Task: Design a food menu: Create an appetizing and visually appealing food menu using Photoshop. Incorporate mouthwatering food photography, typography, and layout design.
Action: Mouse moved to (37, 93)
Screenshot: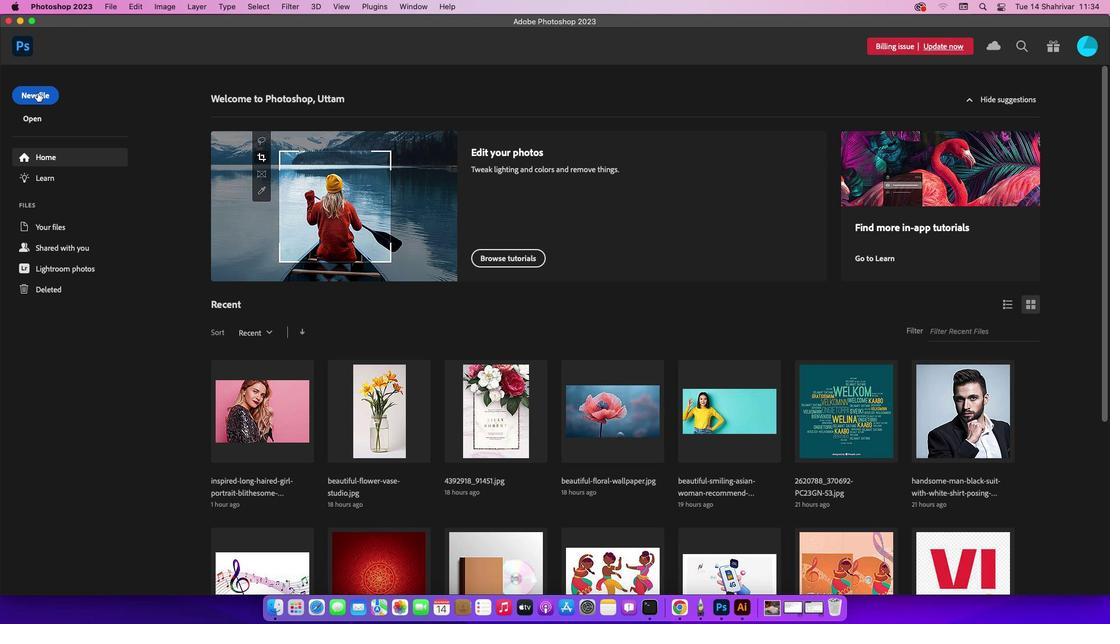 
Action: Mouse pressed left at (37, 93)
Screenshot: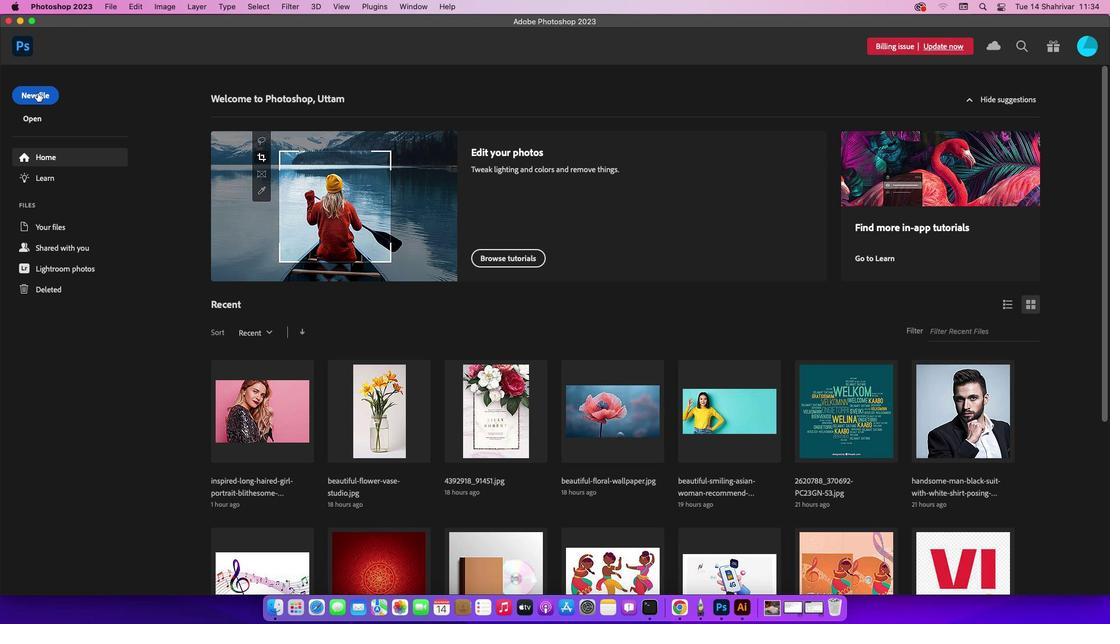 
Action: Mouse pressed left at (37, 93)
Screenshot: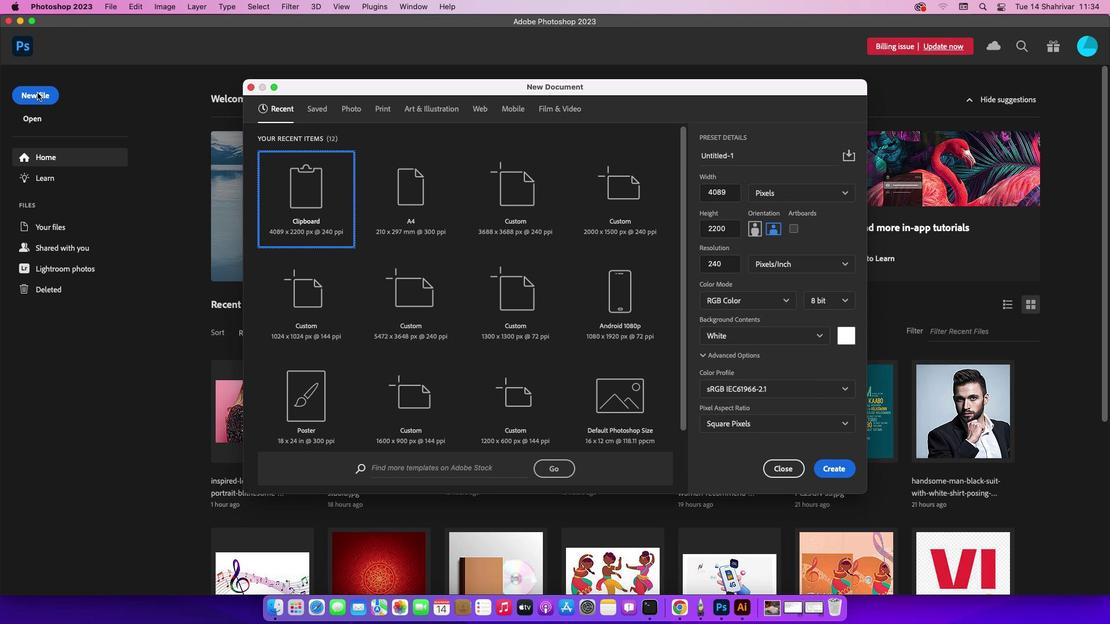 
Action: Mouse moved to (738, 193)
Screenshot: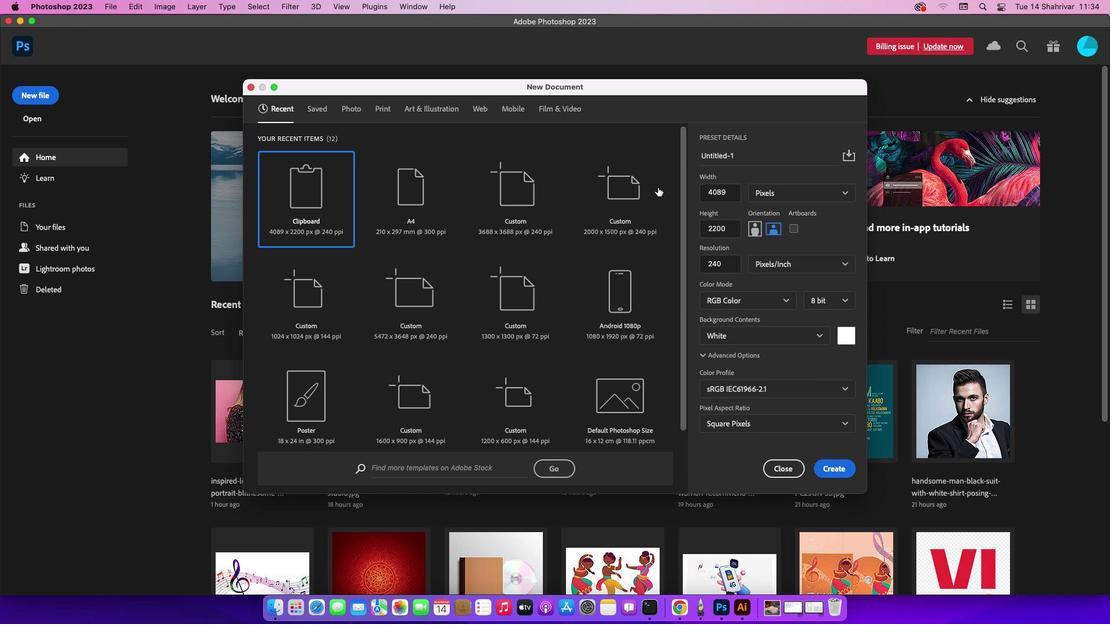
Action: Mouse pressed left at (738, 193)
Screenshot: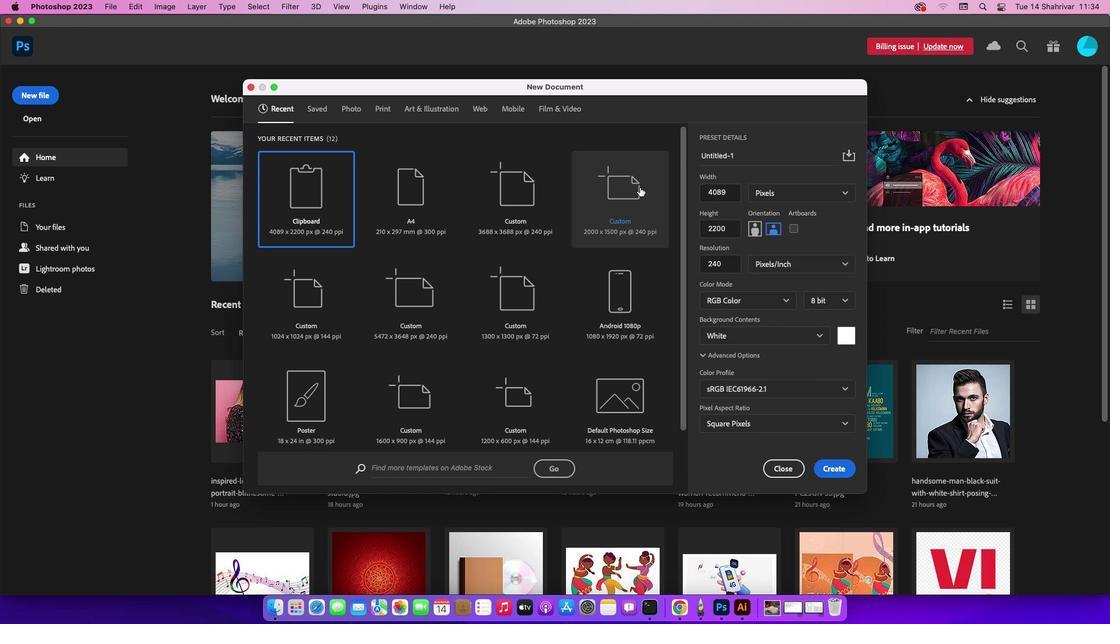 
Action: Mouse moved to (728, 192)
Screenshot: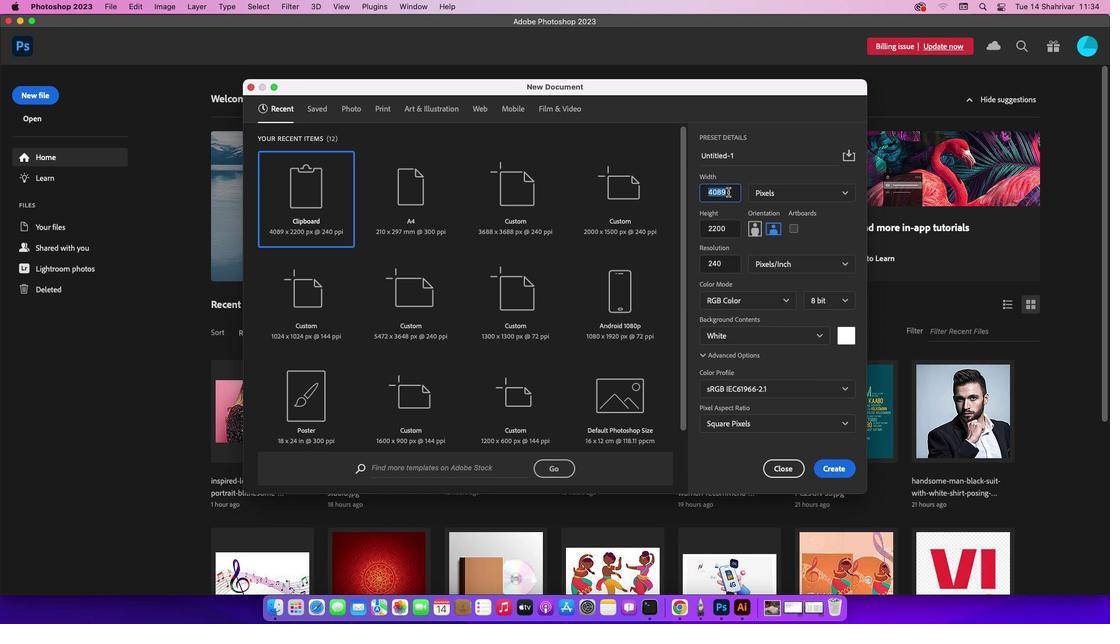 
Action: Mouse pressed left at (728, 192)
Screenshot: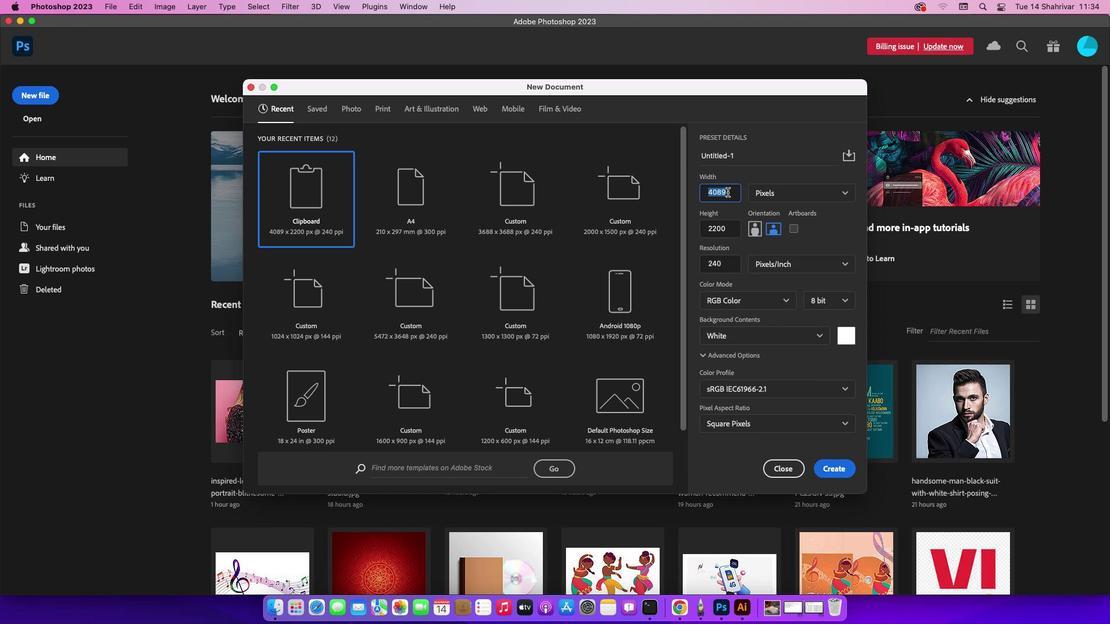 
Action: Mouse moved to (726, 193)
Screenshot: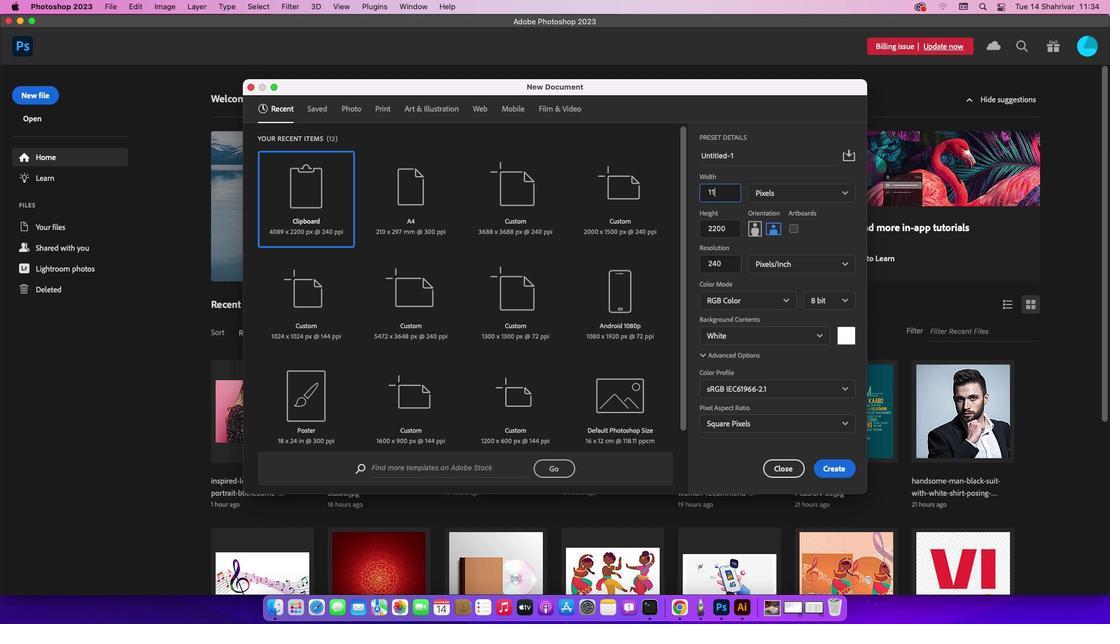 
Action: Key pressed '1''1'
Screenshot: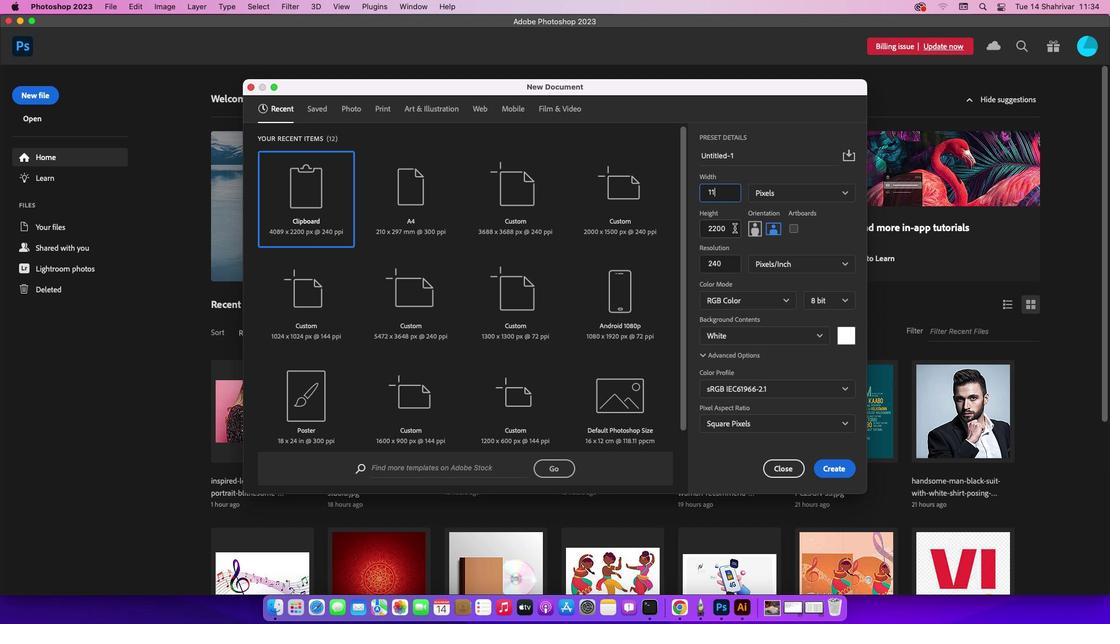 
Action: Mouse moved to (735, 231)
Screenshot: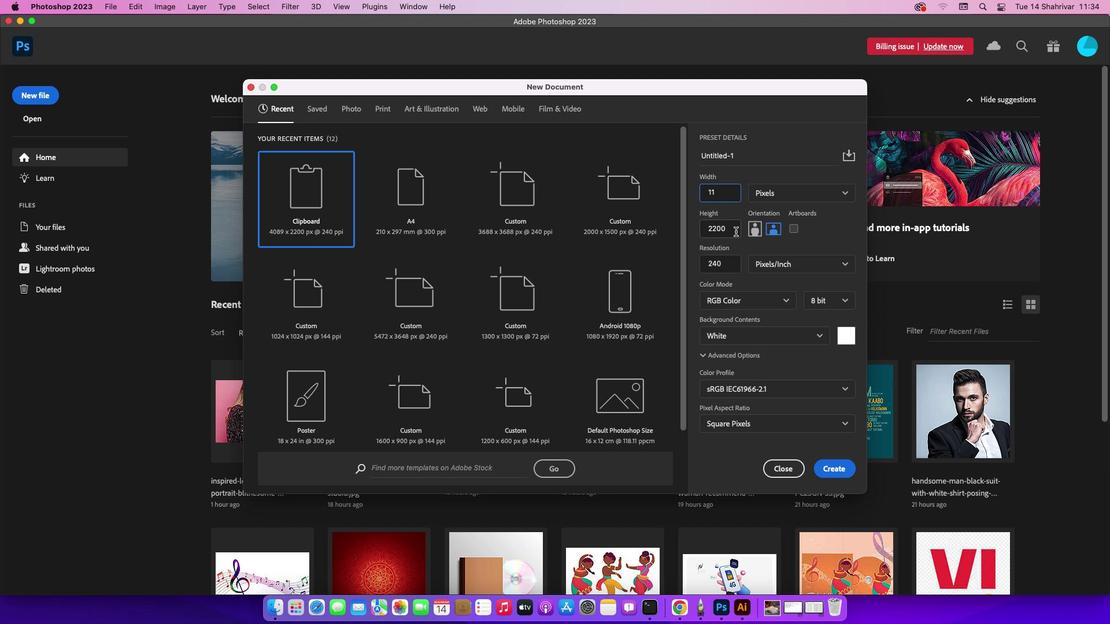 
Action: Mouse pressed left at (735, 231)
Screenshot: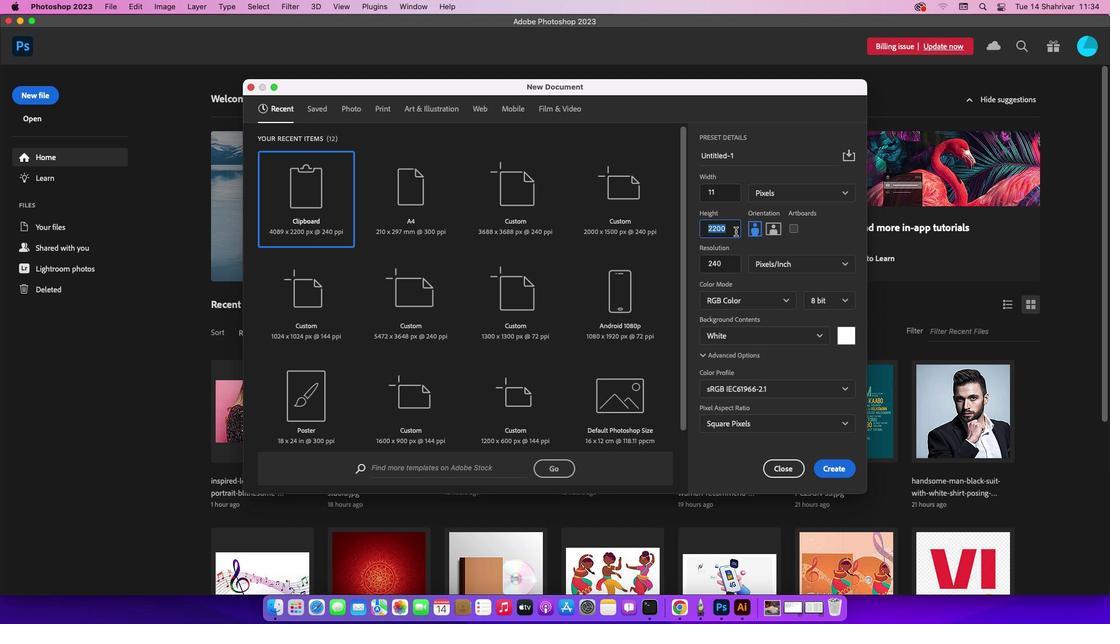
Action: Mouse moved to (734, 230)
Screenshot: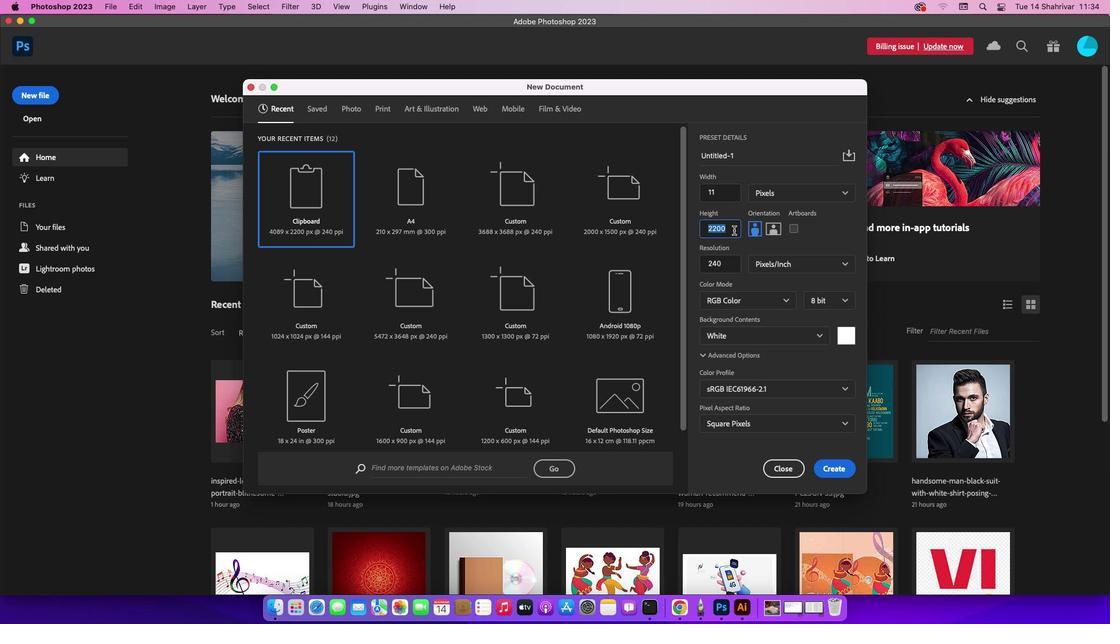 
Action: Key pressed '1'
Screenshot: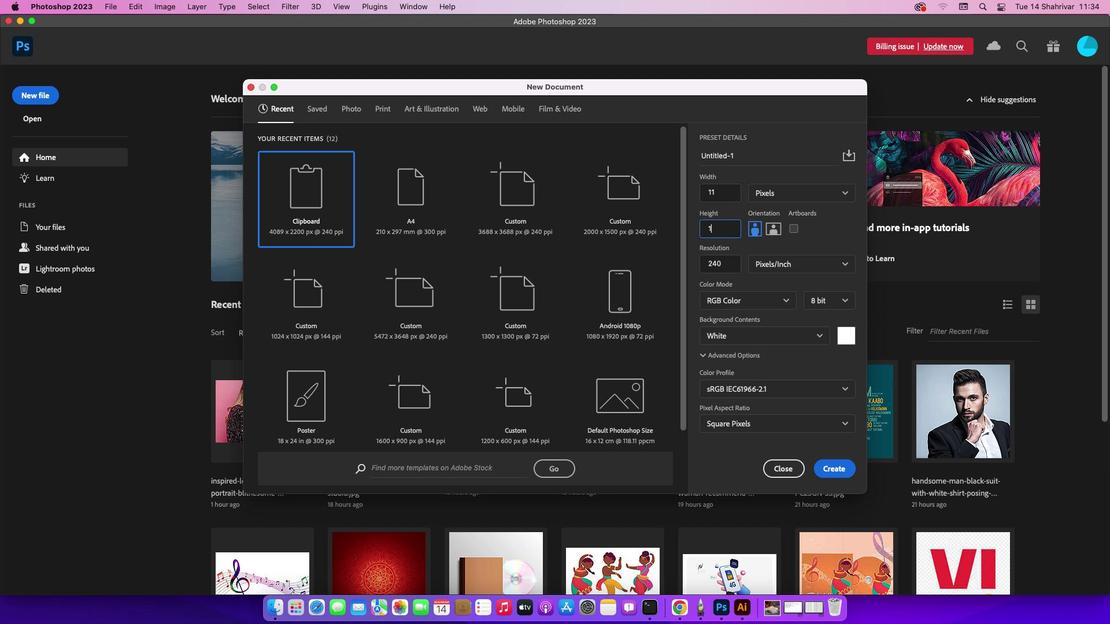 
Action: Mouse moved to (732, 230)
Screenshot: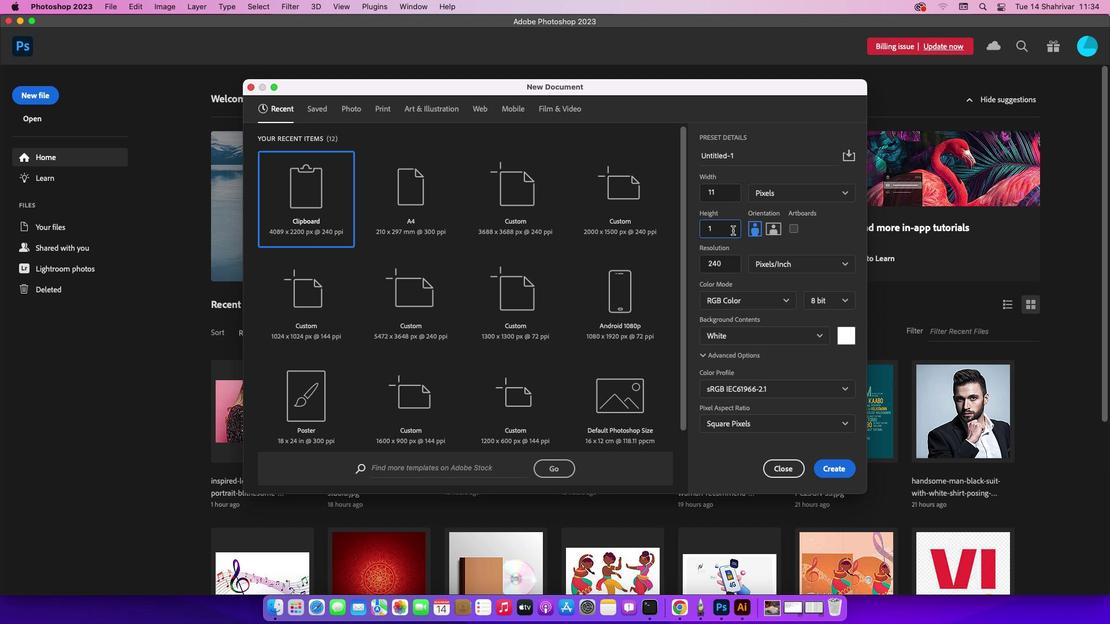 
Action: Key pressed '1'
Screenshot: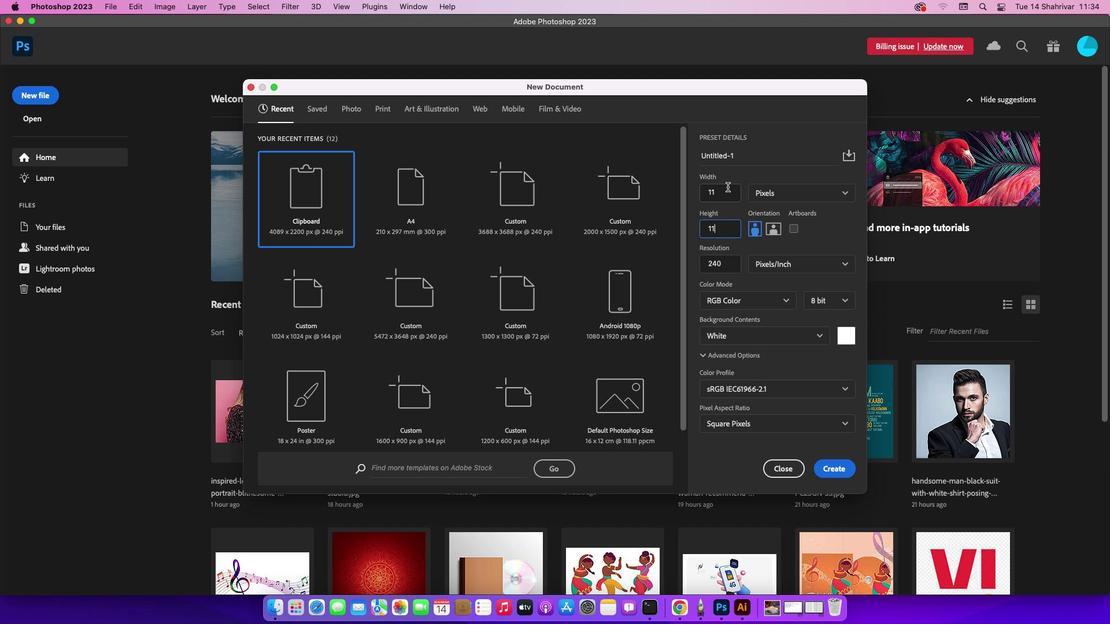 
Action: Mouse moved to (728, 190)
Screenshot: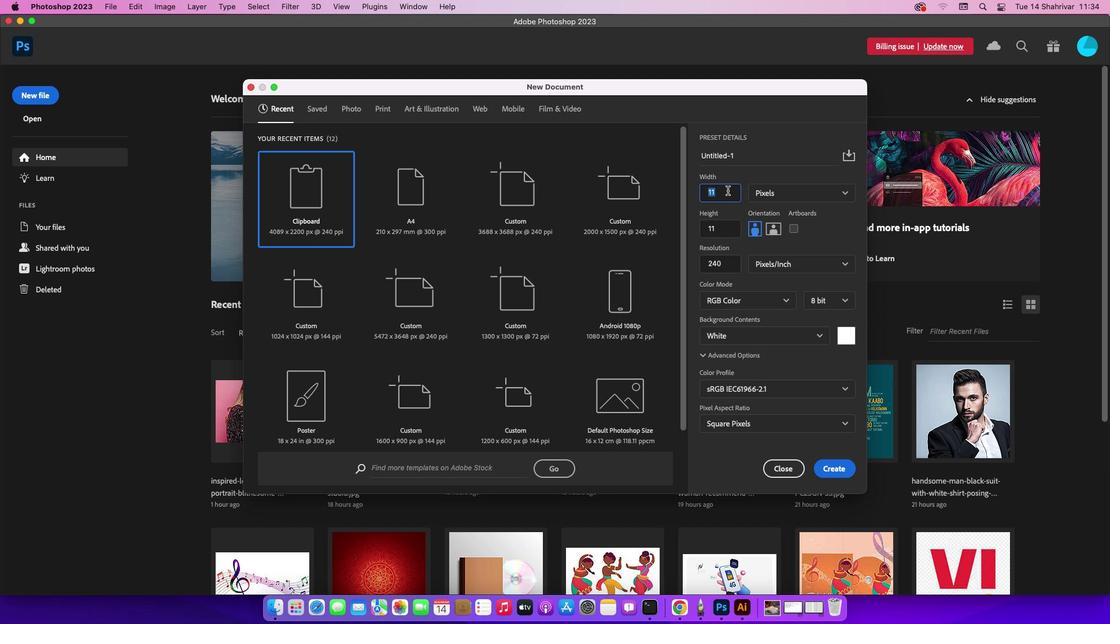 
Action: Mouse pressed left at (728, 190)
Screenshot: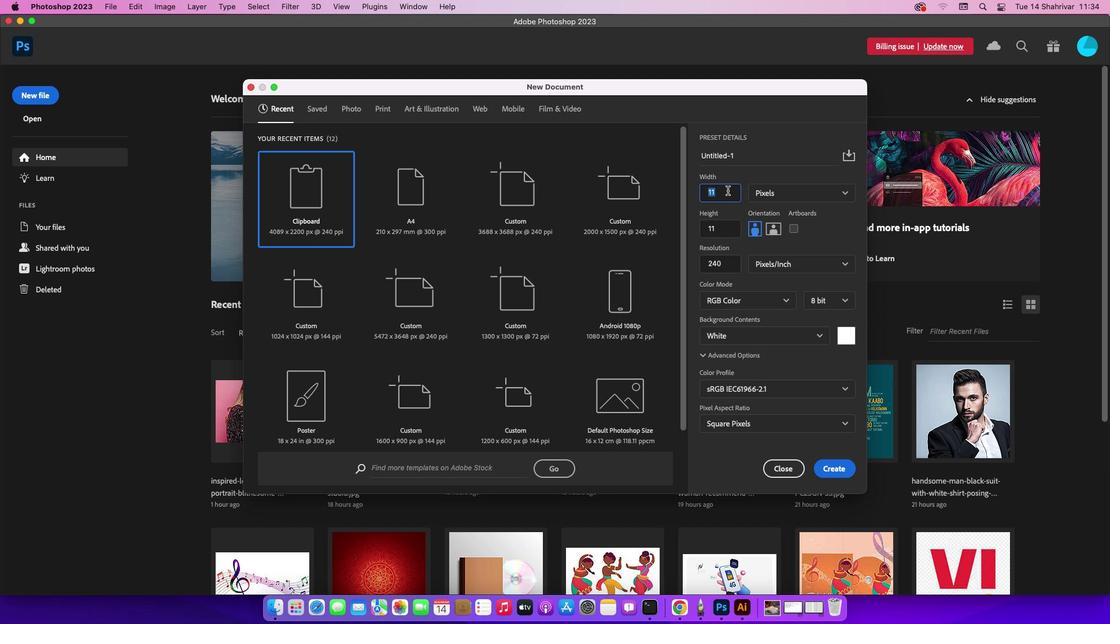 
Action: Key pressed '1''7'
Screenshot: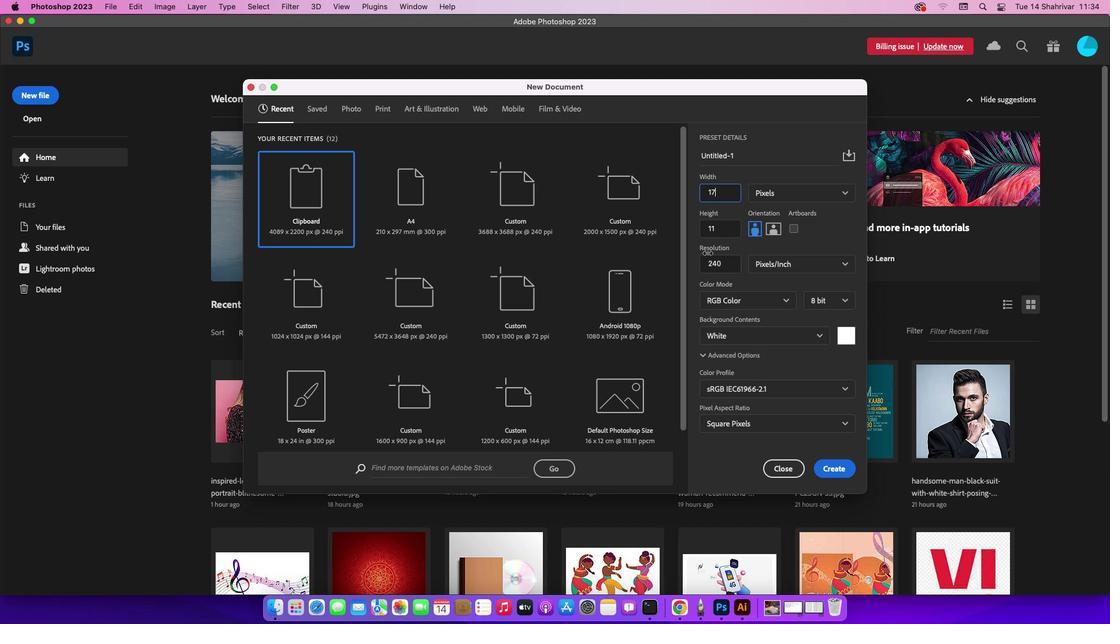 
Action: Mouse moved to (830, 469)
Screenshot: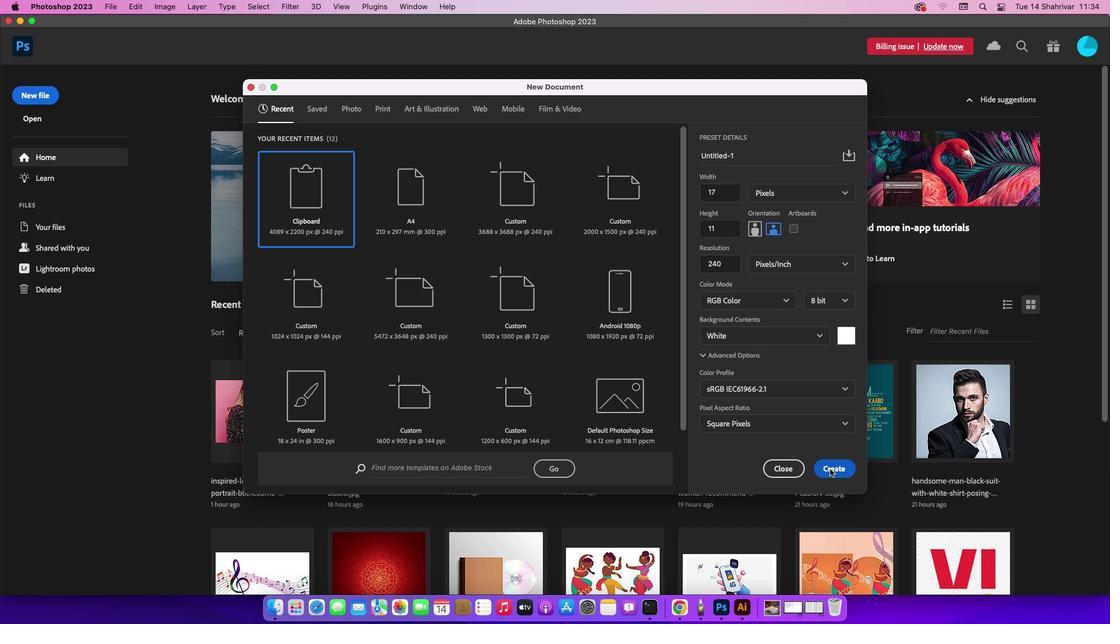 
Action: Mouse pressed left at (830, 469)
Screenshot: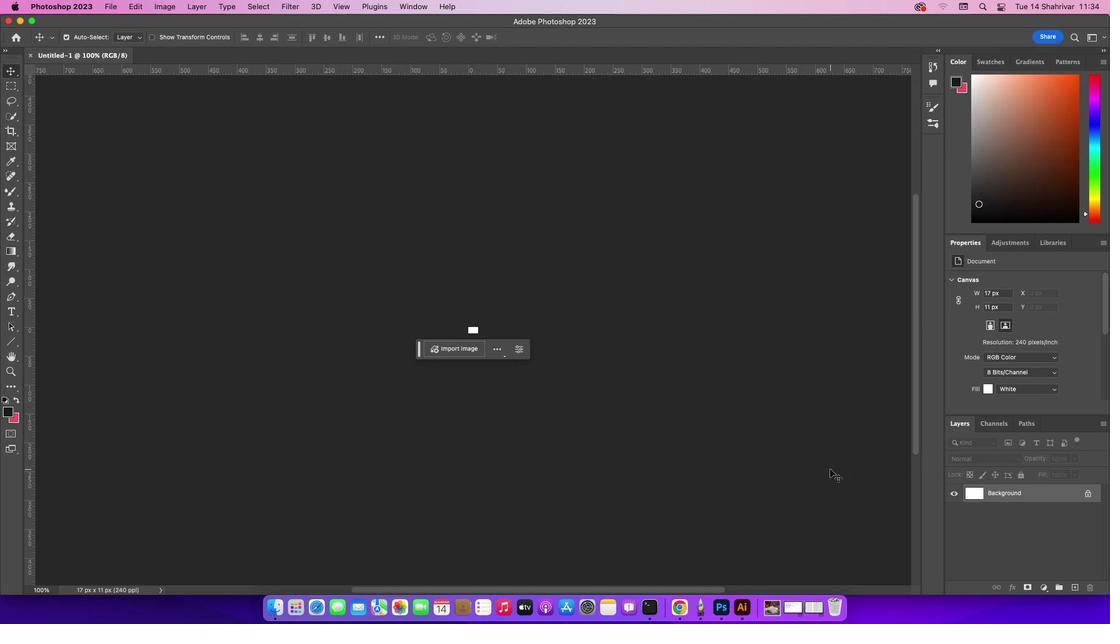 
Action: Mouse moved to (104, 3)
Screenshot: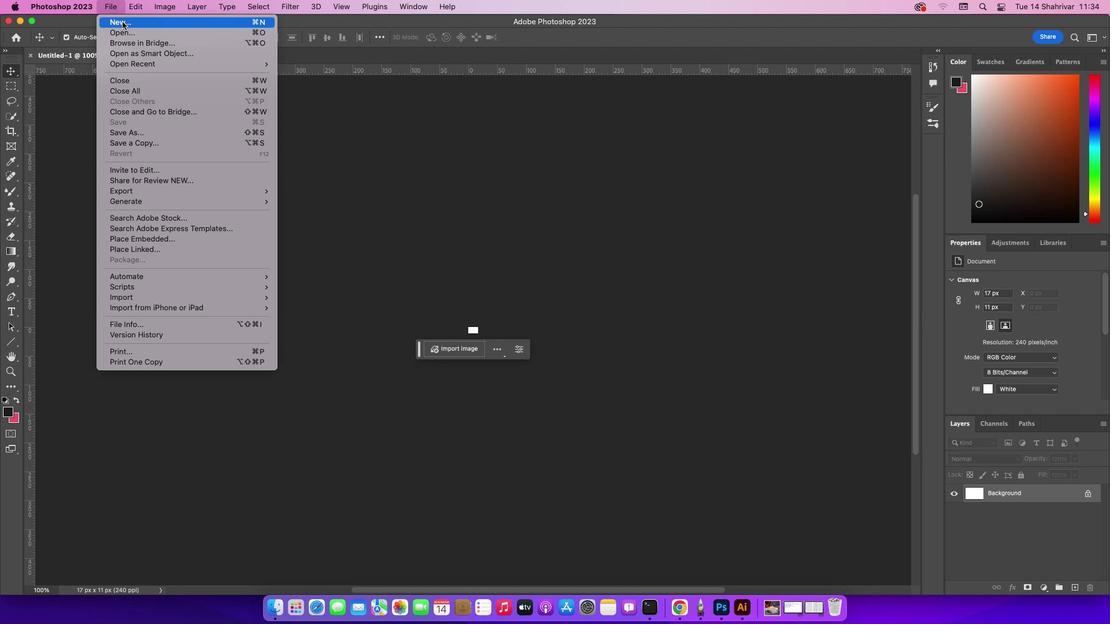 
Action: Mouse pressed left at (104, 3)
Screenshot: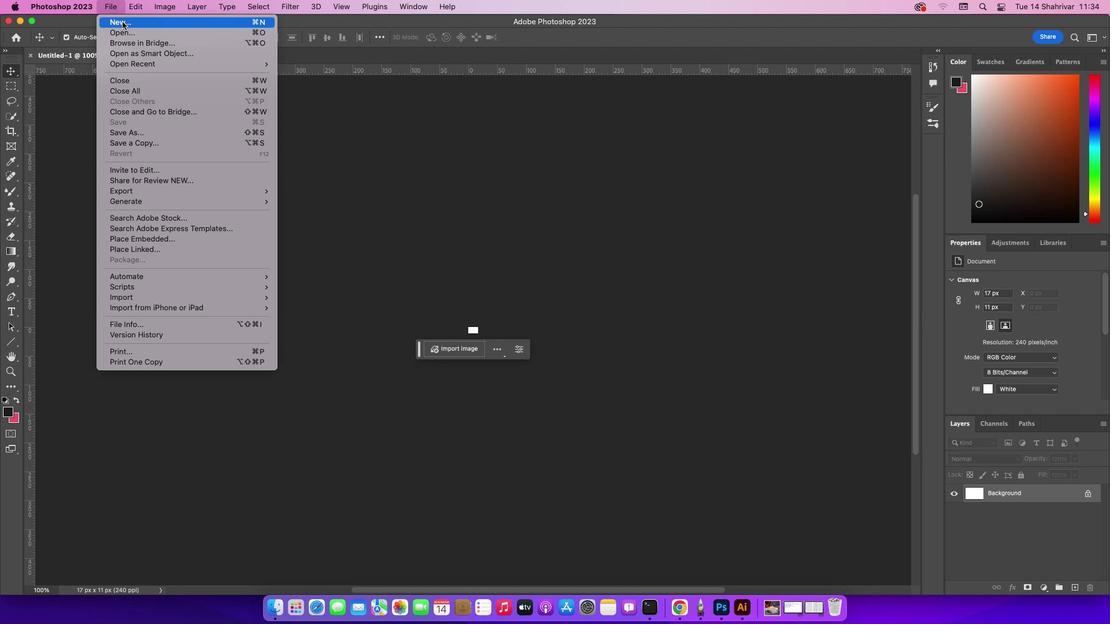 
Action: Mouse moved to (122, 21)
Screenshot: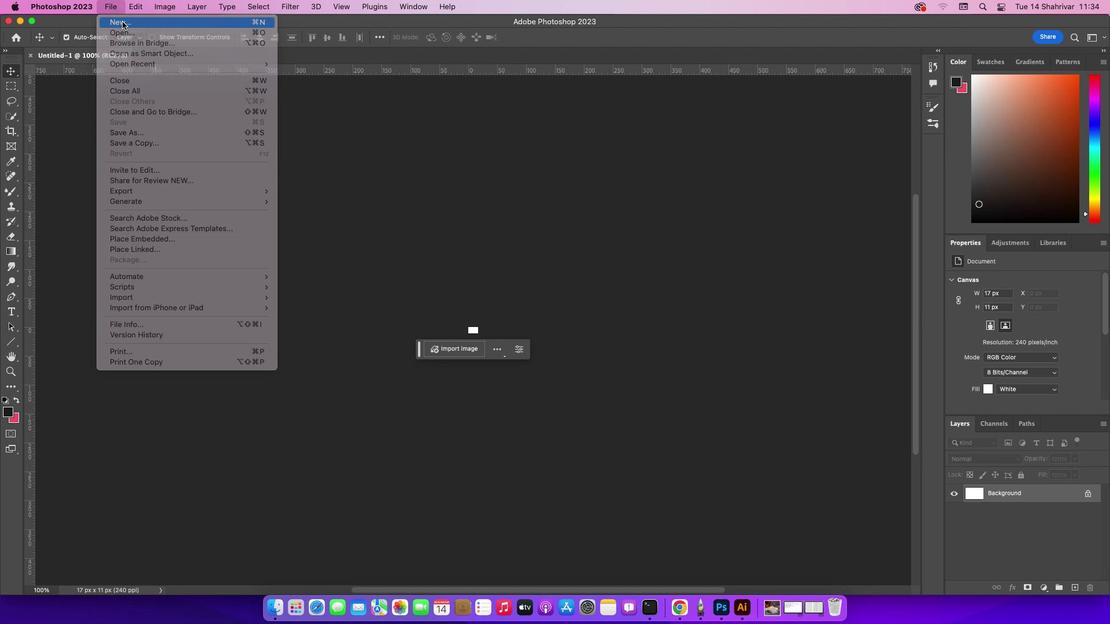 
Action: Mouse pressed left at (122, 21)
Screenshot: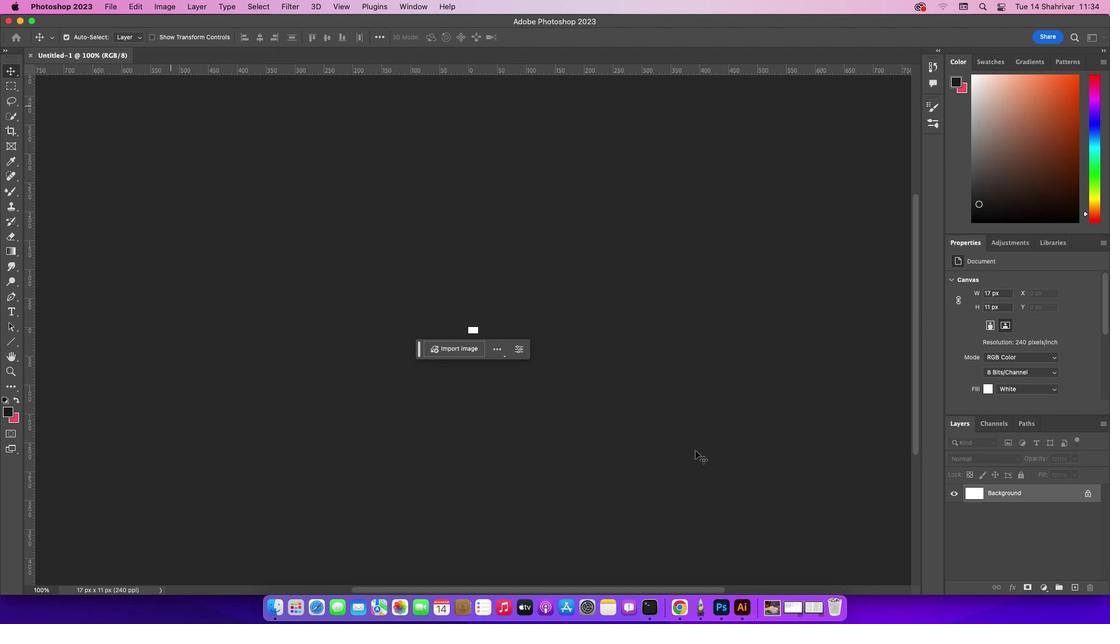 
Action: Mouse moved to (847, 194)
Screenshot: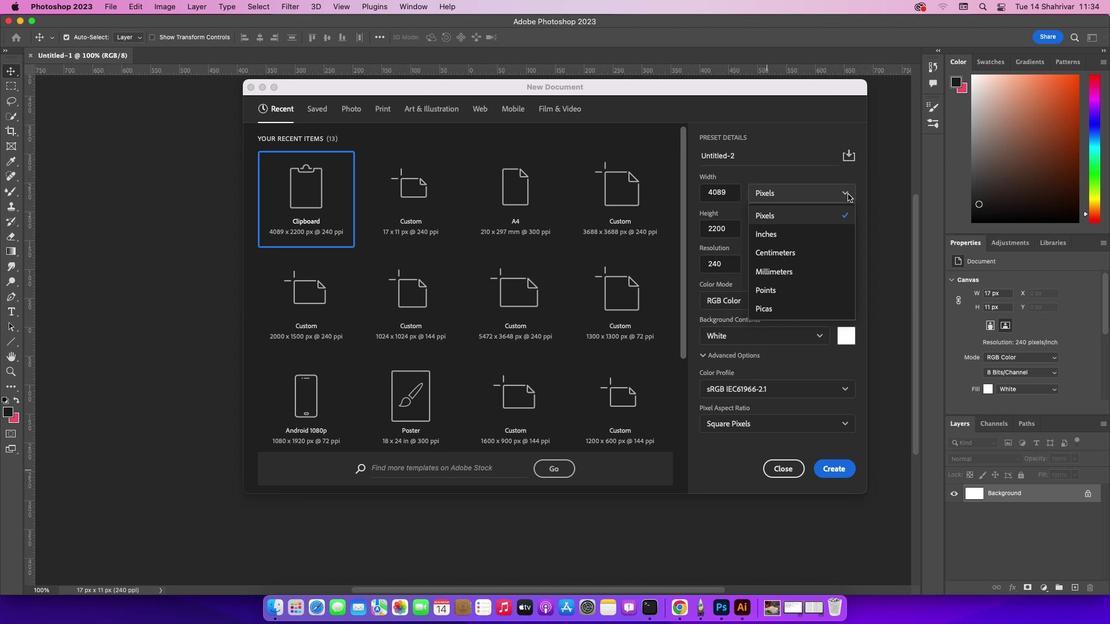 
Action: Mouse pressed left at (847, 194)
Screenshot: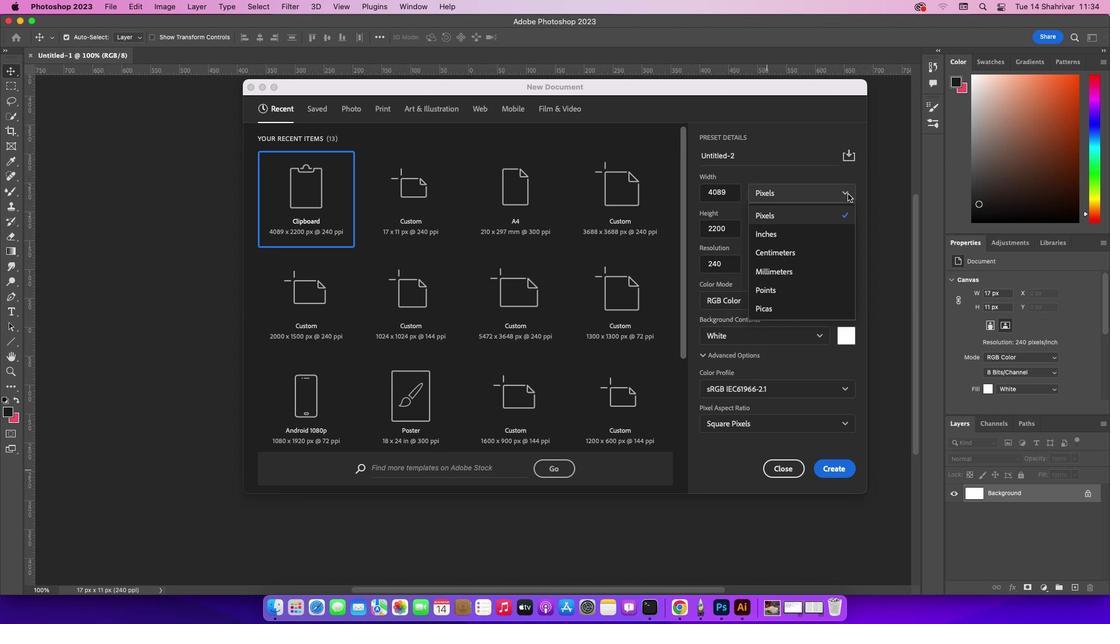 
Action: Mouse moved to (810, 238)
Screenshot: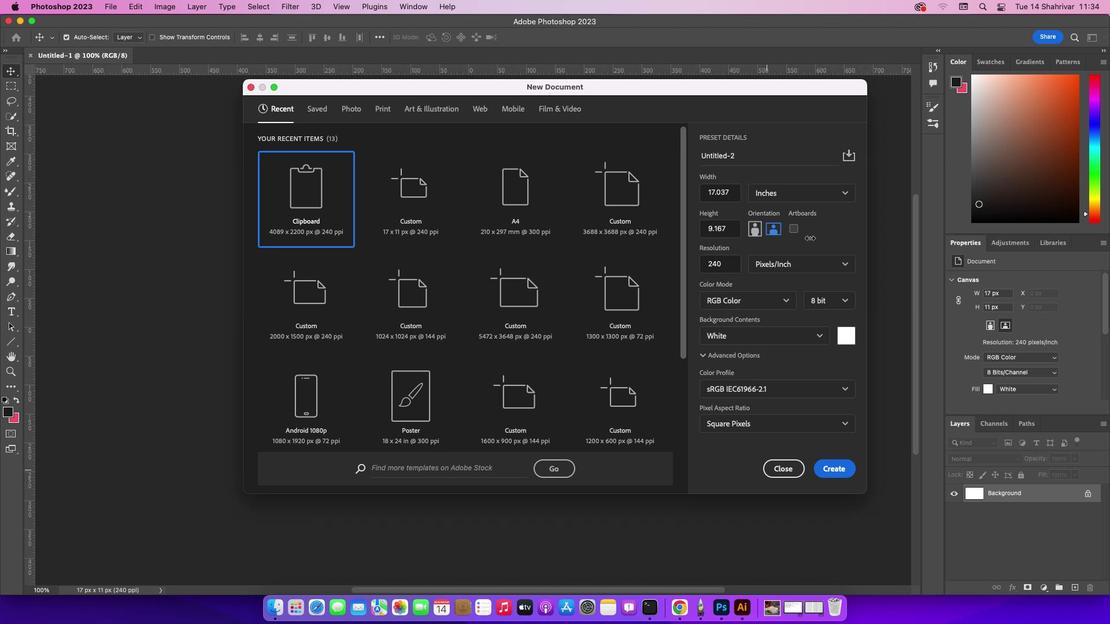 
Action: Mouse pressed left at (810, 238)
Screenshot: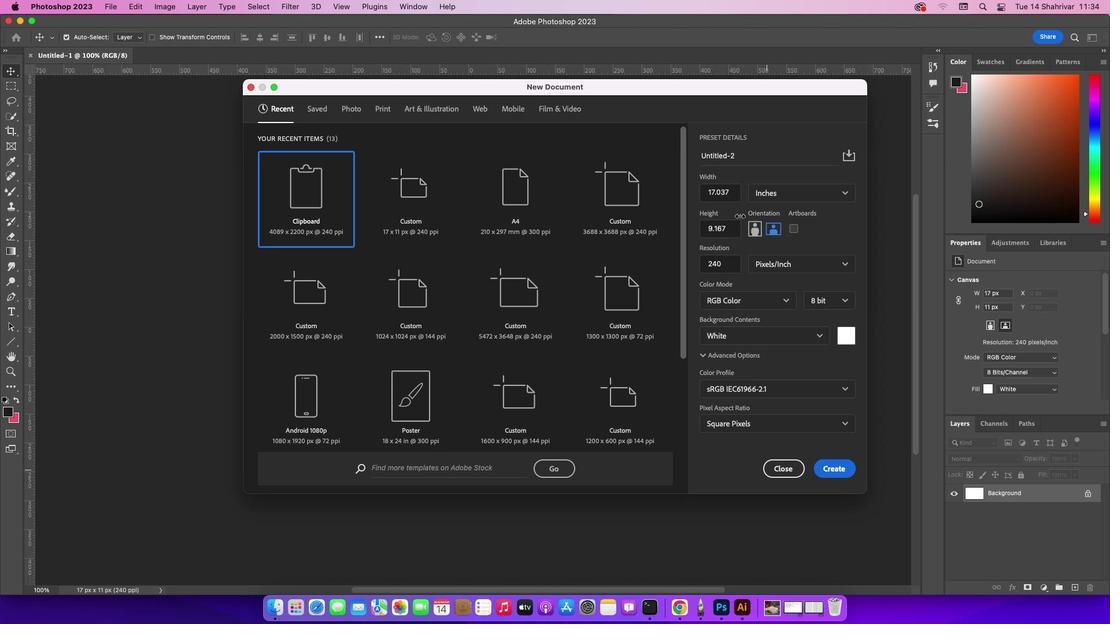 
Action: Mouse moved to (732, 193)
Screenshot: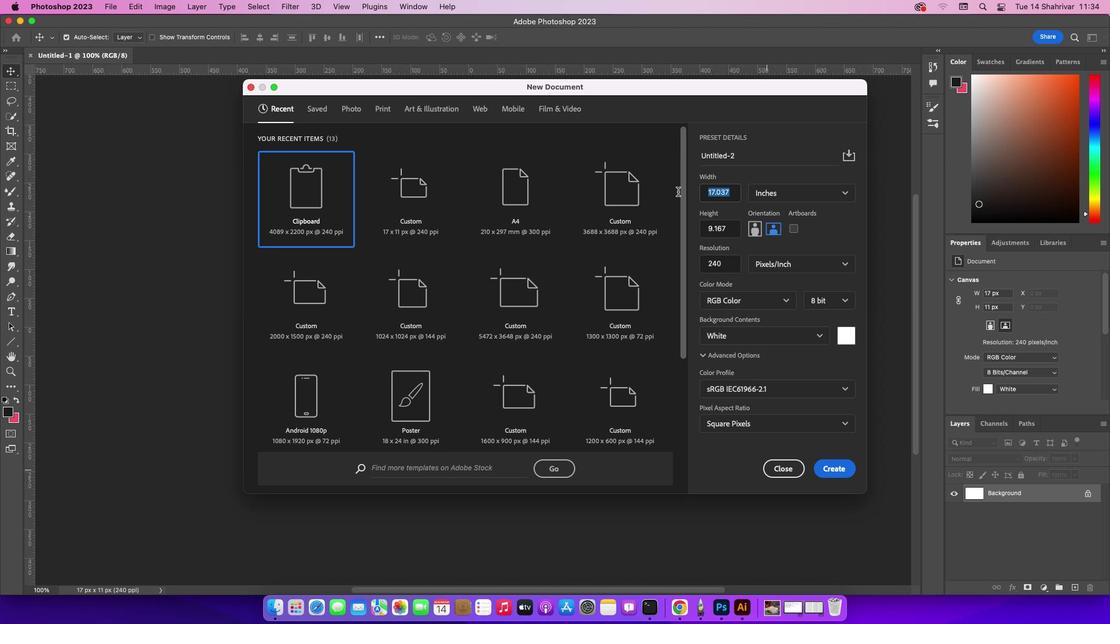 
Action: Mouse pressed left at (732, 193)
Screenshot: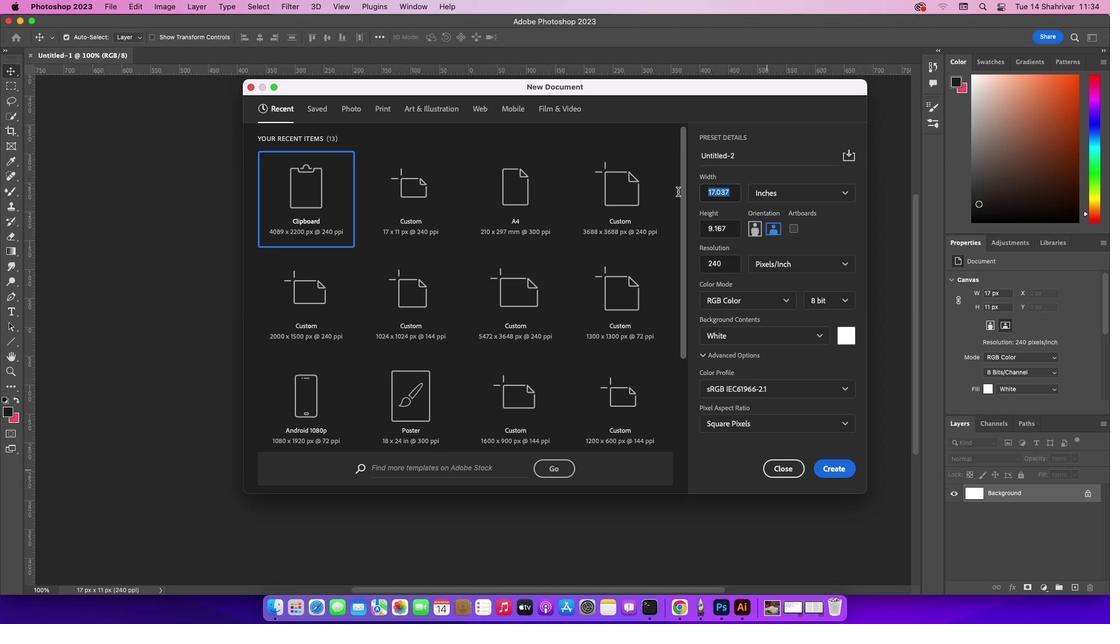 
Action: Mouse moved to (733, 232)
Screenshot: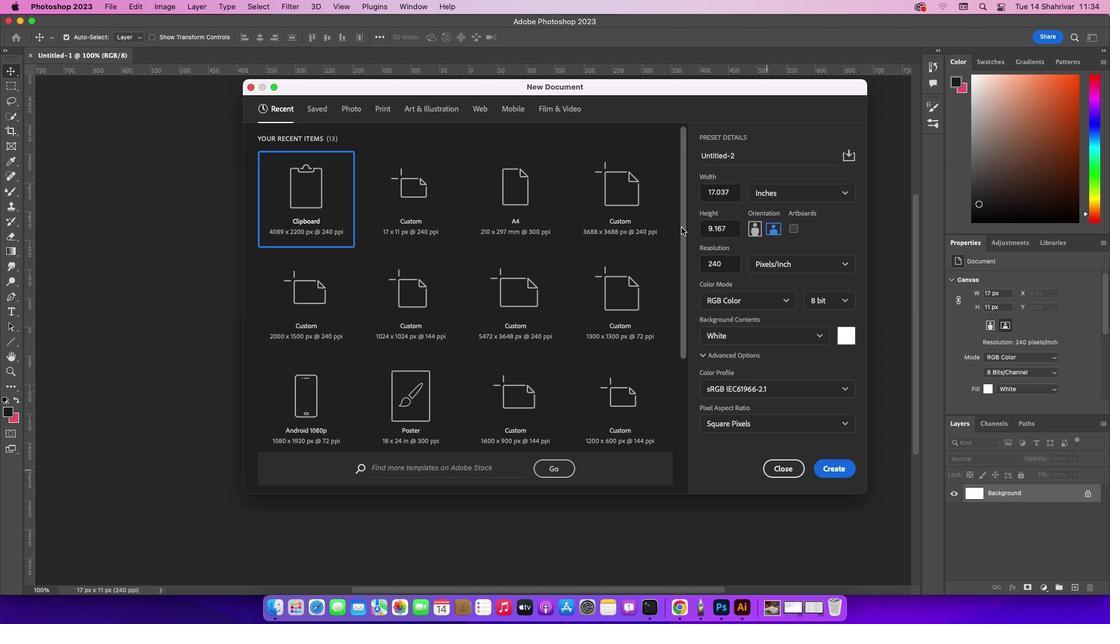 
Action: Mouse pressed left at (733, 232)
Screenshot: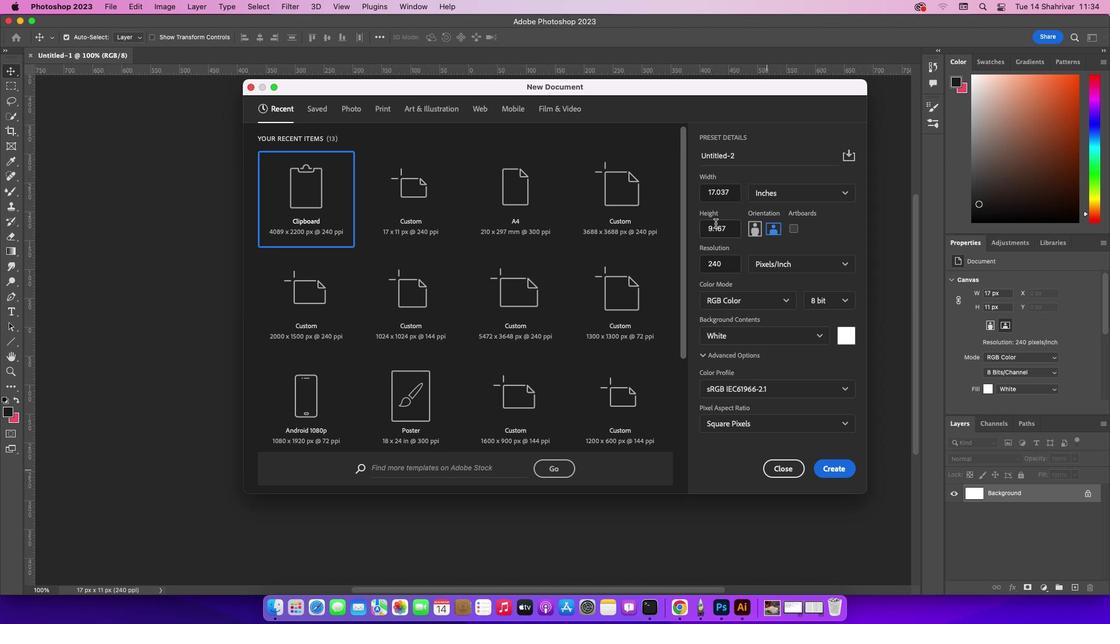 
Action: Mouse moved to (706, 226)
Screenshot: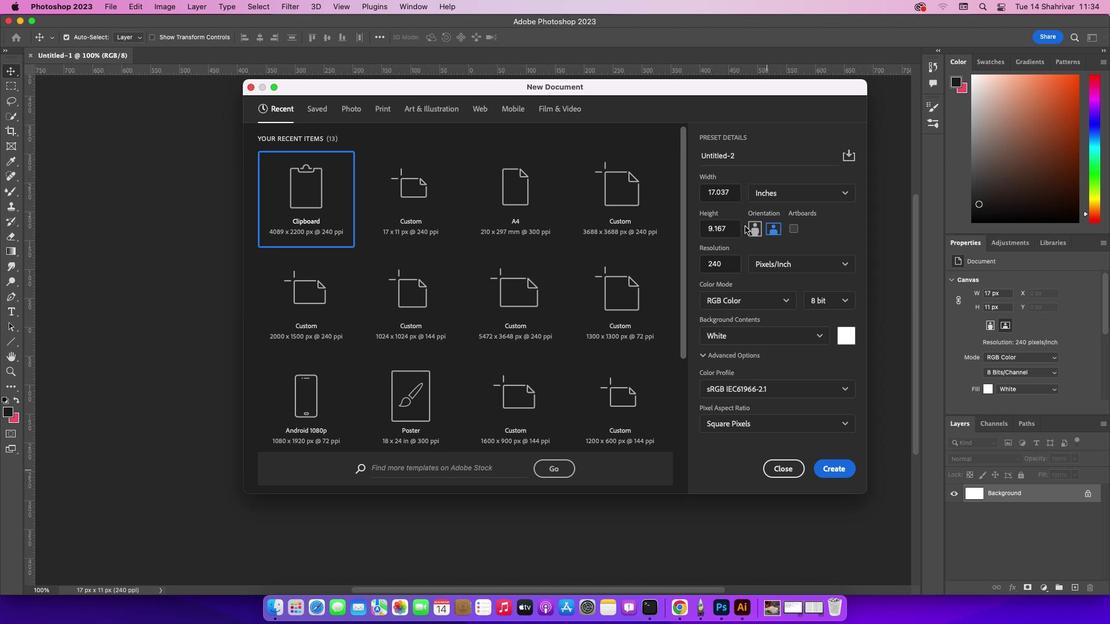 
Action: Mouse pressed left at (706, 226)
Screenshot: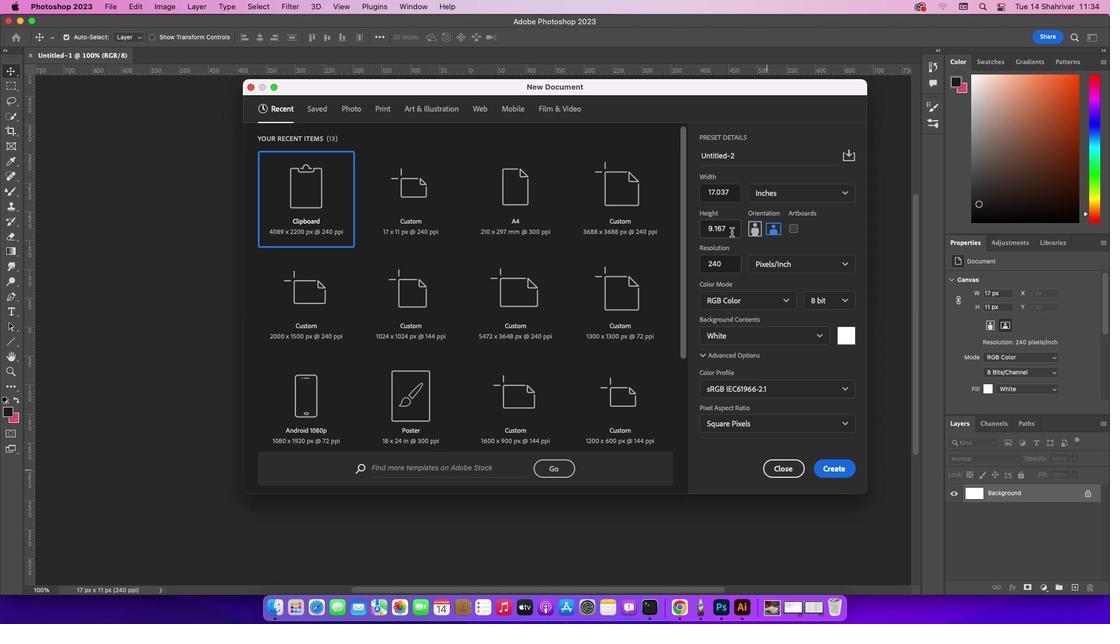 
Action: Mouse moved to (732, 231)
Screenshot: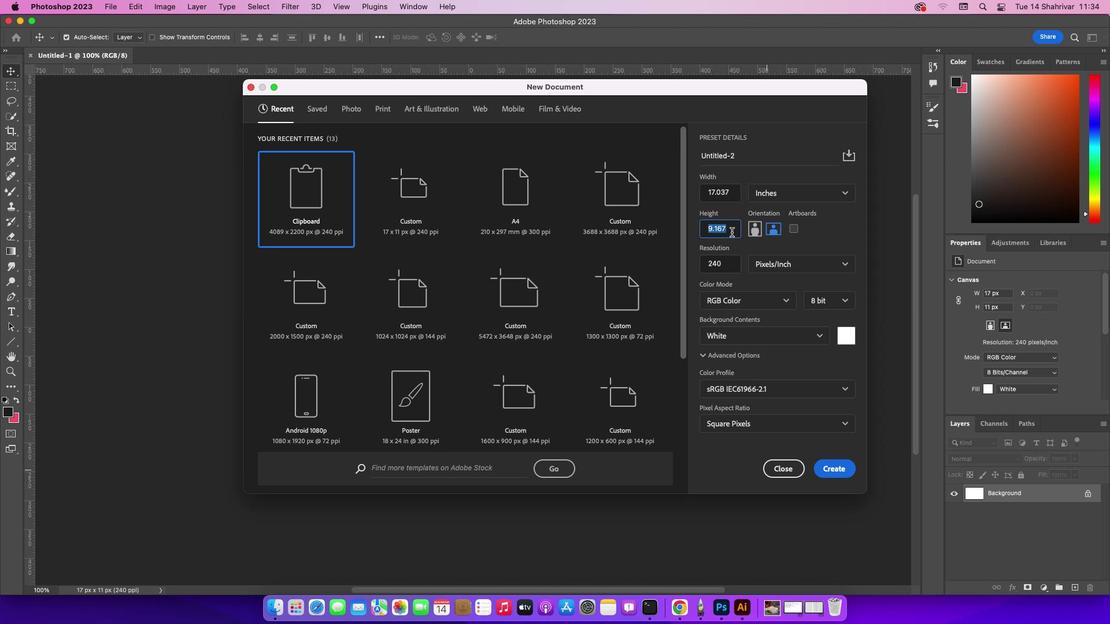 
Action: Mouse pressed left at (732, 231)
Screenshot: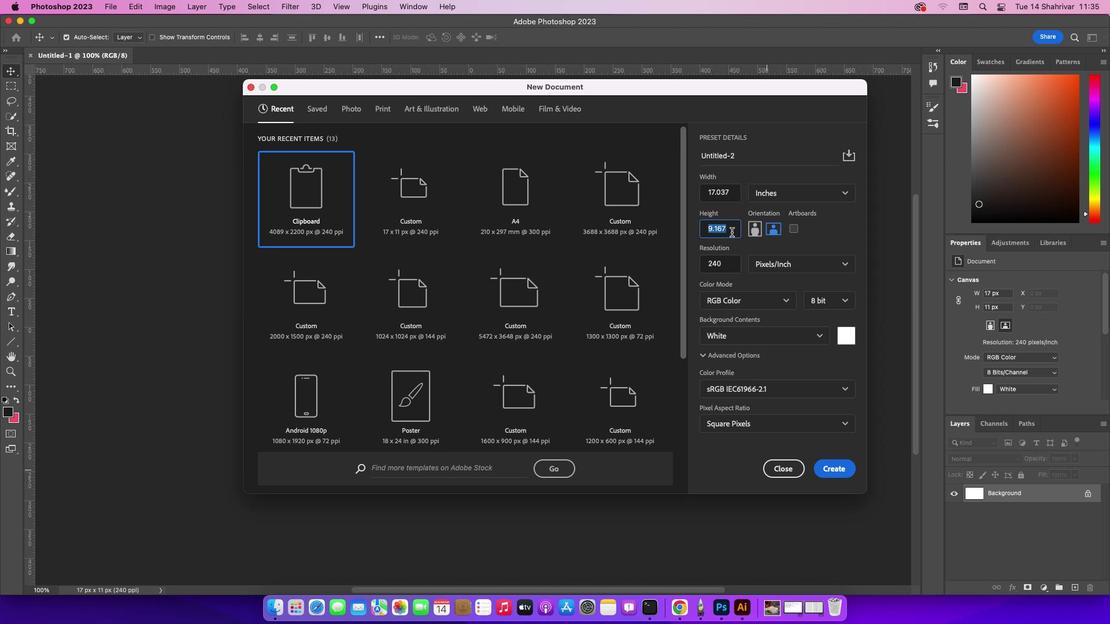 
Action: Key pressed '1''1'
Screenshot: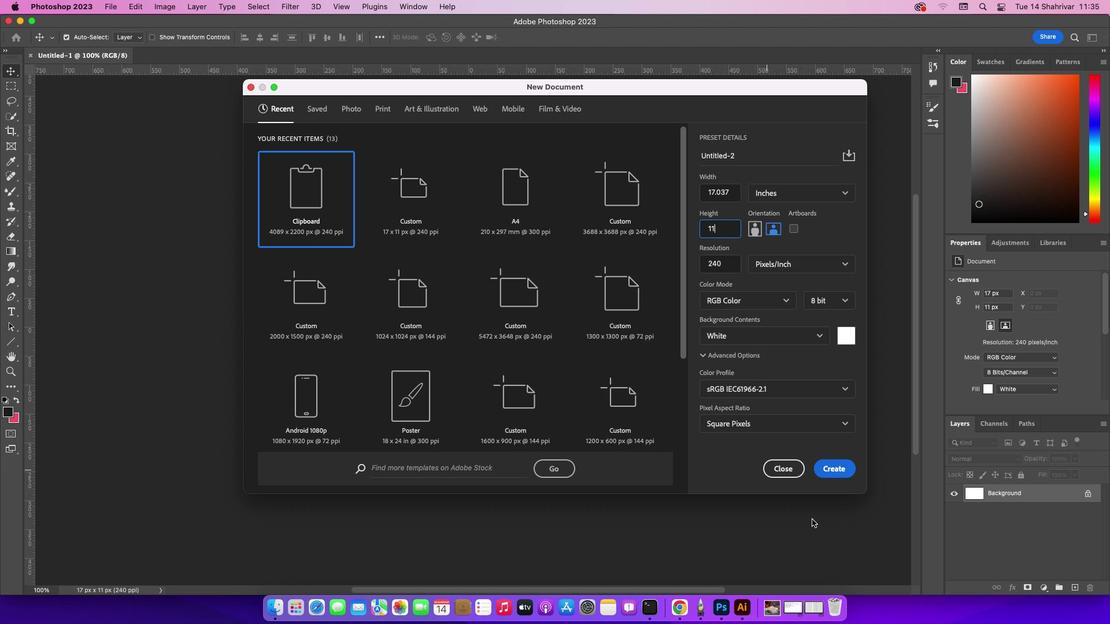 
Action: Mouse moved to (838, 468)
Screenshot: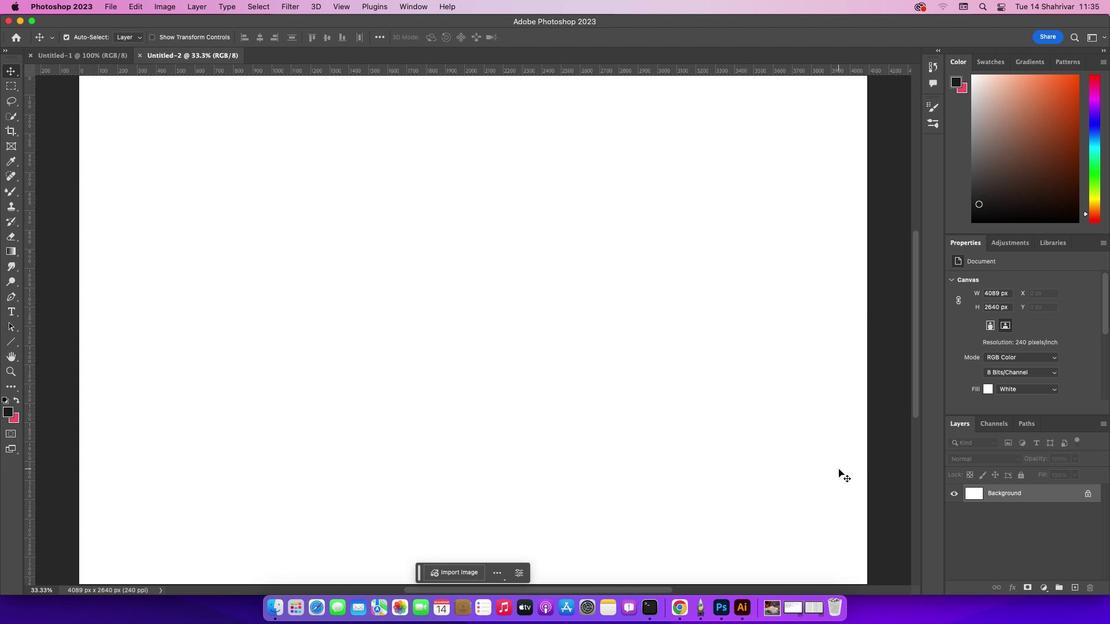 
Action: Mouse pressed left at (838, 468)
Screenshot: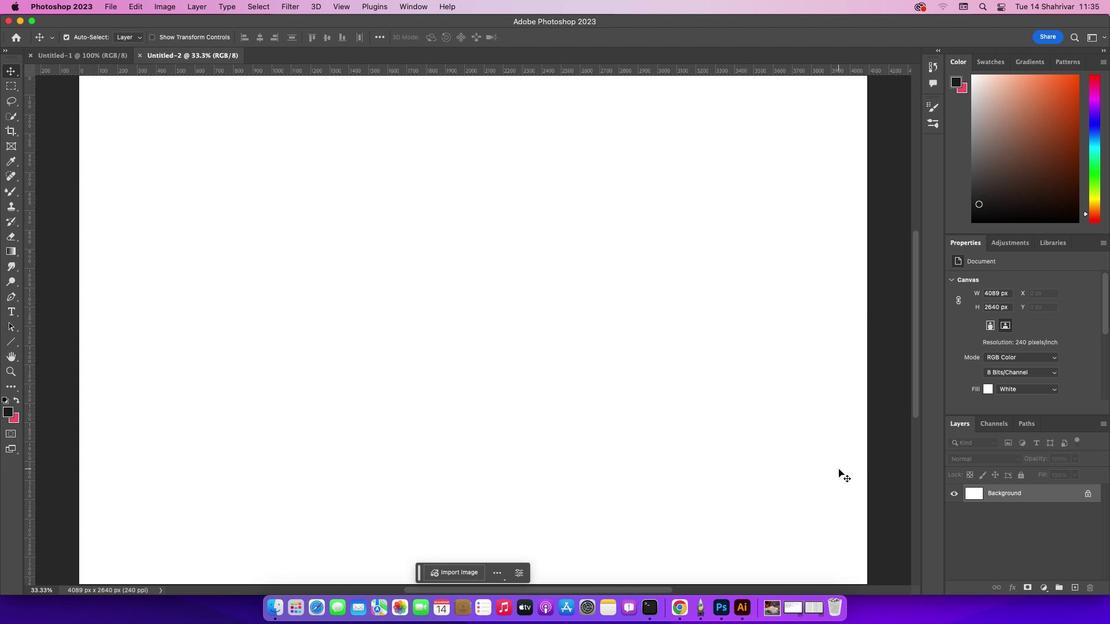 
Action: Mouse moved to (1048, 492)
Screenshot: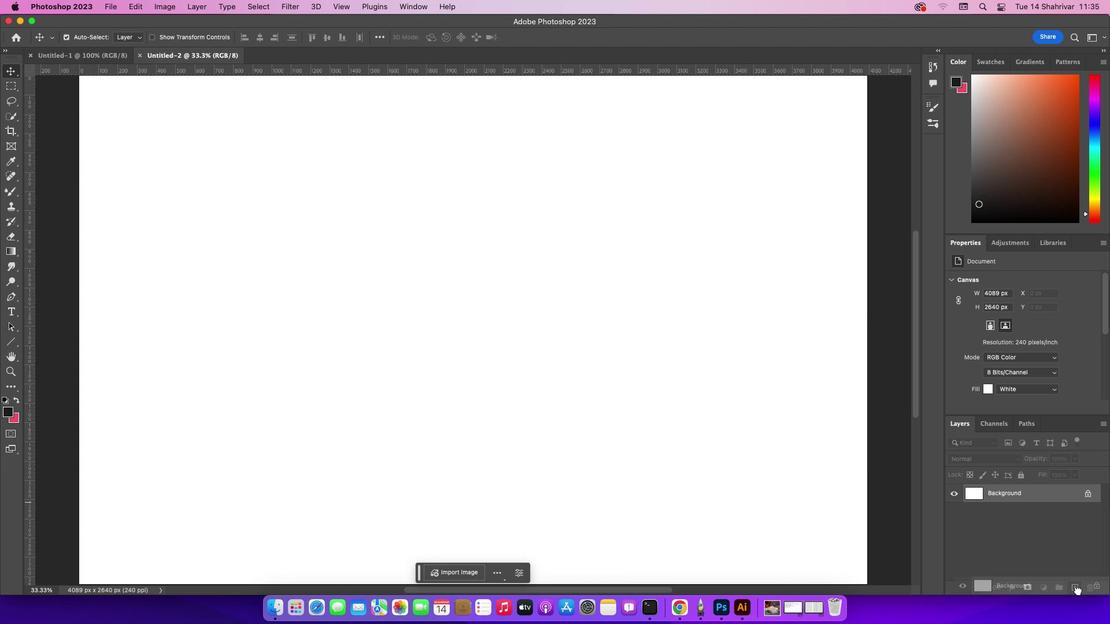 
Action: Mouse pressed left at (1048, 492)
Screenshot: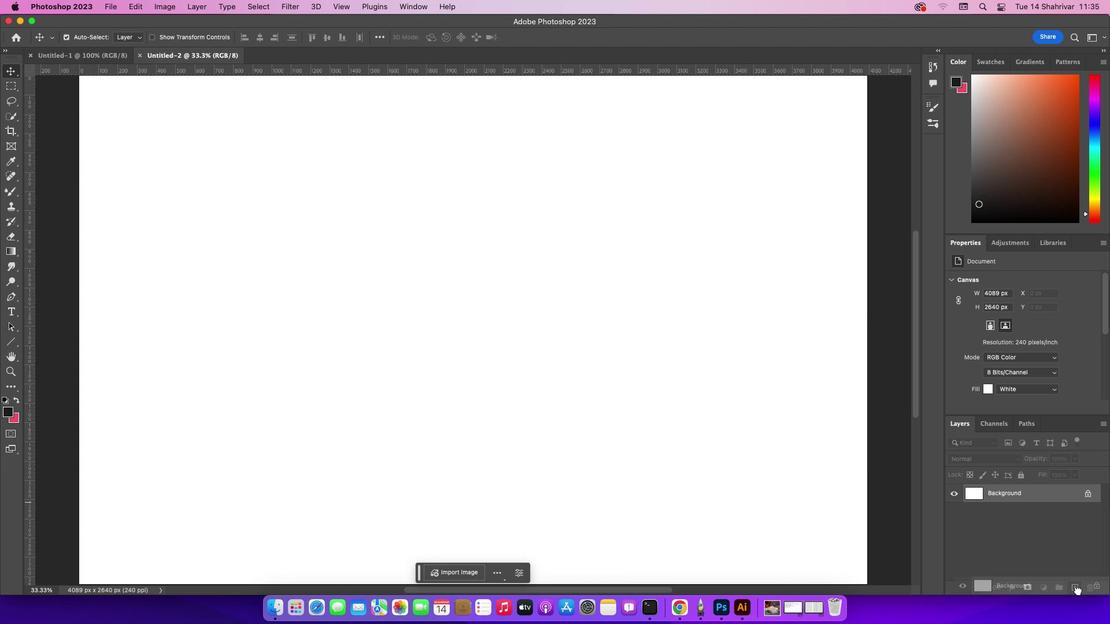 
Action: Mouse moved to (529, 326)
Screenshot: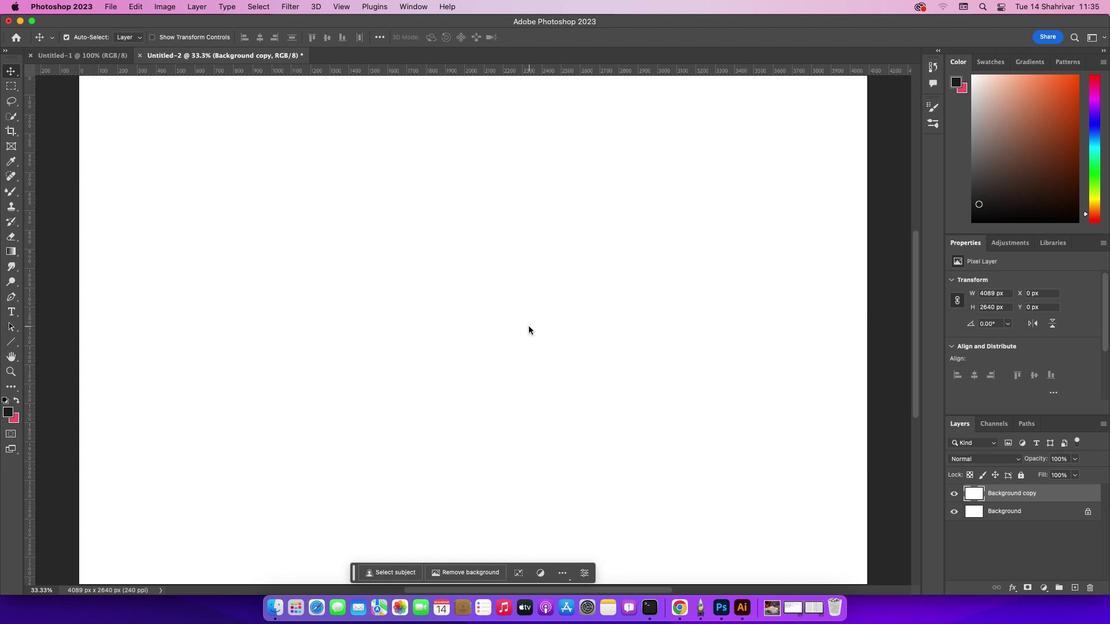 
Action: Key pressed Key.cmd_r'-'
Screenshot: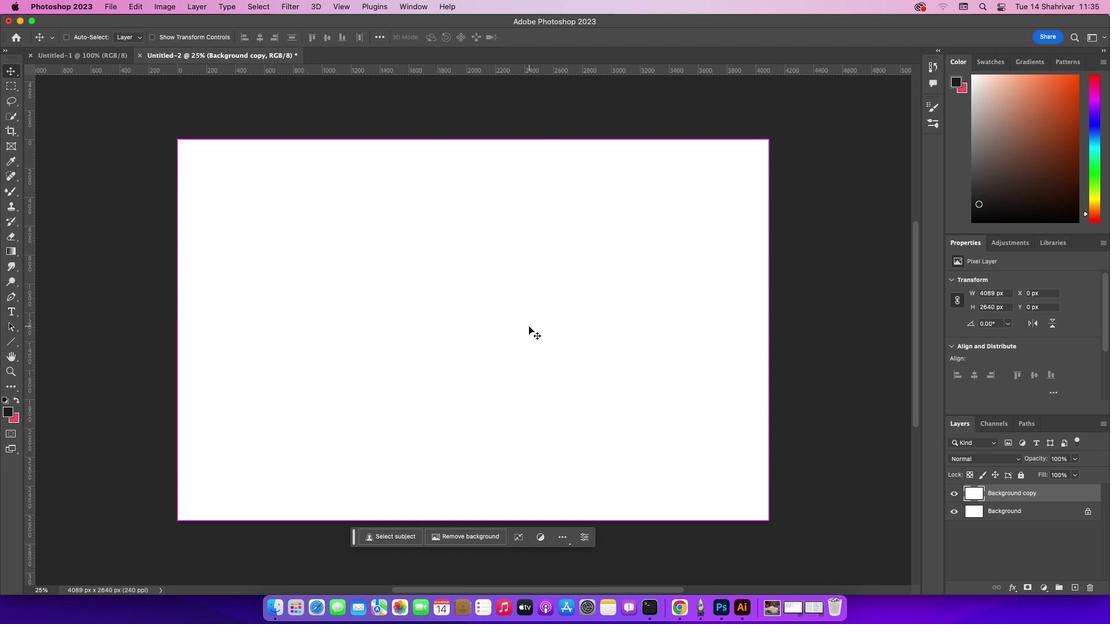 
Action: Mouse moved to (31, 143)
Screenshot: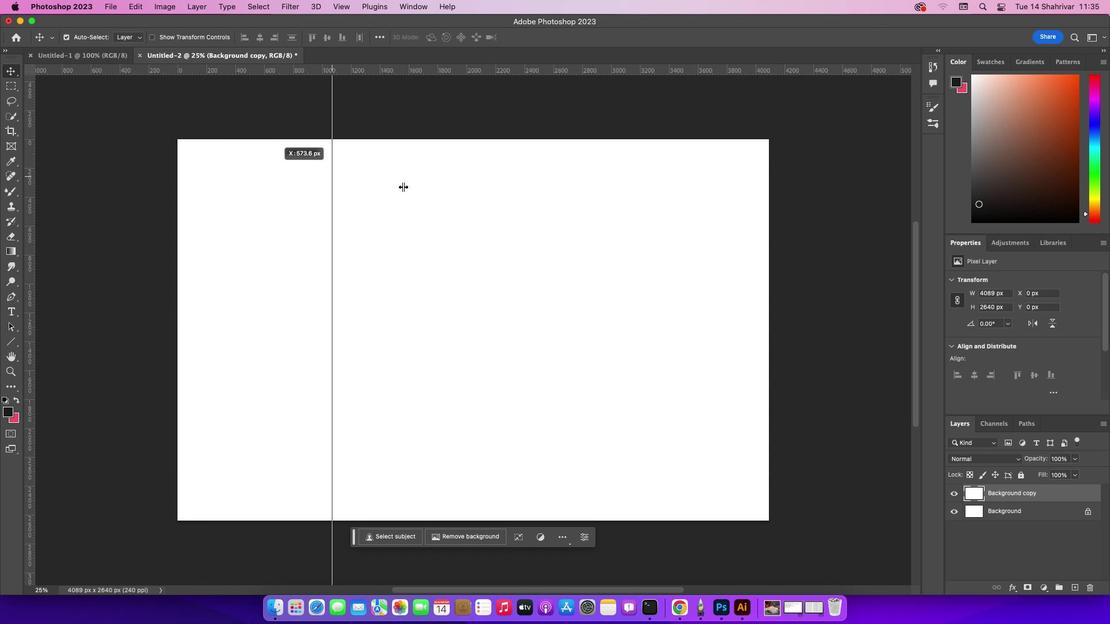 
Action: Mouse pressed left at (31, 143)
Screenshot: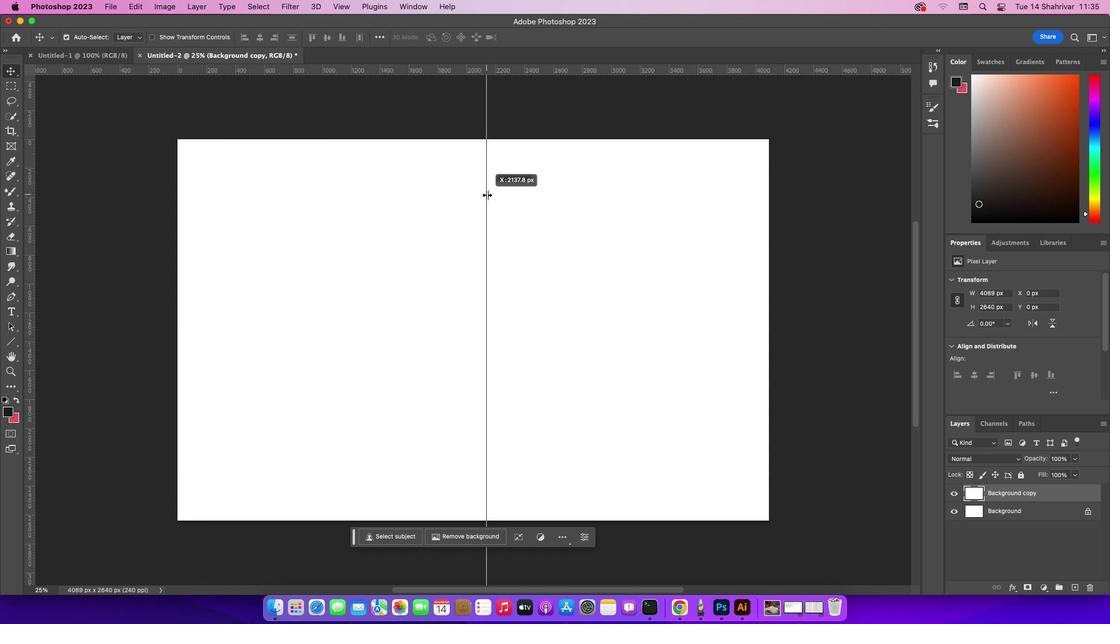 
Action: Mouse moved to (474, 204)
Screenshot: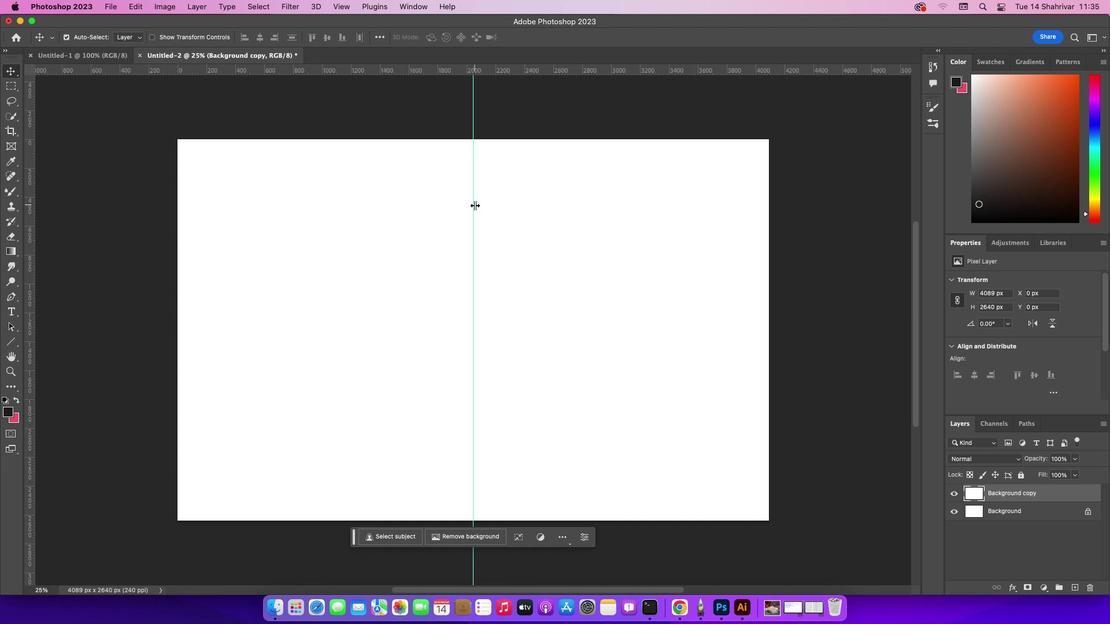 
Action: Mouse pressed left at (474, 204)
Screenshot: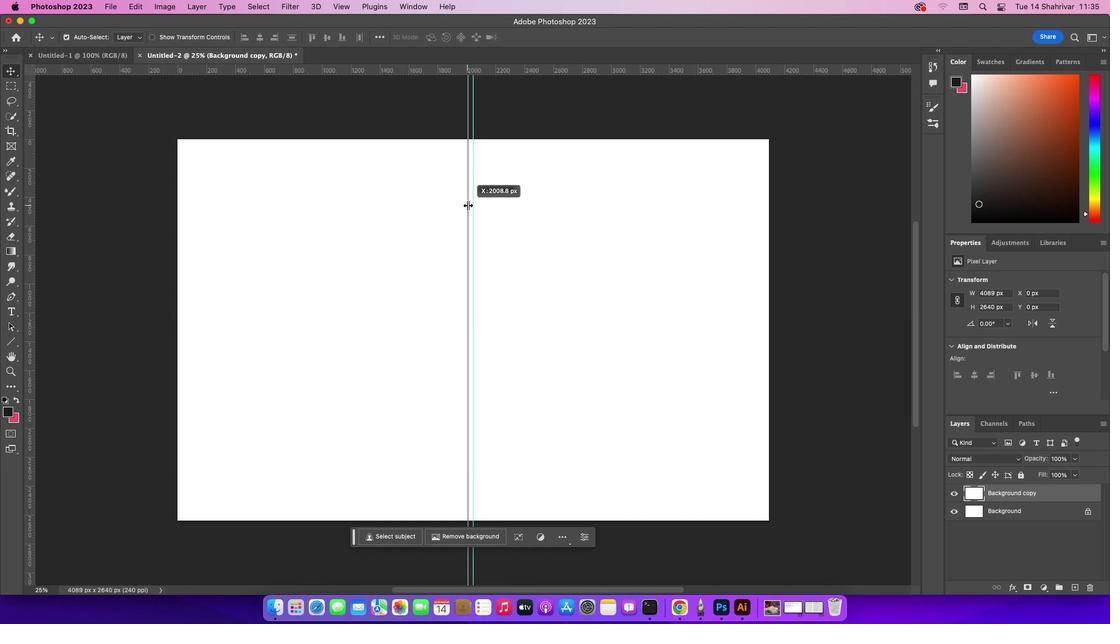 
Action: Mouse moved to (466, 205)
Screenshot: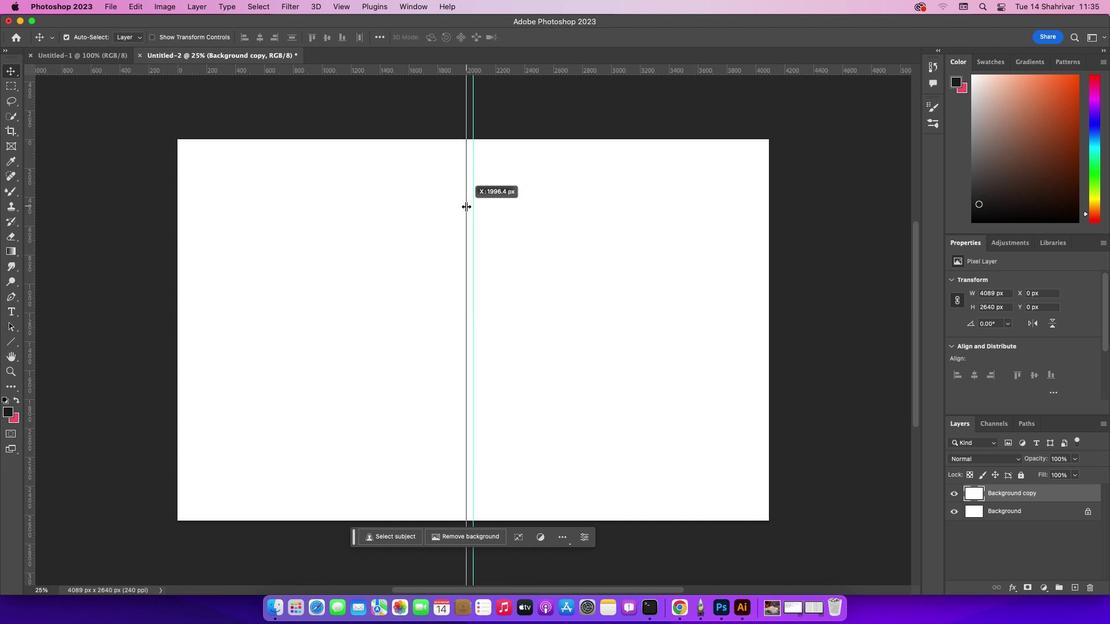 
Action: Mouse pressed left at (466, 205)
Screenshot: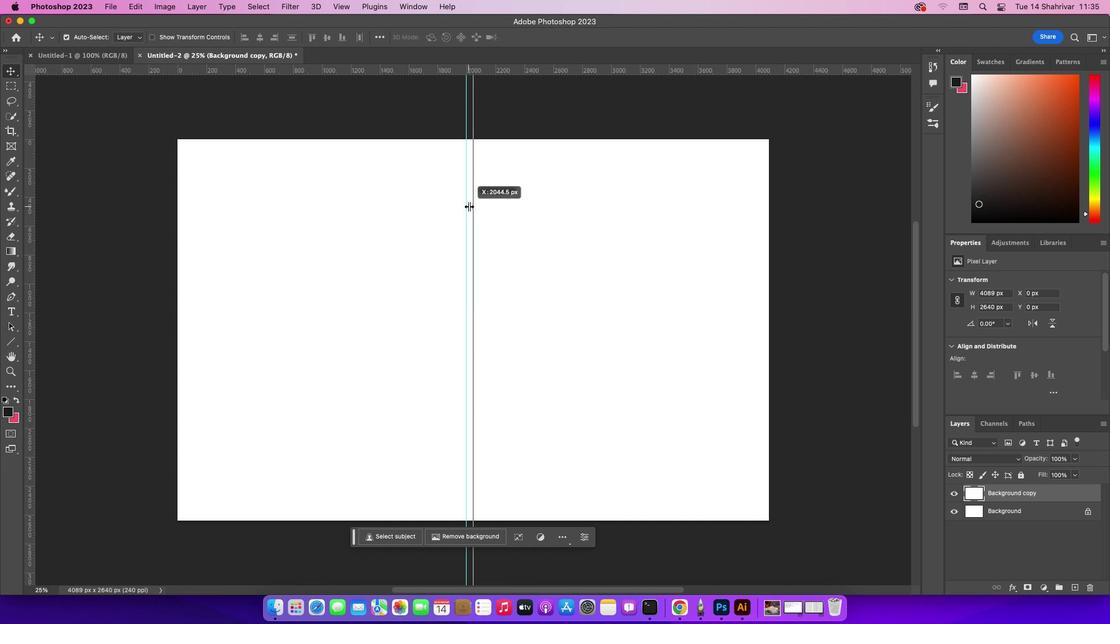 
Action: Mouse moved to (32, 100)
Screenshot: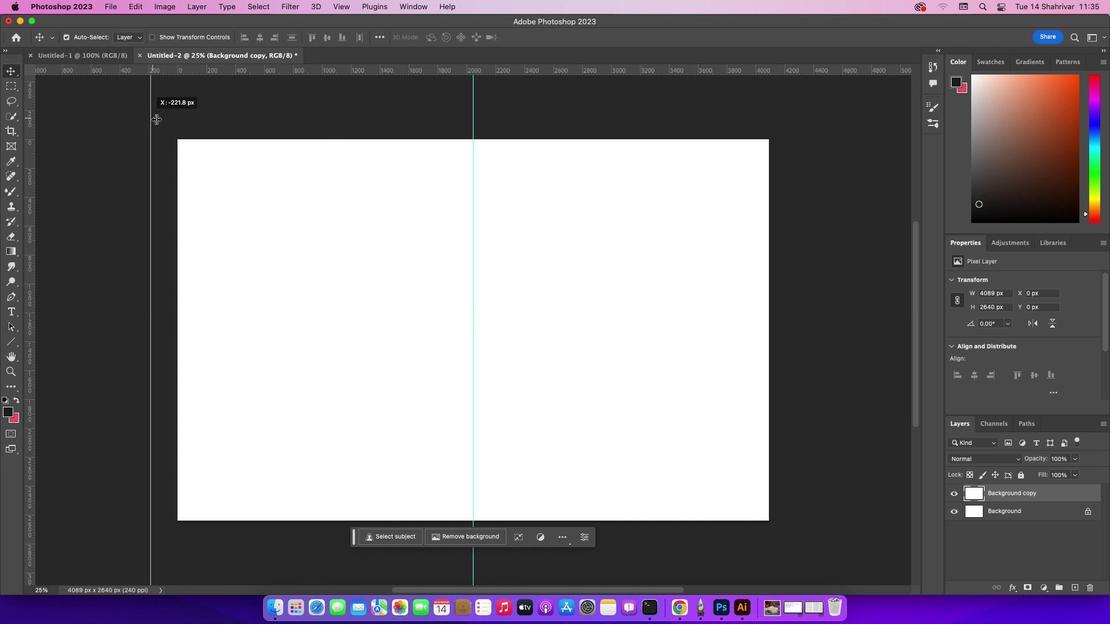 
Action: Mouse pressed left at (32, 100)
Screenshot: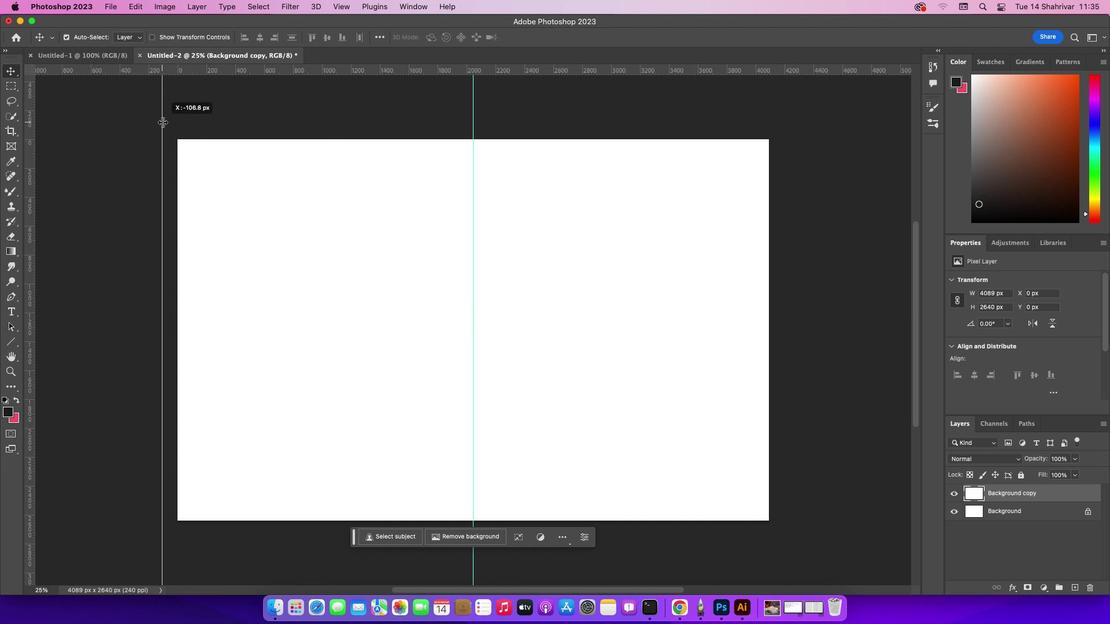 
Action: Mouse moved to (26, 159)
Screenshot: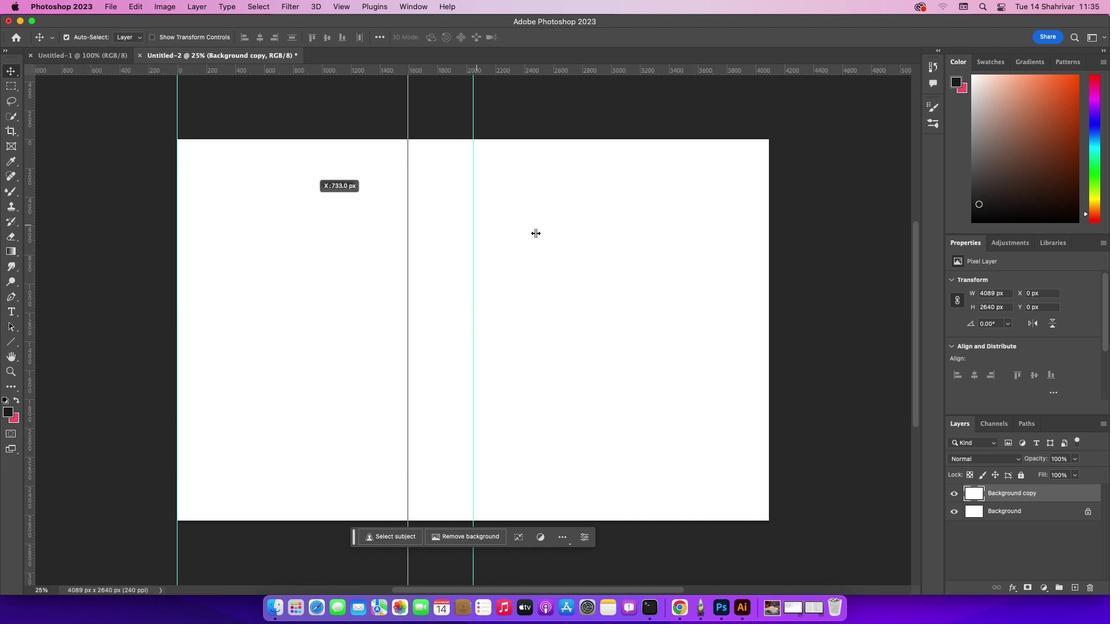 
Action: Mouse pressed left at (26, 159)
Screenshot: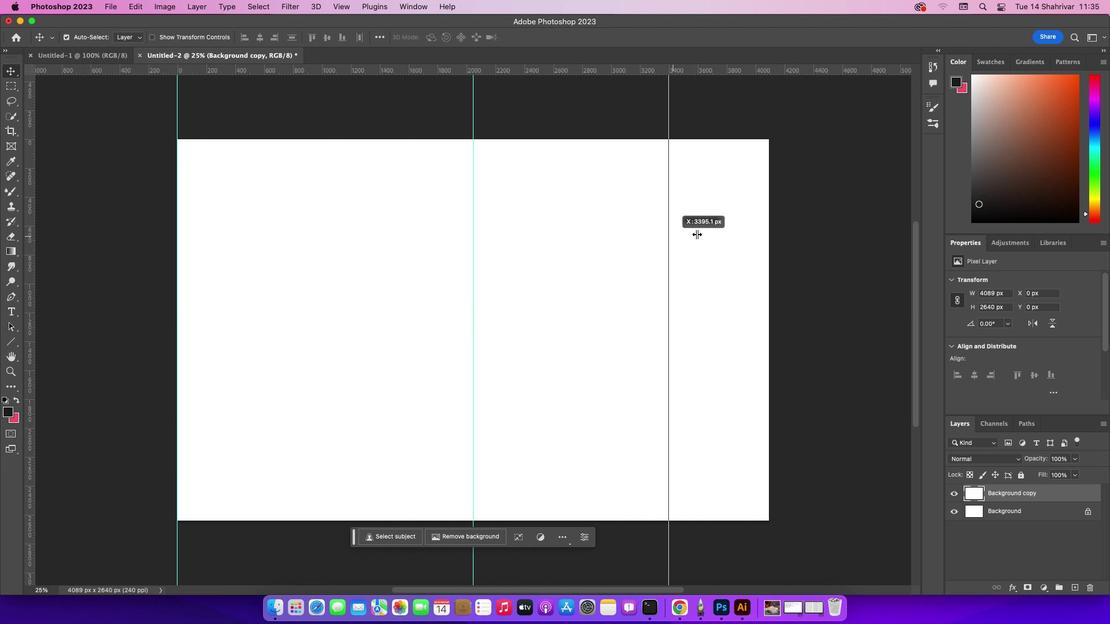 
Action: Mouse moved to (767, 226)
Screenshot: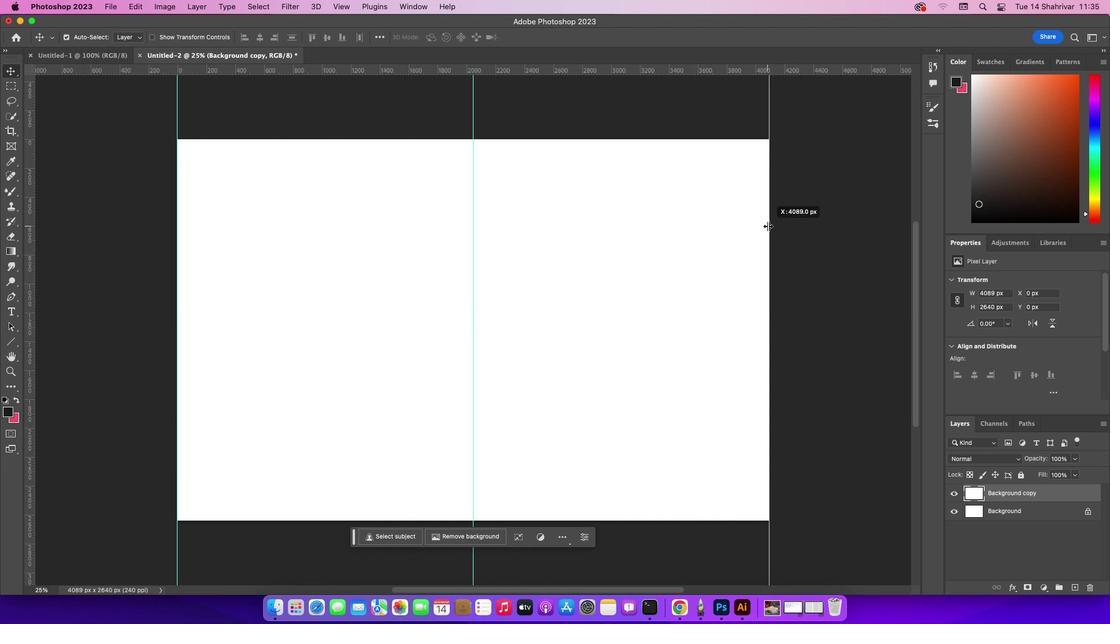 
Action: Mouse pressed left at (767, 226)
Screenshot: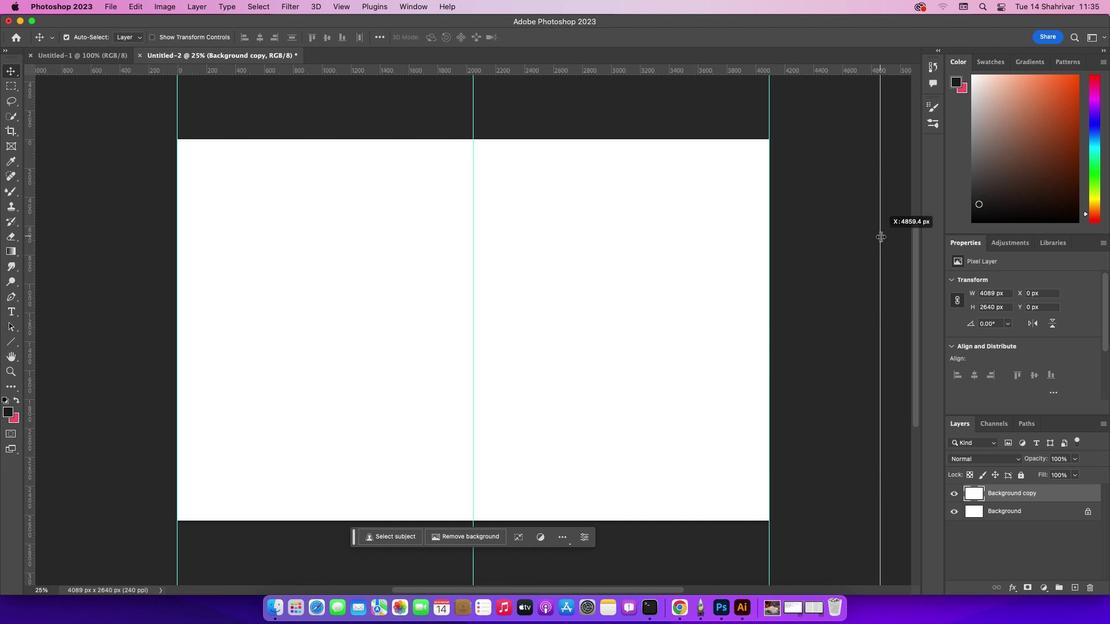 
Action: Mouse moved to (177, 201)
Screenshot: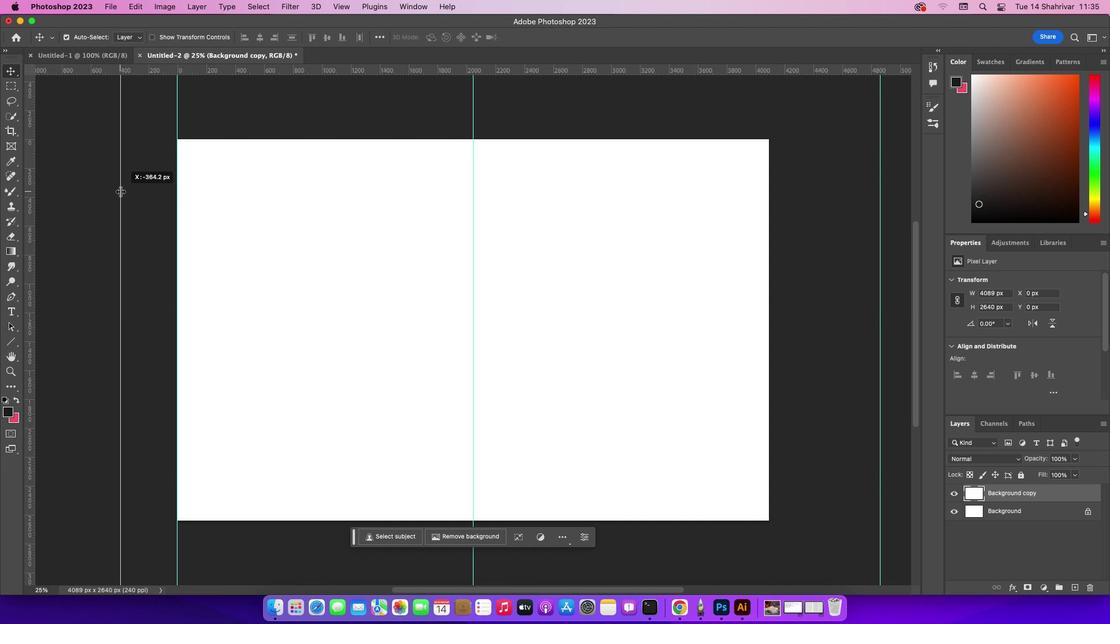 
Action: Mouse pressed left at (177, 201)
Screenshot: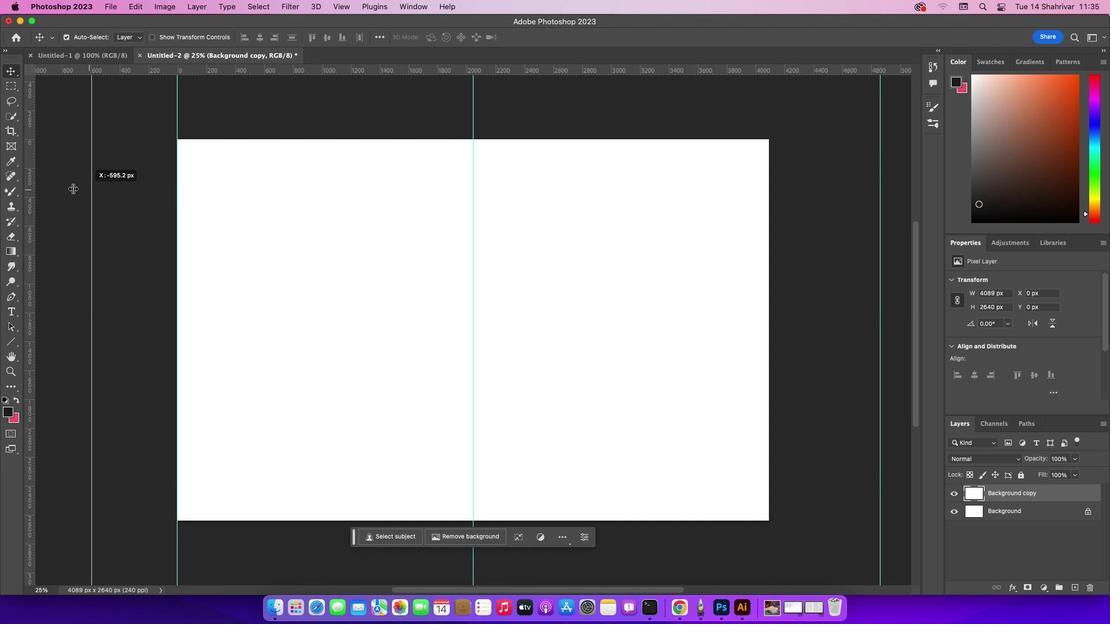 
Action: Mouse moved to (12, 252)
Screenshot: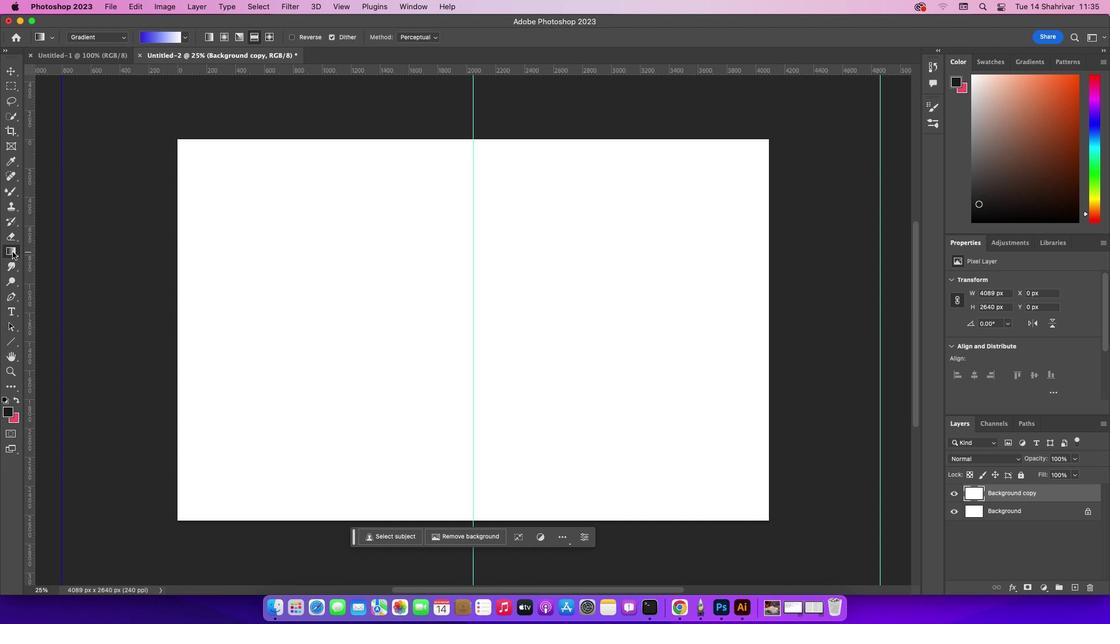 
Action: Mouse pressed left at (12, 252)
Screenshot: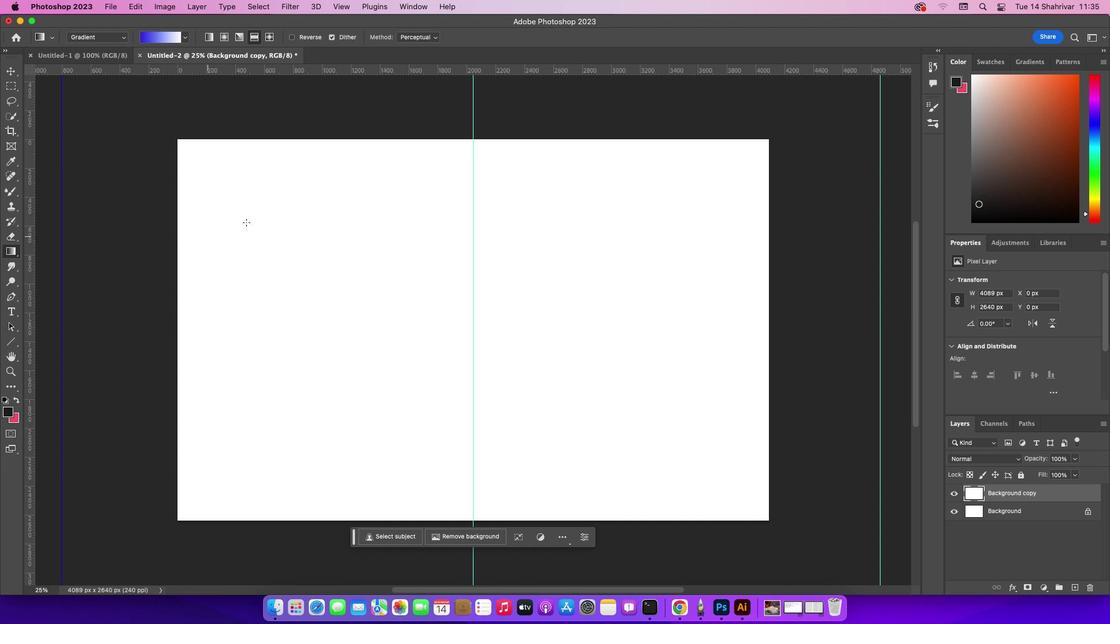 
Action: Mouse moved to (182, 143)
Screenshot: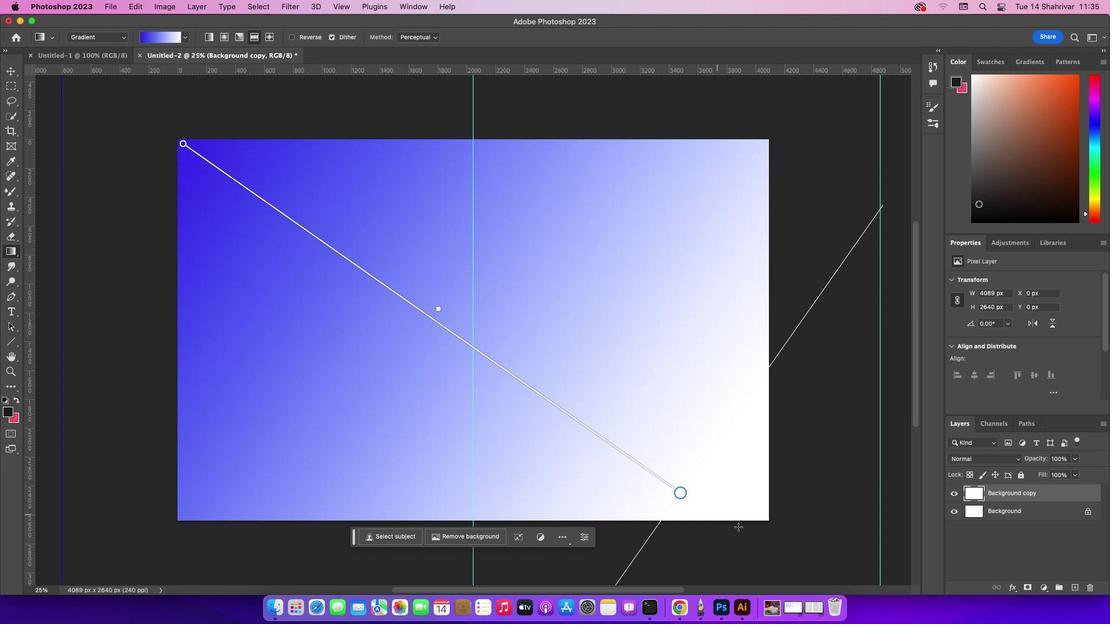 
Action: Mouse pressed left at (182, 143)
Screenshot: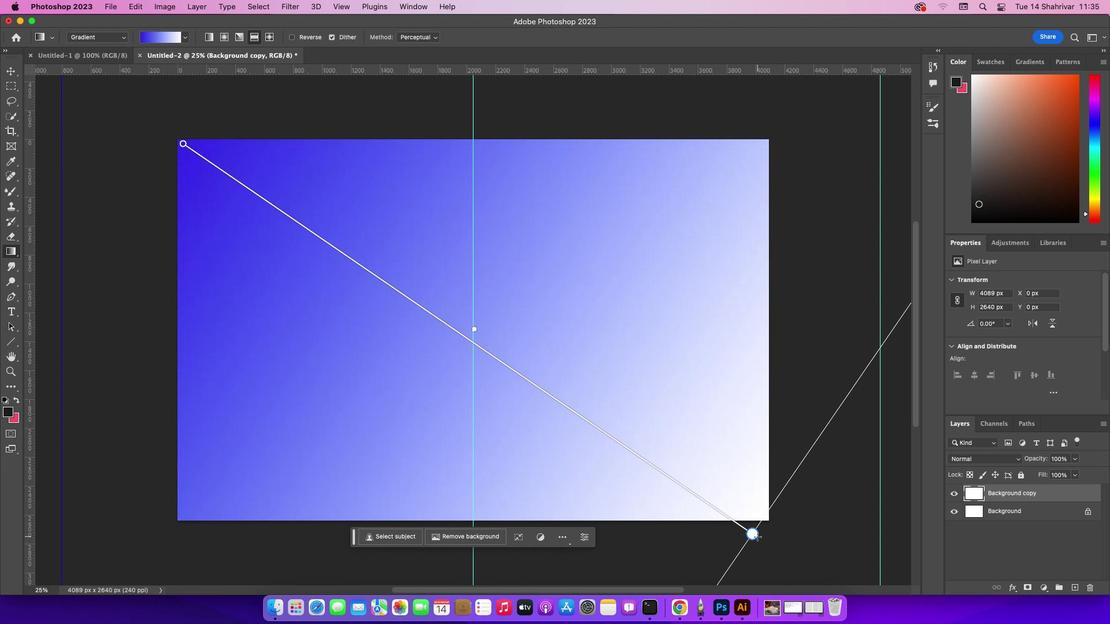 
Action: Mouse moved to (152, 34)
Screenshot: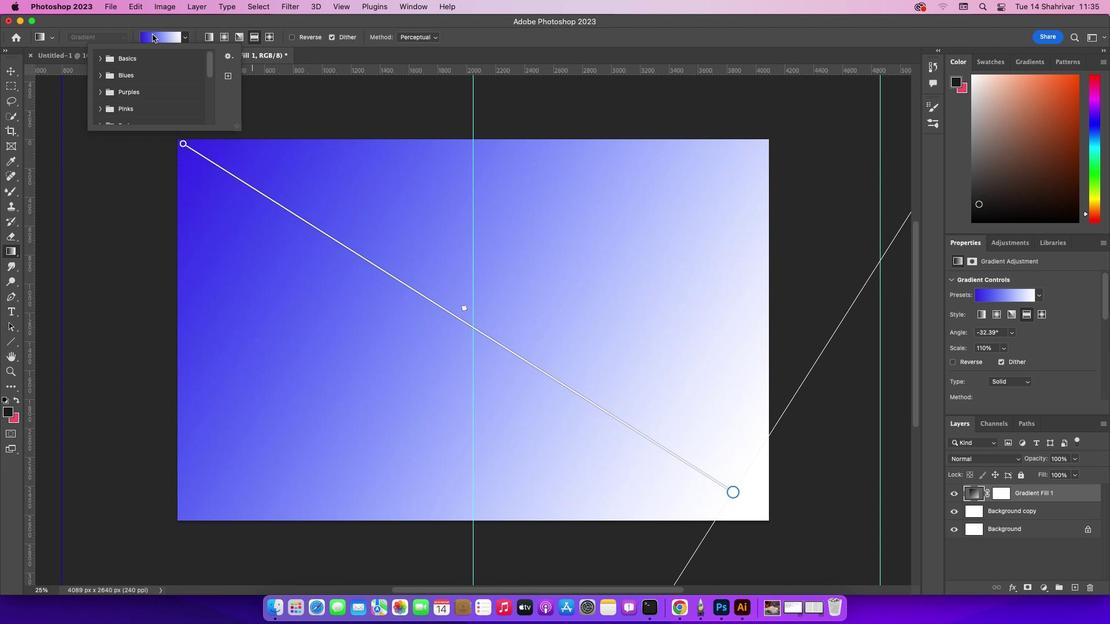 
Action: Mouse pressed left at (152, 34)
Screenshot: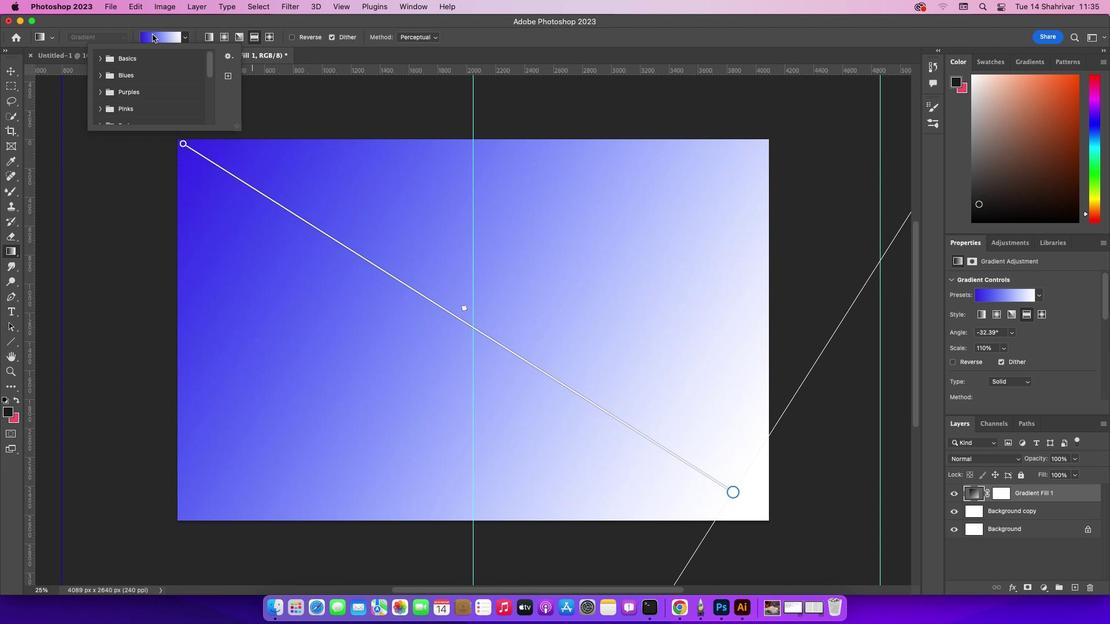 
Action: Mouse moved to (161, 34)
Screenshot: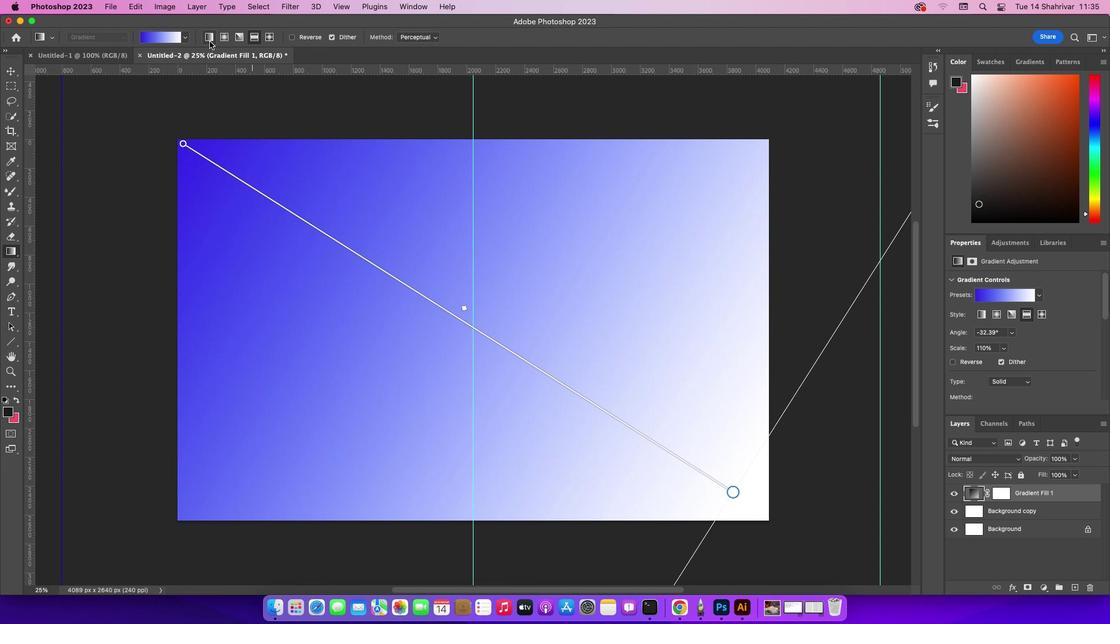 
Action: Mouse pressed left at (161, 34)
Screenshot: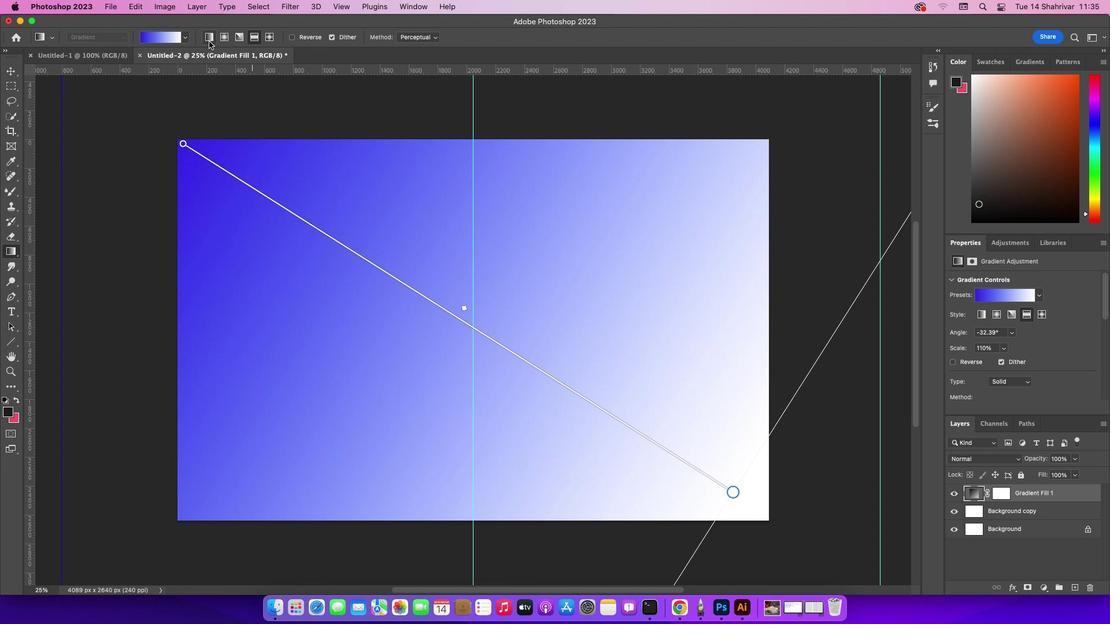 
Action: Mouse moved to (209, 39)
Screenshot: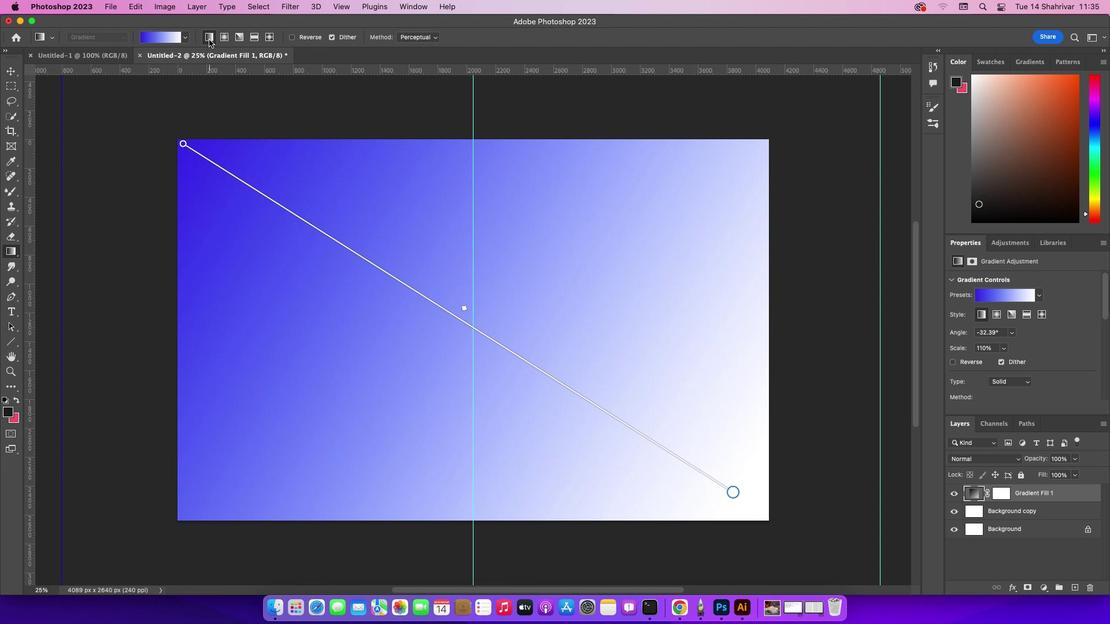 
Action: Mouse pressed left at (209, 39)
Screenshot: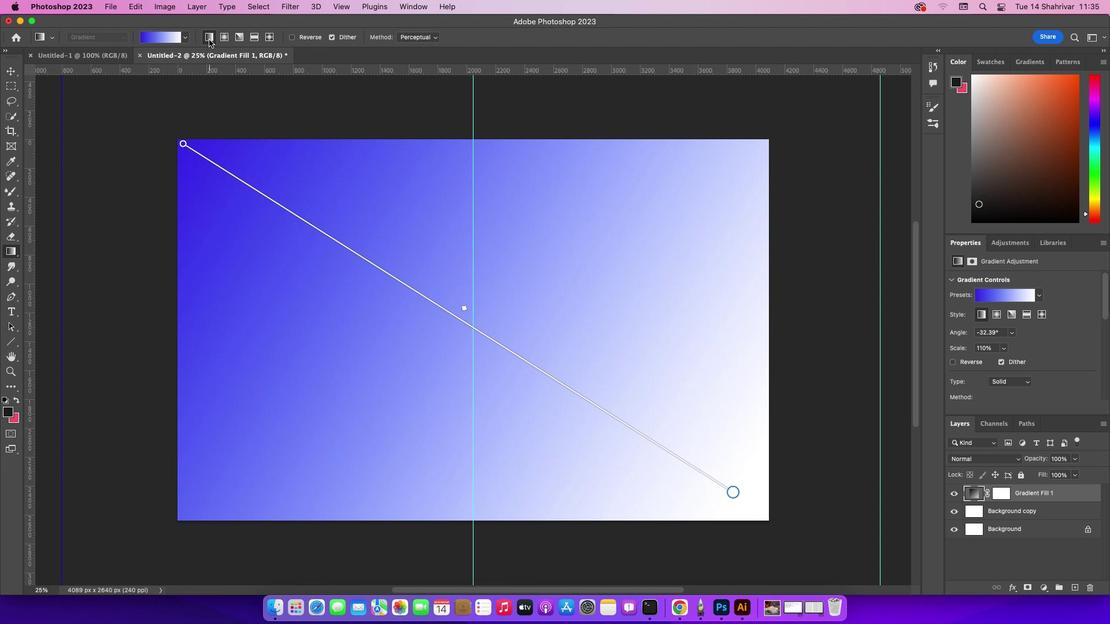 
Action: Mouse moved to (222, 38)
Screenshot: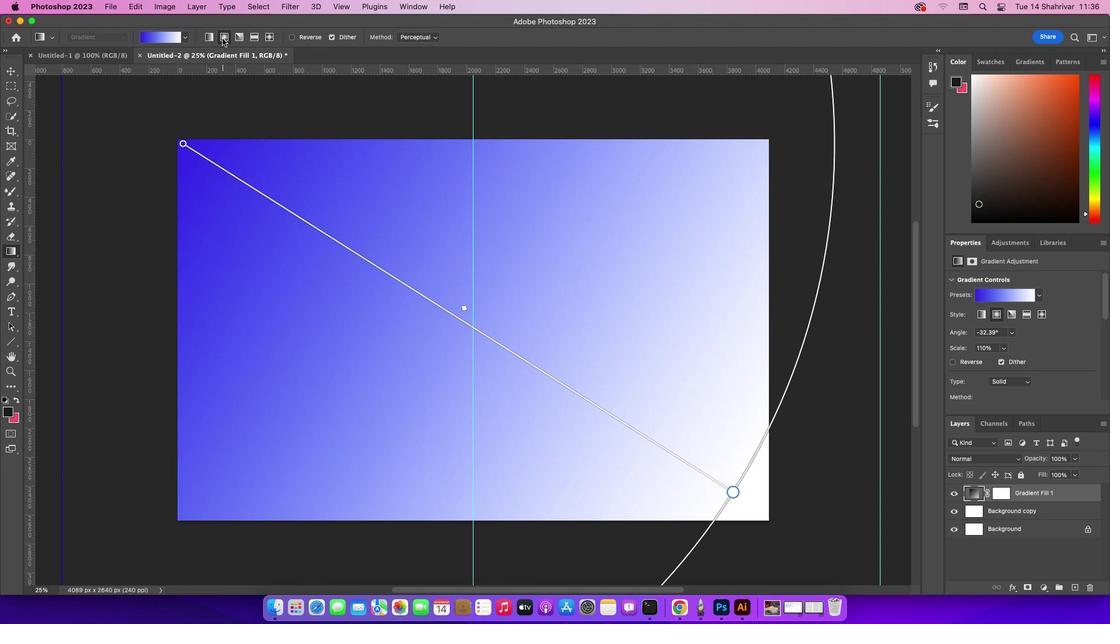 
Action: Mouse pressed left at (222, 38)
Screenshot: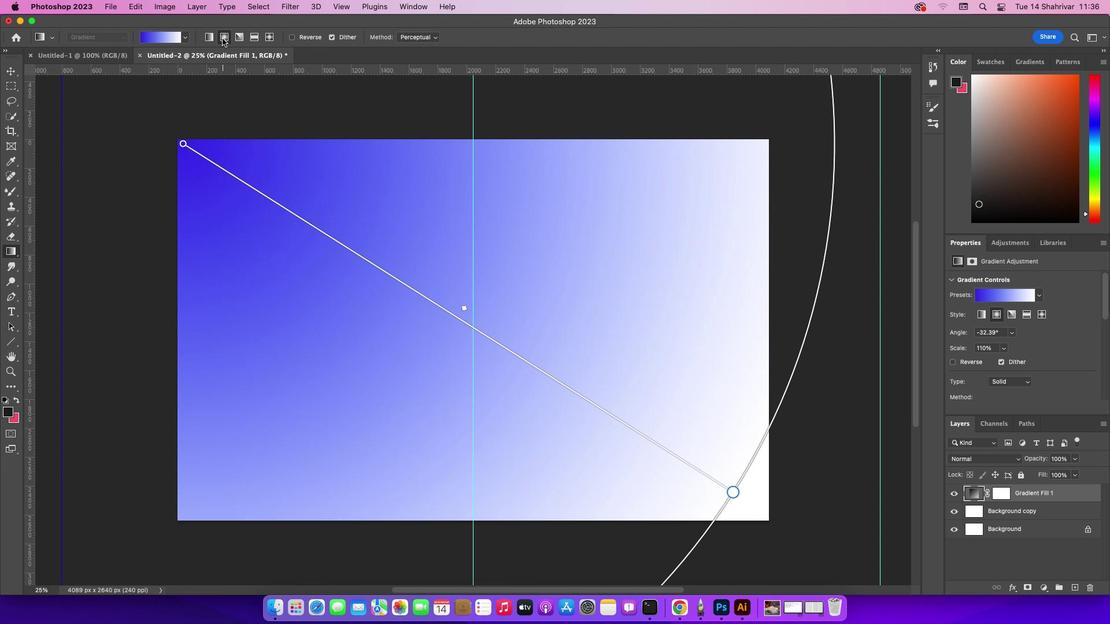 
Action: Mouse moved to (238, 38)
Screenshot: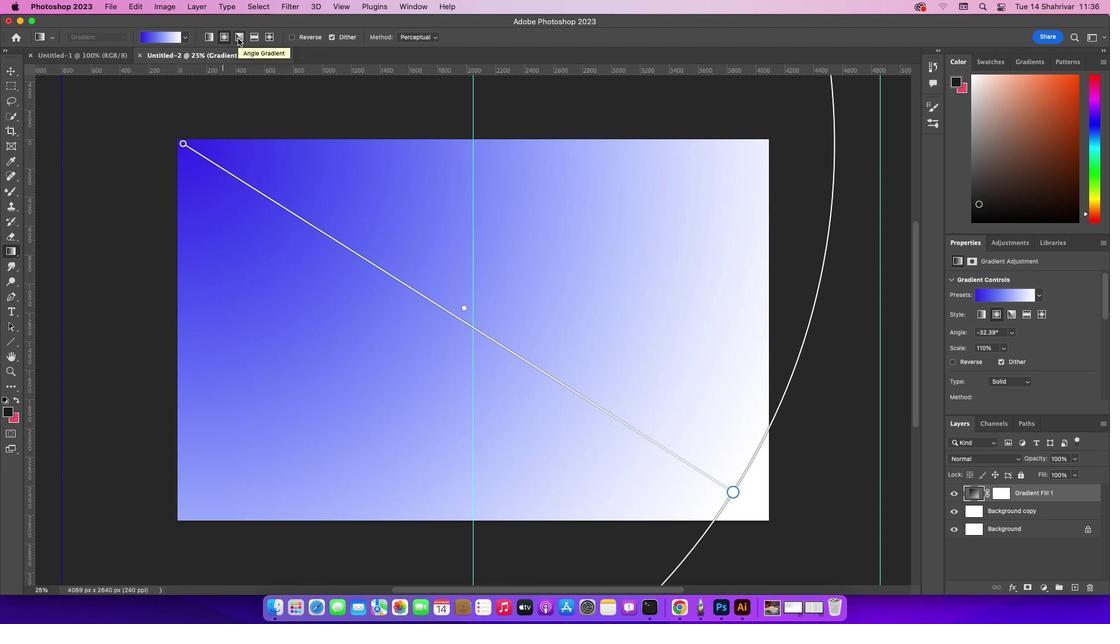 
Action: Mouse pressed left at (238, 38)
Screenshot: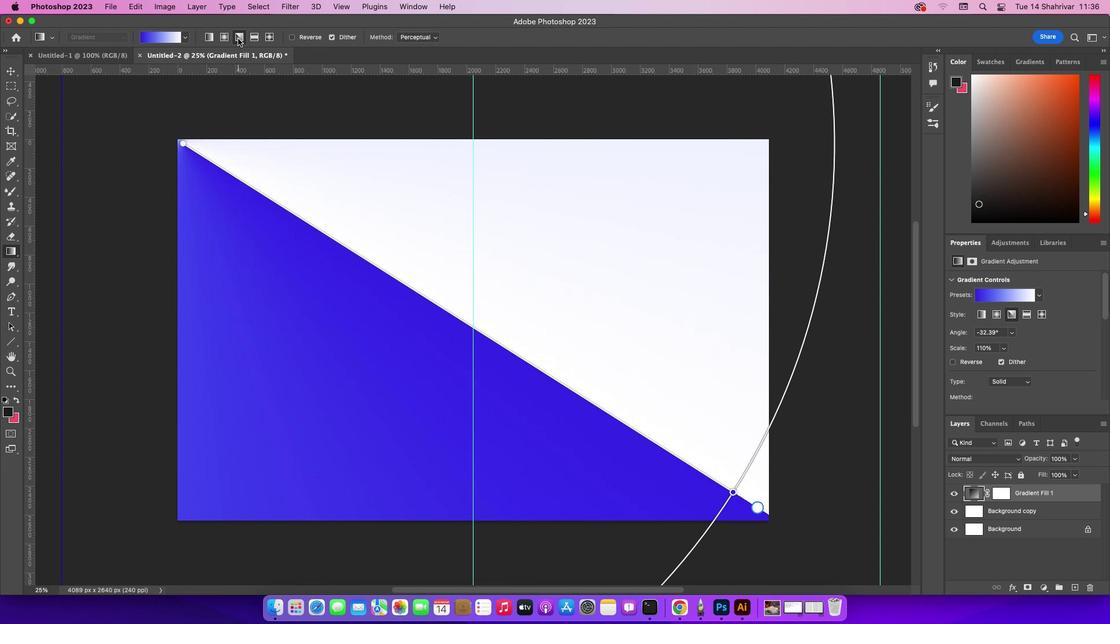 
Action: Mouse moved to (252, 37)
Screenshot: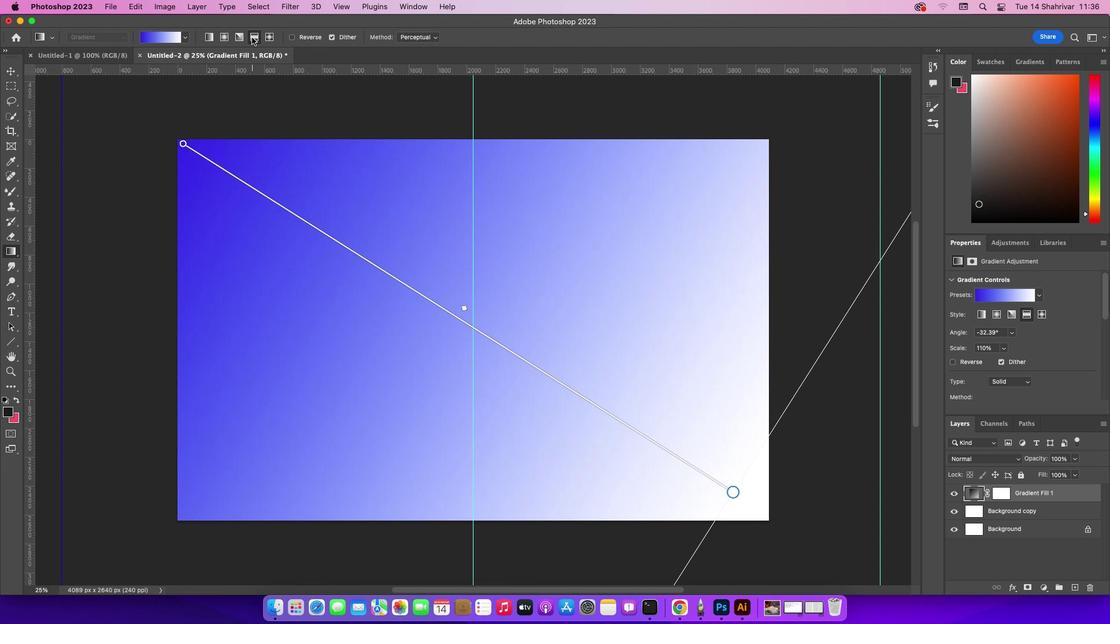 
Action: Mouse pressed left at (252, 37)
Screenshot: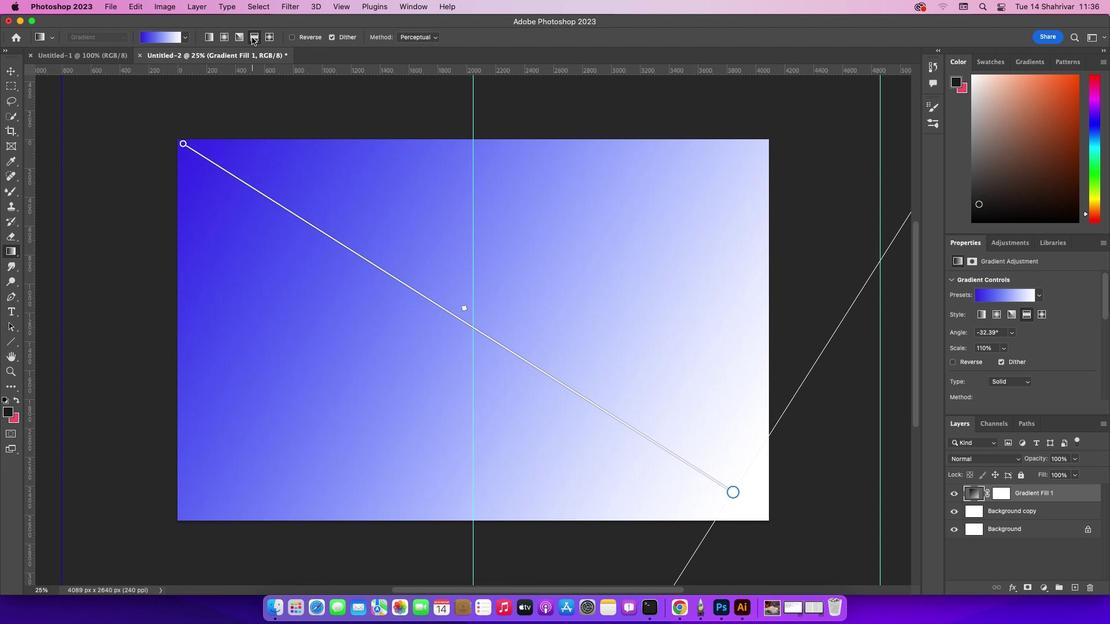 
Action: Mouse moved to (992, 298)
Screenshot: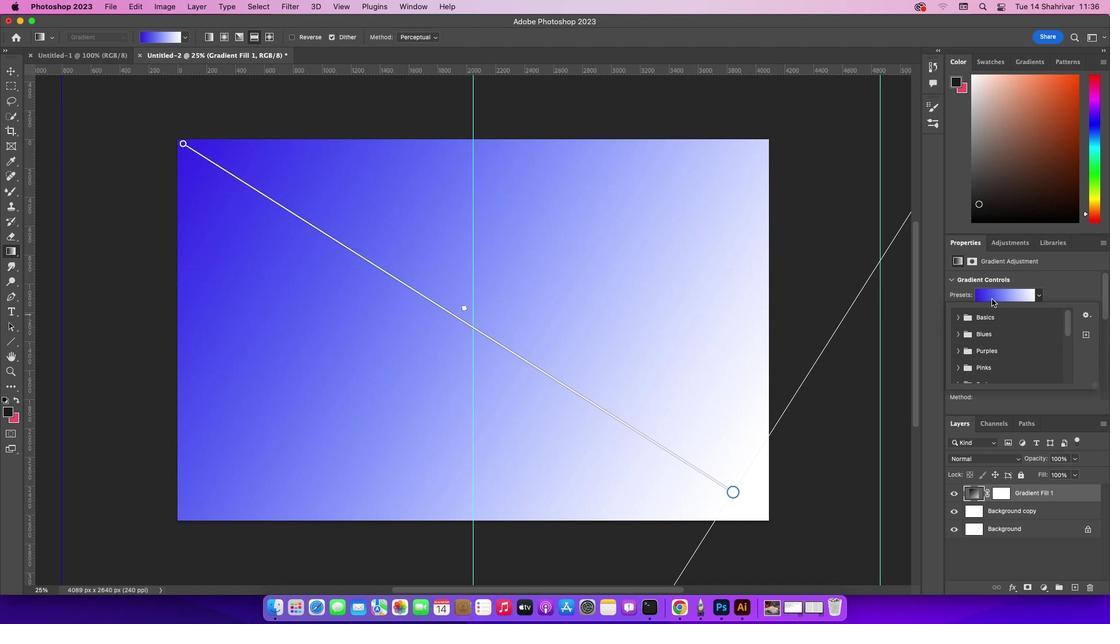 
Action: Mouse pressed left at (992, 298)
Screenshot: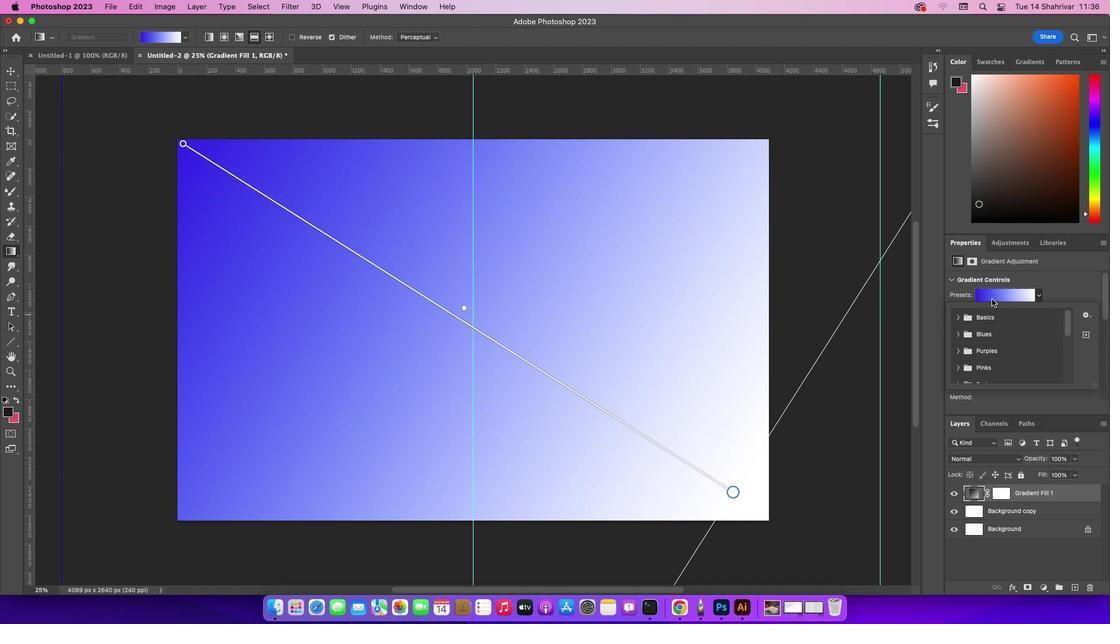 
Action: Mouse pressed left at (992, 298)
Screenshot: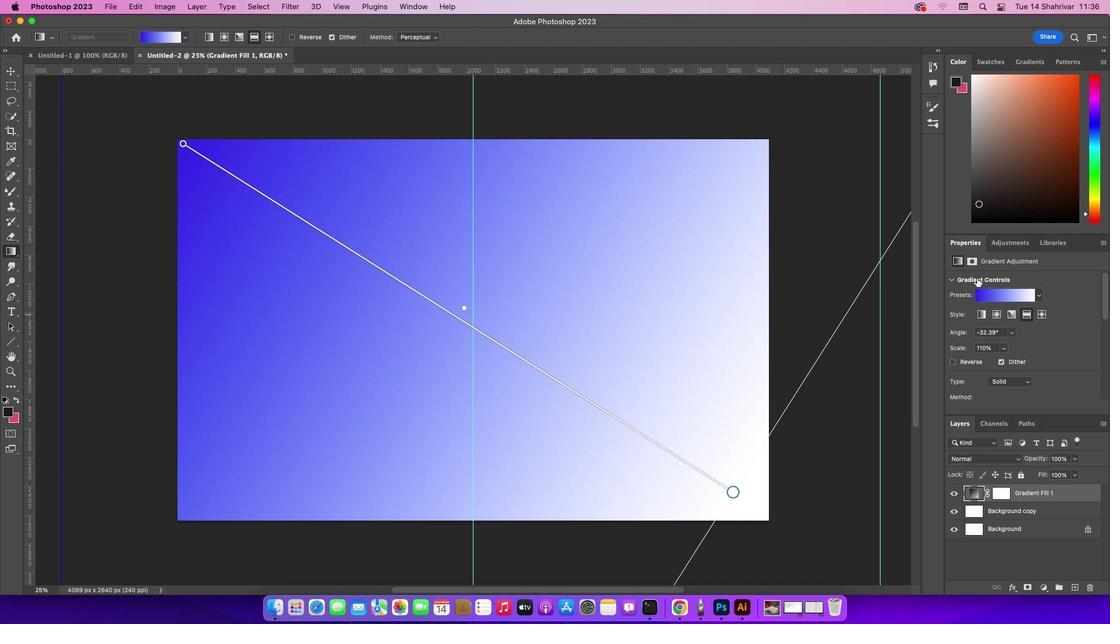 
Action: Mouse moved to (977, 316)
Screenshot: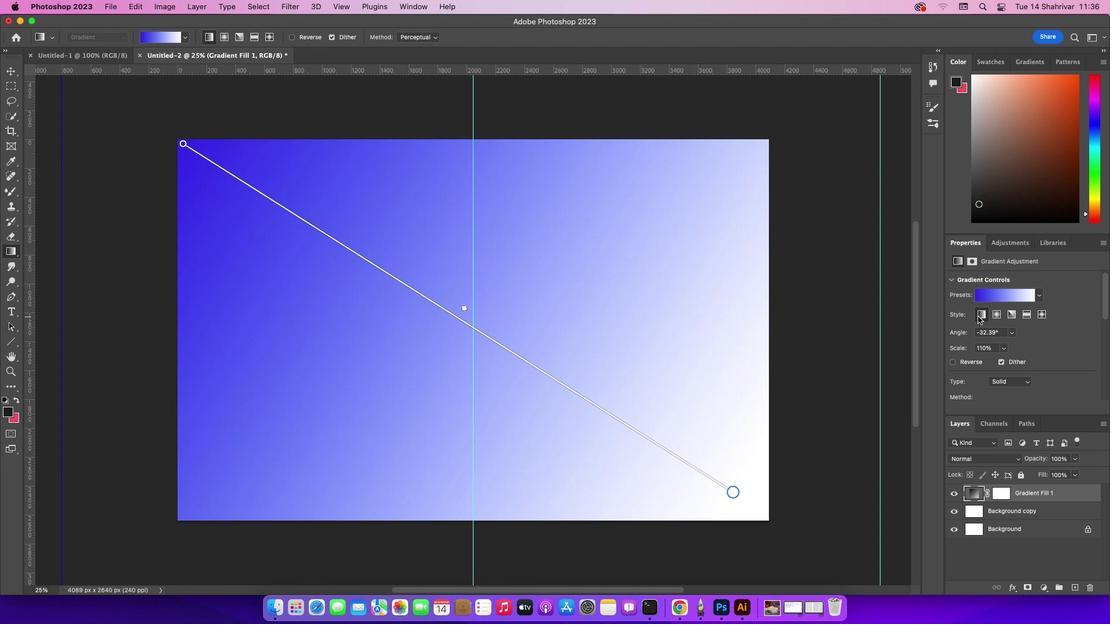 
Action: Mouse pressed left at (977, 316)
Screenshot: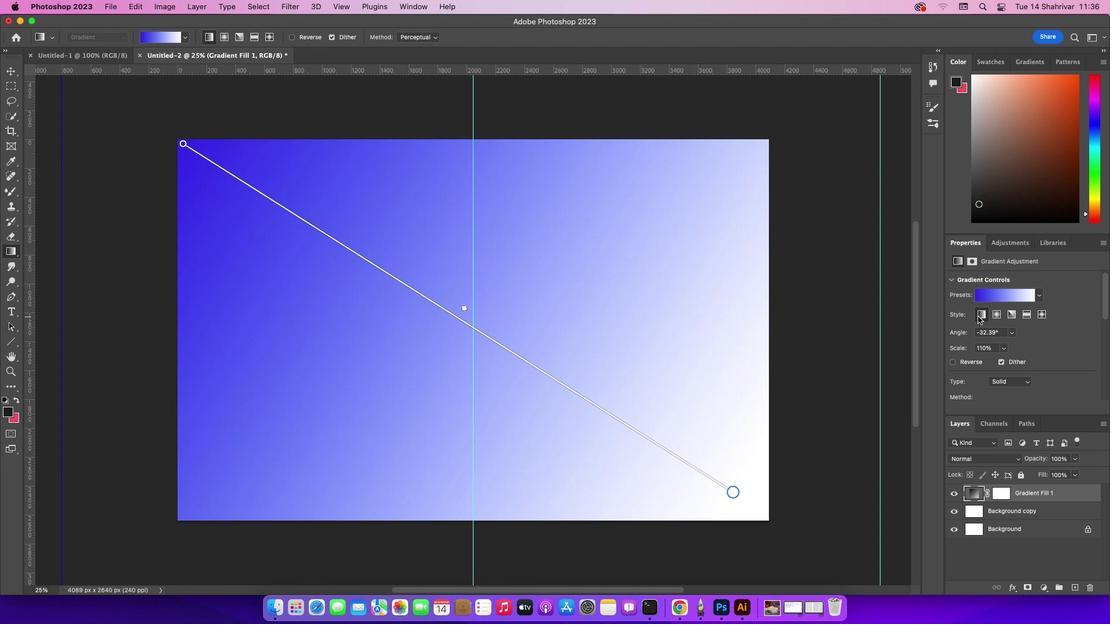 
Action: Mouse moved to (994, 297)
Screenshot: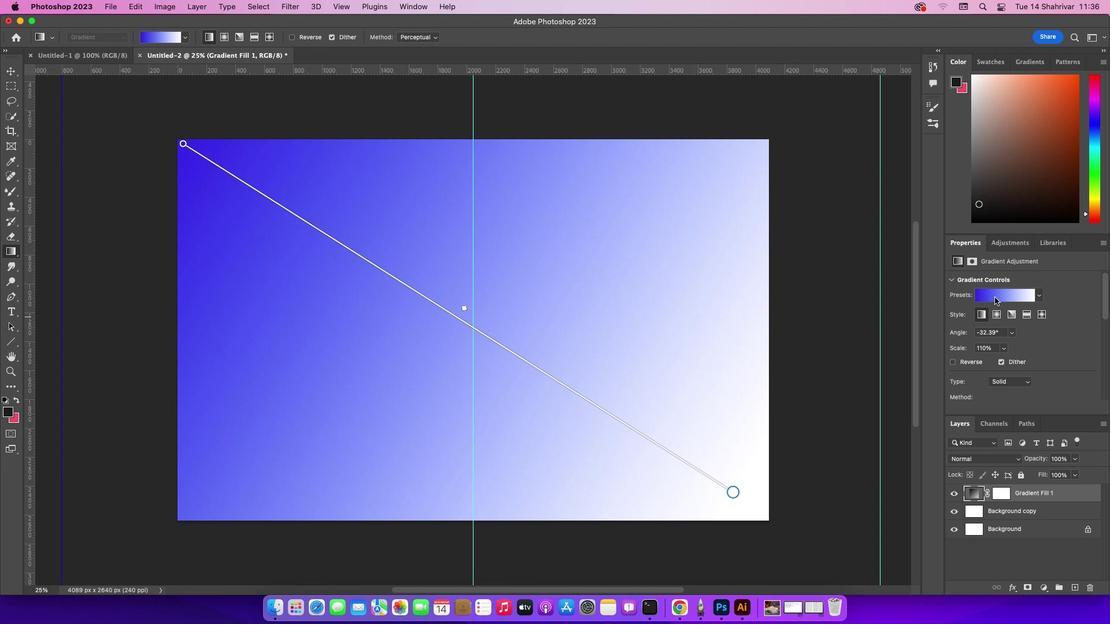 
Action: Mouse pressed left at (994, 297)
Screenshot: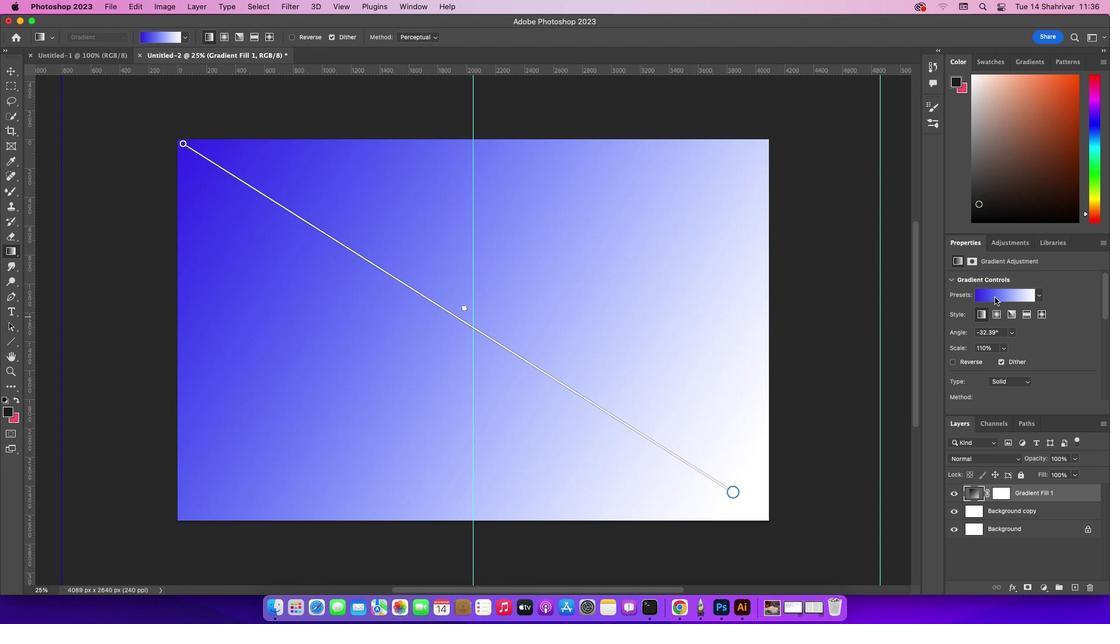 
Action: Mouse pressed left at (994, 297)
Screenshot: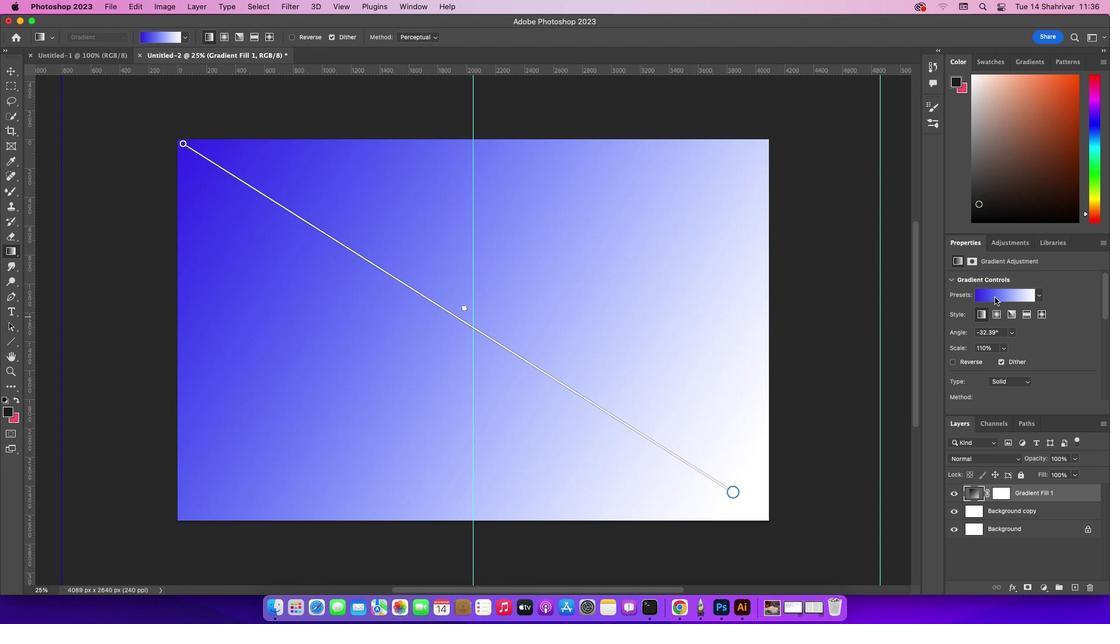 
Action: Mouse moved to (1040, 297)
Screenshot: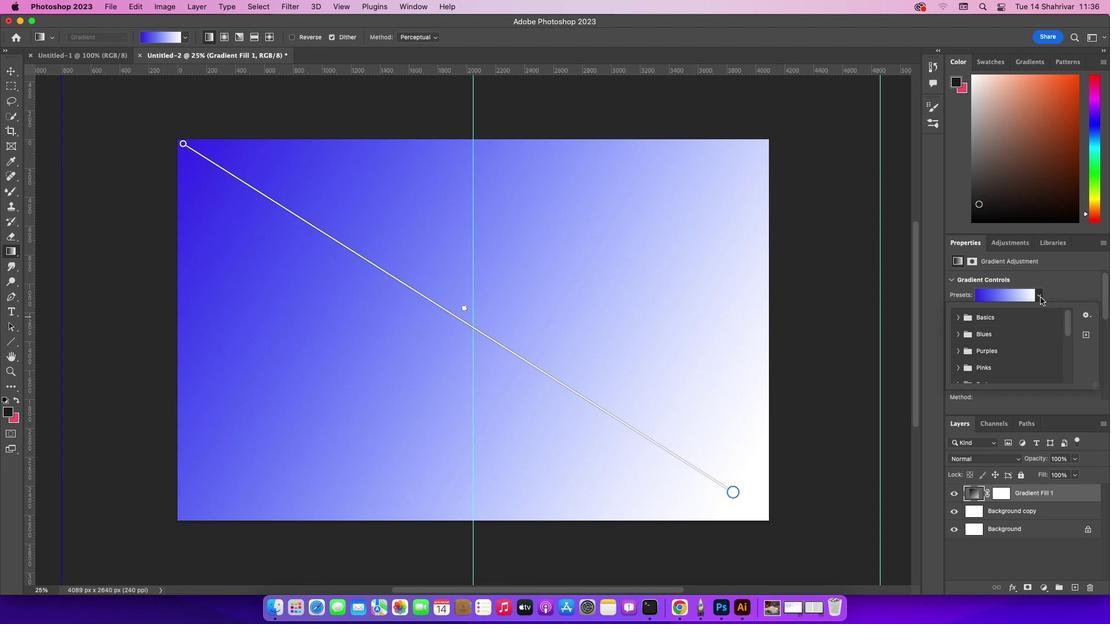 
Action: Mouse pressed left at (1040, 297)
Screenshot: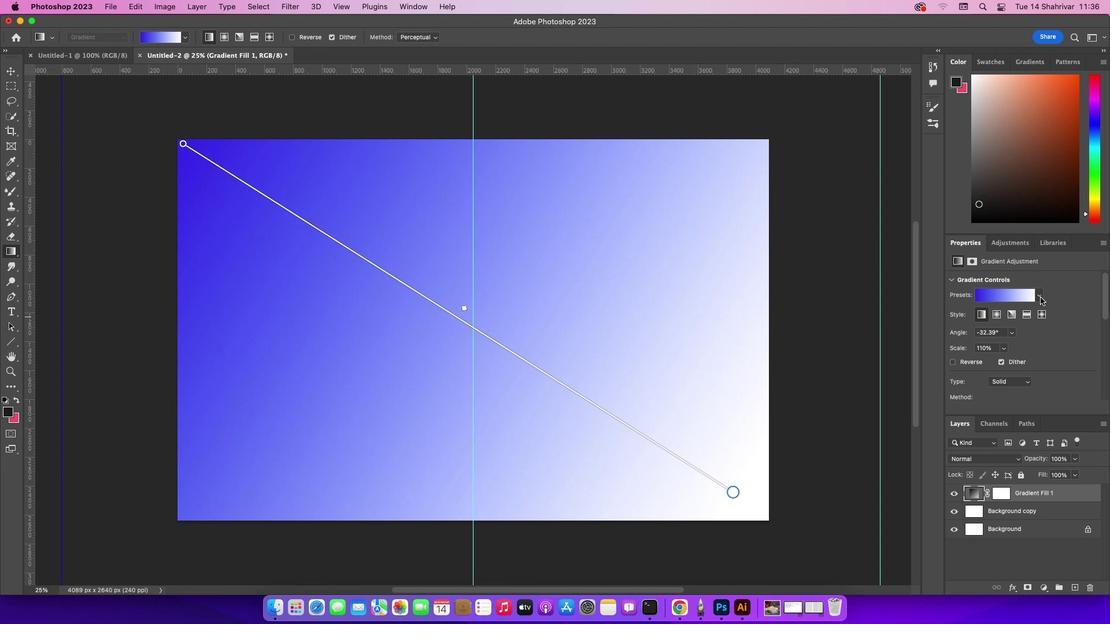 
Action: Mouse pressed left at (1040, 297)
Screenshot: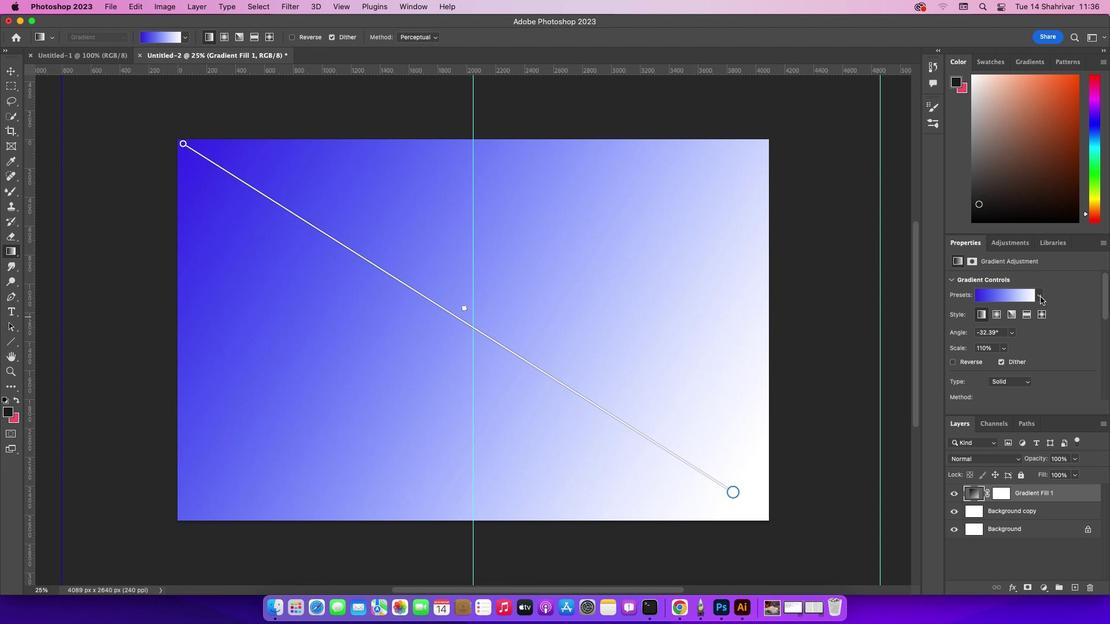 
Action: Mouse moved to (153, 35)
Screenshot: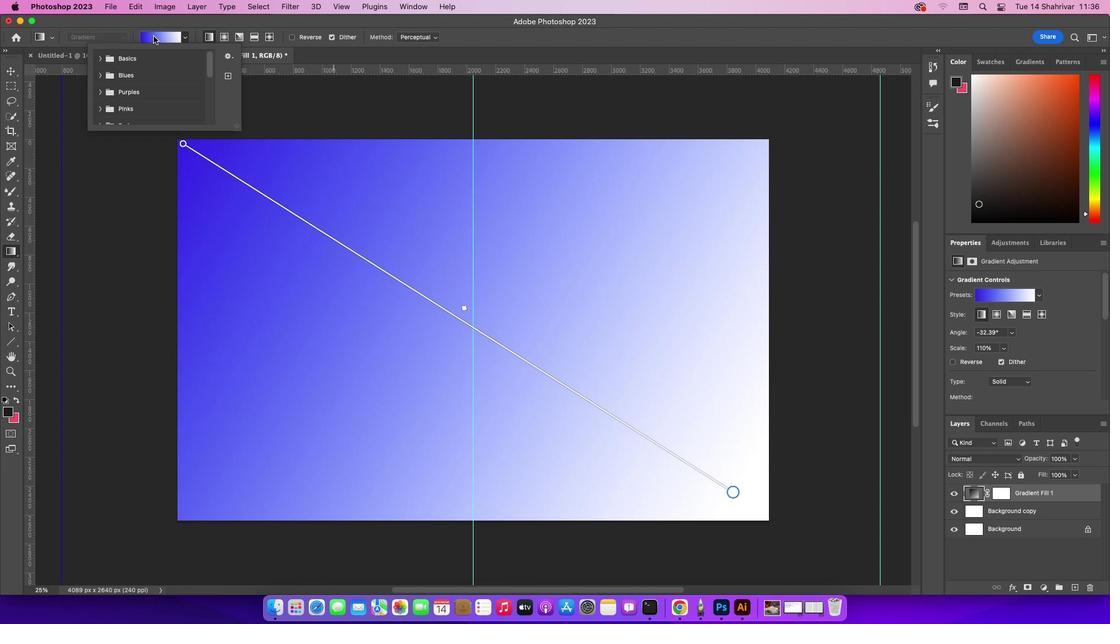 
Action: Mouse pressed left at (153, 35)
Screenshot: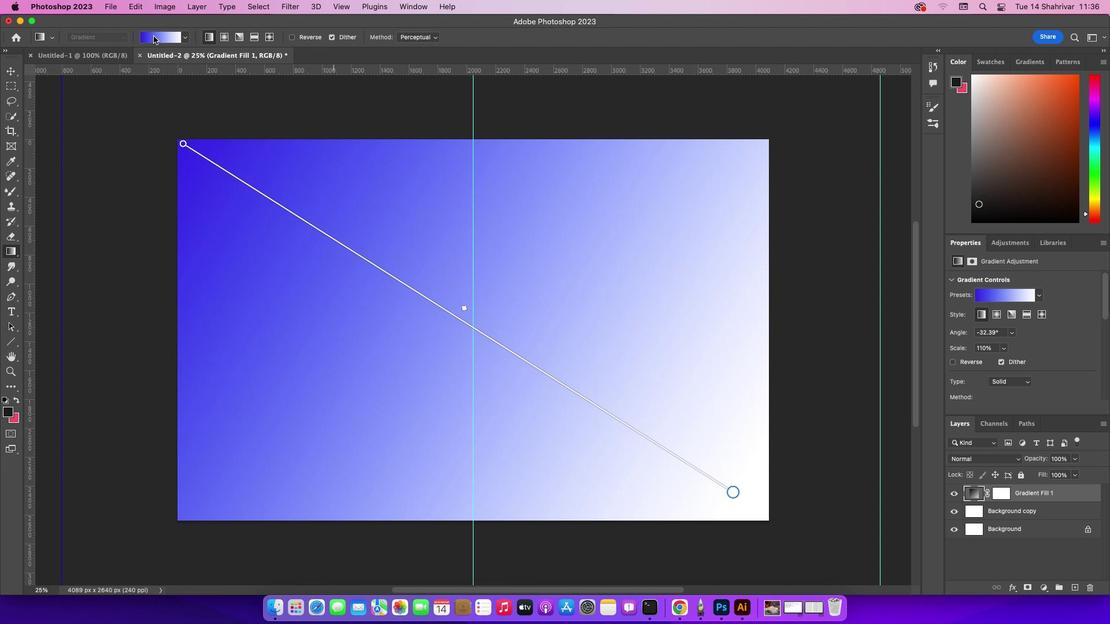 
Action: Mouse pressed left at (153, 35)
Screenshot: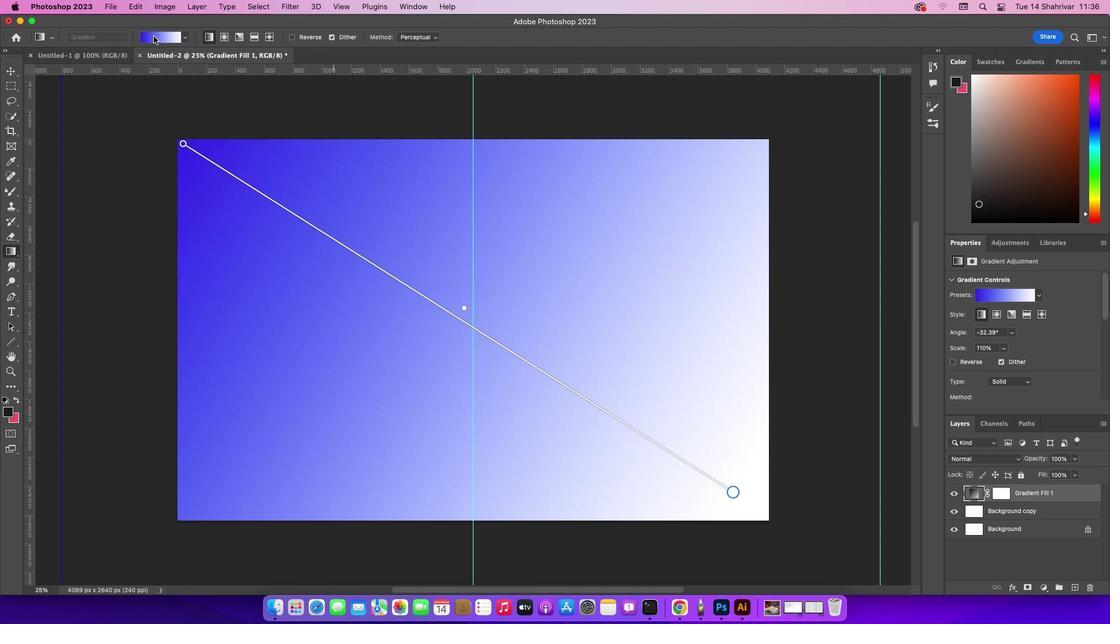 
Action: Mouse moved to (1040, 296)
Screenshot: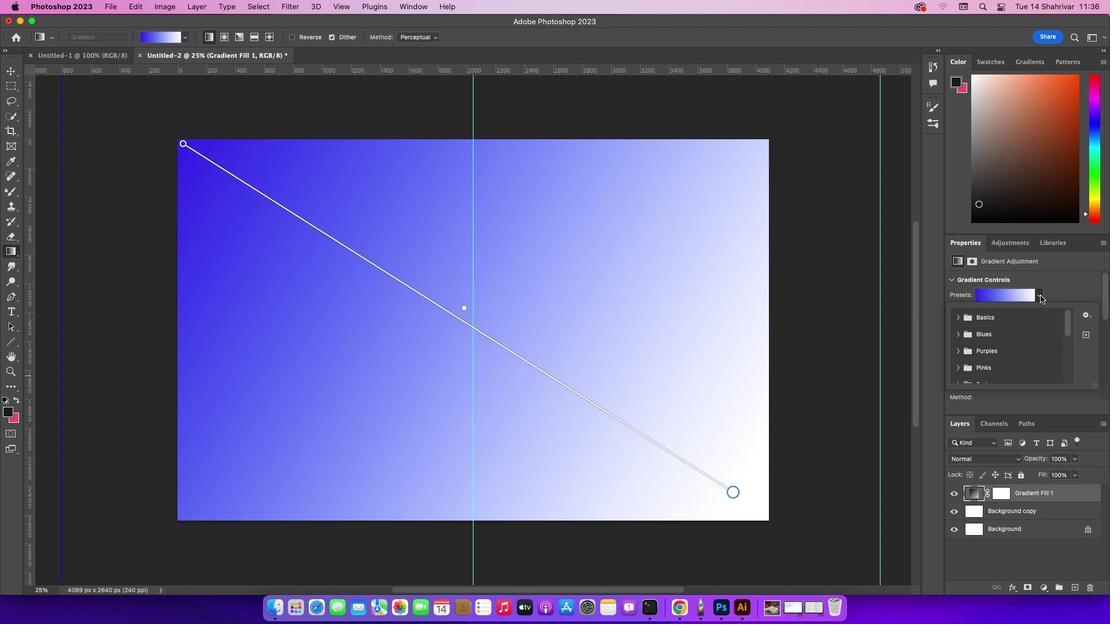 
Action: Mouse pressed left at (1040, 296)
Screenshot: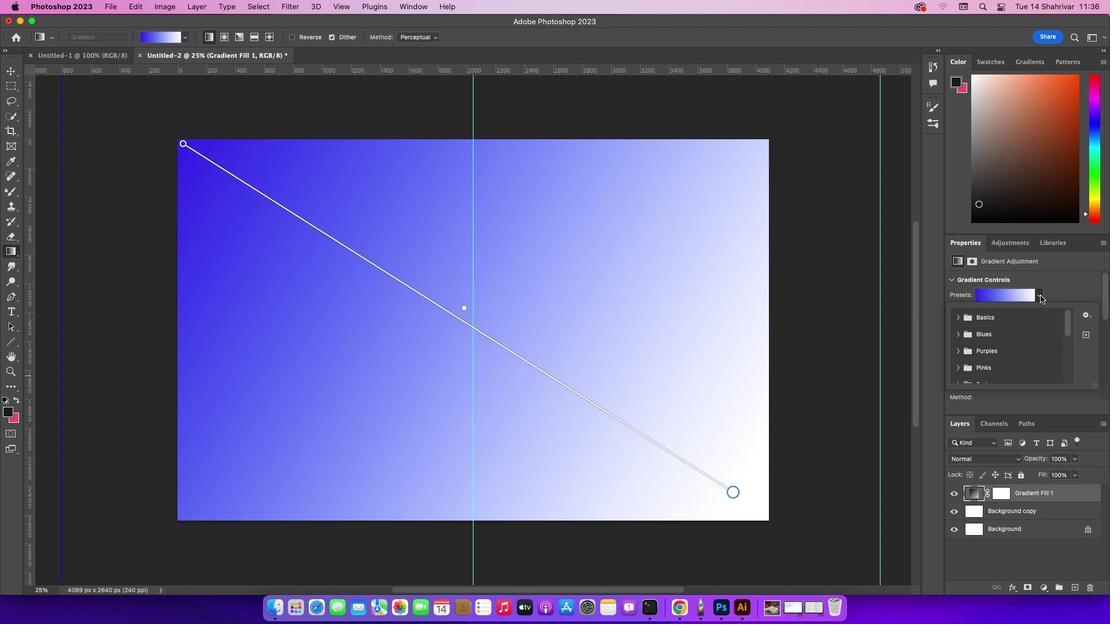 
Action: Mouse pressed left at (1040, 296)
Screenshot: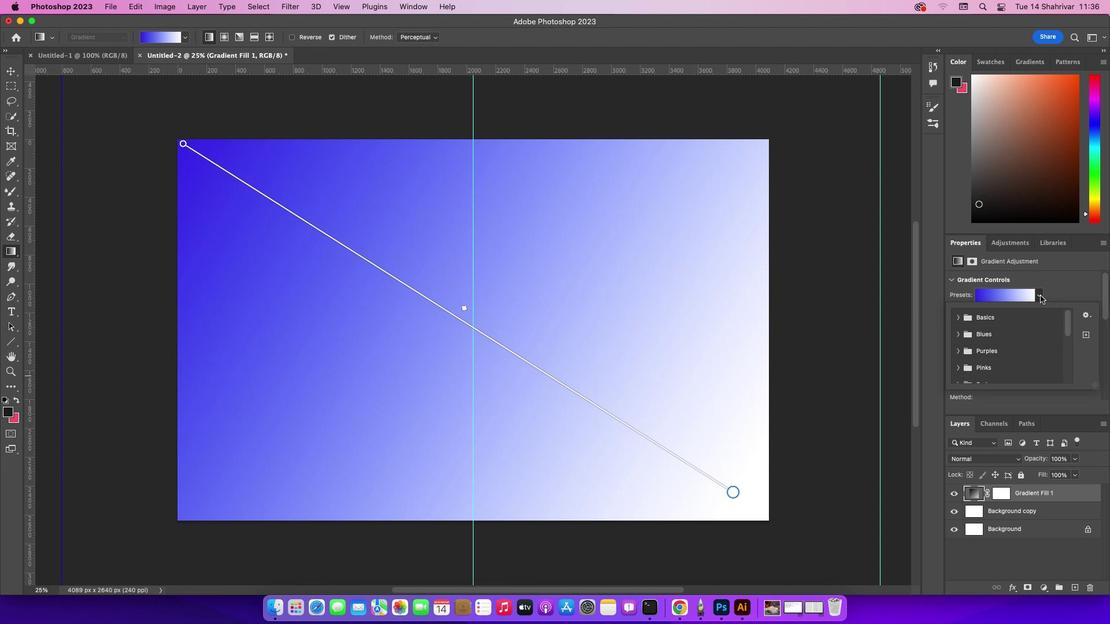 
Action: Mouse pressed left at (1040, 296)
Screenshot: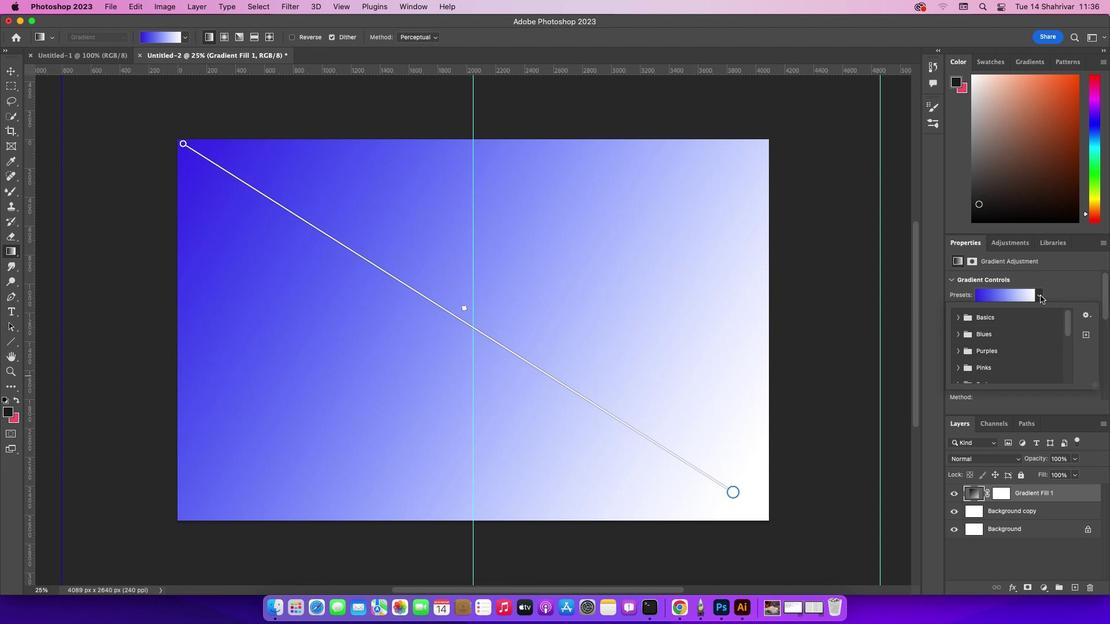 
Action: Mouse pressed left at (1040, 296)
Screenshot: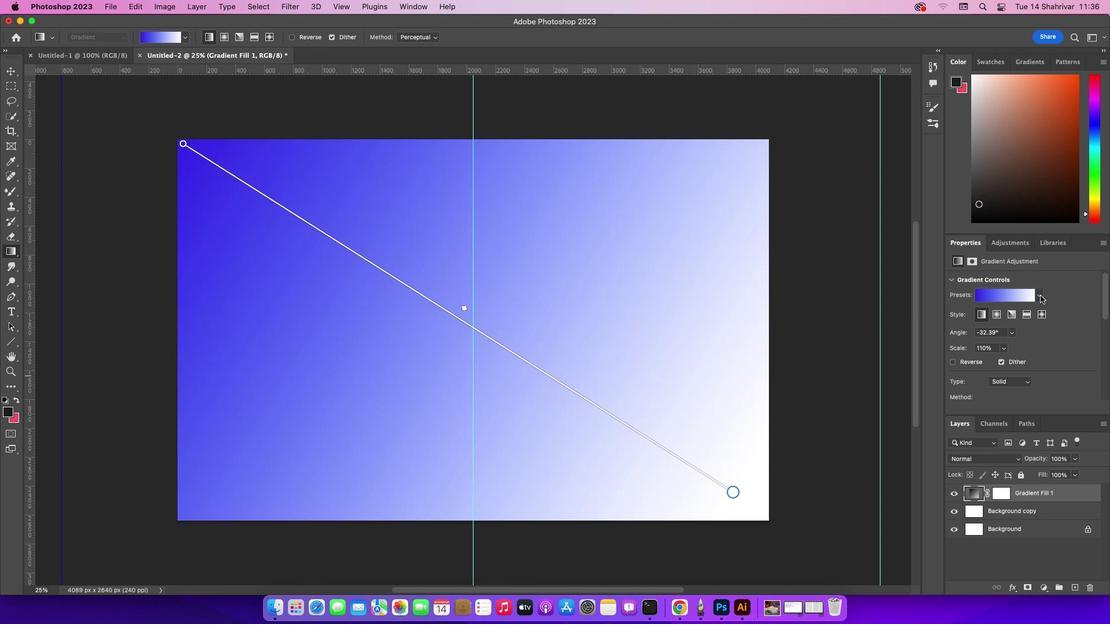 
Action: Mouse moved to (973, 491)
Screenshot: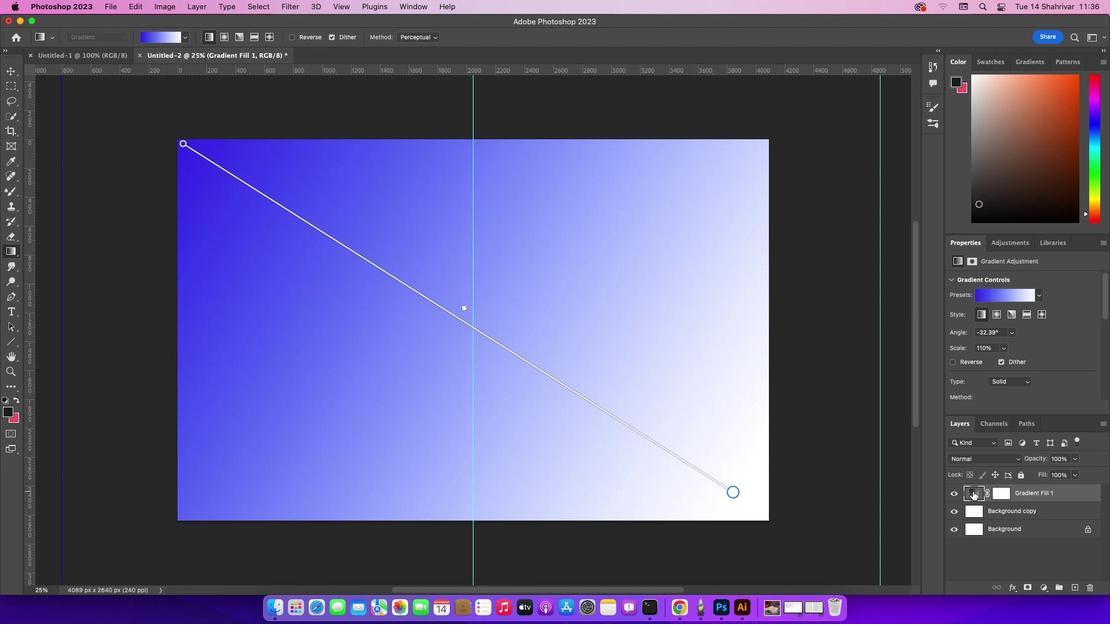 
Action: Mouse pressed left at (973, 491)
Screenshot: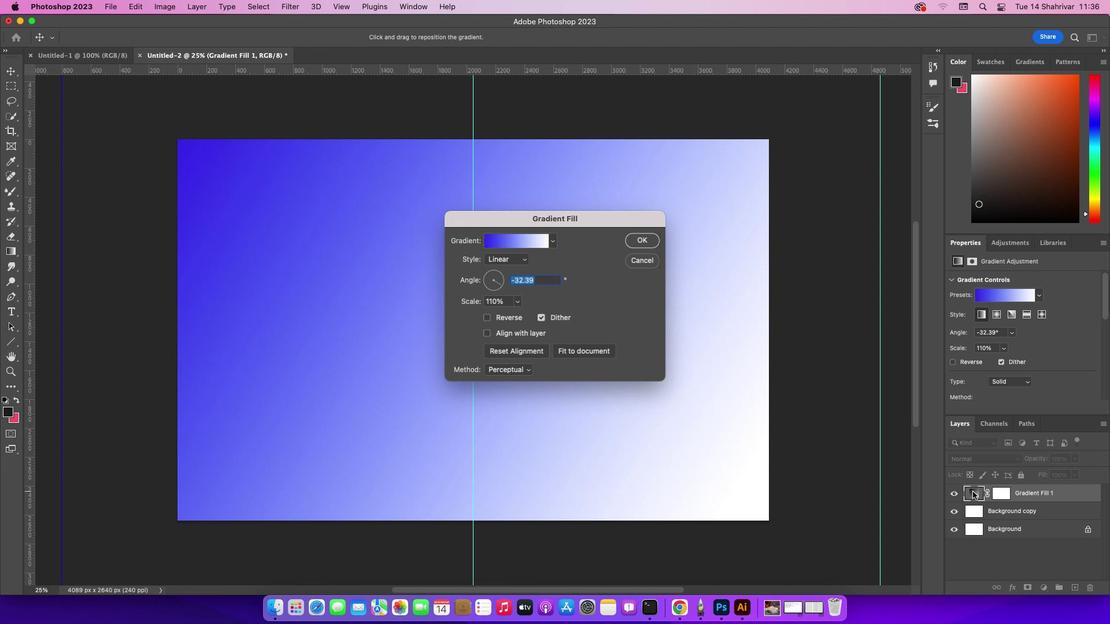 
Action: Mouse pressed left at (973, 491)
Screenshot: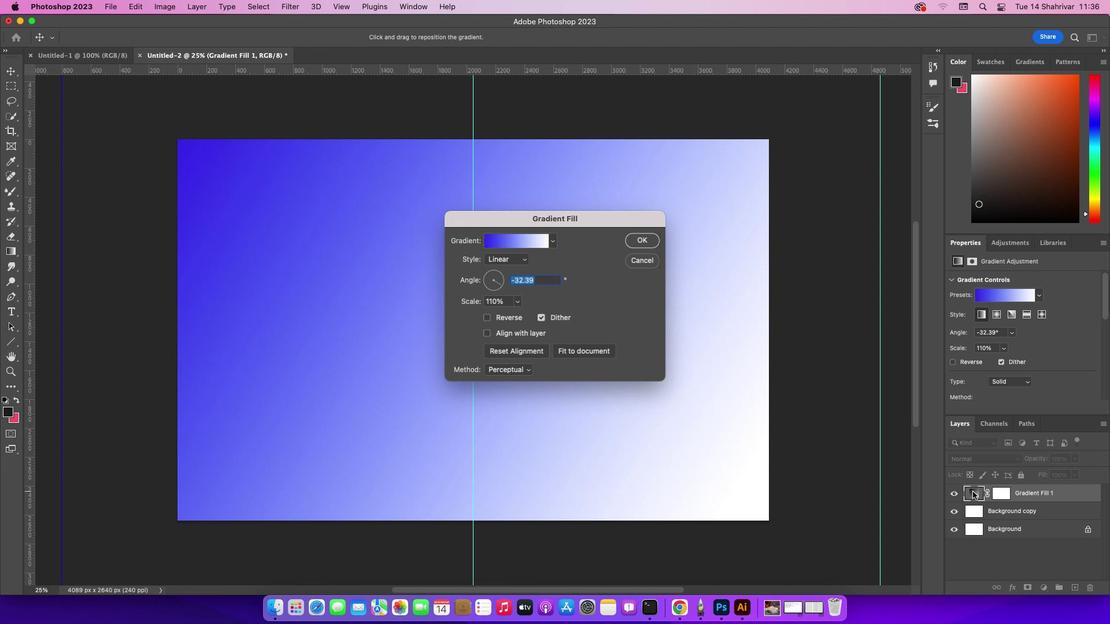 
Action: Mouse moved to (522, 240)
Screenshot: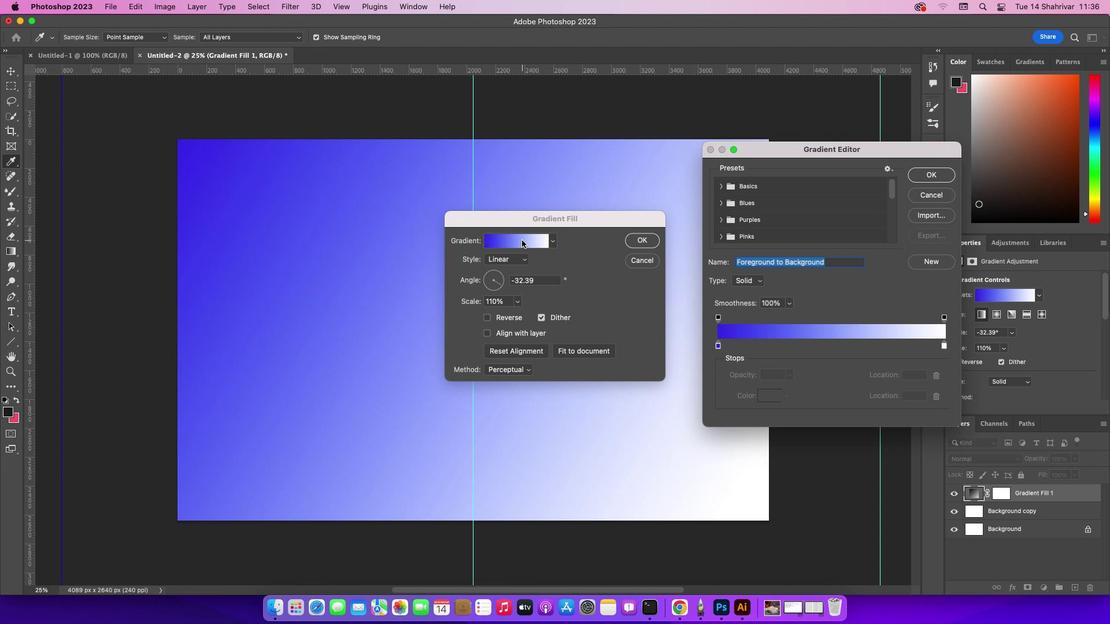 
Action: Mouse pressed left at (522, 240)
Screenshot: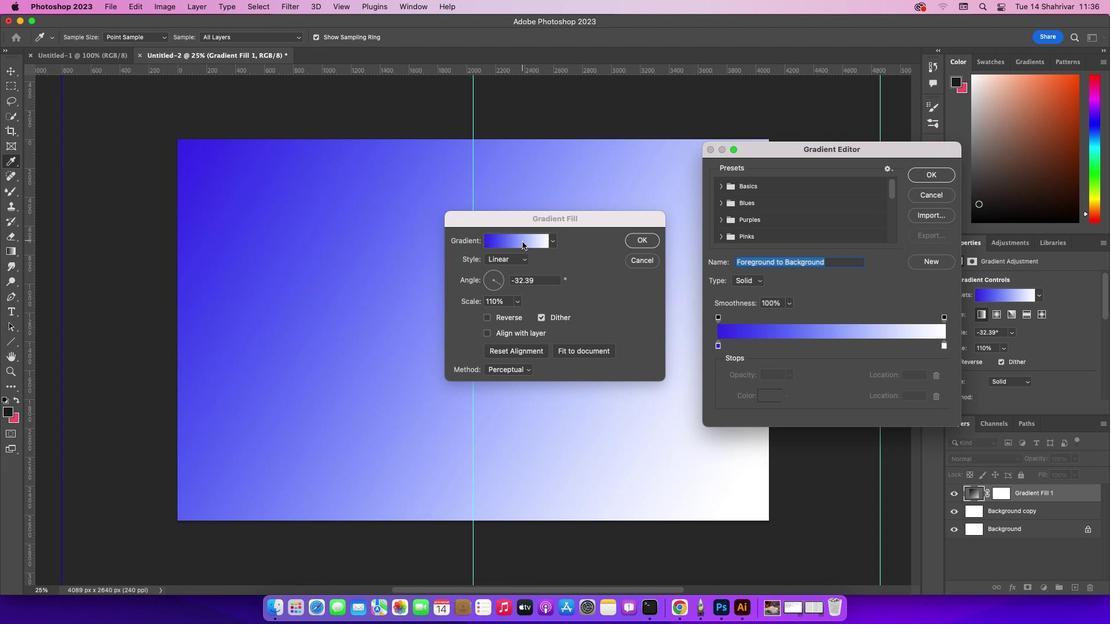 
Action: Mouse moved to (717, 346)
Screenshot: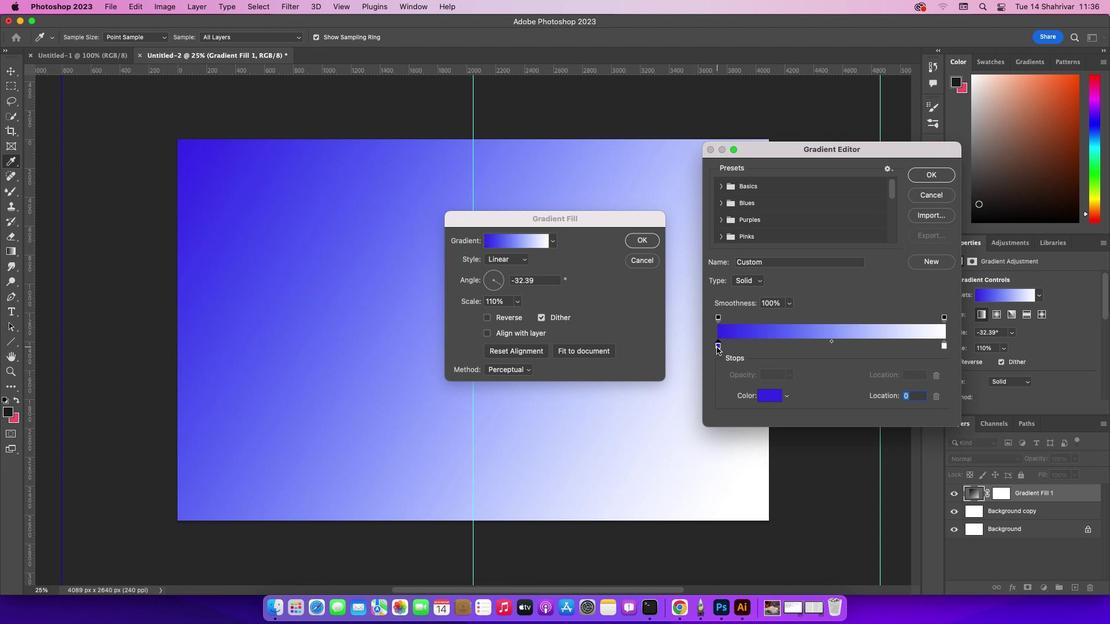 
Action: Mouse pressed left at (717, 346)
Screenshot: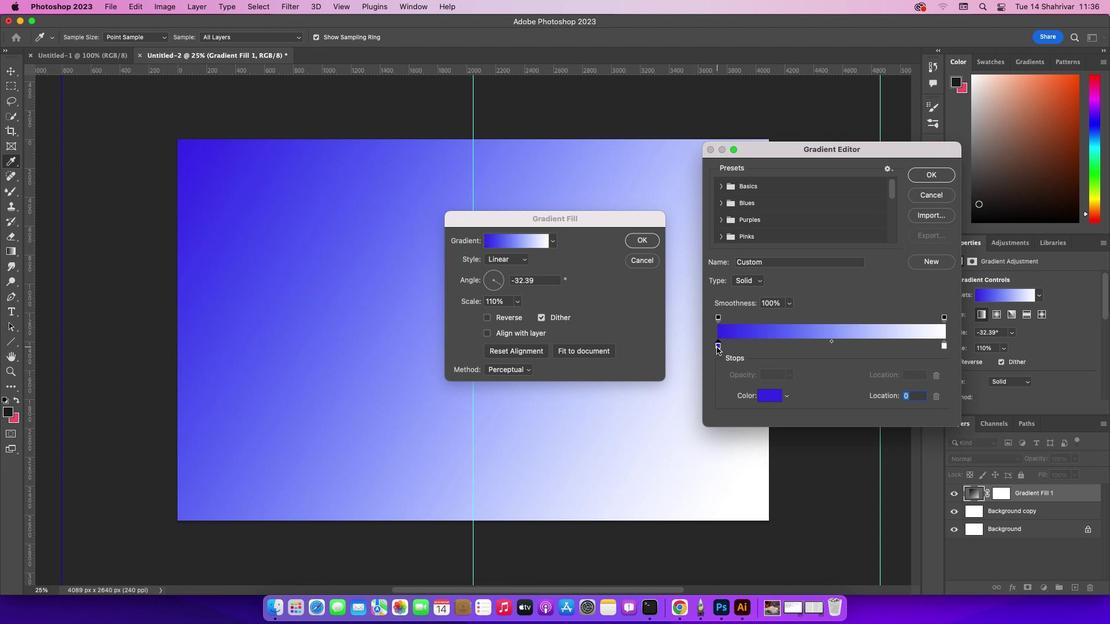 
Action: Mouse moved to (718, 346)
Screenshot: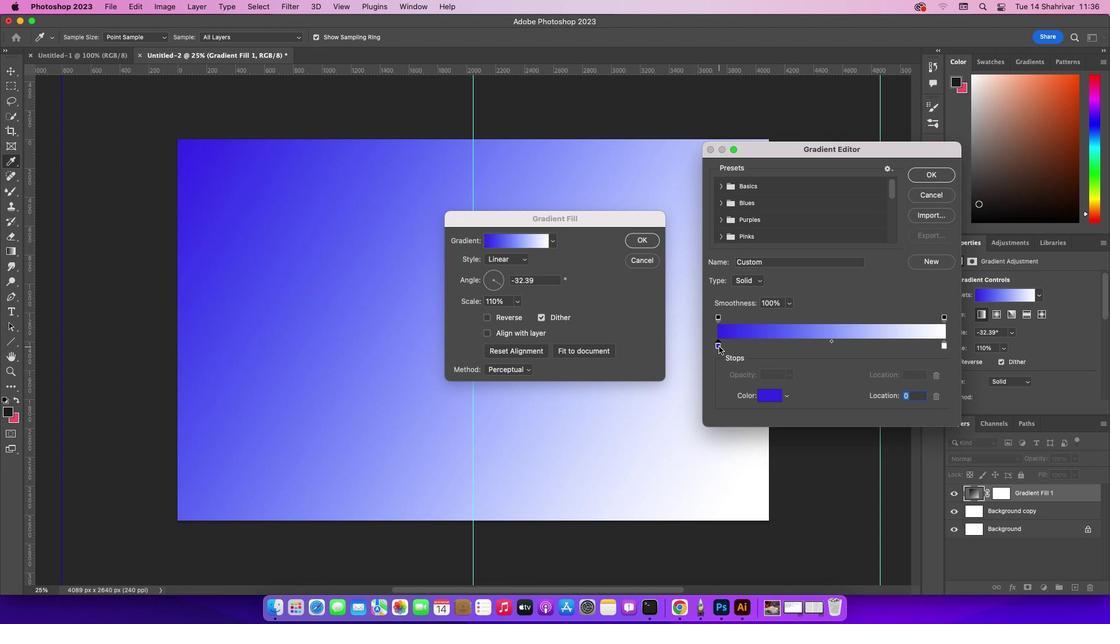 
Action: Mouse pressed left at (718, 346)
Screenshot: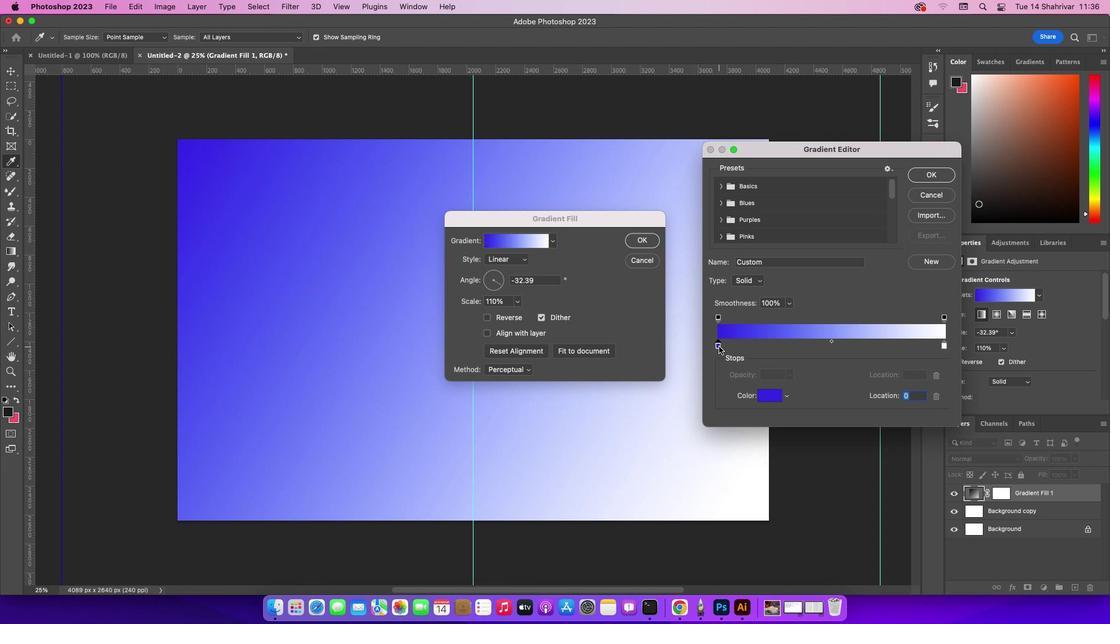 
Action: Mouse pressed left at (718, 346)
Screenshot: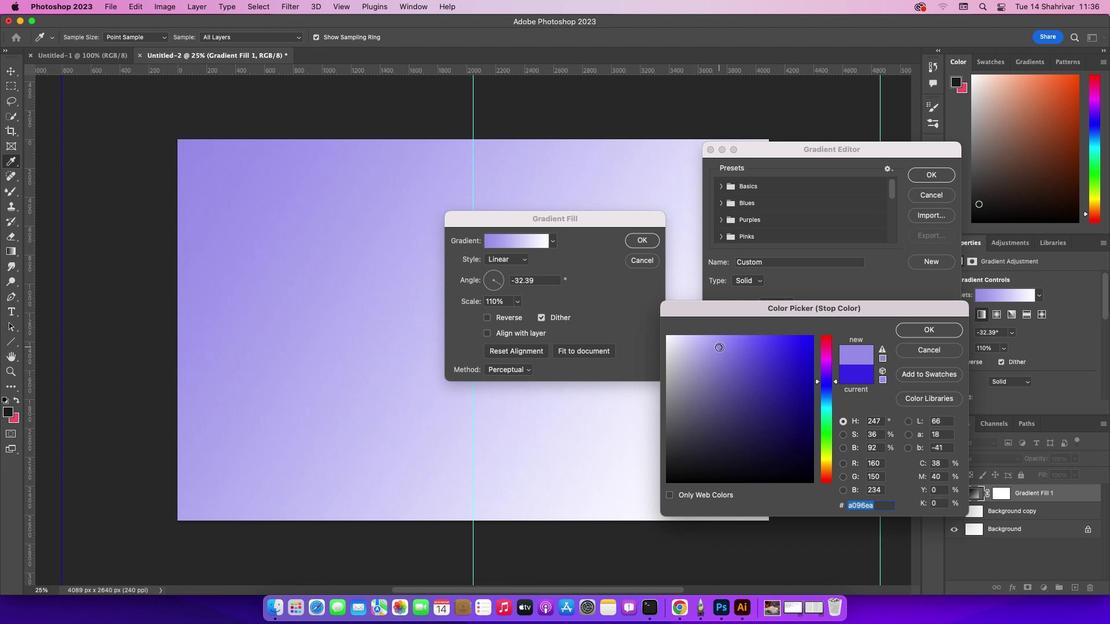 
Action: Mouse pressed left at (718, 346)
Screenshot: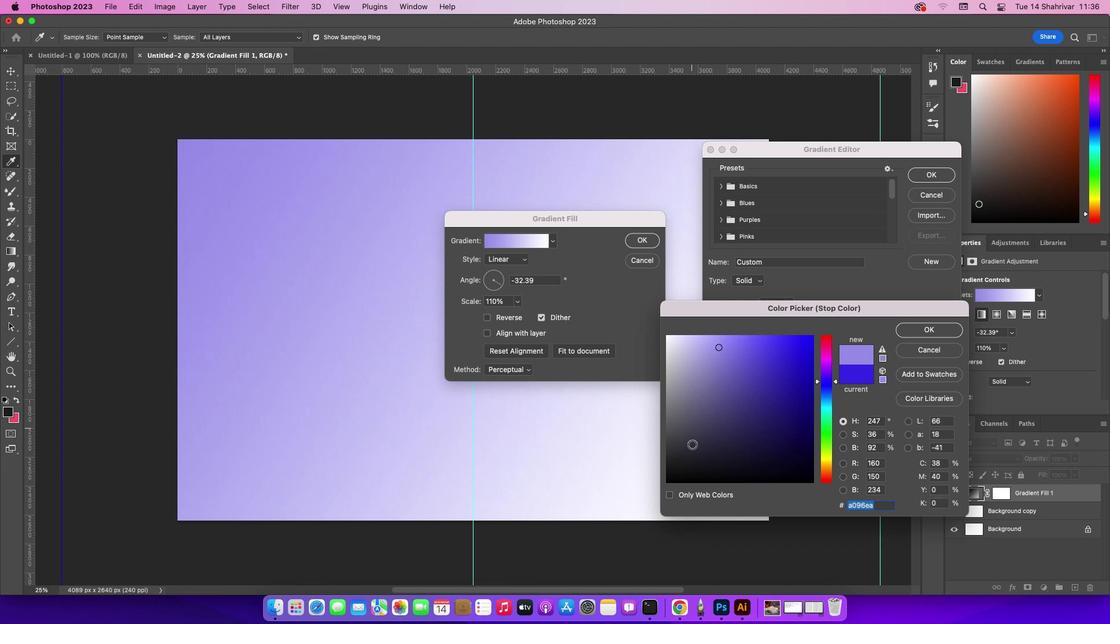
Action: Mouse moved to (792, 466)
Screenshot: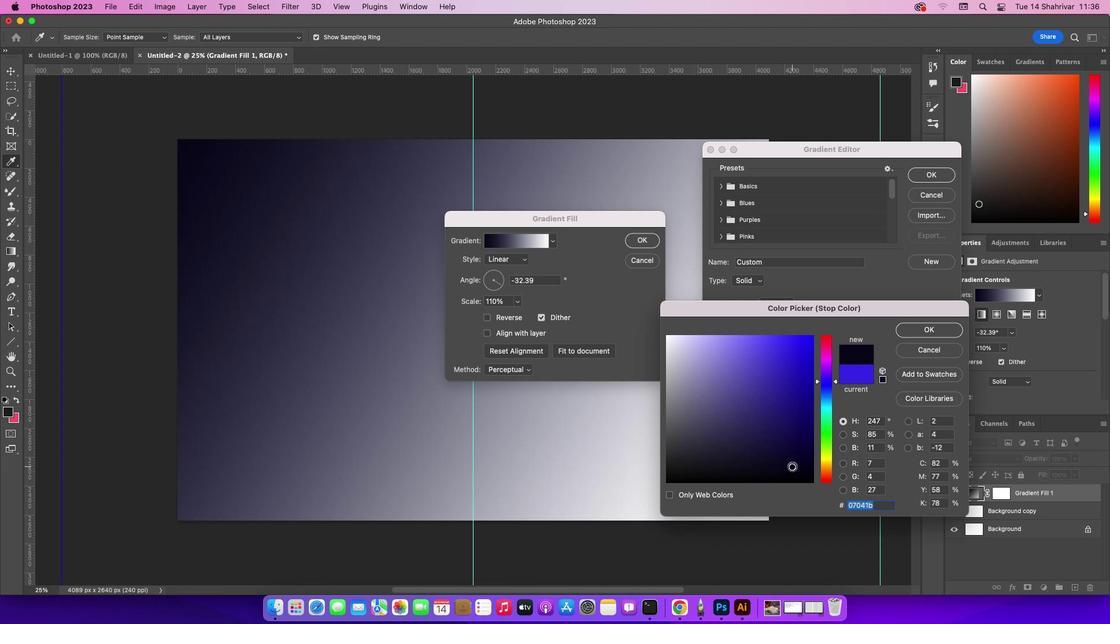 
Action: Mouse pressed left at (792, 466)
Screenshot: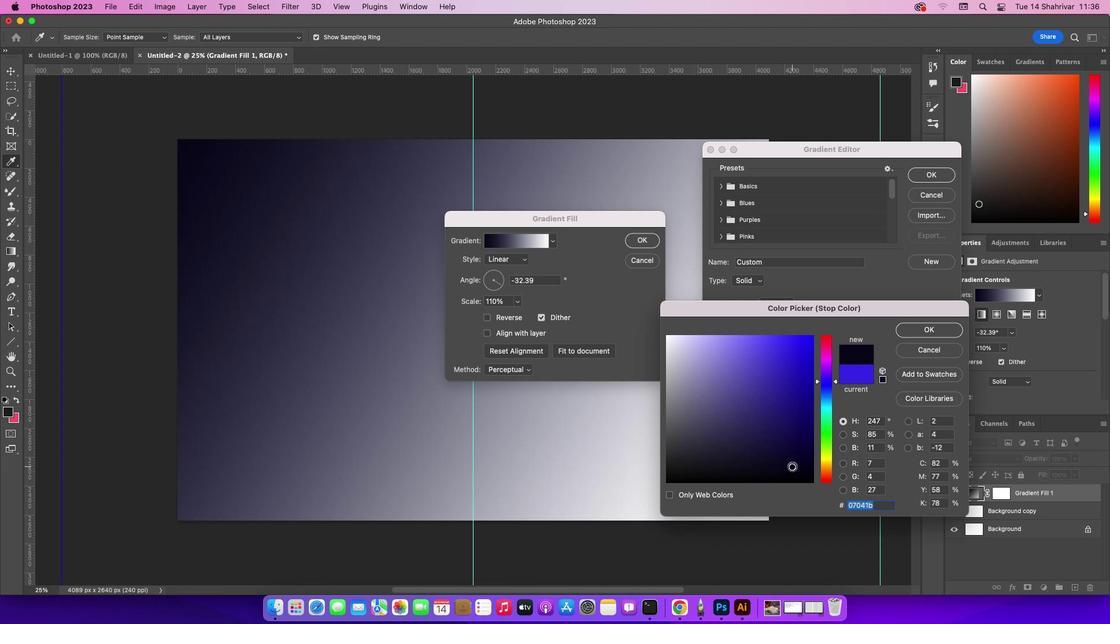 
Action: Mouse moved to (804, 477)
Screenshot: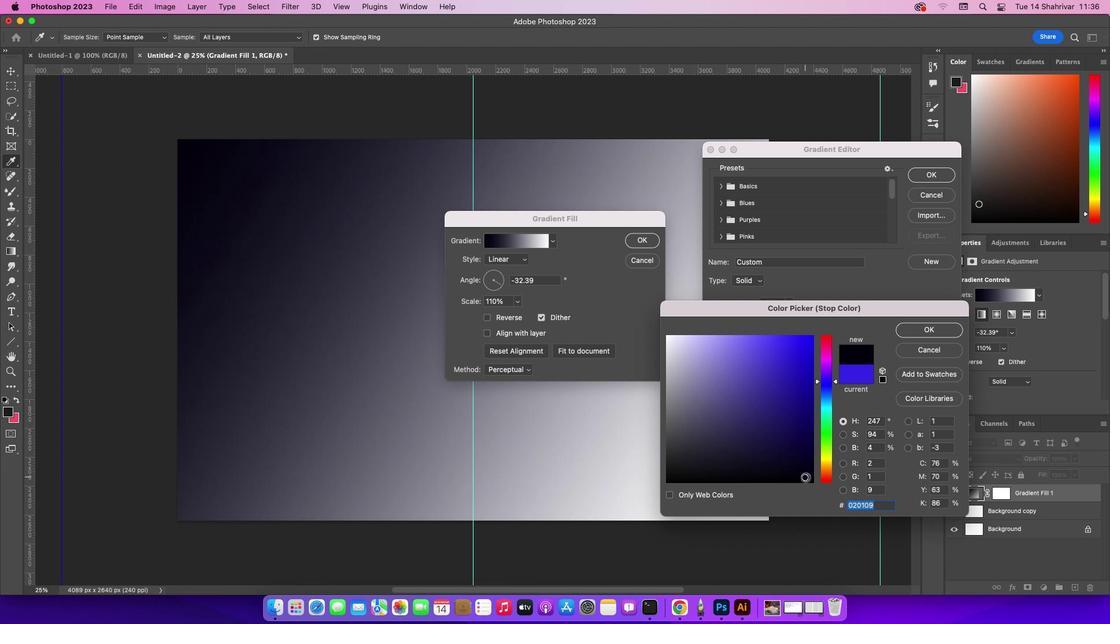 
Action: Mouse pressed left at (804, 477)
Screenshot: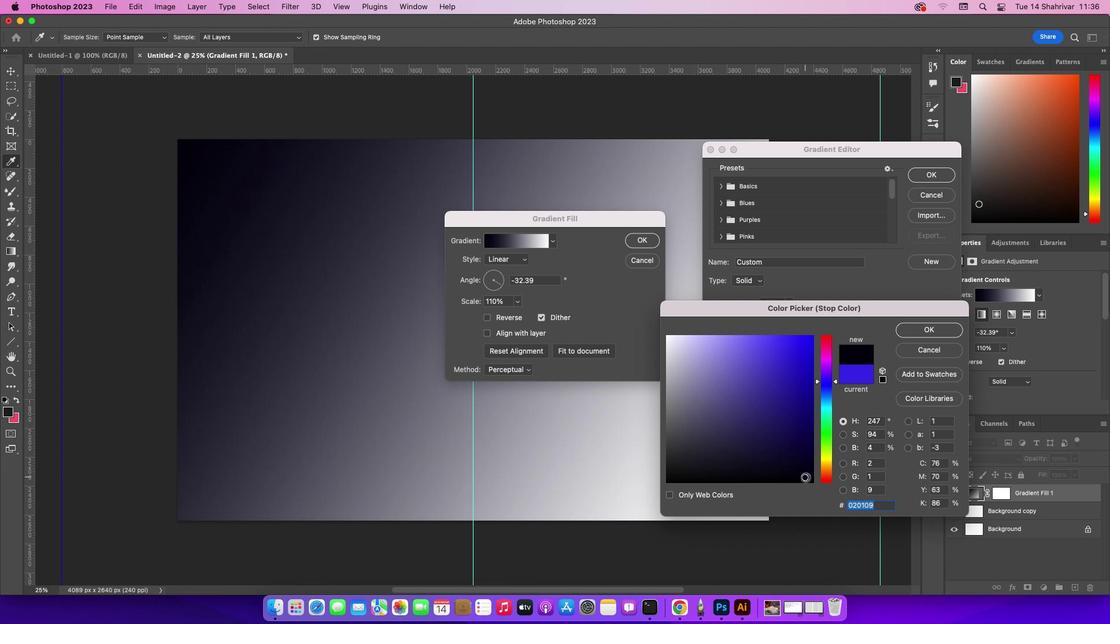 
Action: Mouse moved to (670, 478)
Screenshot: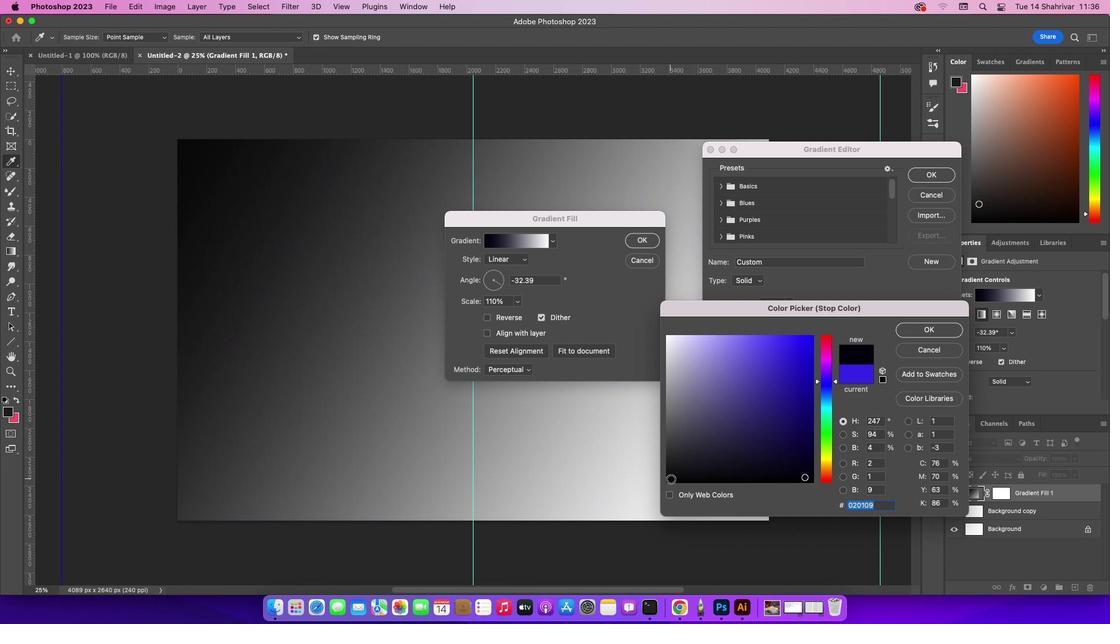 
Action: Mouse pressed left at (670, 478)
Screenshot: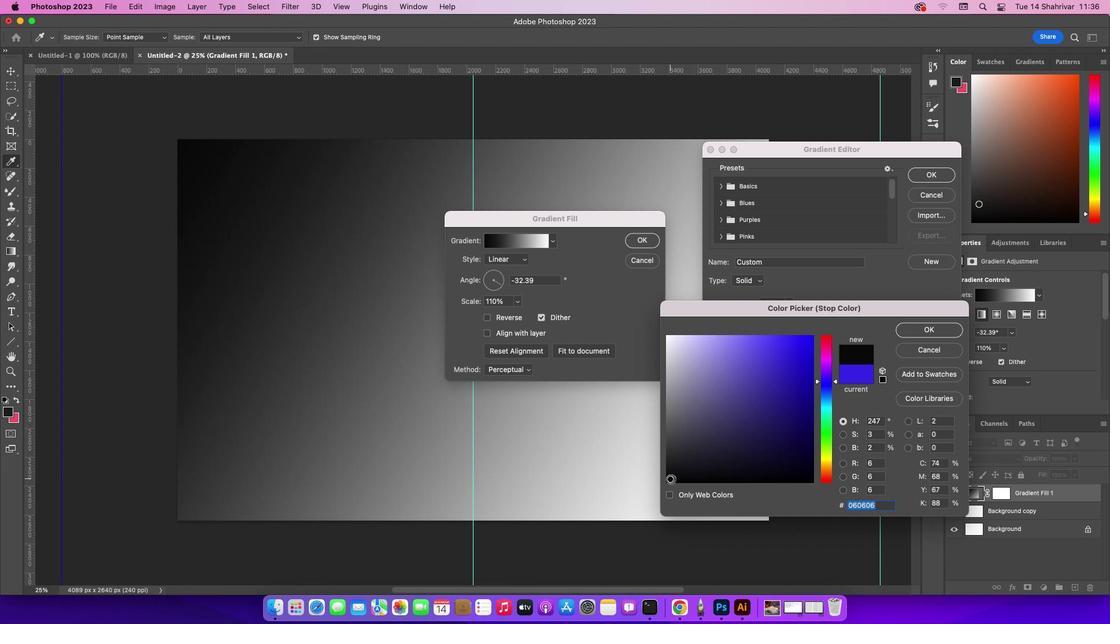
Action: Mouse moved to (919, 333)
Screenshot: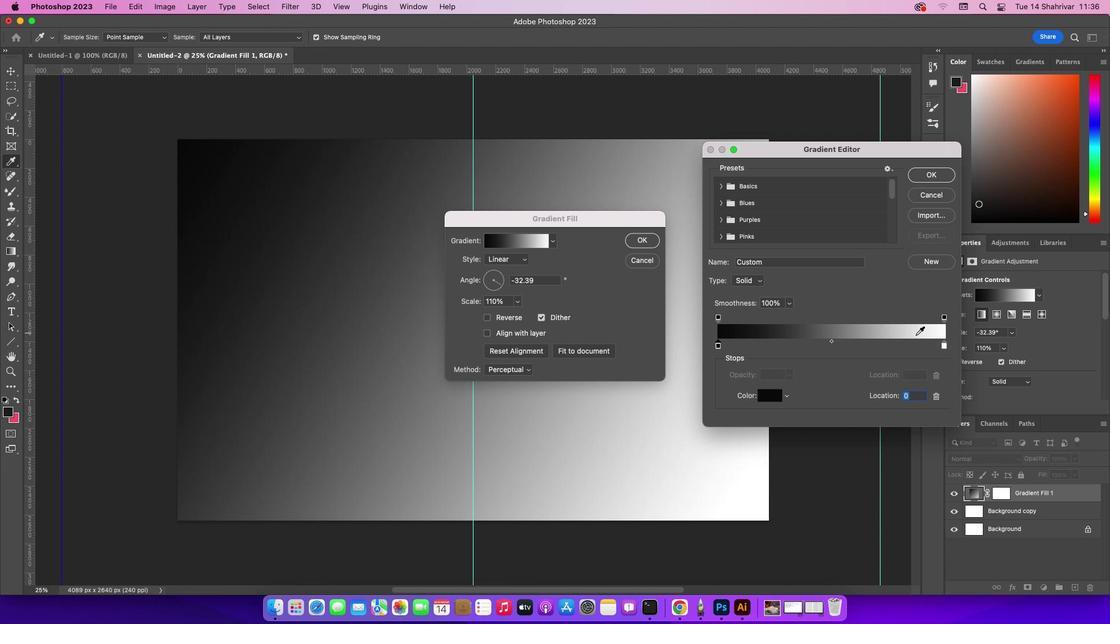 
Action: Mouse pressed left at (919, 333)
Screenshot: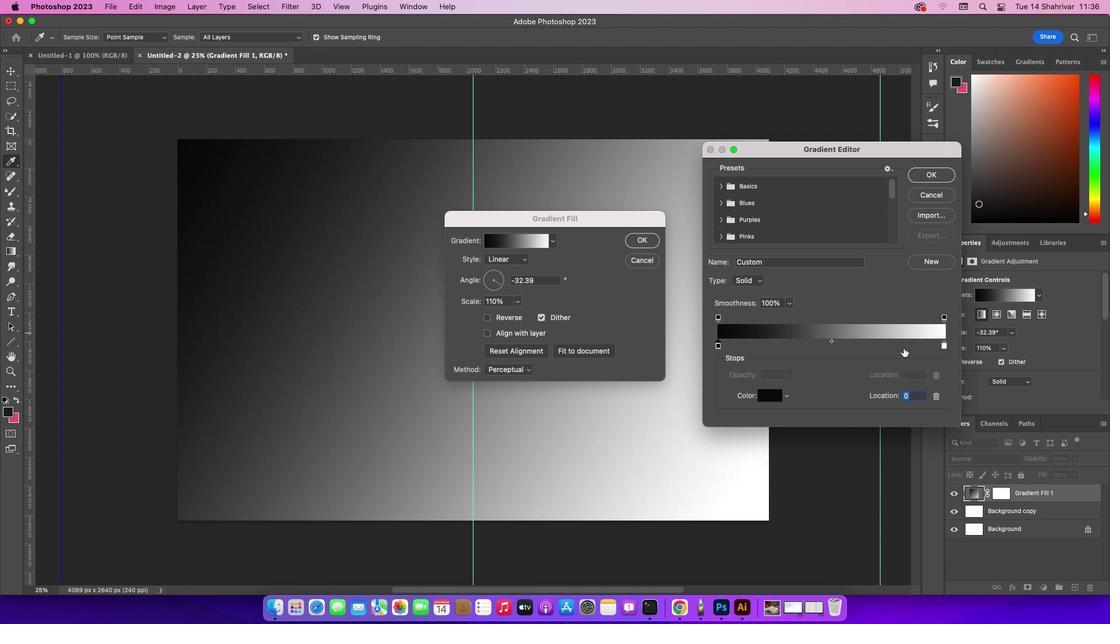 
Action: Mouse moved to (947, 349)
Screenshot: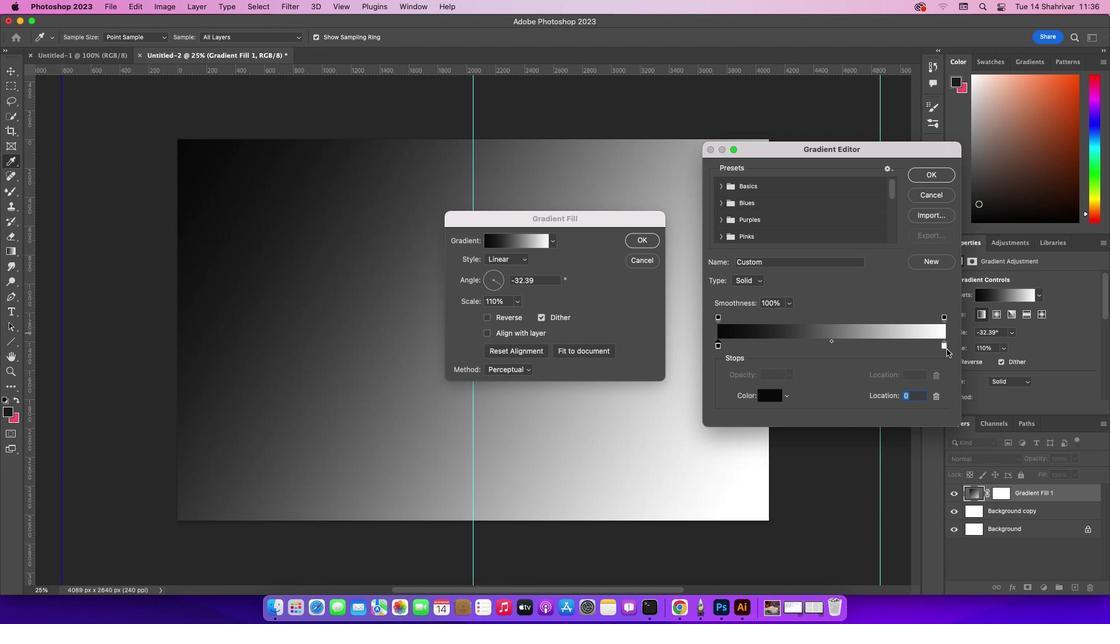 
Action: Mouse pressed left at (947, 349)
Screenshot: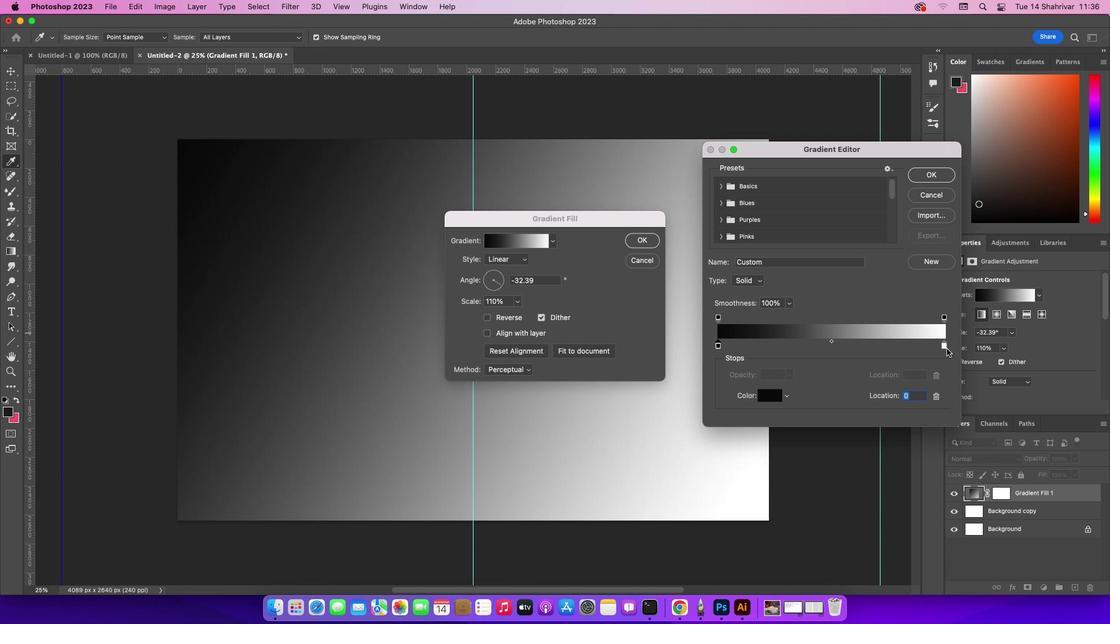 
Action: Mouse pressed left at (947, 349)
Screenshot: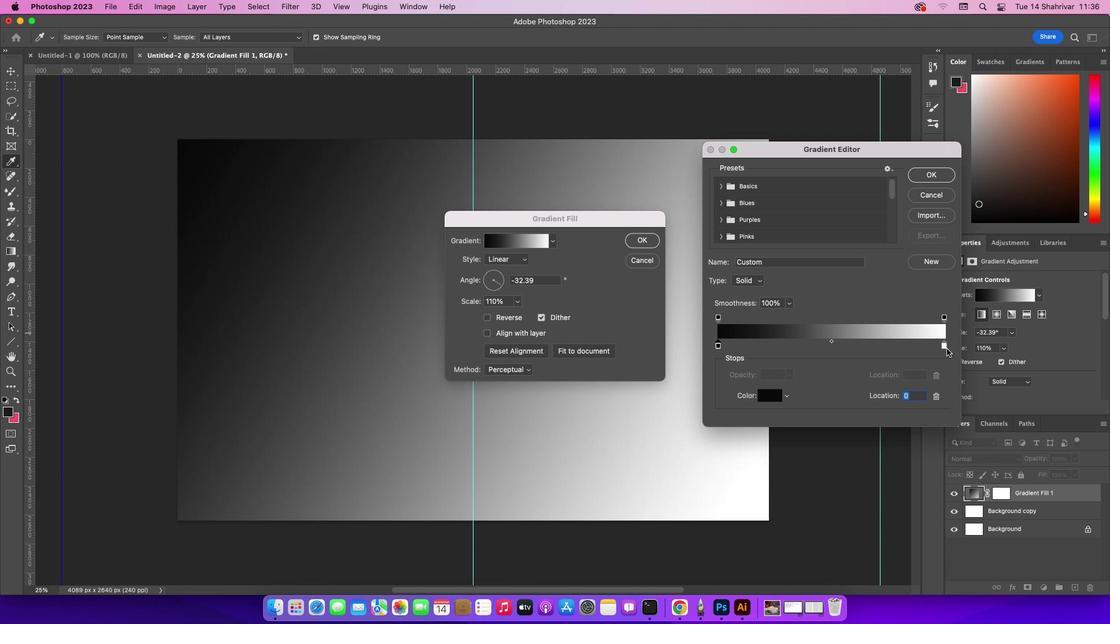 
Action: Mouse moved to (944, 348)
Screenshot: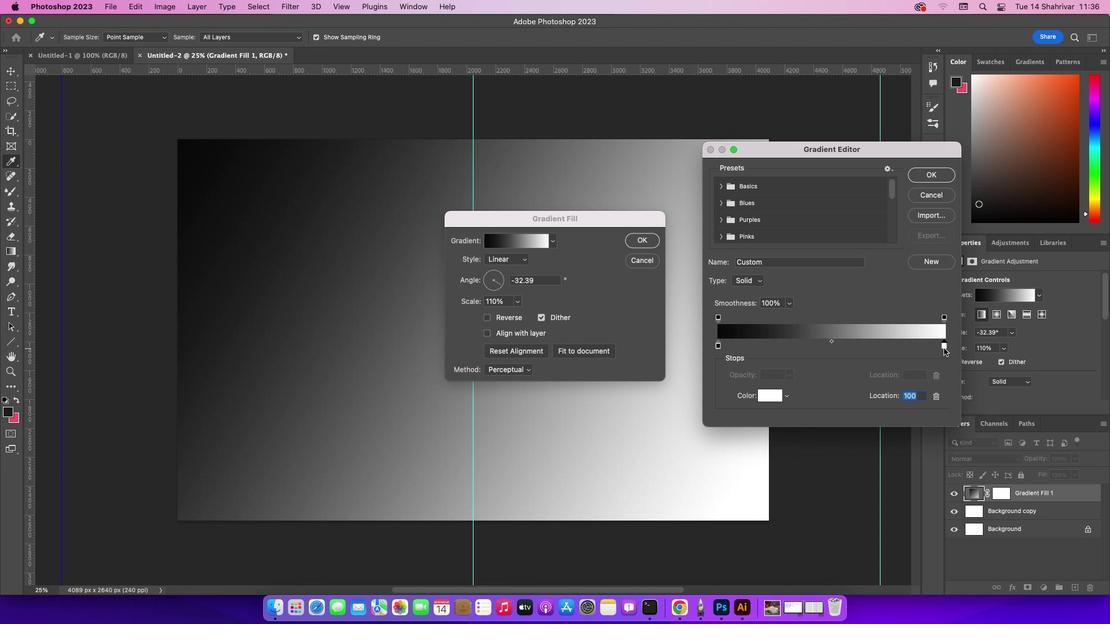 
Action: Mouse pressed left at (944, 348)
Screenshot: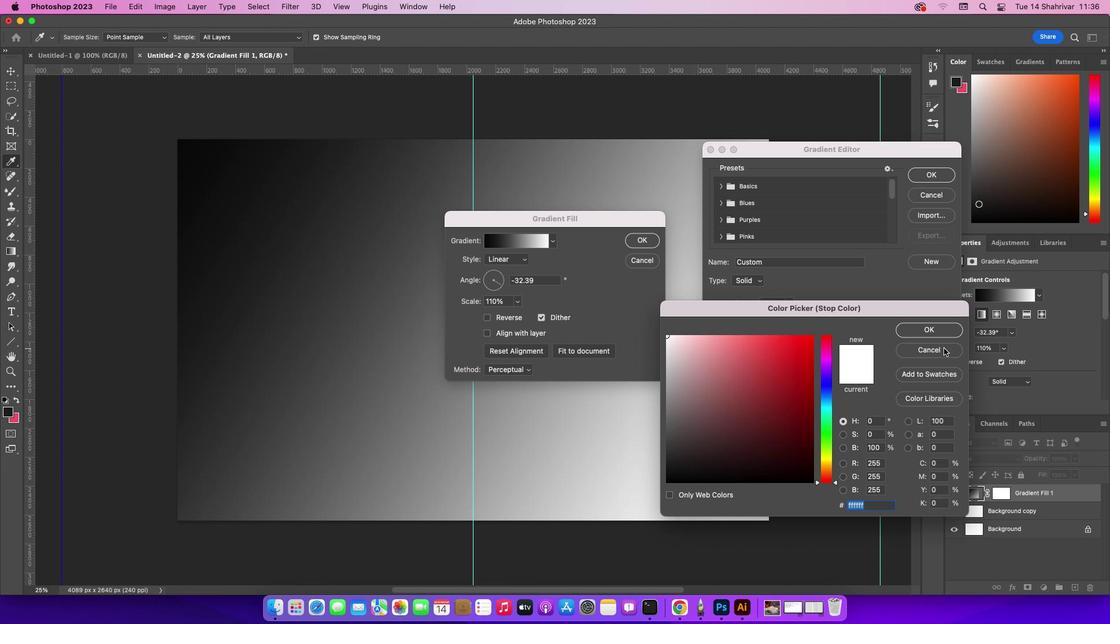 
Action: Mouse pressed left at (944, 348)
Screenshot: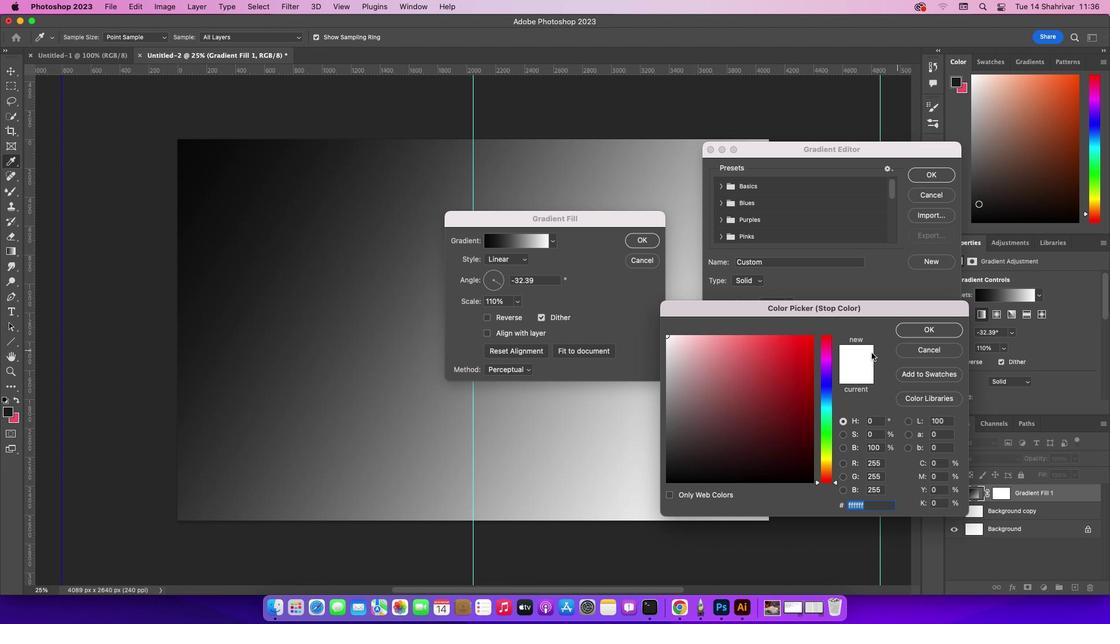 
Action: Mouse moved to (676, 414)
Screenshot: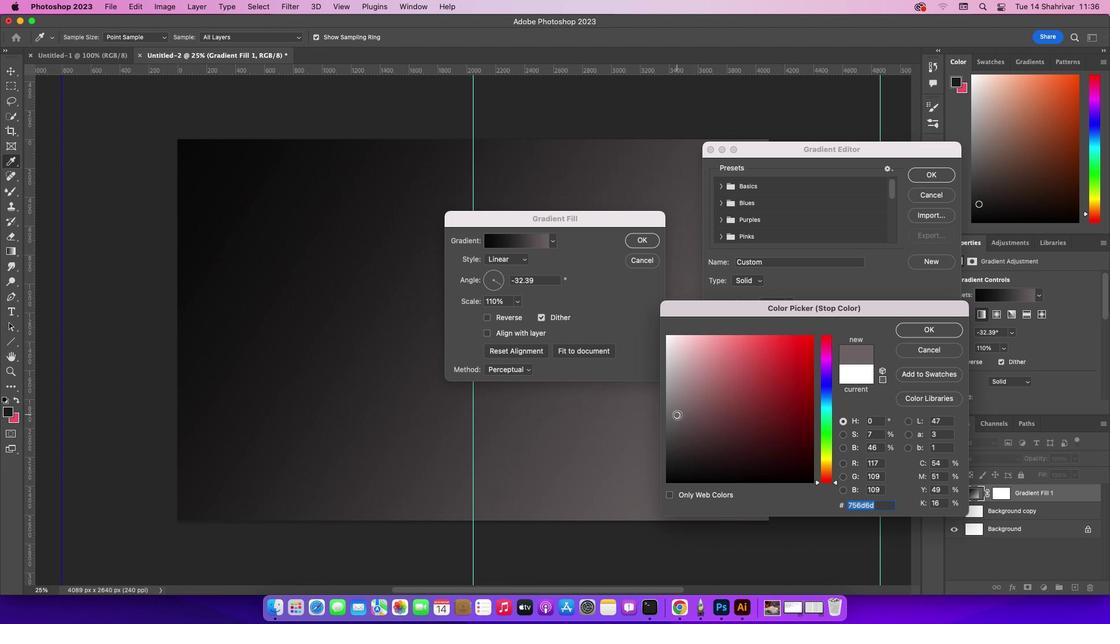 
Action: Mouse pressed left at (676, 414)
Screenshot: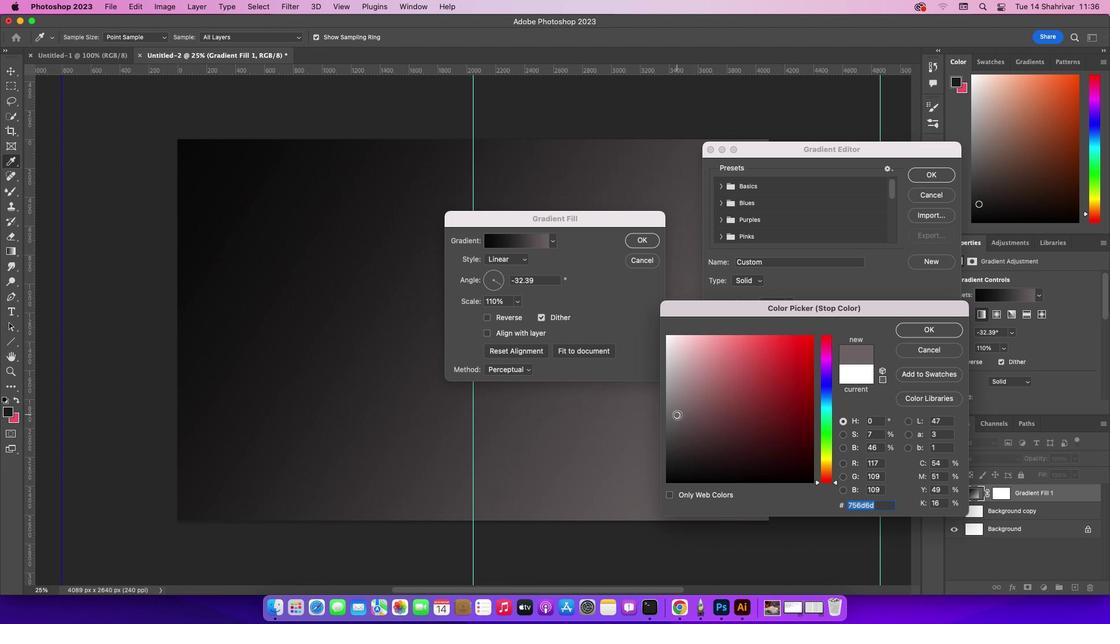 
Action: Mouse moved to (673, 438)
Screenshot: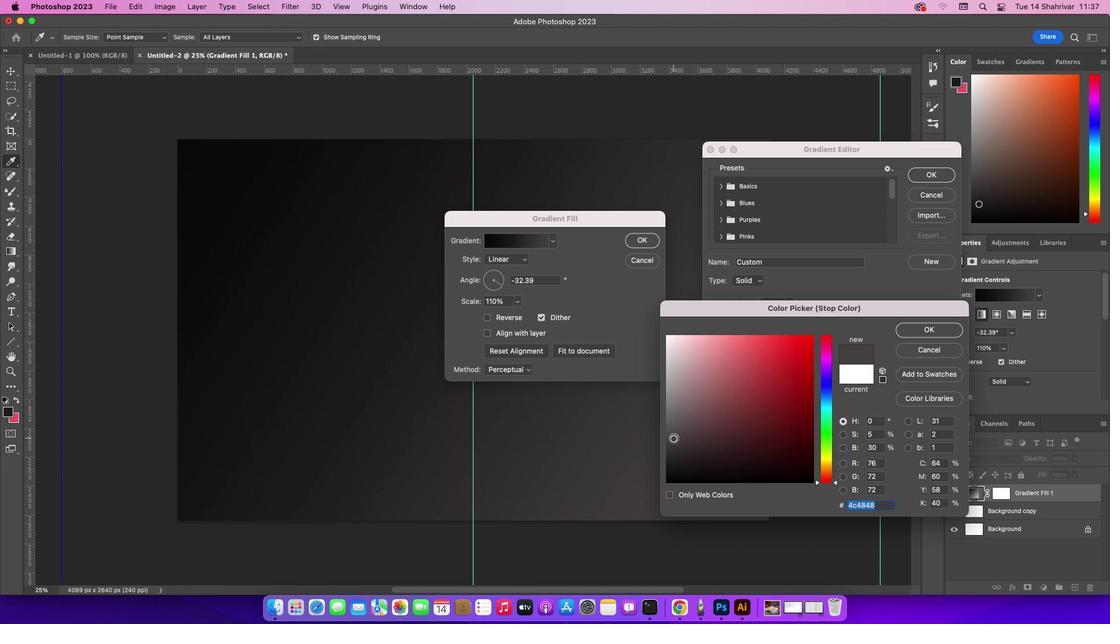 
Action: Mouse pressed left at (673, 438)
Screenshot: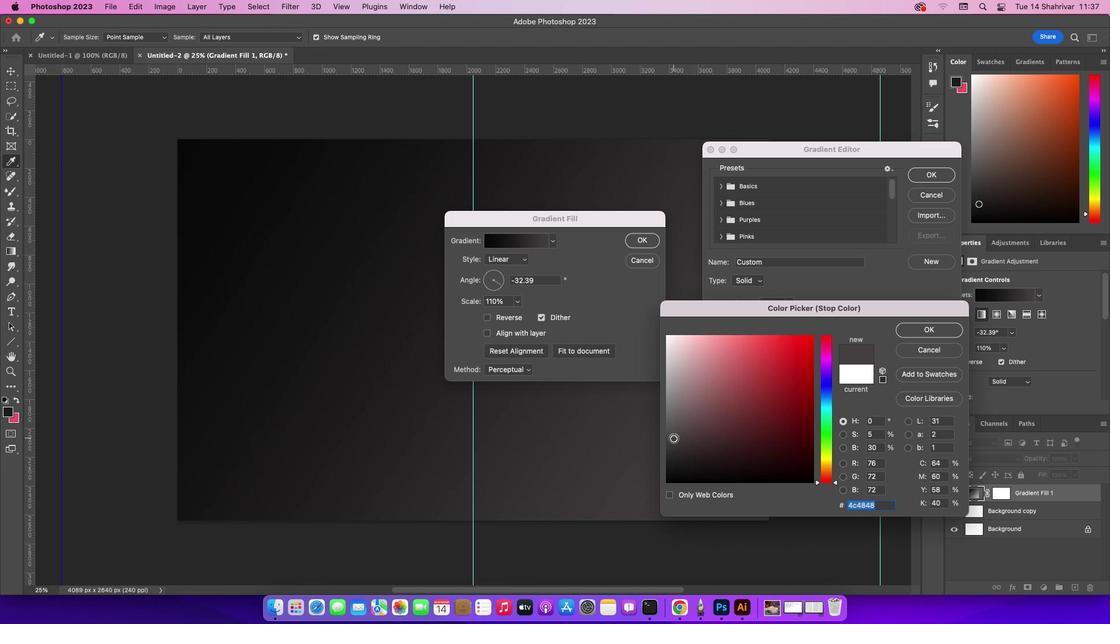 
Action: Mouse moved to (672, 446)
Screenshot: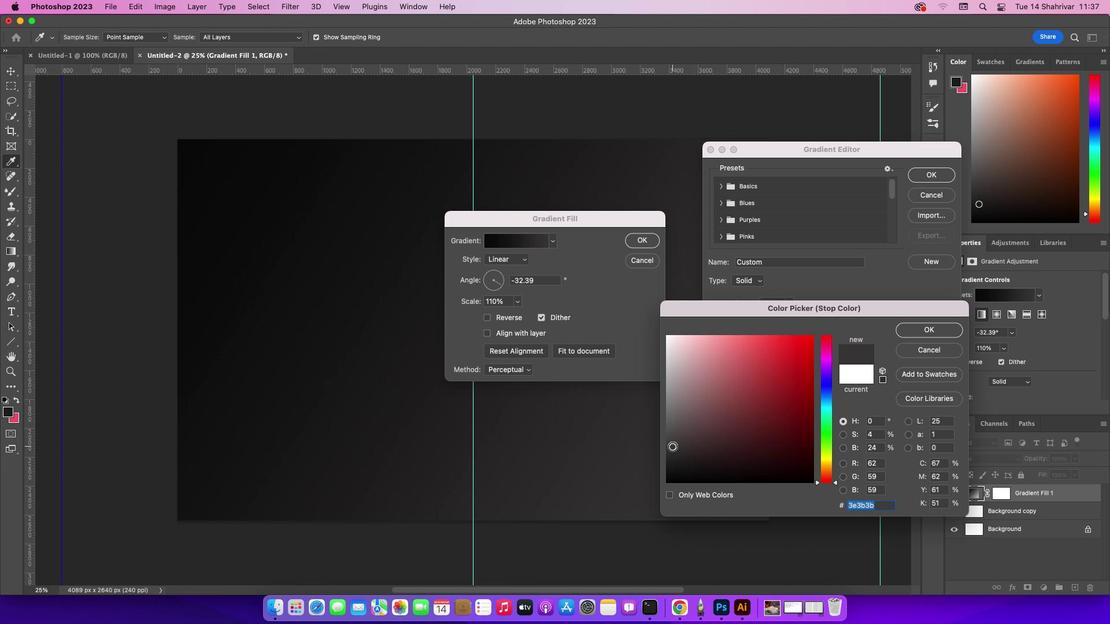 
Action: Mouse pressed left at (672, 446)
Screenshot: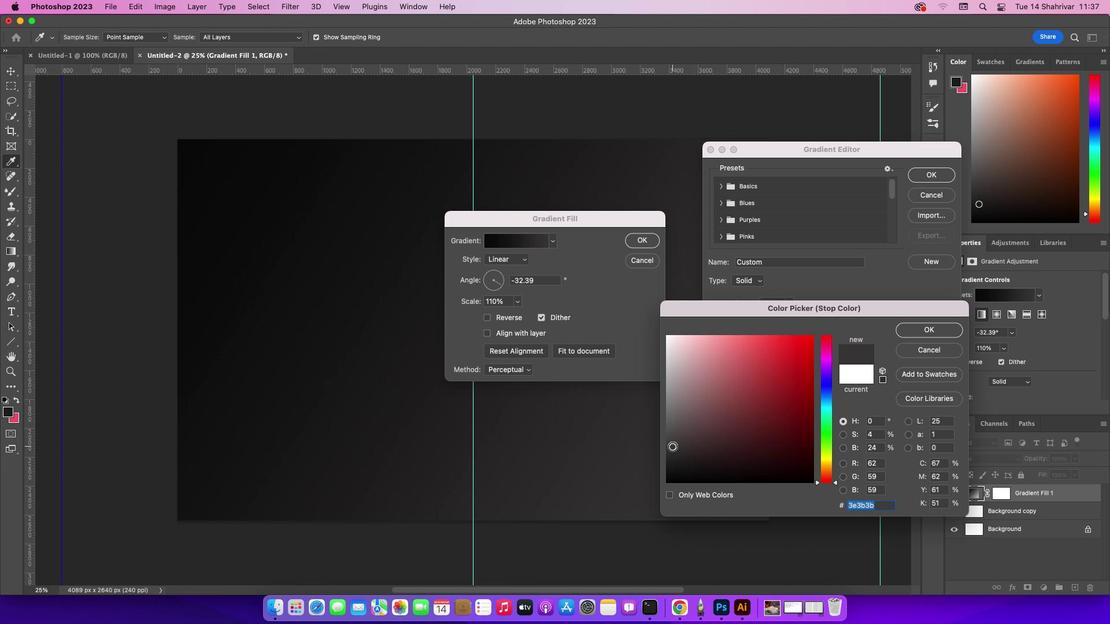 
Action: Mouse moved to (933, 327)
Screenshot: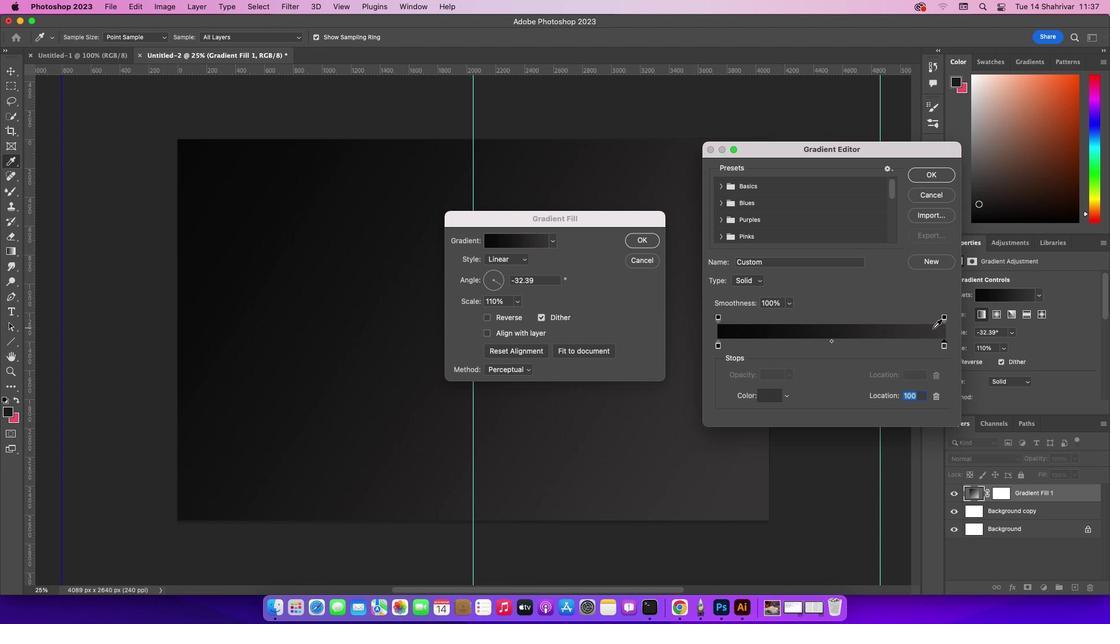 
Action: Mouse pressed left at (933, 327)
Screenshot: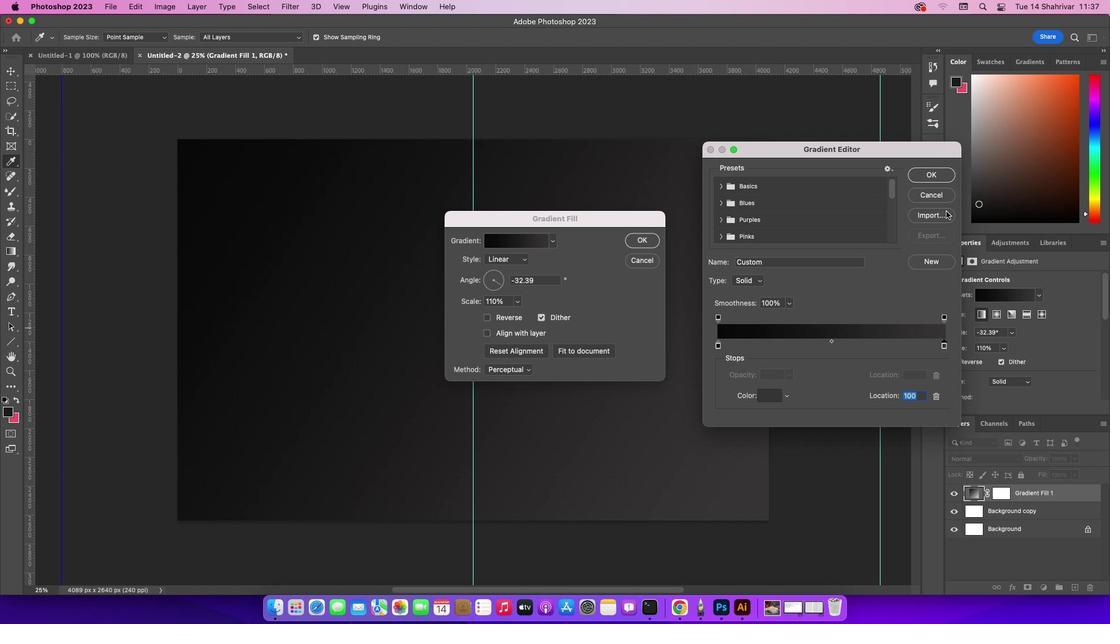 
Action: Mouse moved to (937, 172)
Screenshot: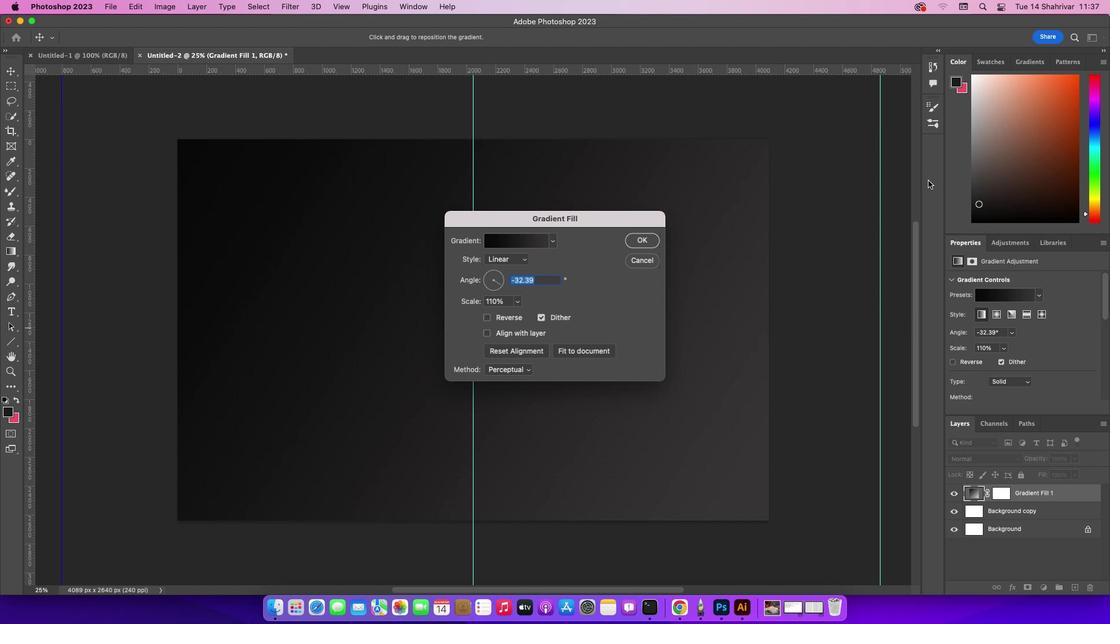 
Action: Mouse pressed left at (937, 172)
Screenshot: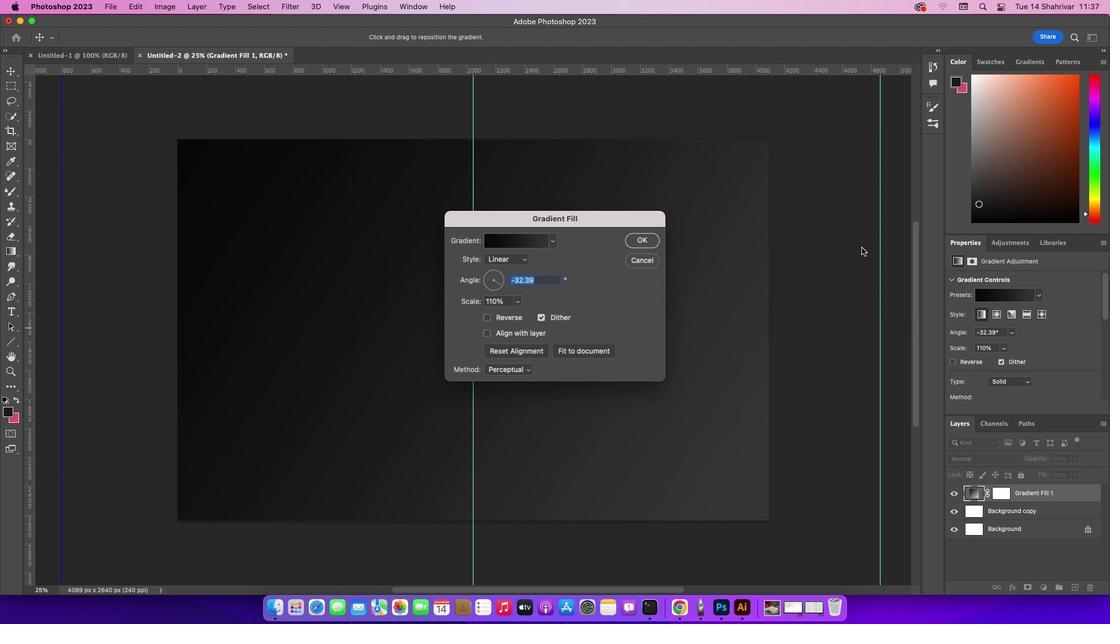 
Action: Mouse moved to (575, 217)
Screenshot: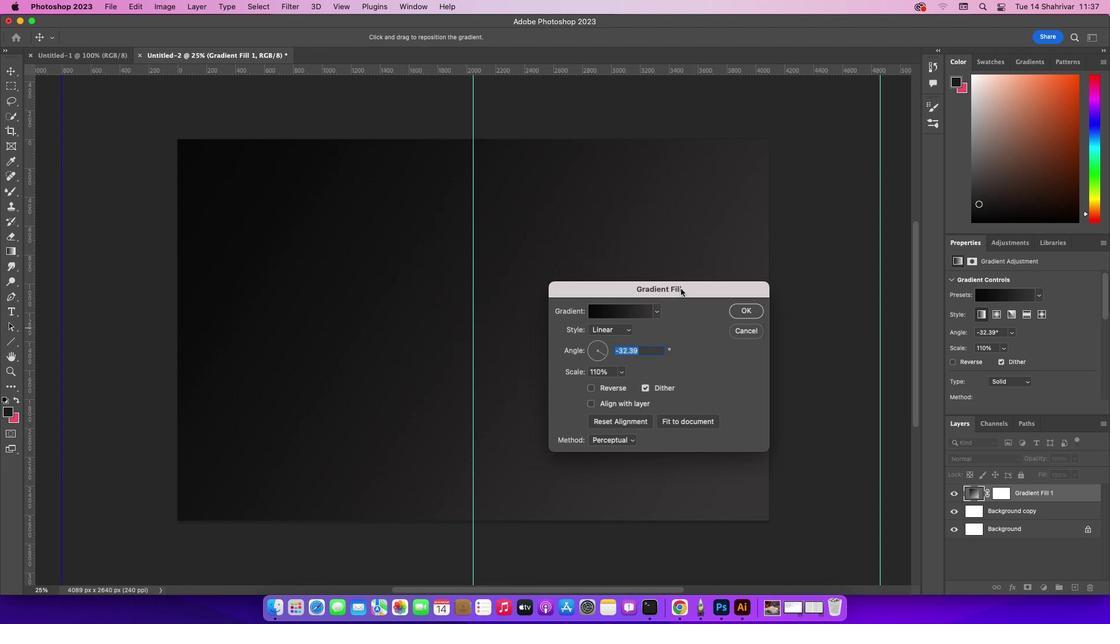
Action: Mouse pressed left at (575, 217)
Screenshot: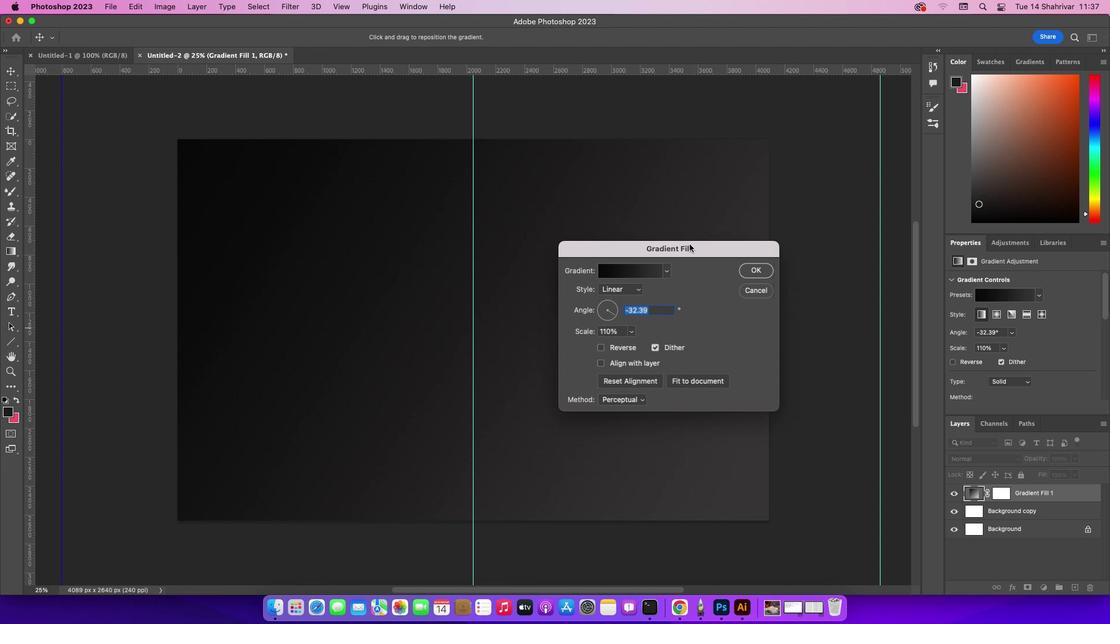 
Action: Mouse moved to (591, 301)
Screenshot: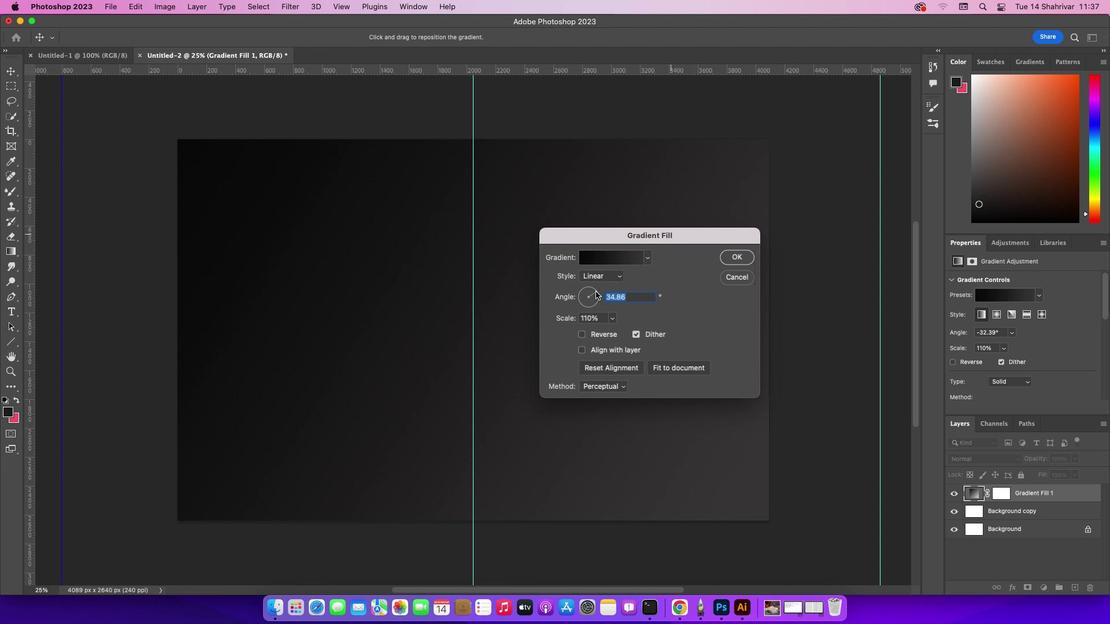 
Action: Mouse pressed left at (591, 301)
Screenshot: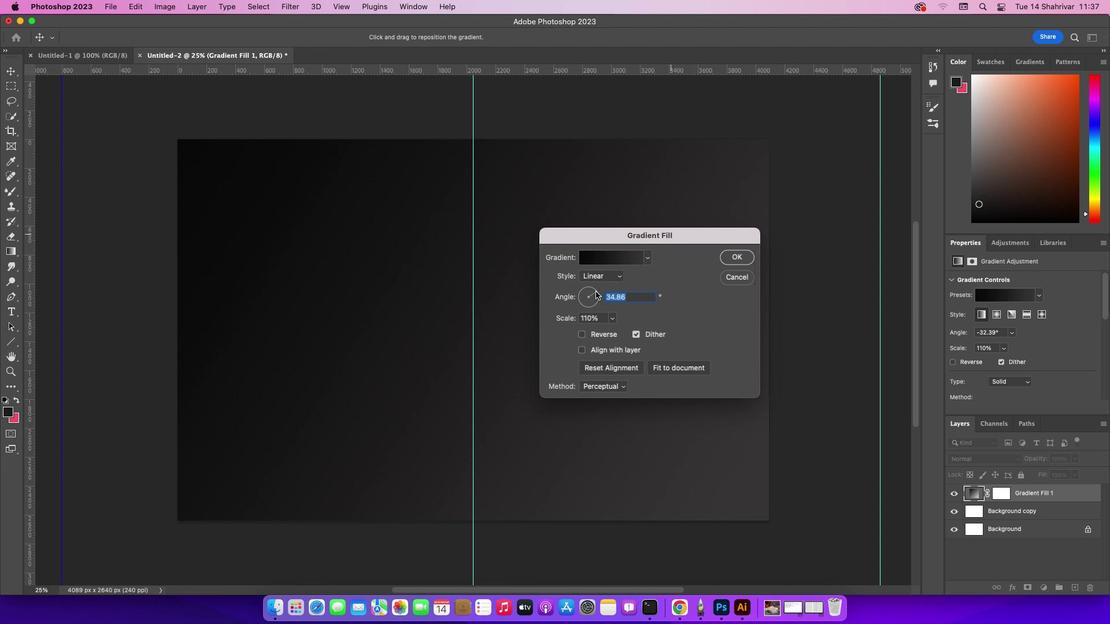 
Action: Mouse moved to (596, 292)
Screenshot: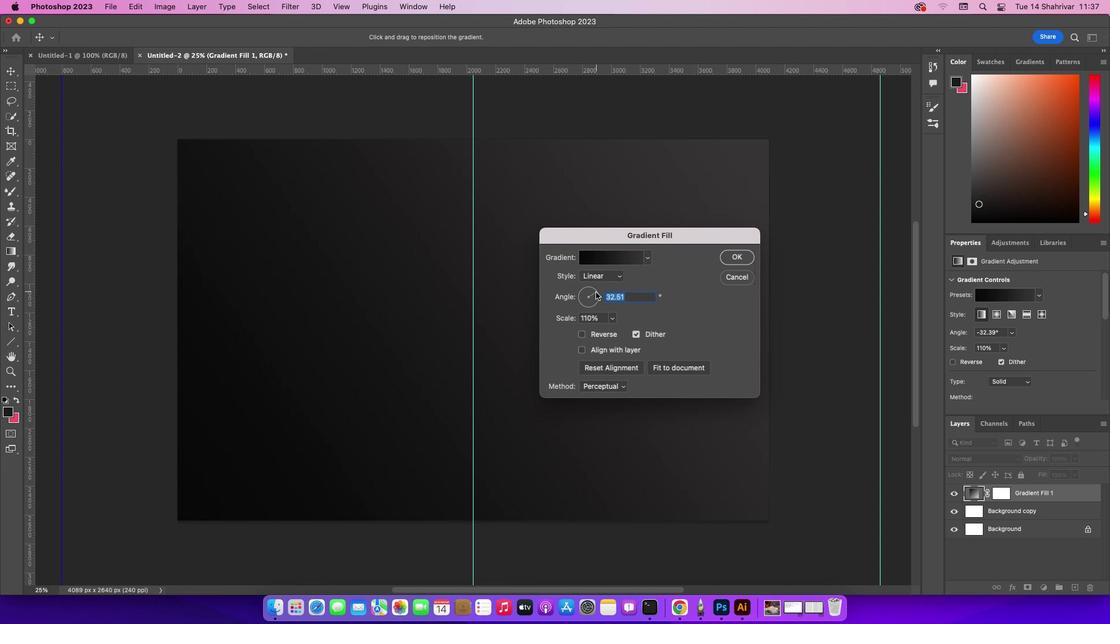 
Action: Mouse pressed left at (596, 292)
Screenshot: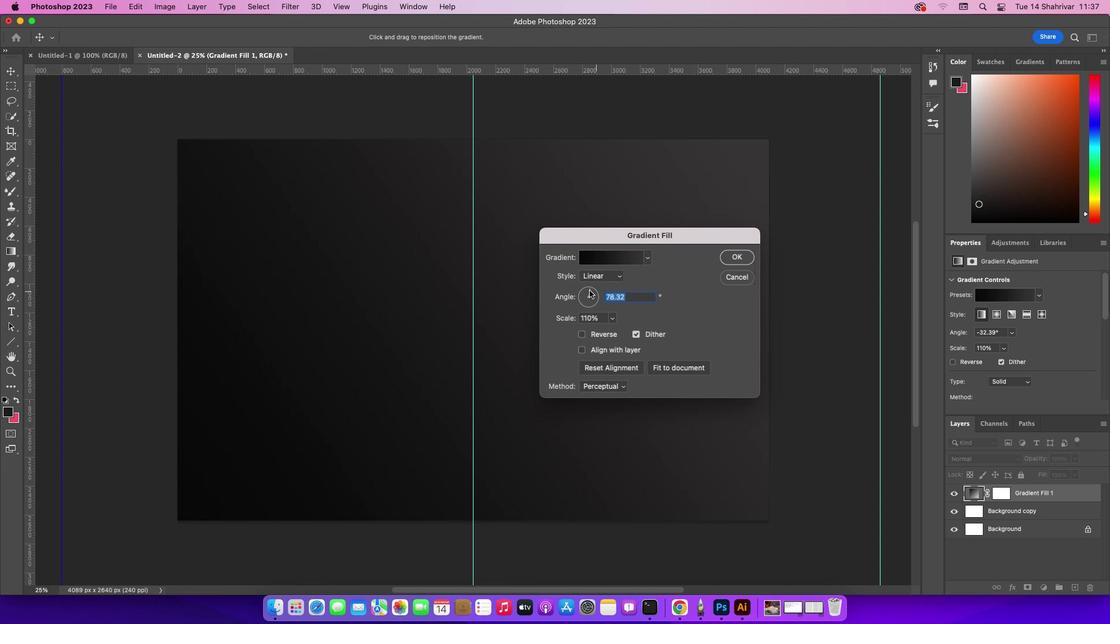 
Action: Mouse moved to (589, 289)
Screenshot: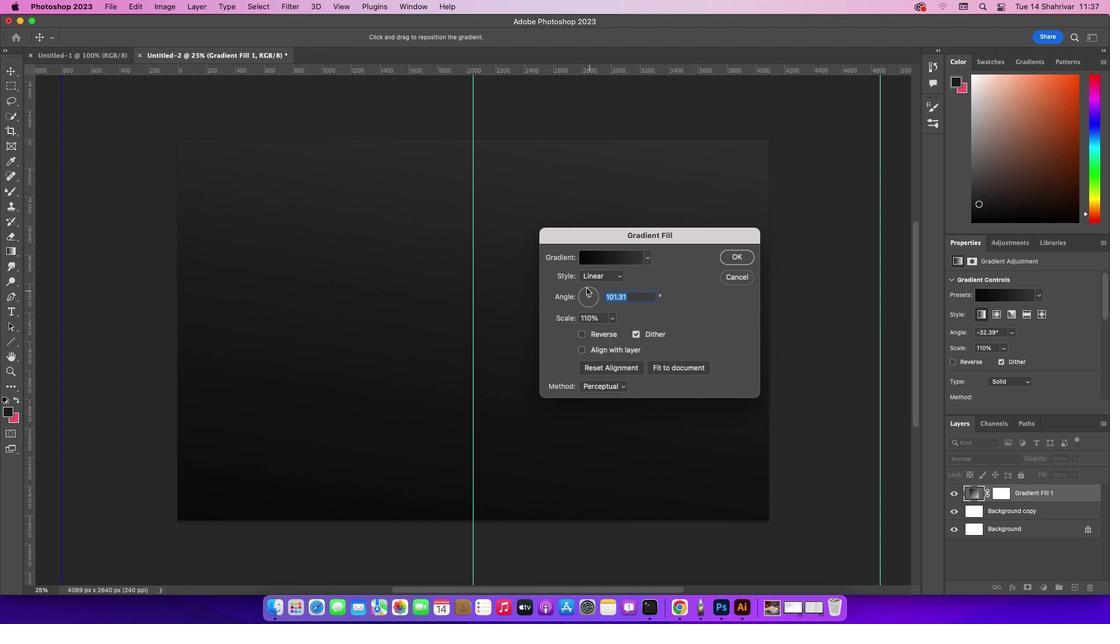 
Action: Mouse pressed left at (589, 289)
Screenshot: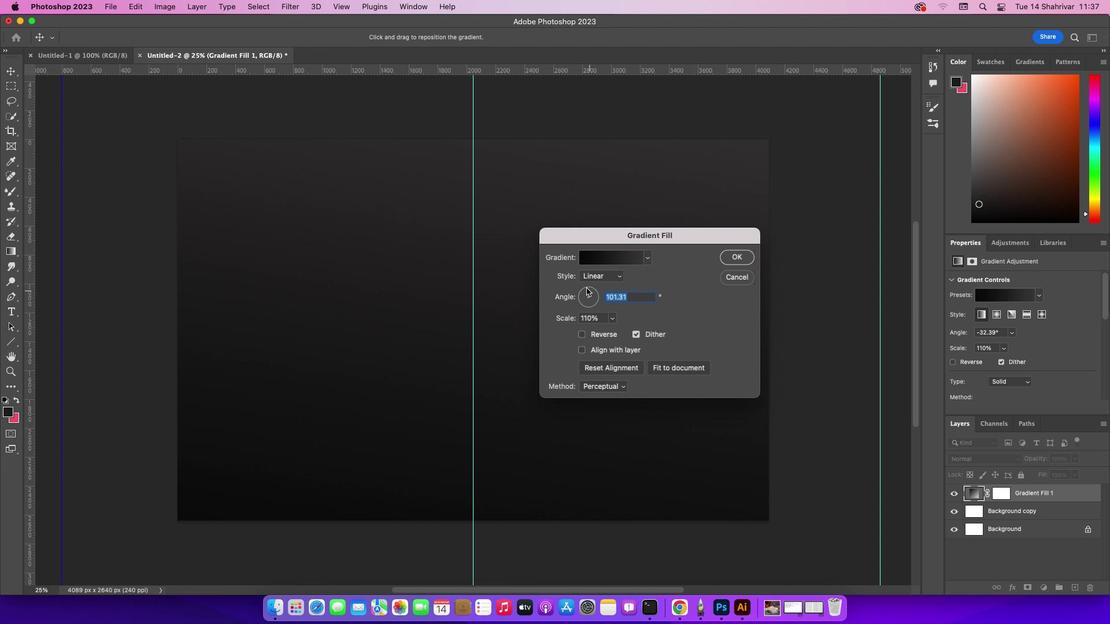 
Action: Mouse moved to (586, 288)
Screenshot: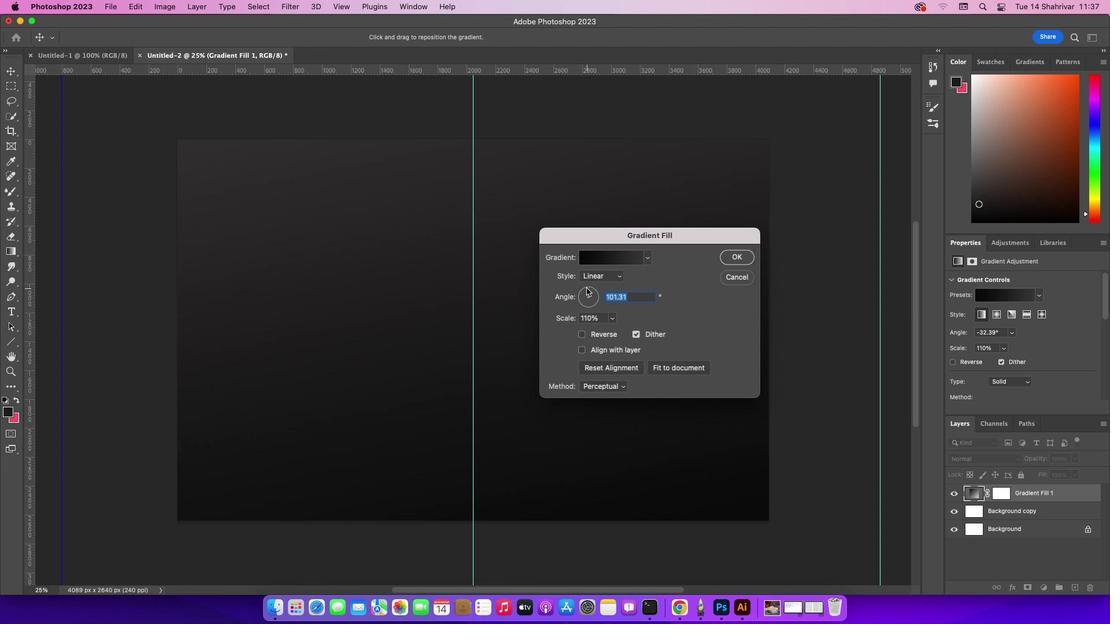 
Action: Mouse pressed left at (586, 288)
Screenshot: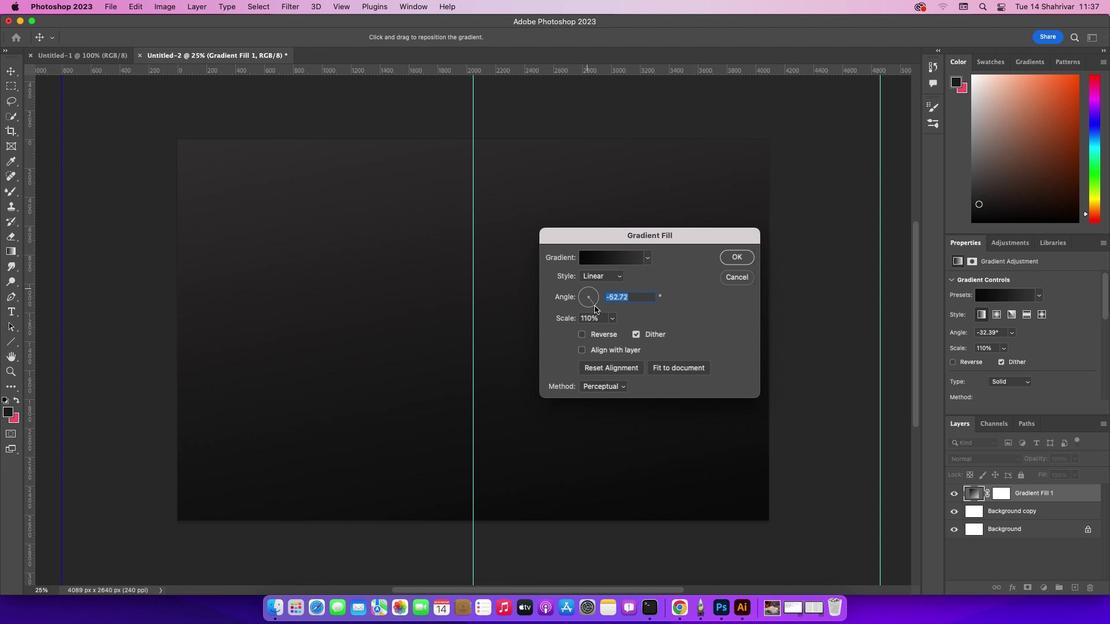 
Action: Mouse moved to (593, 304)
Screenshot: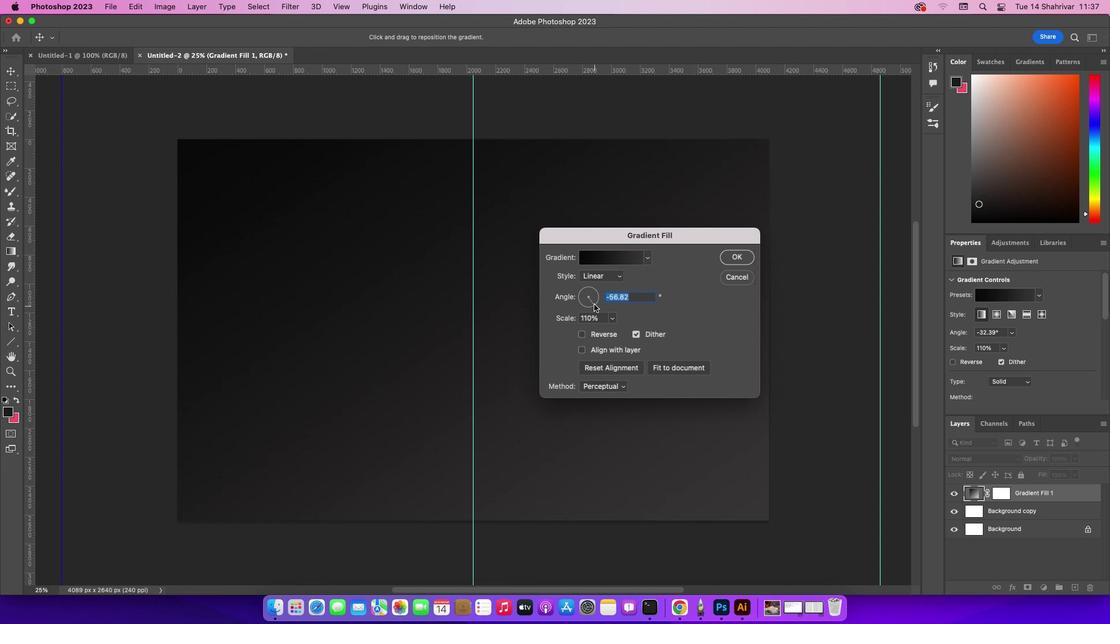 
Action: Mouse pressed left at (593, 304)
Screenshot: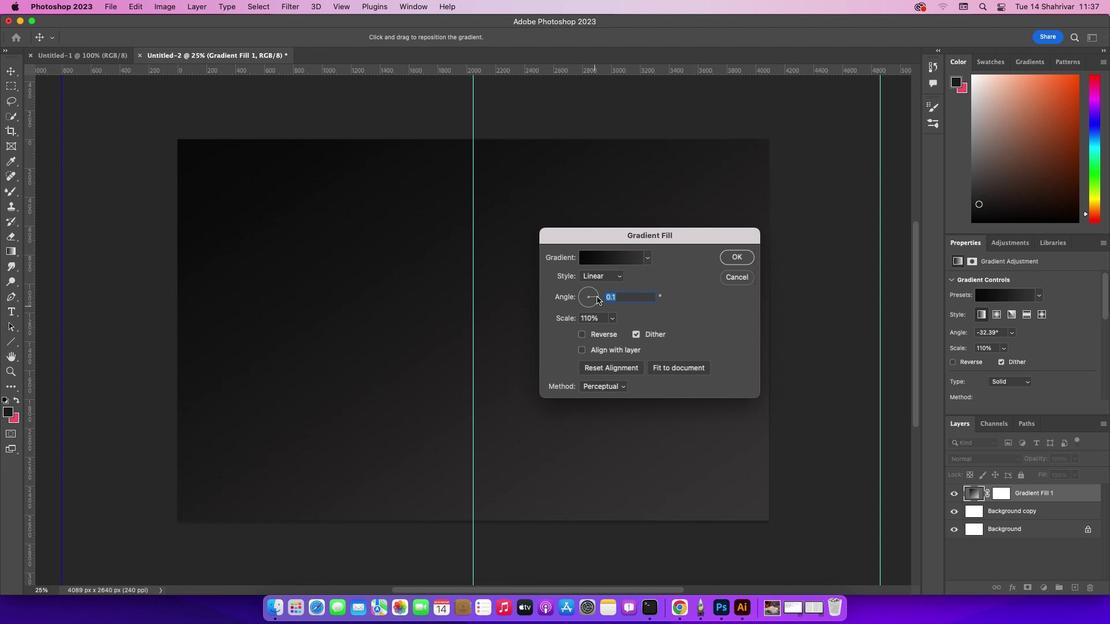 
Action: Mouse moved to (597, 293)
Screenshot: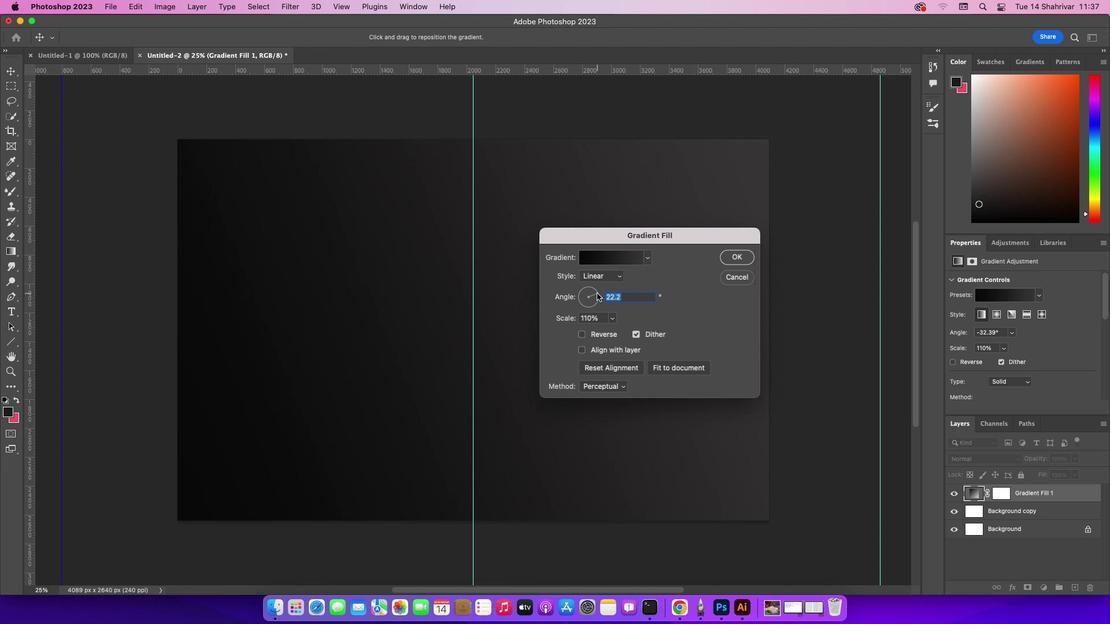 
Action: Mouse pressed left at (597, 293)
Screenshot: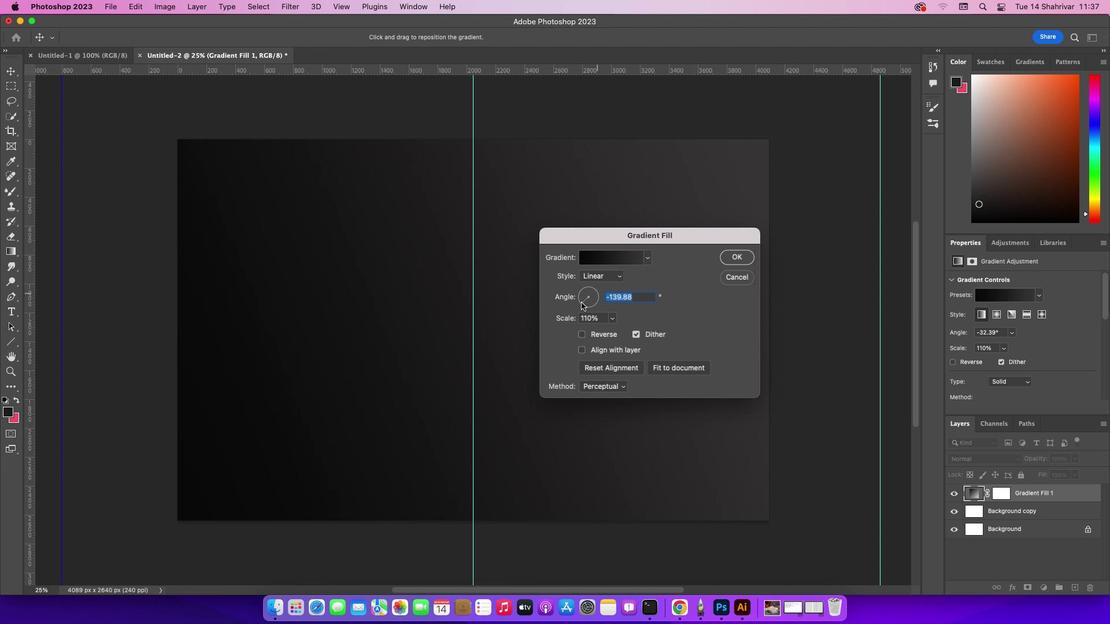 
Action: Mouse moved to (581, 302)
Screenshot: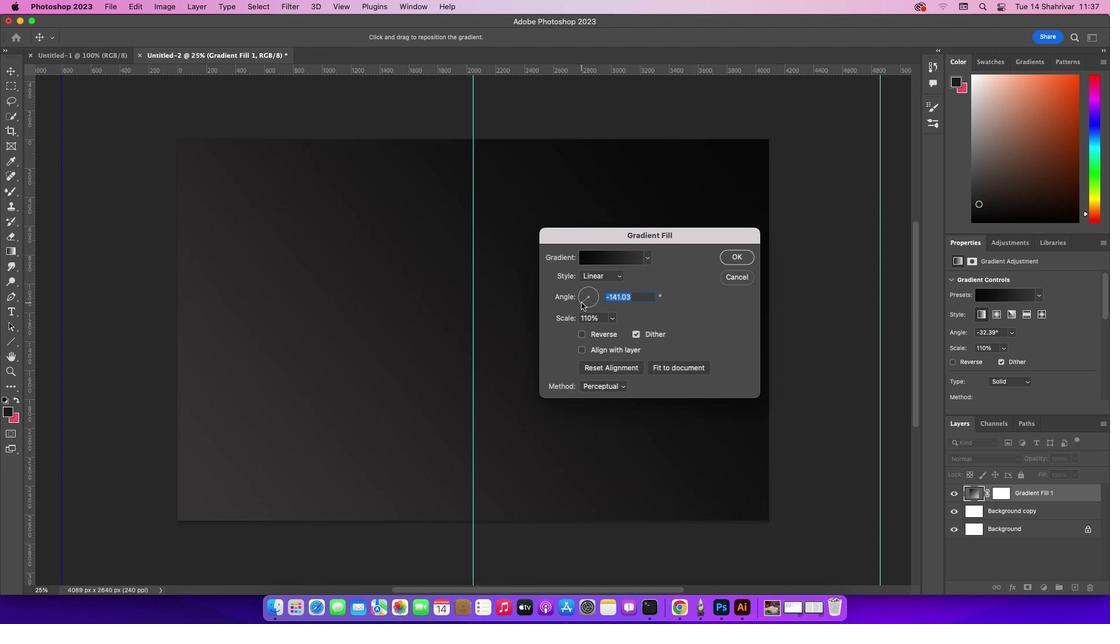 
Action: Mouse pressed left at (581, 302)
Screenshot: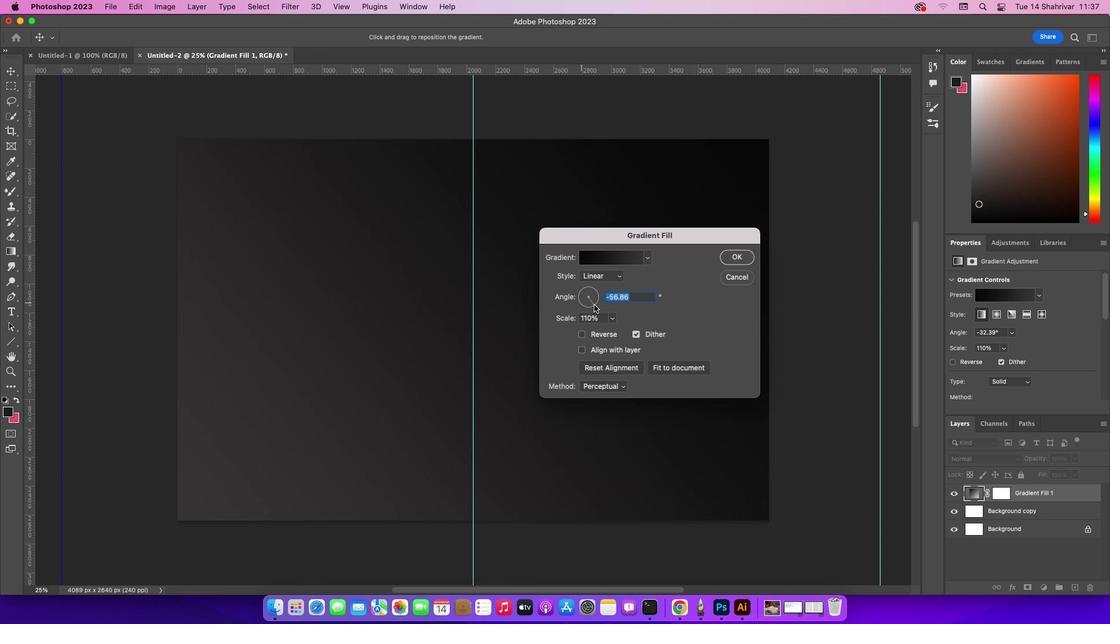 
Action: Mouse moved to (594, 303)
Screenshot: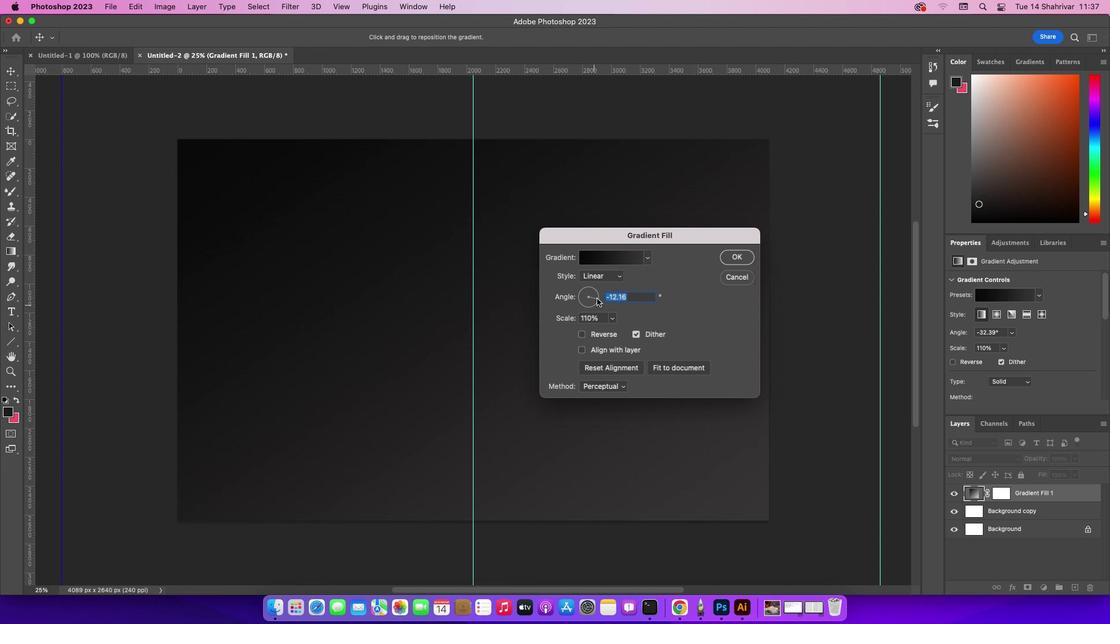 
Action: Mouse pressed left at (594, 303)
Screenshot: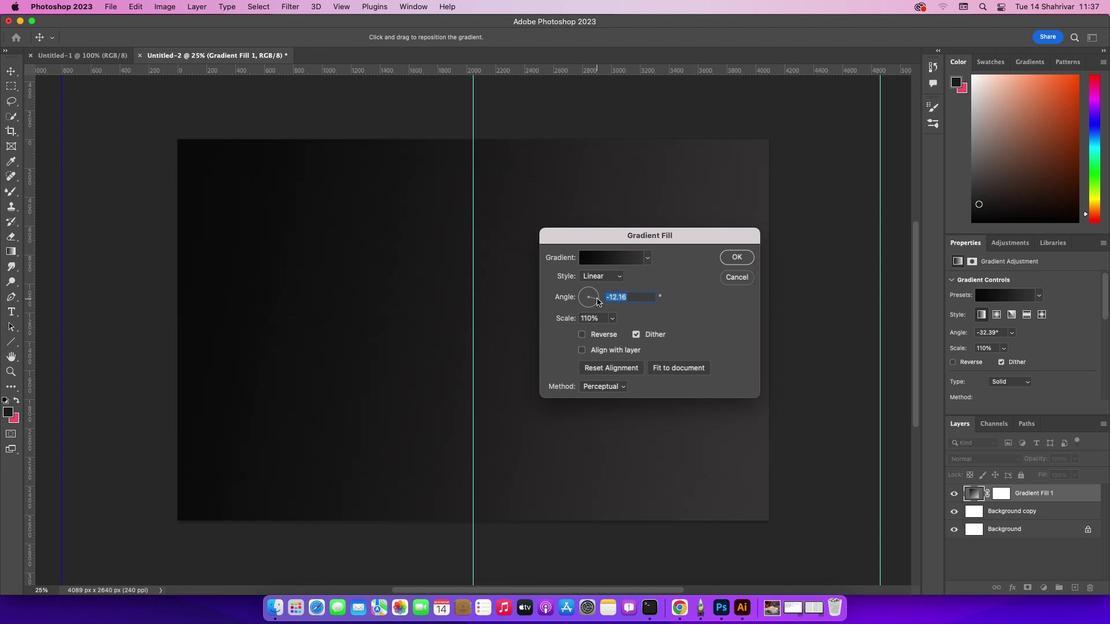 
Action: Mouse moved to (596, 298)
Screenshot: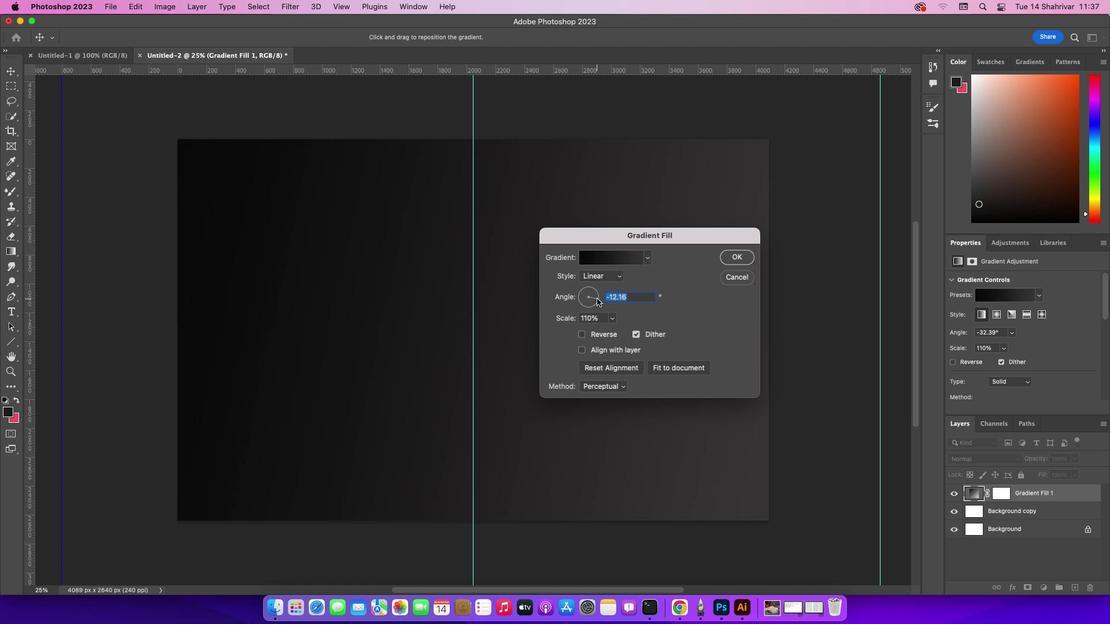 
Action: Mouse pressed left at (596, 298)
Screenshot: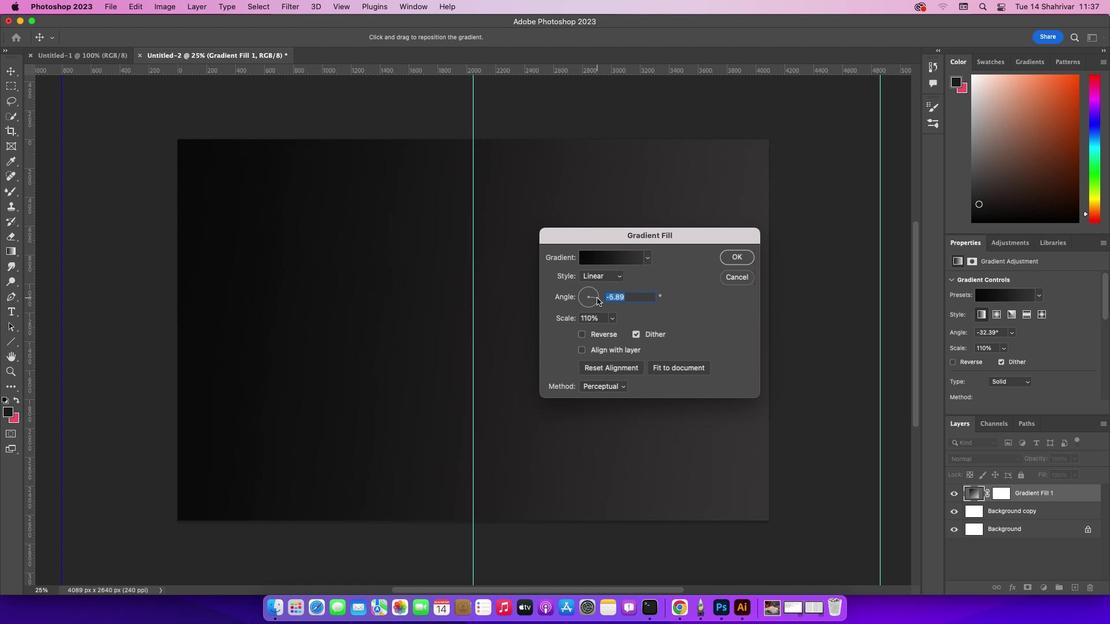 
Action: Mouse moved to (579, 335)
Screenshot: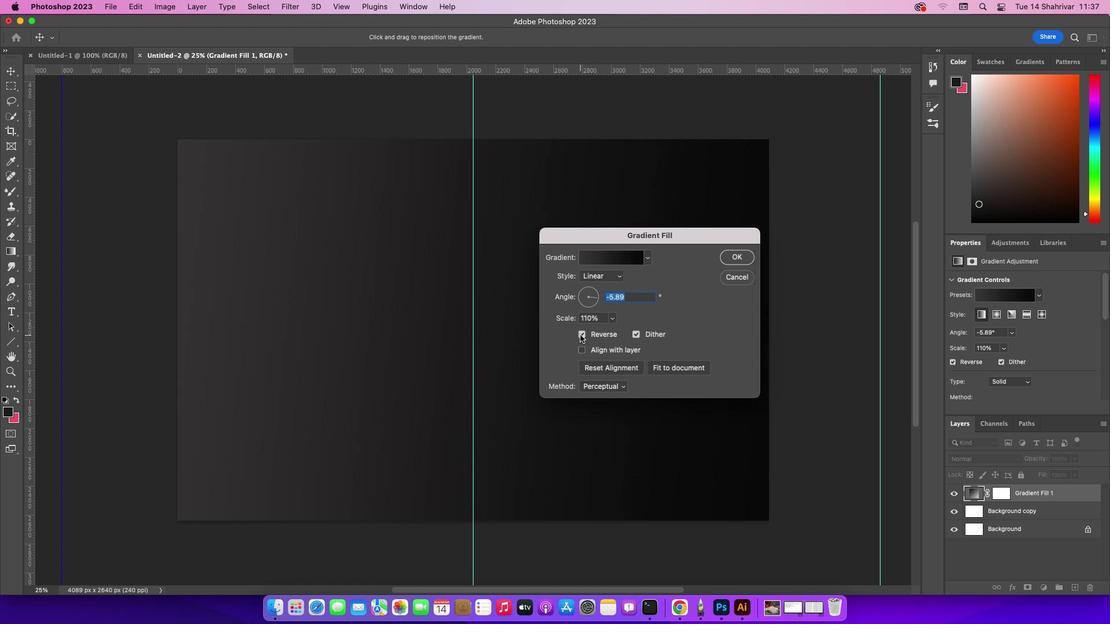 
Action: Mouse pressed left at (579, 335)
Screenshot: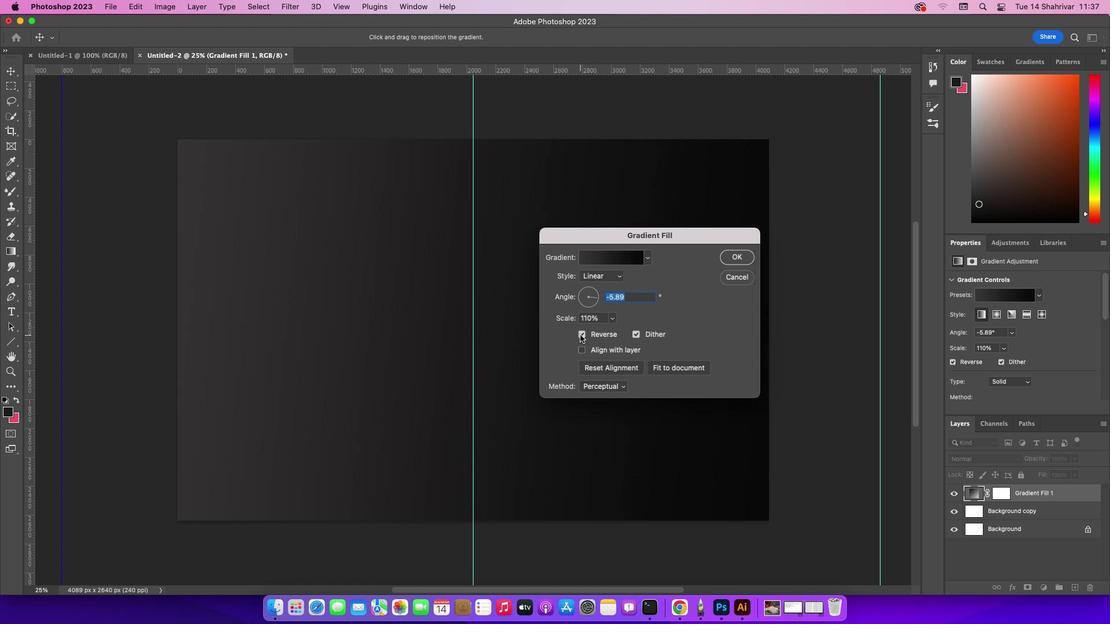 
Action: Mouse moved to (581, 332)
Screenshot: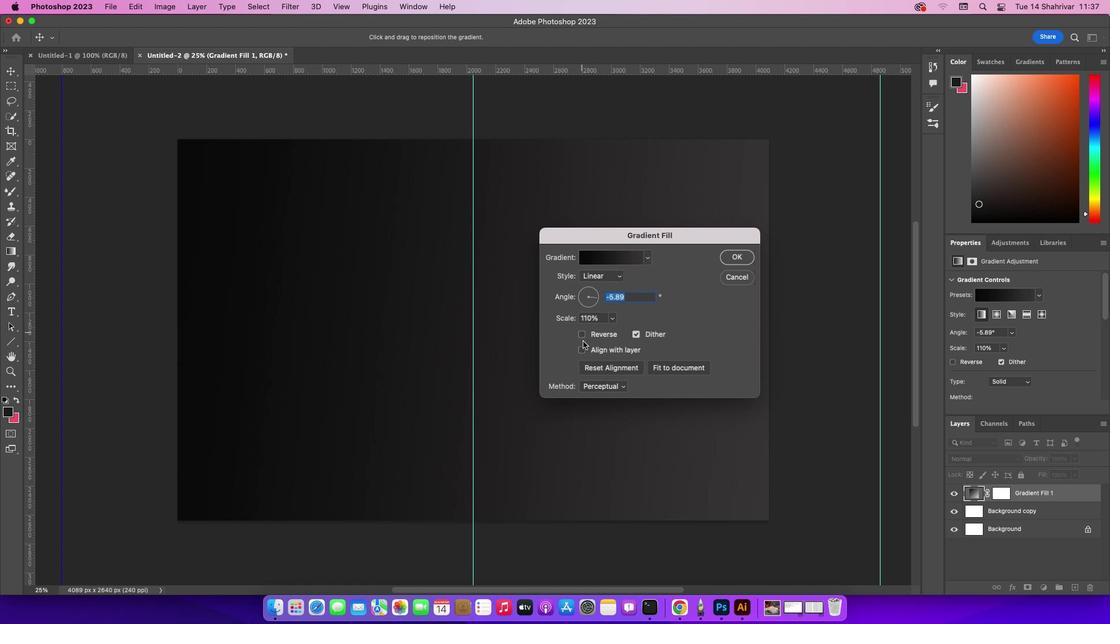 
Action: Mouse pressed left at (581, 332)
Screenshot: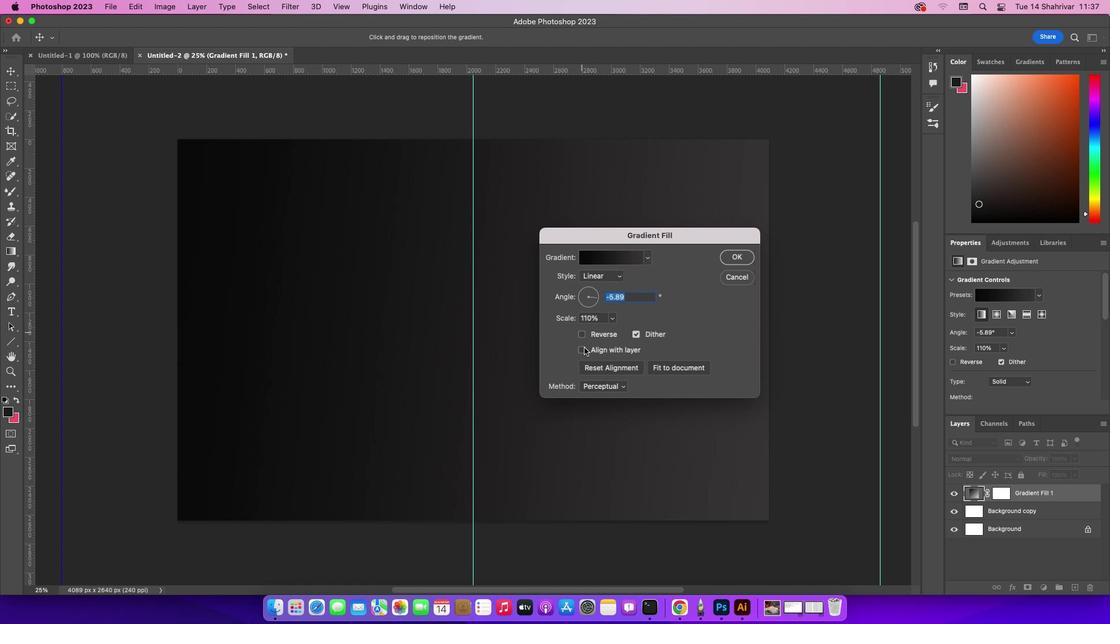 
Action: Mouse moved to (584, 348)
Screenshot: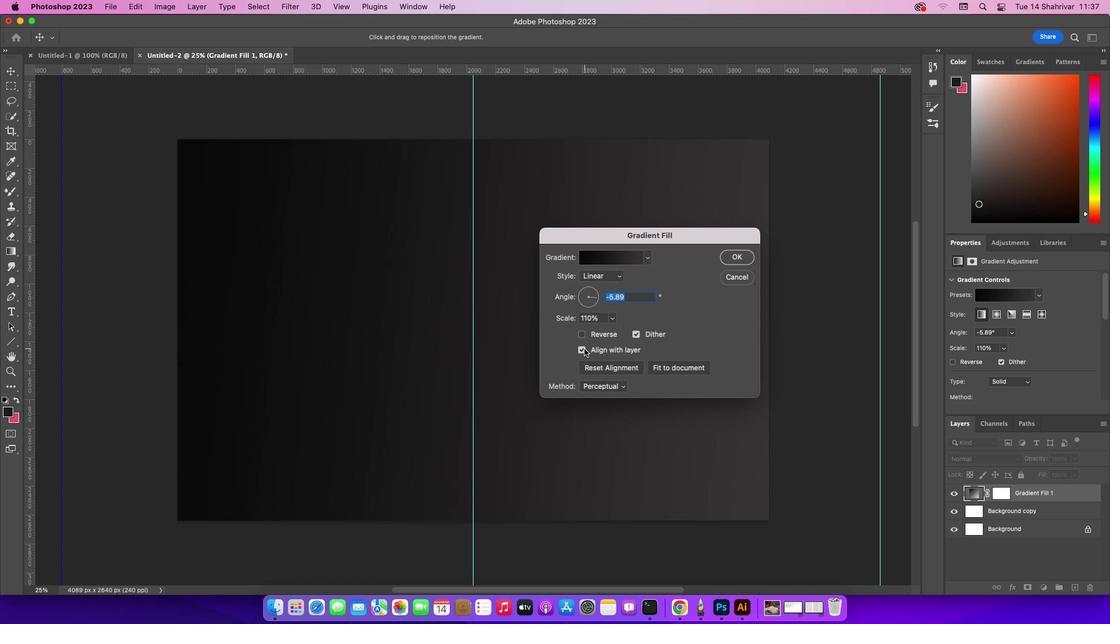 
Action: Mouse pressed left at (584, 348)
Screenshot: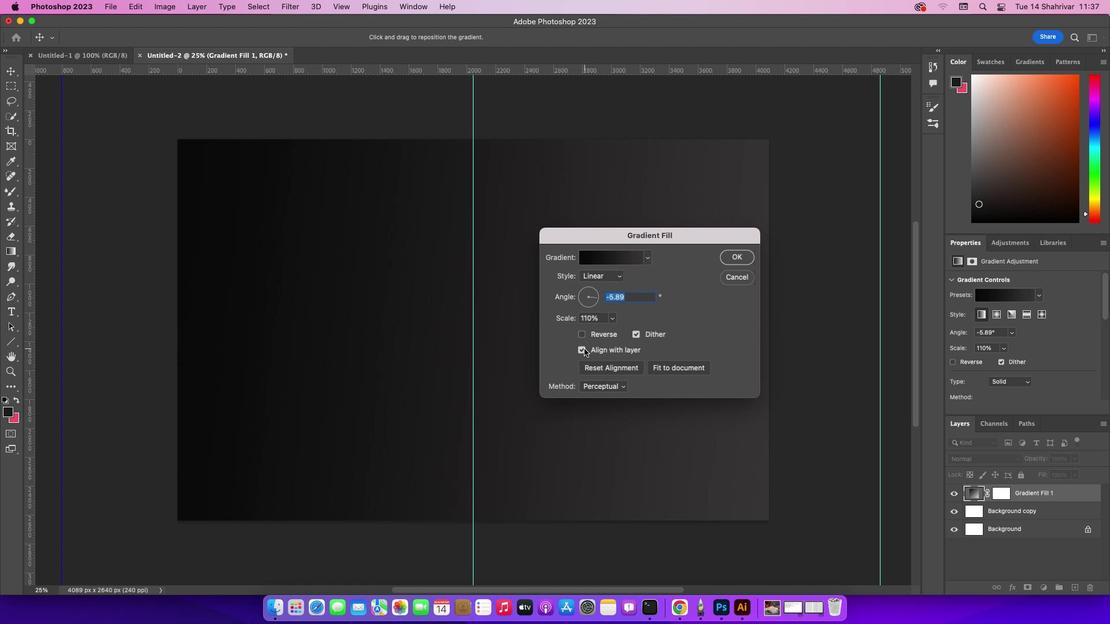 
Action: Mouse pressed left at (584, 348)
Screenshot: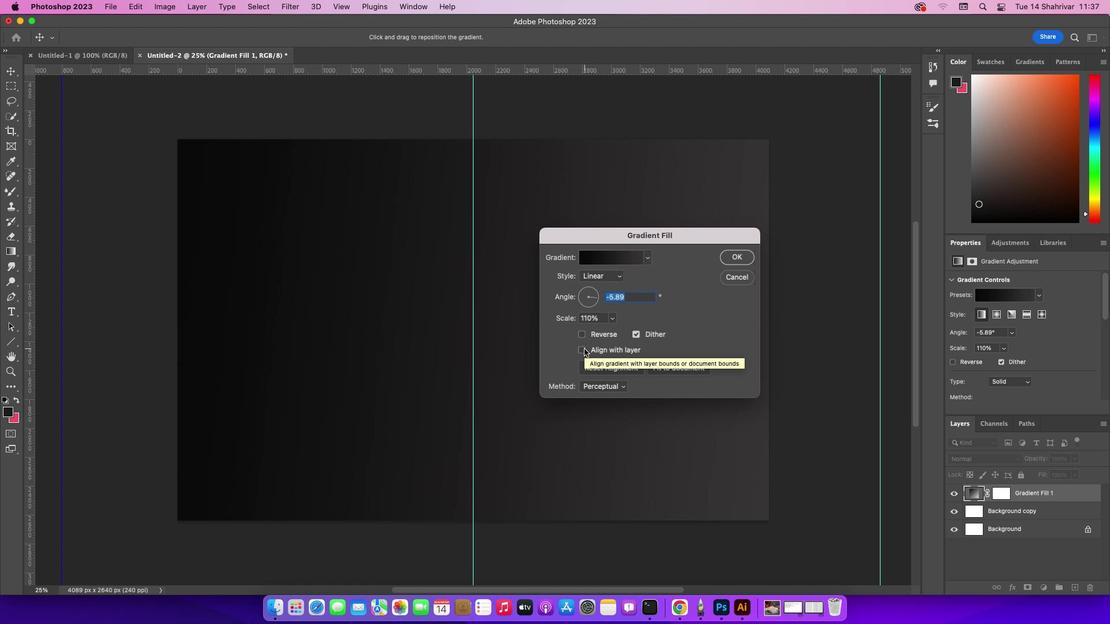 
Action: Mouse moved to (595, 298)
Screenshot: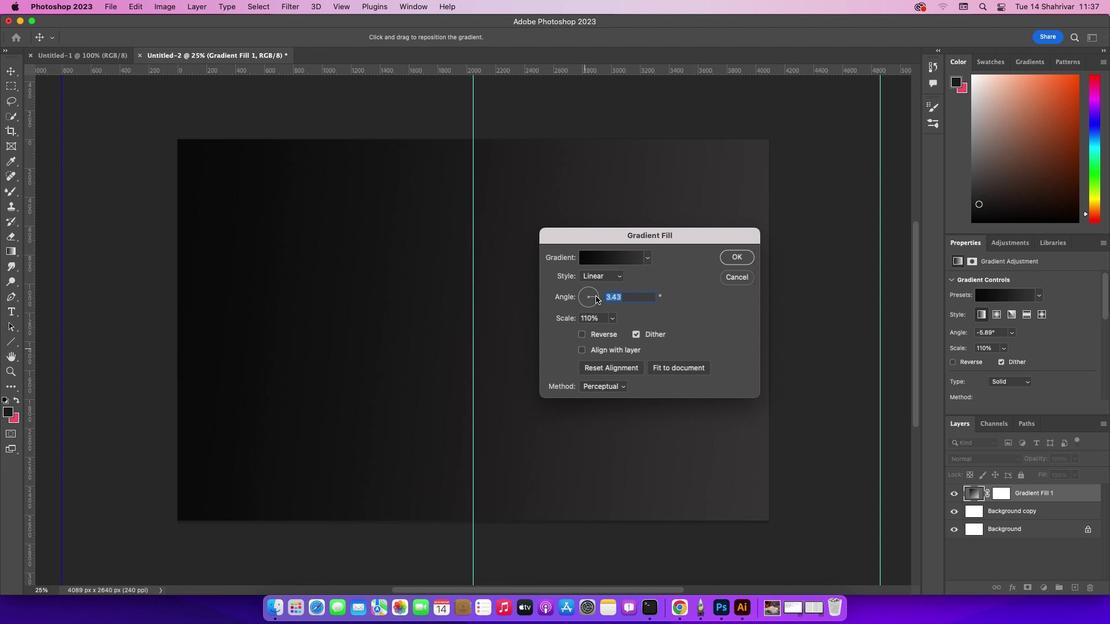 
Action: Mouse pressed left at (595, 298)
Screenshot: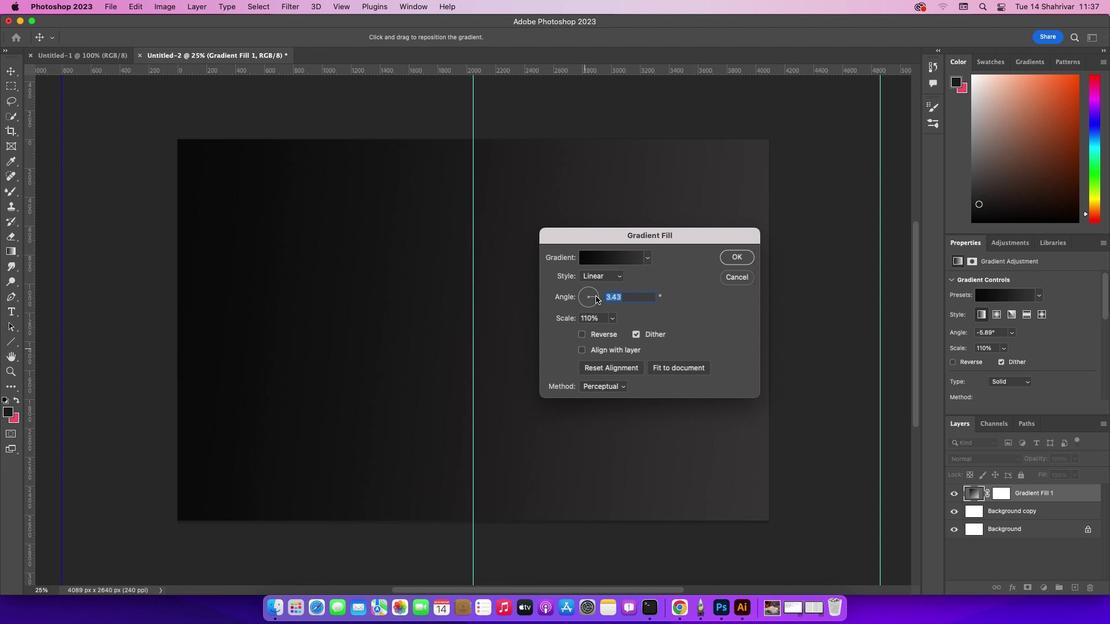 
Action: Mouse moved to (595, 295)
Screenshot: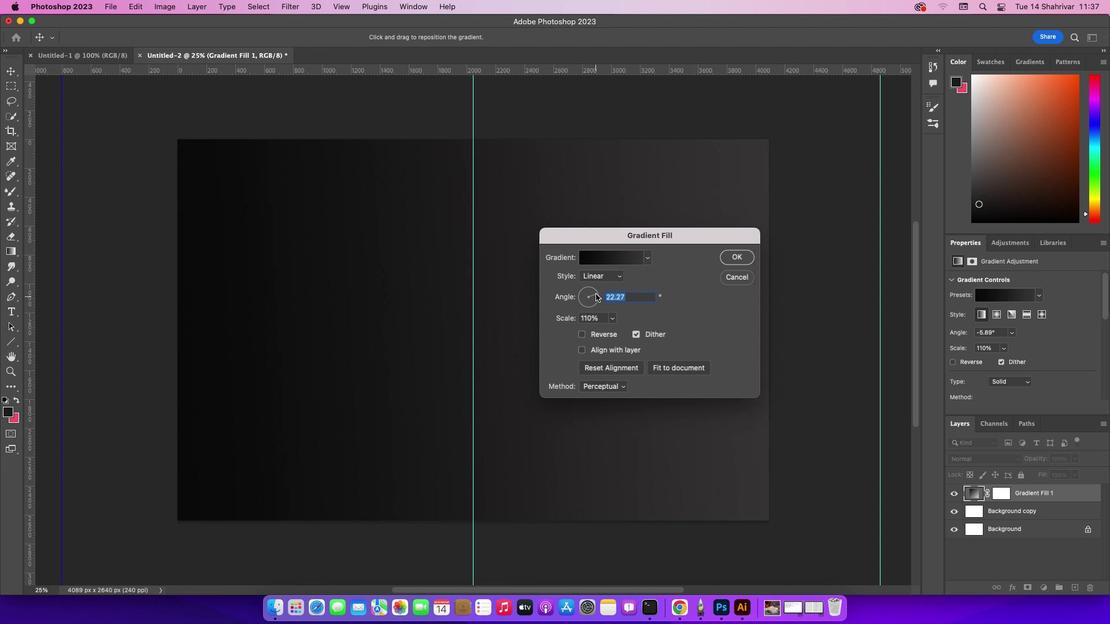 
Action: Mouse pressed left at (595, 295)
Screenshot: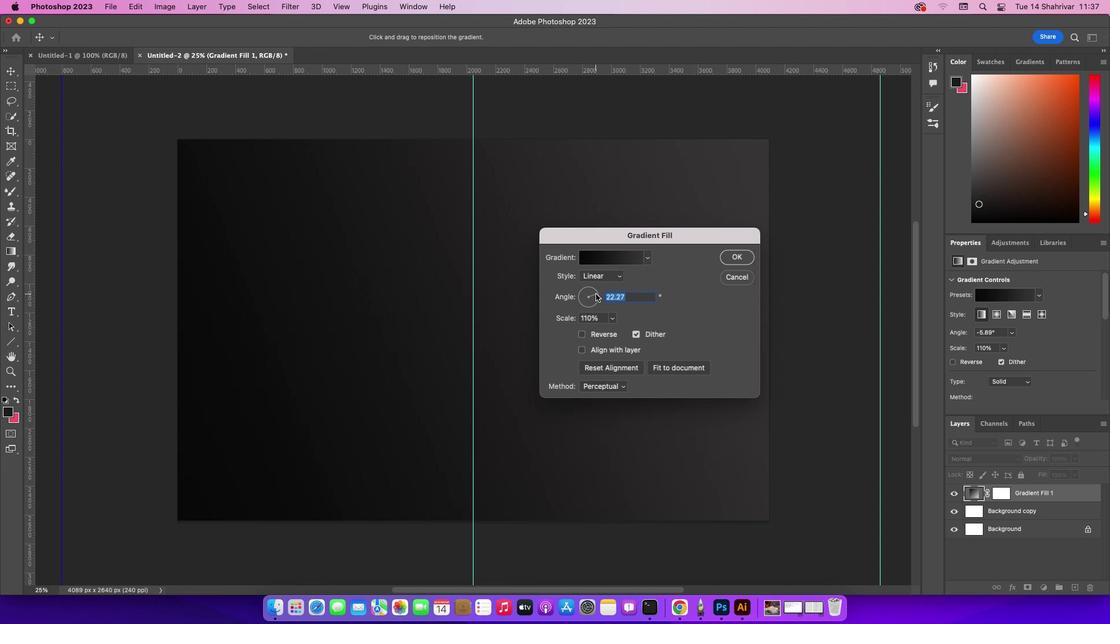 
Action: Mouse moved to (738, 257)
Screenshot: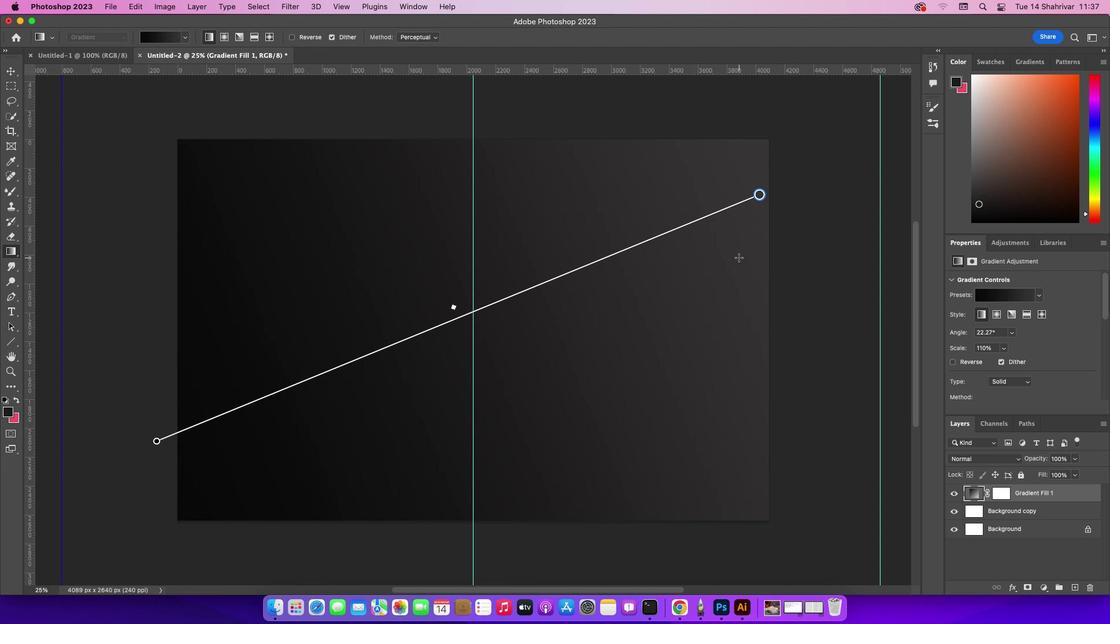 
Action: Mouse pressed left at (738, 257)
Screenshot: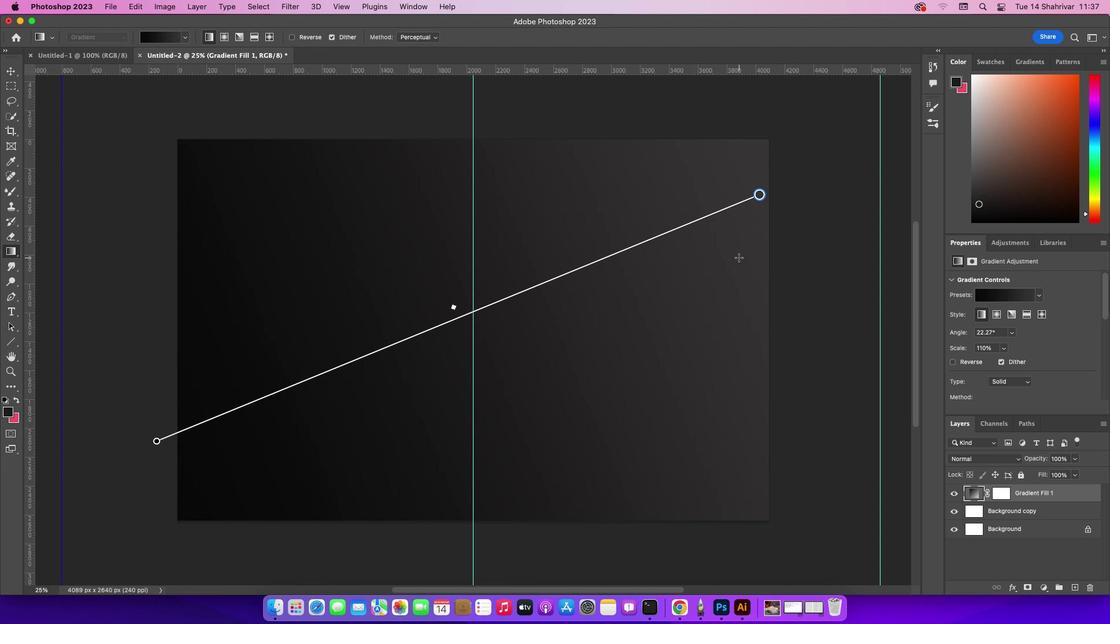 
Action: Mouse moved to (760, 193)
Screenshot: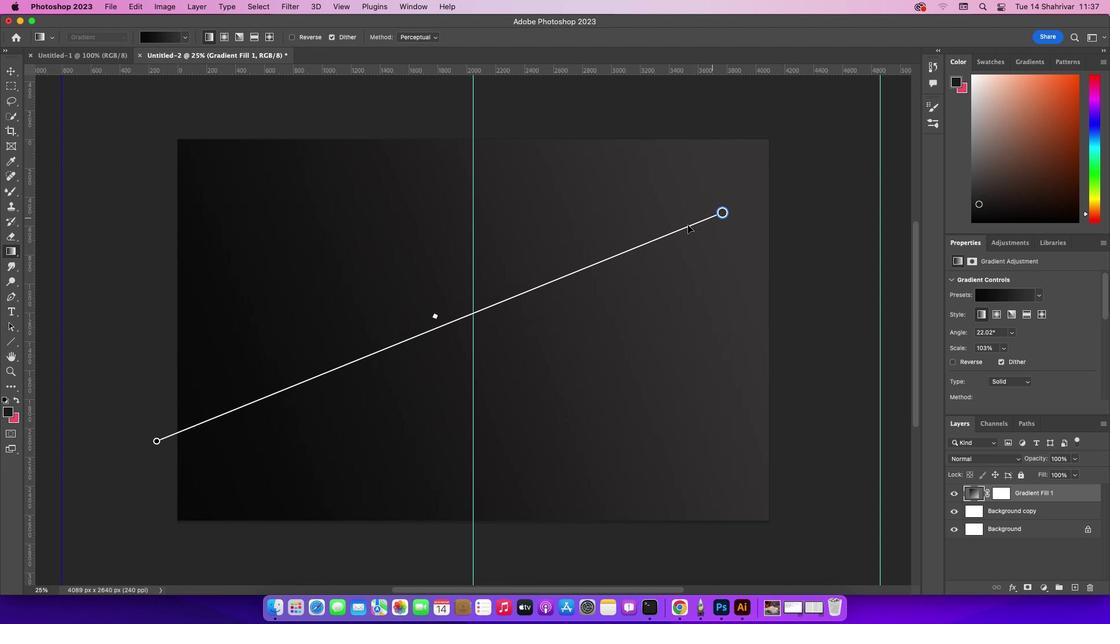 
Action: Mouse pressed left at (760, 193)
Screenshot: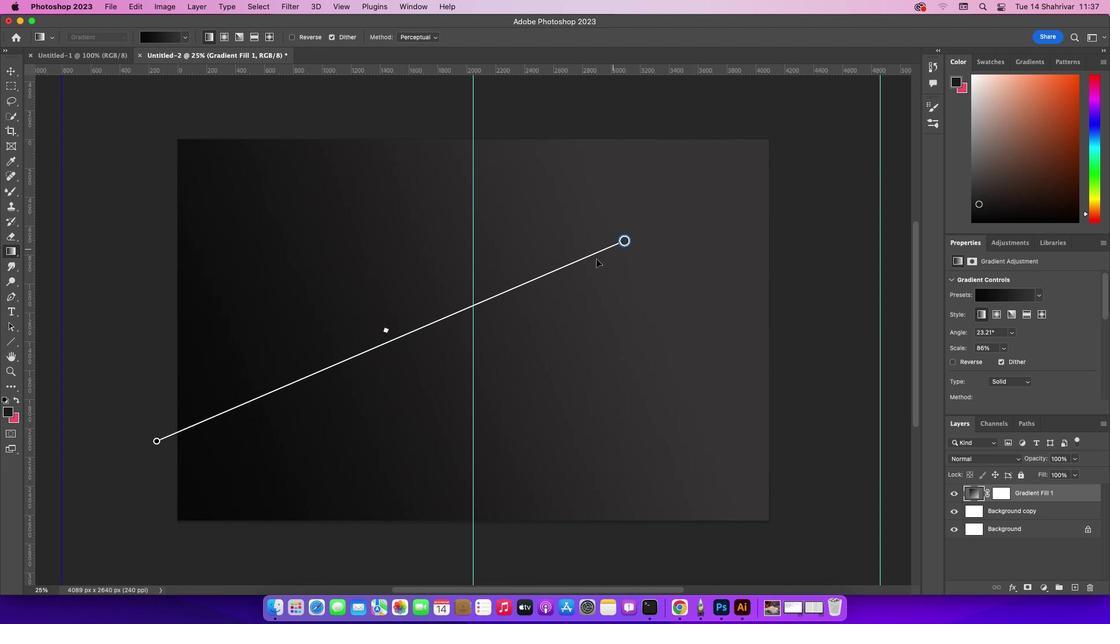 
Action: Mouse moved to (308, 391)
Screenshot: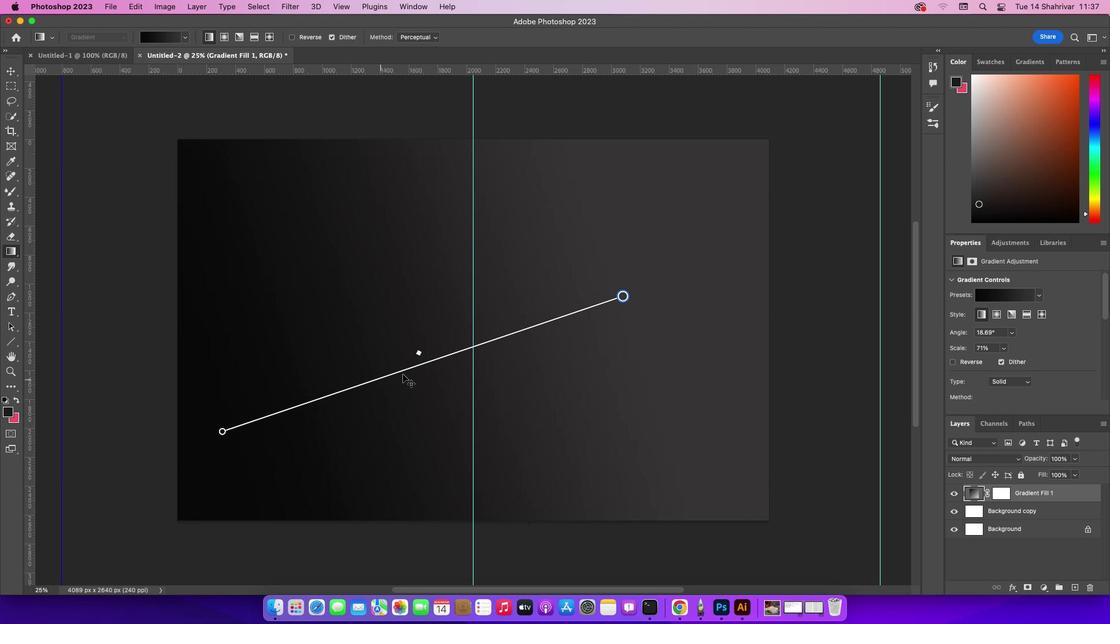 
Action: Mouse pressed left at (308, 391)
Screenshot: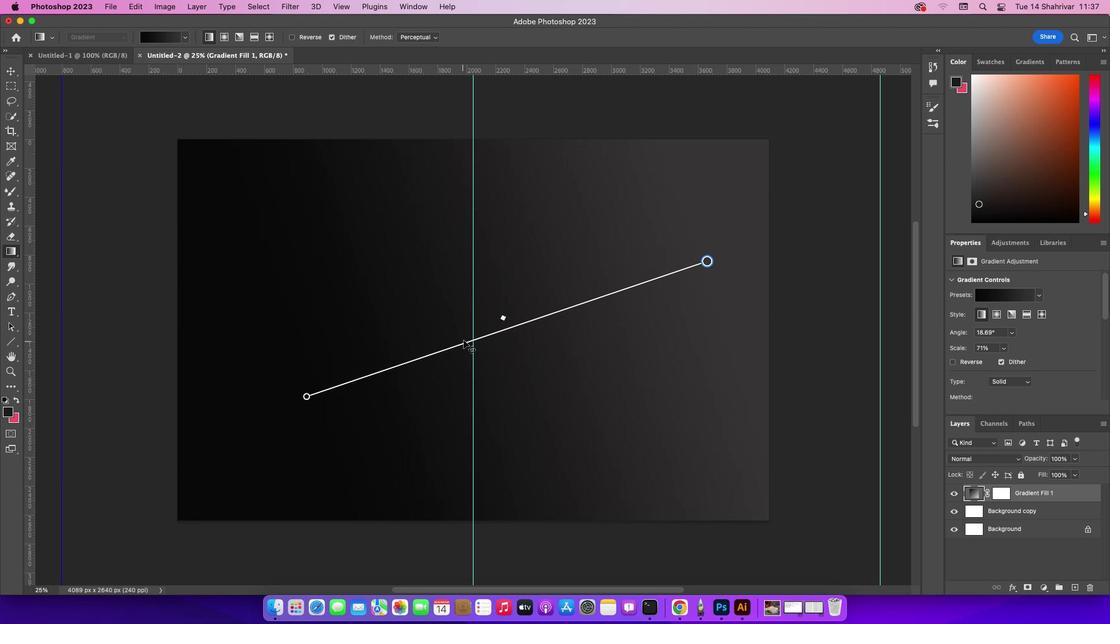 
Action: Mouse moved to (1004, 297)
Screenshot: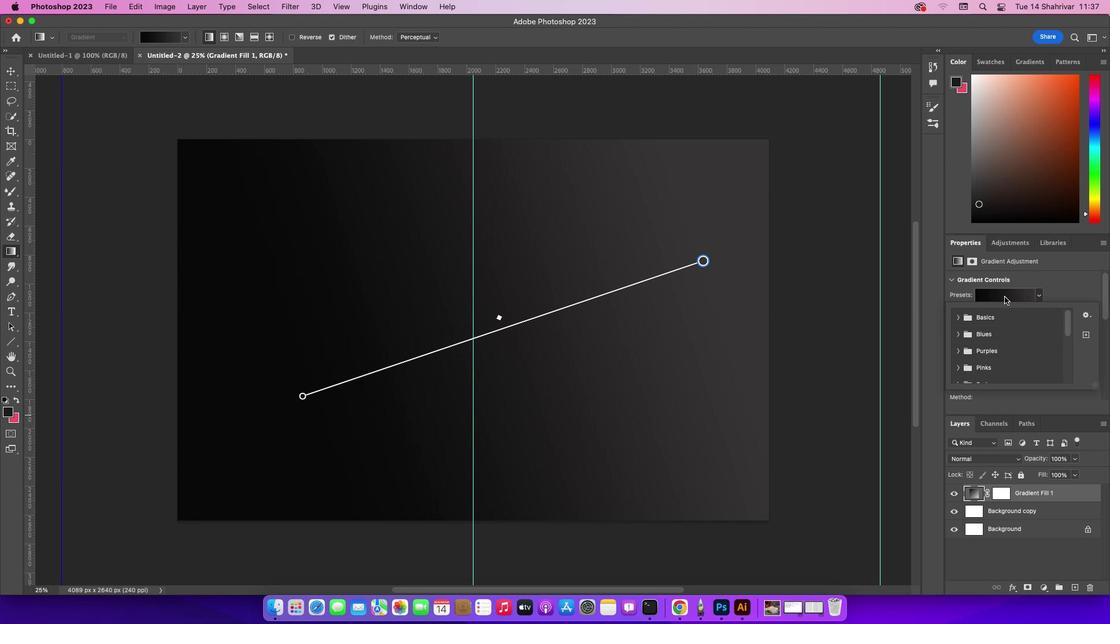 
Action: Mouse pressed left at (1004, 297)
Screenshot: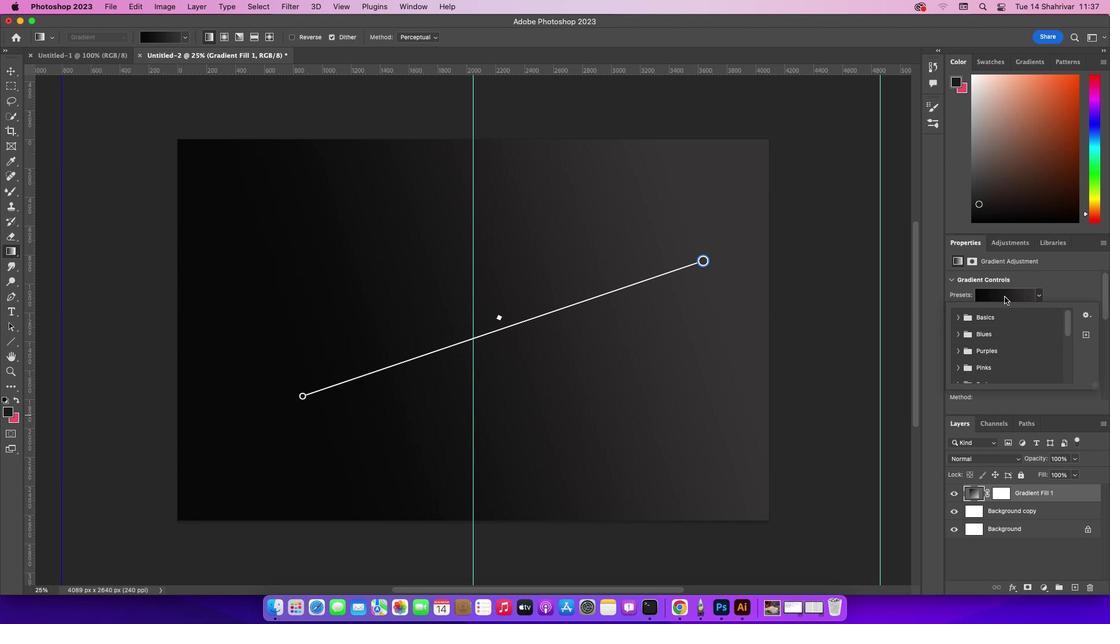 
Action: Mouse pressed left at (1004, 297)
Screenshot: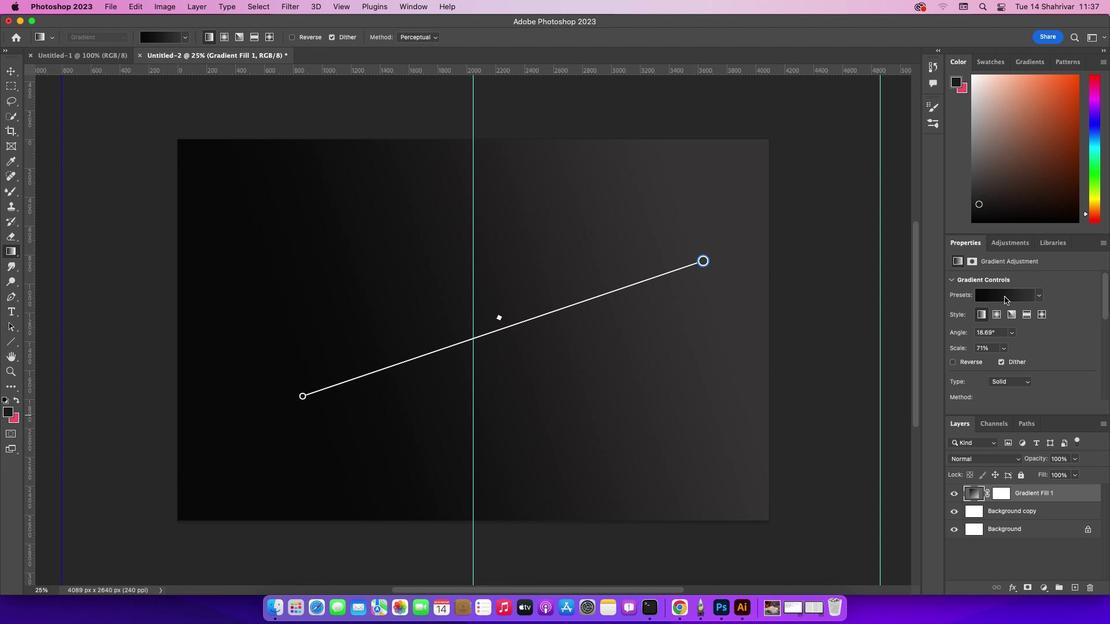 
Action: Mouse moved to (154, 32)
Screenshot: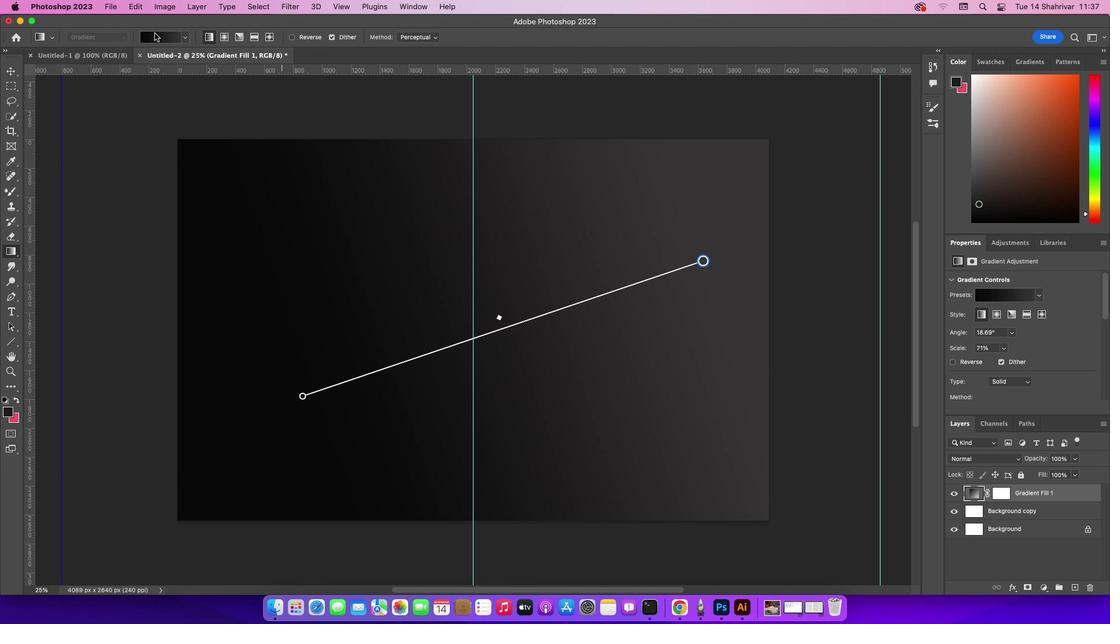 
Action: Mouse pressed left at (154, 32)
Screenshot: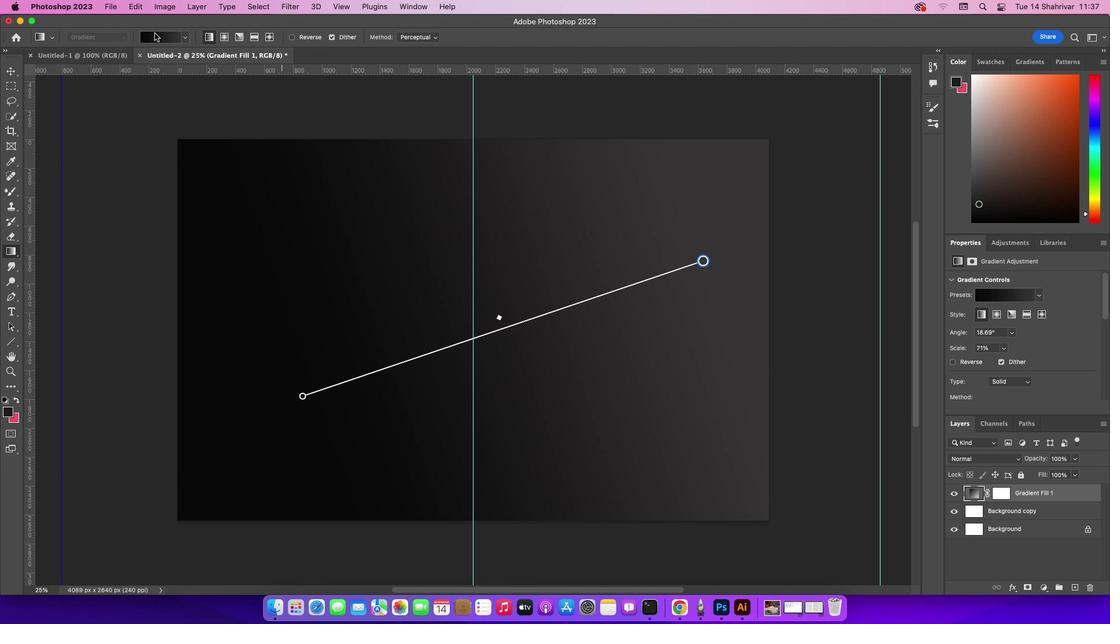 
Action: Mouse pressed left at (154, 32)
Screenshot: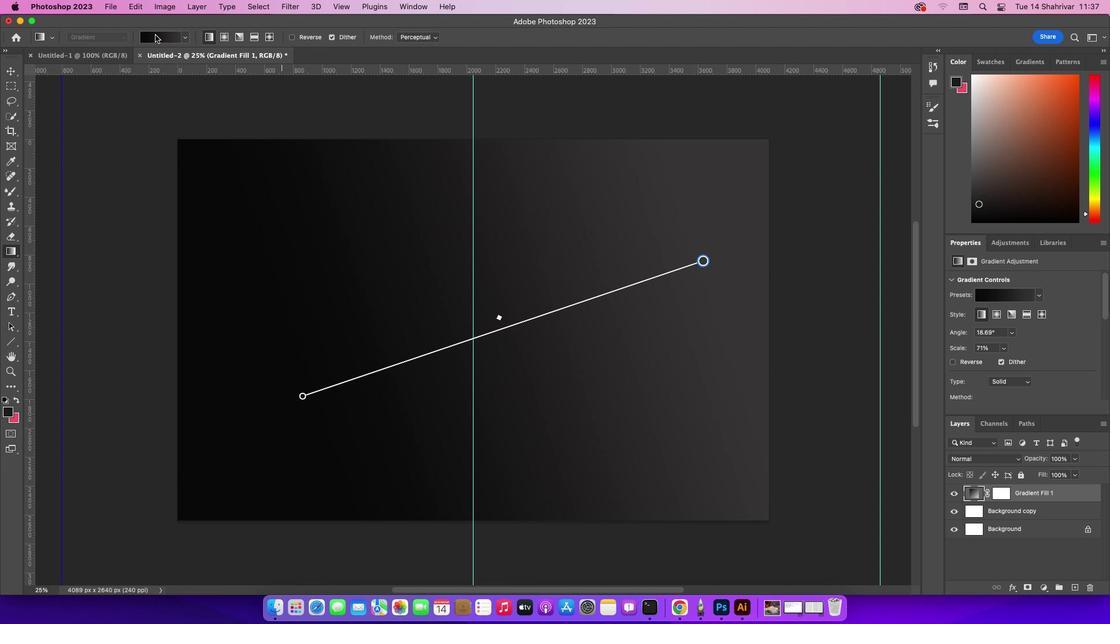 
Action: Mouse moved to (156, 37)
Screenshot: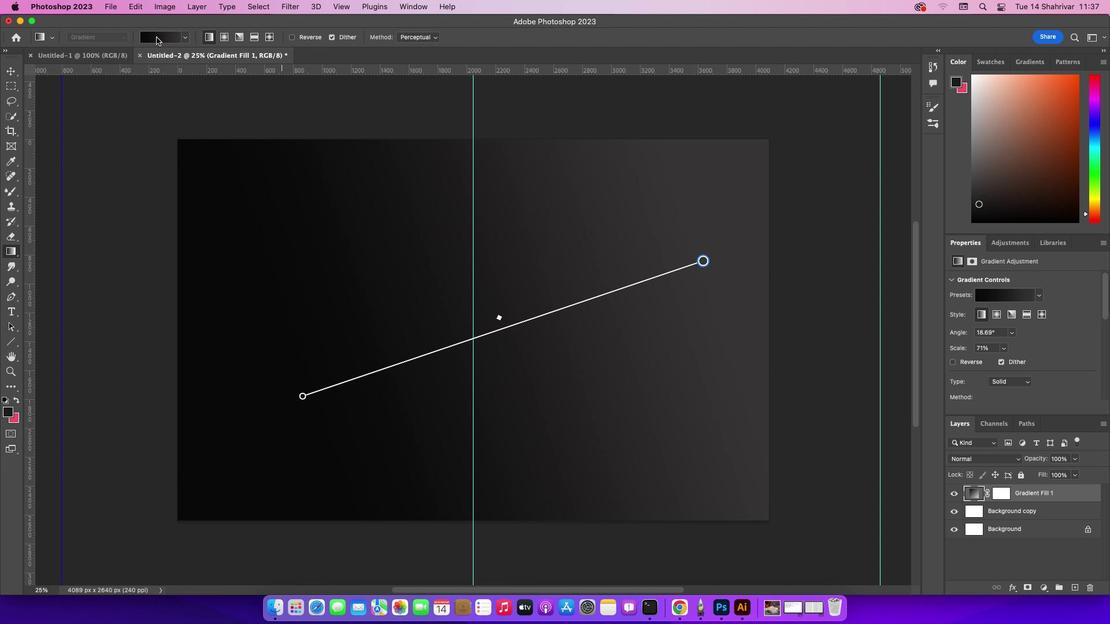 
Action: Mouse pressed left at (156, 37)
Screenshot: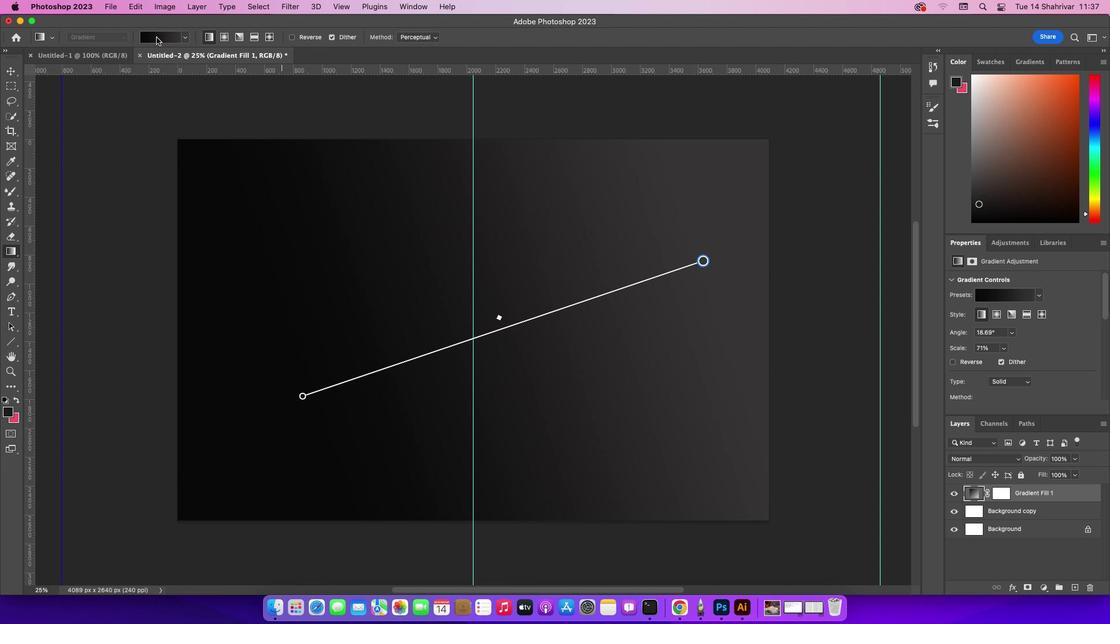 
Action: Mouse pressed left at (156, 37)
Screenshot: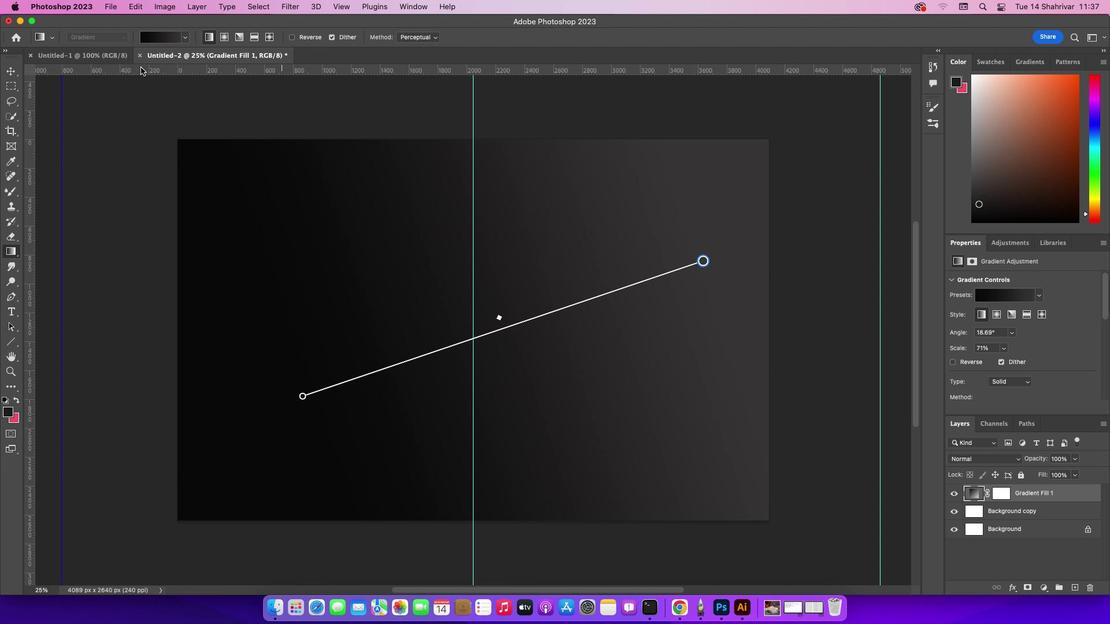 
Action: Mouse moved to (7, 248)
Screenshot: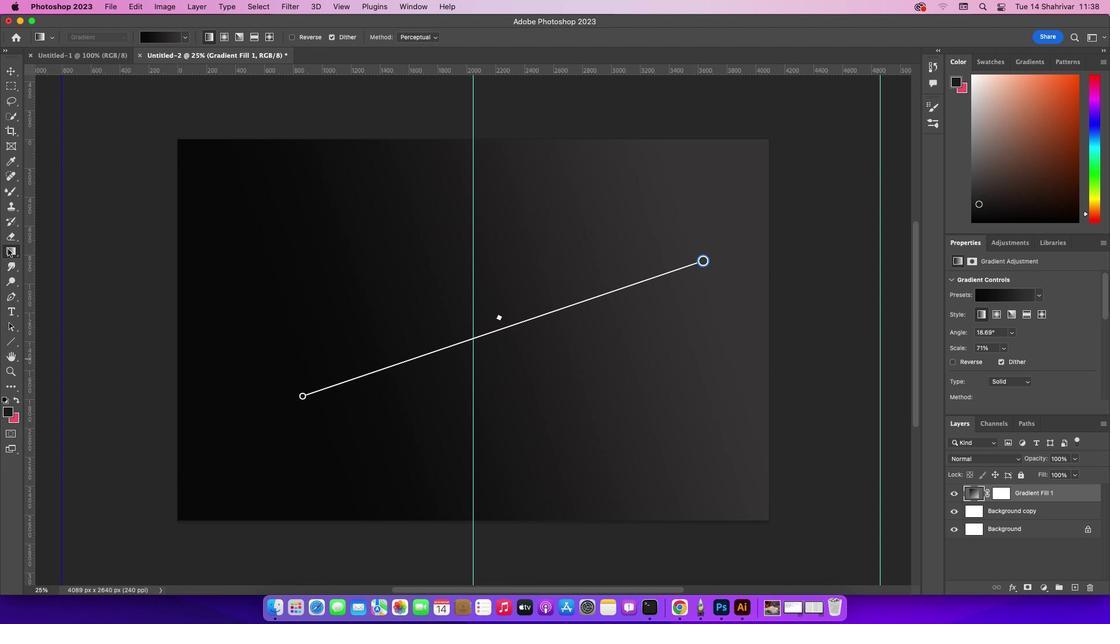 
Action: Mouse pressed left at (7, 248)
Screenshot: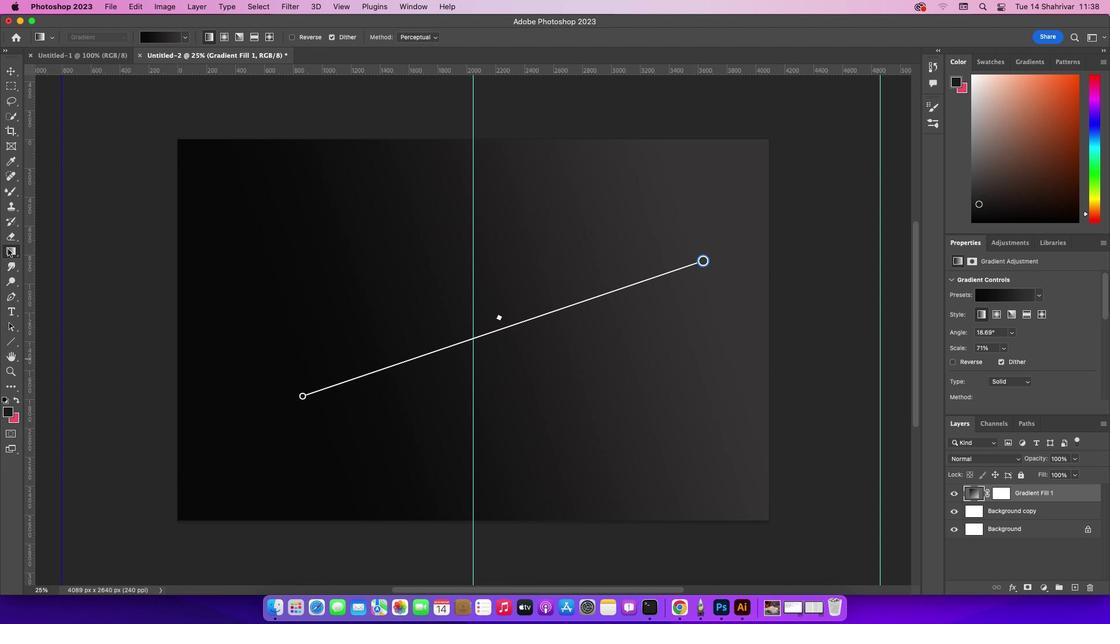 
Action: Mouse pressed left at (7, 248)
Screenshot: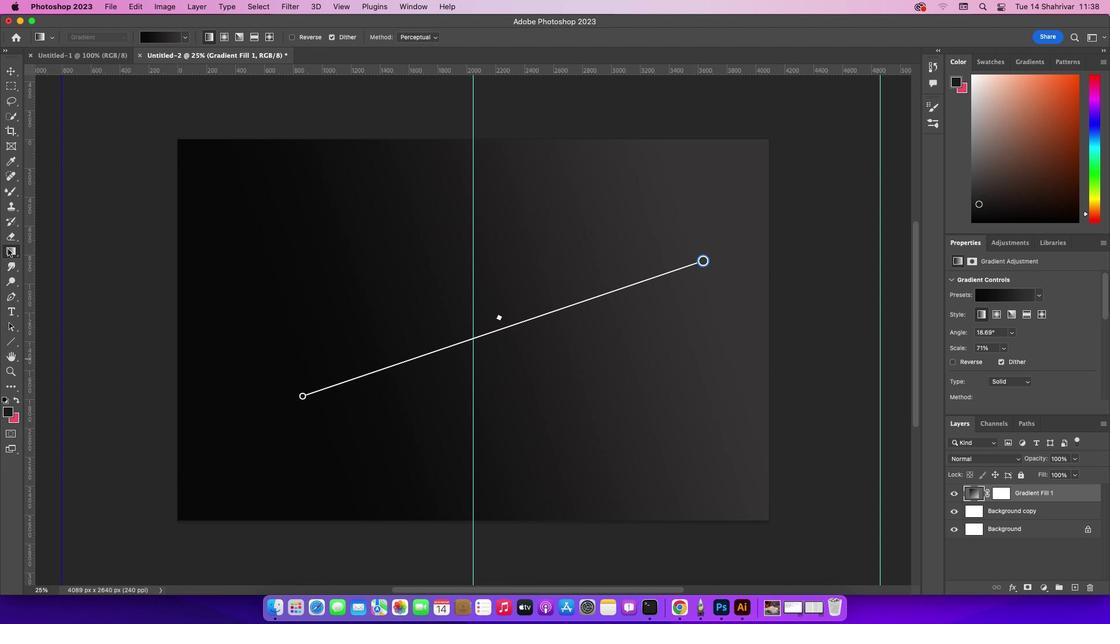 
Action: Mouse moved to (998, 299)
Screenshot: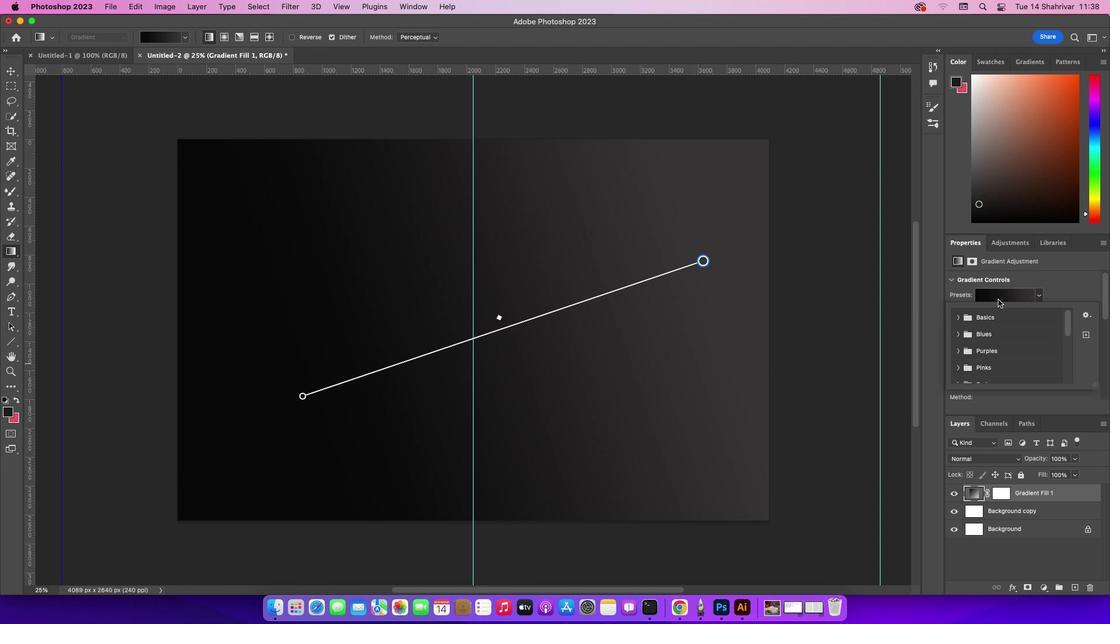 
Action: Mouse pressed left at (998, 299)
Screenshot: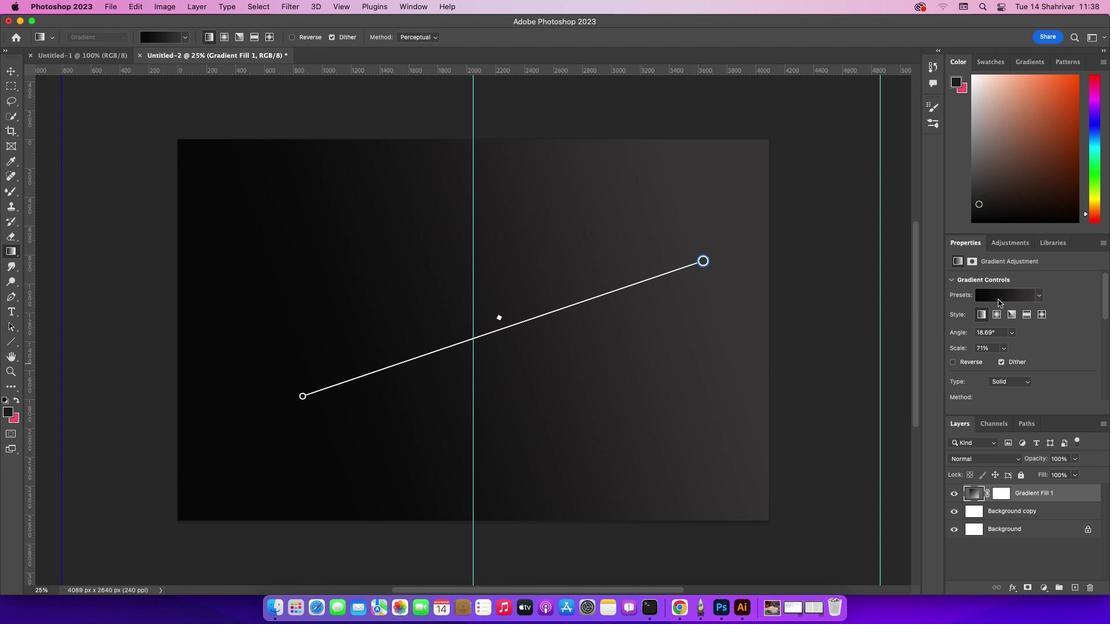 
Action: Mouse pressed left at (998, 299)
Screenshot: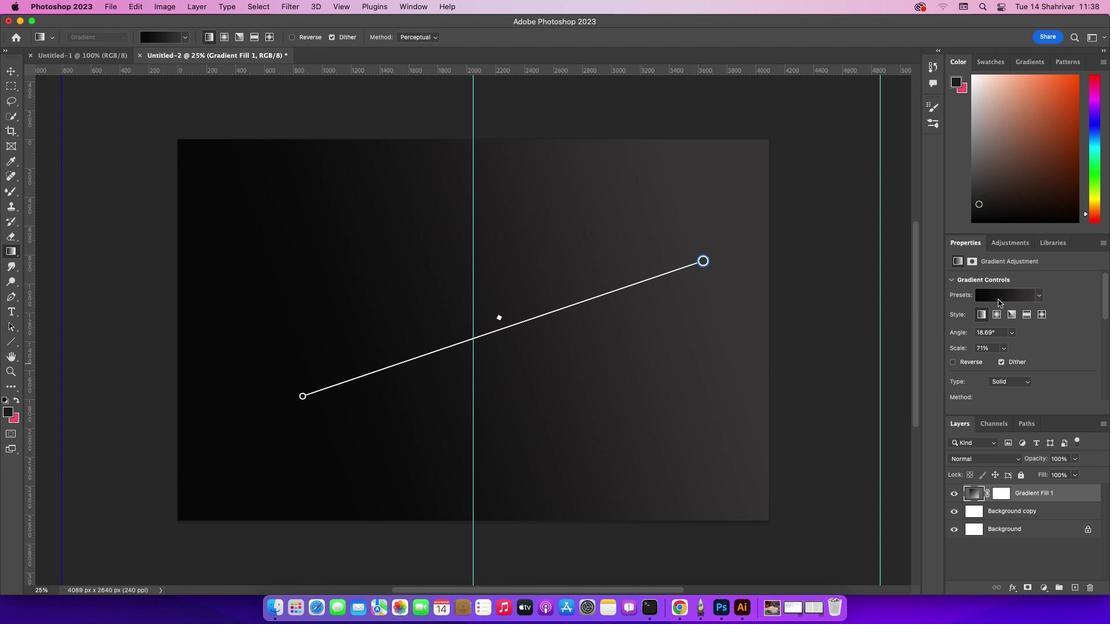 
Action: Mouse moved to (972, 491)
Screenshot: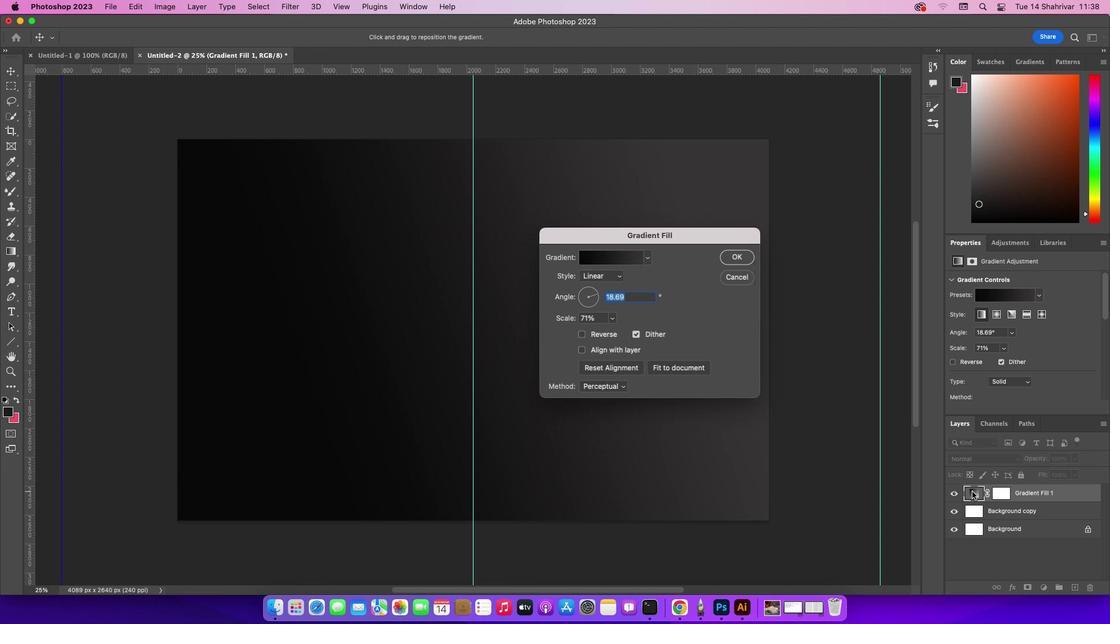 
Action: Mouse pressed left at (972, 491)
Screenshot: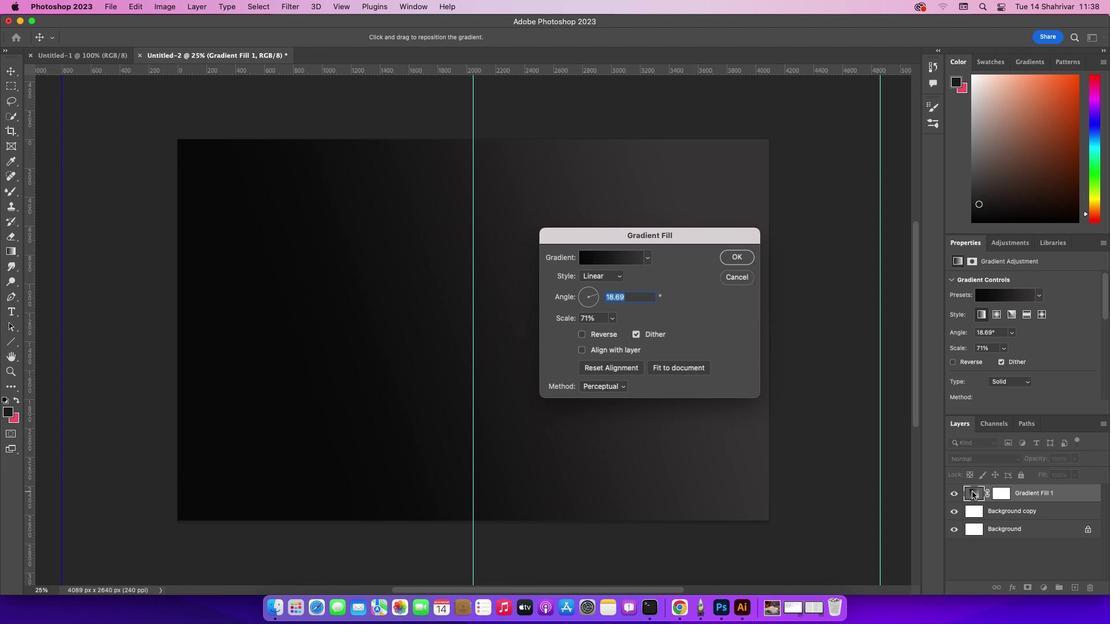 
Action: Mouse pressed left at (972, 491)
Screenshot: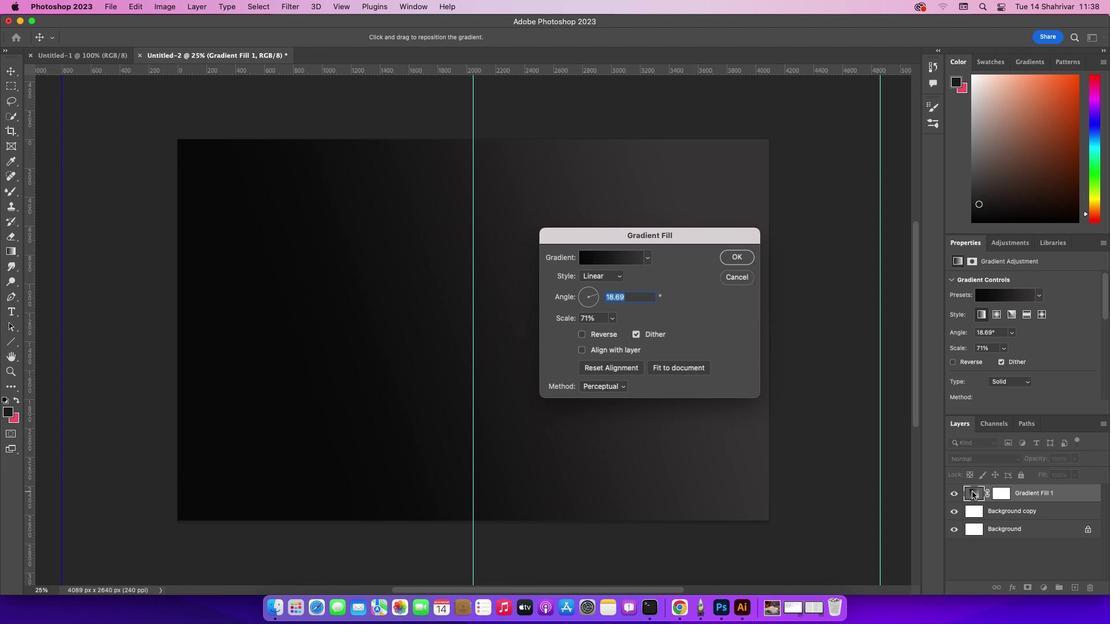 
Action: Mouse moved to (600, 255)
Screenshot: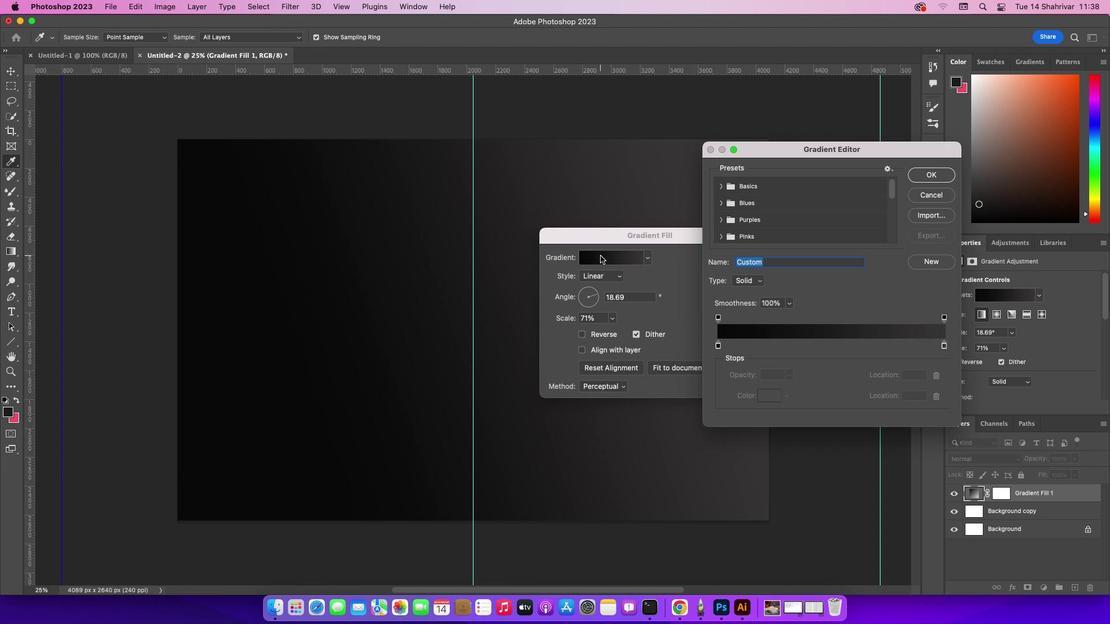 
Action: Mouse pressed left at (600, 255)
Screenshot: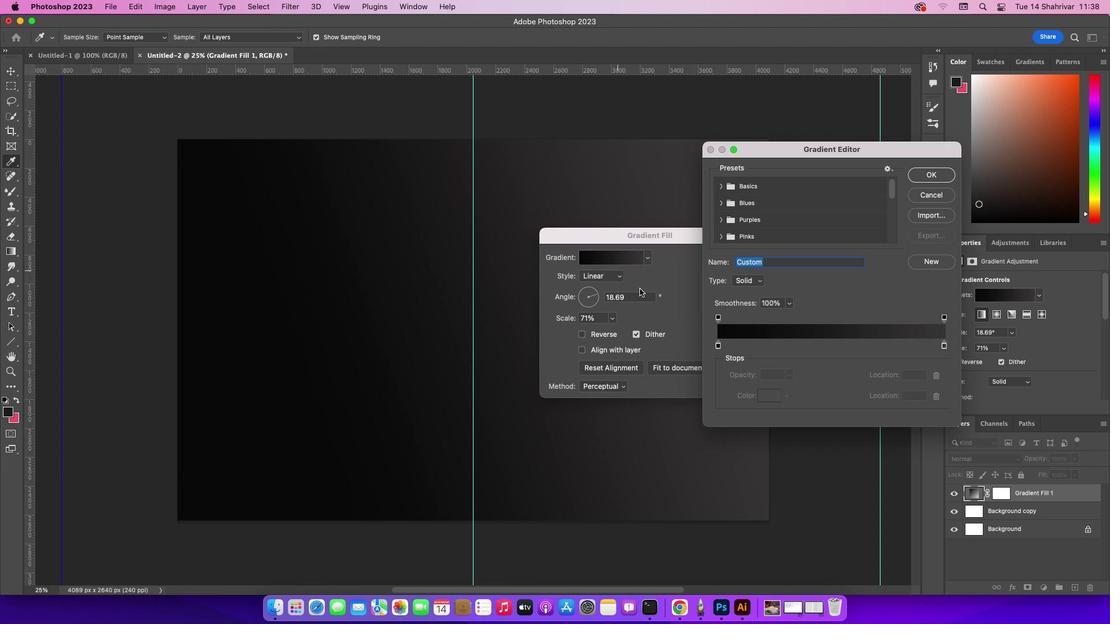 
Action: Mouse moved to (943, 347)
Screenshot: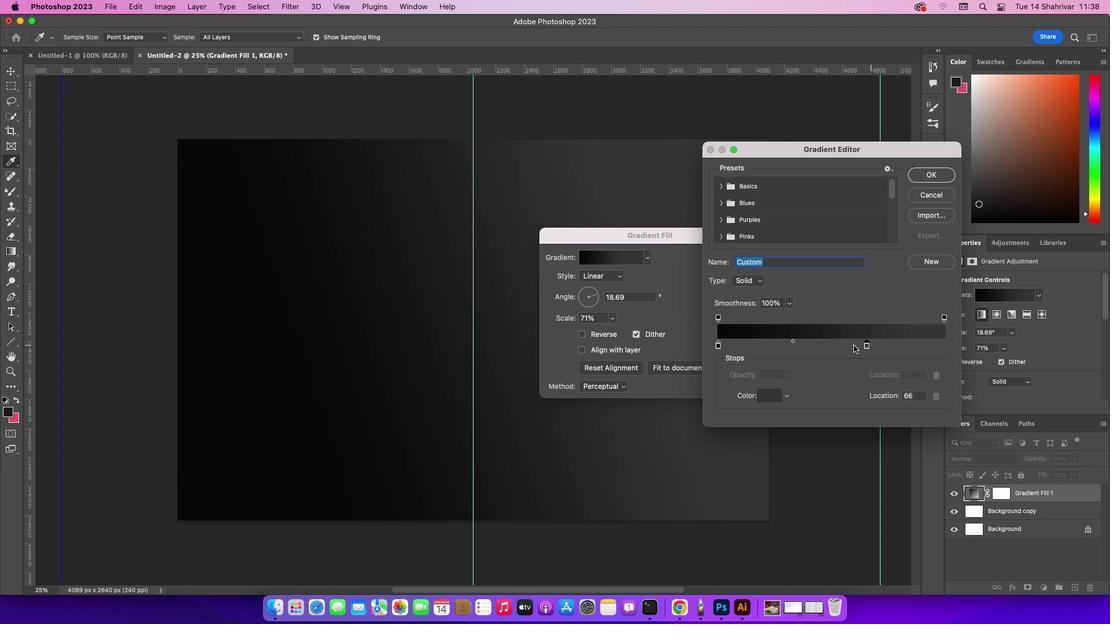 
Action: Mouse pressed left at (943, 347)
Screenshot: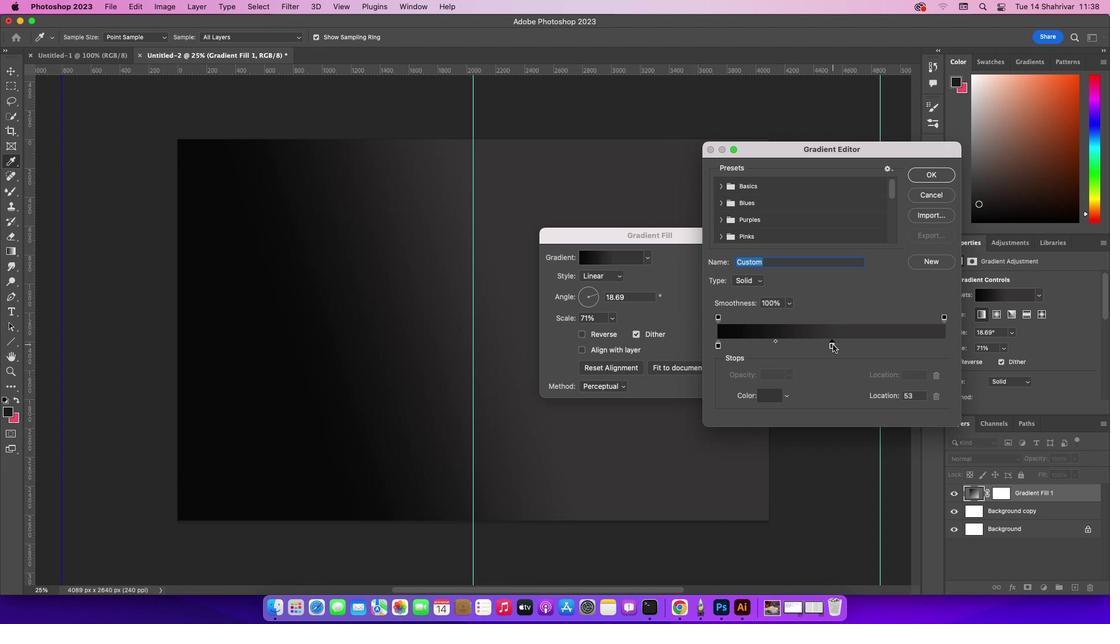 
Action: Mouse moved to (719, 346)
Screenshot: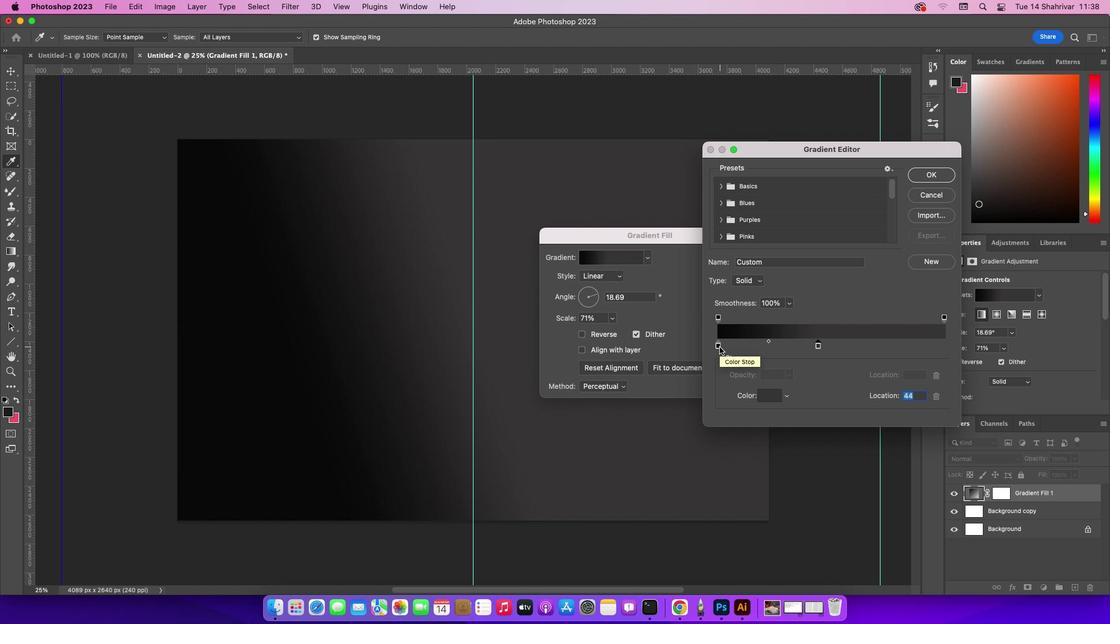 
Action: Mouse pressed left at (719, 346)
Screenshot: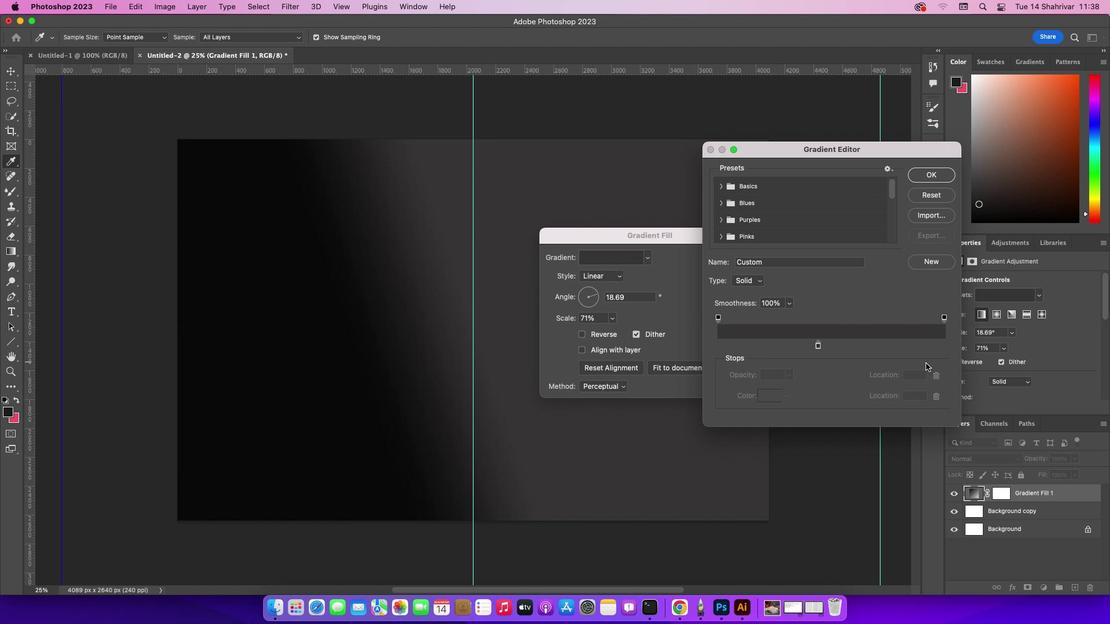 
Action: Key pressed Key.alt
Screenshot: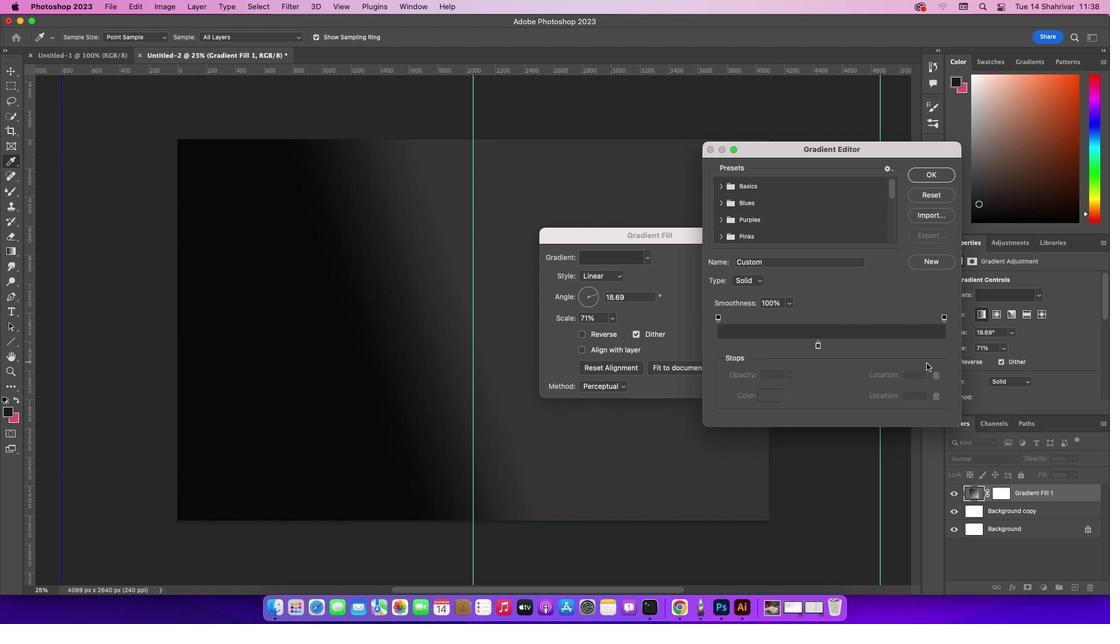 
Action: Mouse moved to (946, 319)
Screenshot: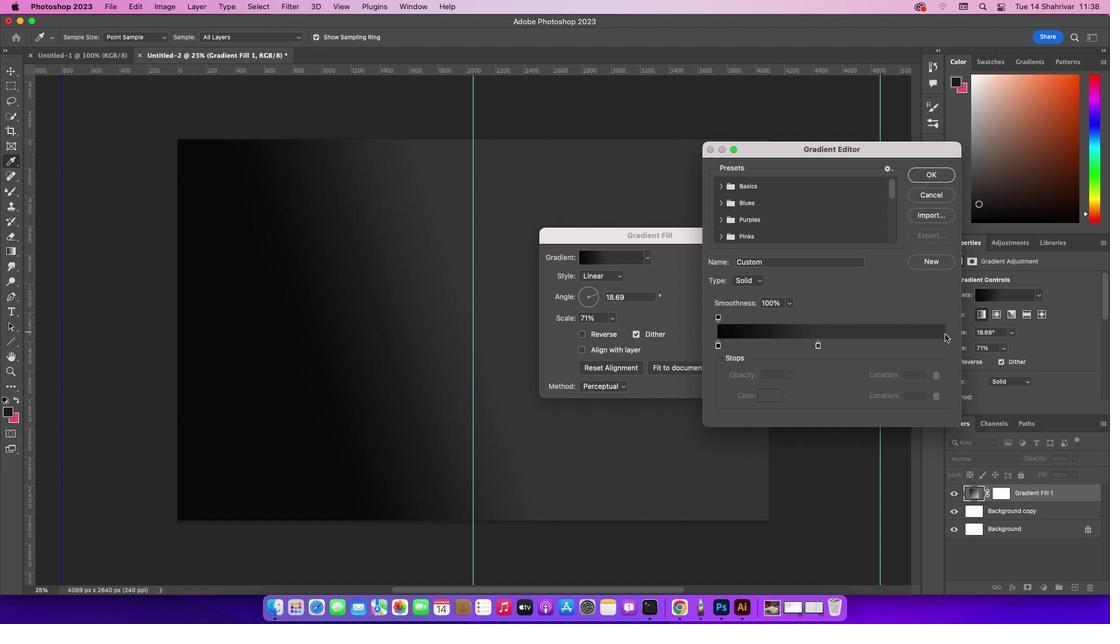 
Action: Mouse pressed left at (946, 319)
Screenshot: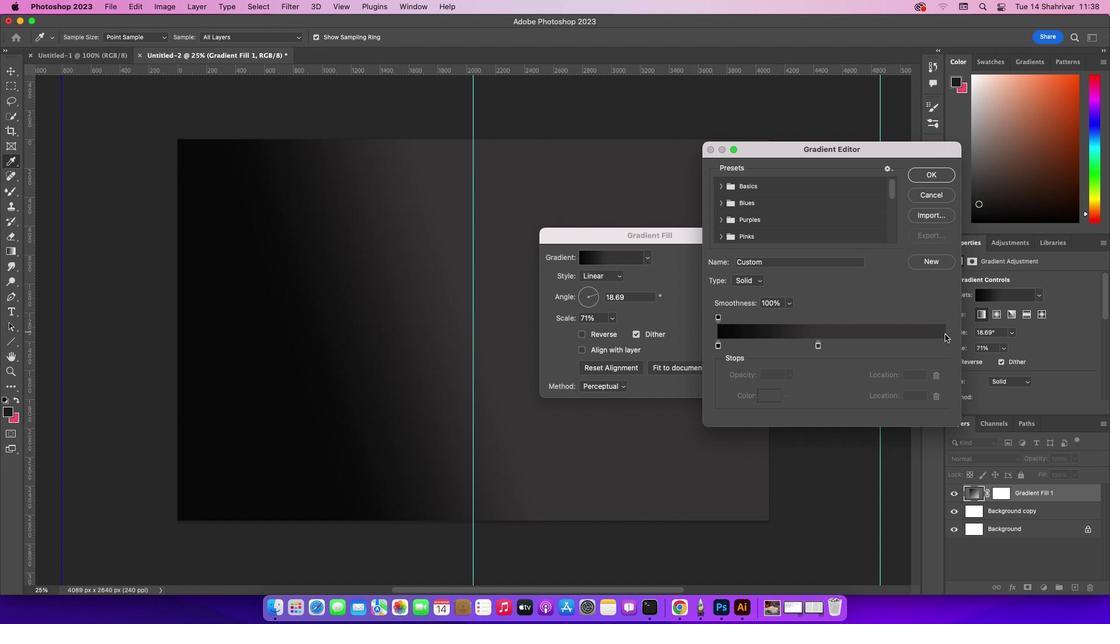 
Action: Mouse moved to (940, 334)
Screenshot: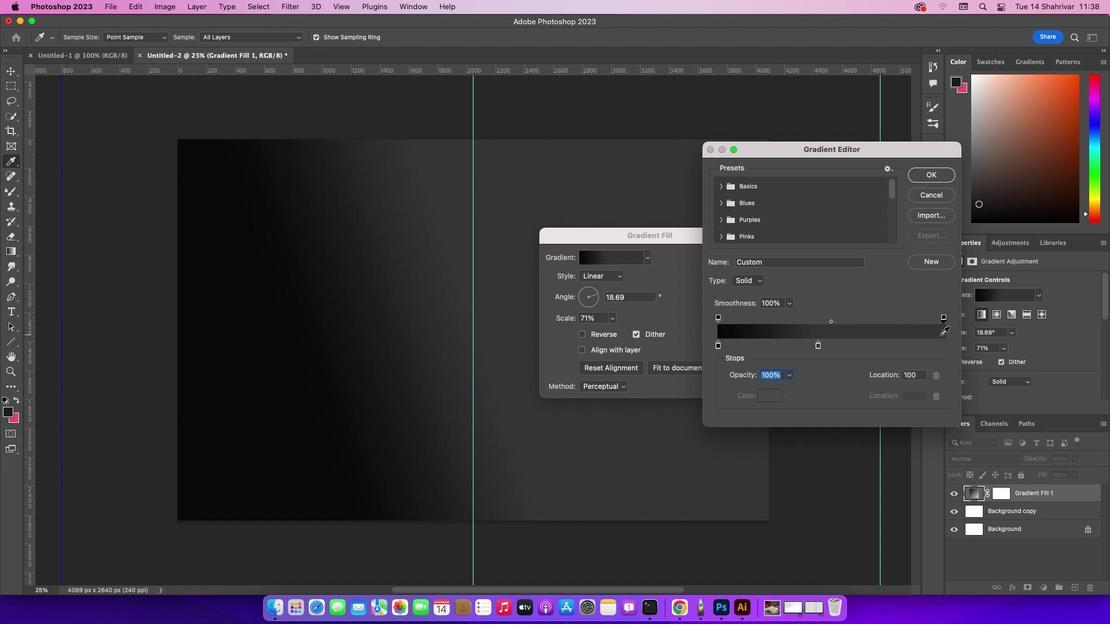 
Action: Mouse pressed left at (940, 334)
Screenshot: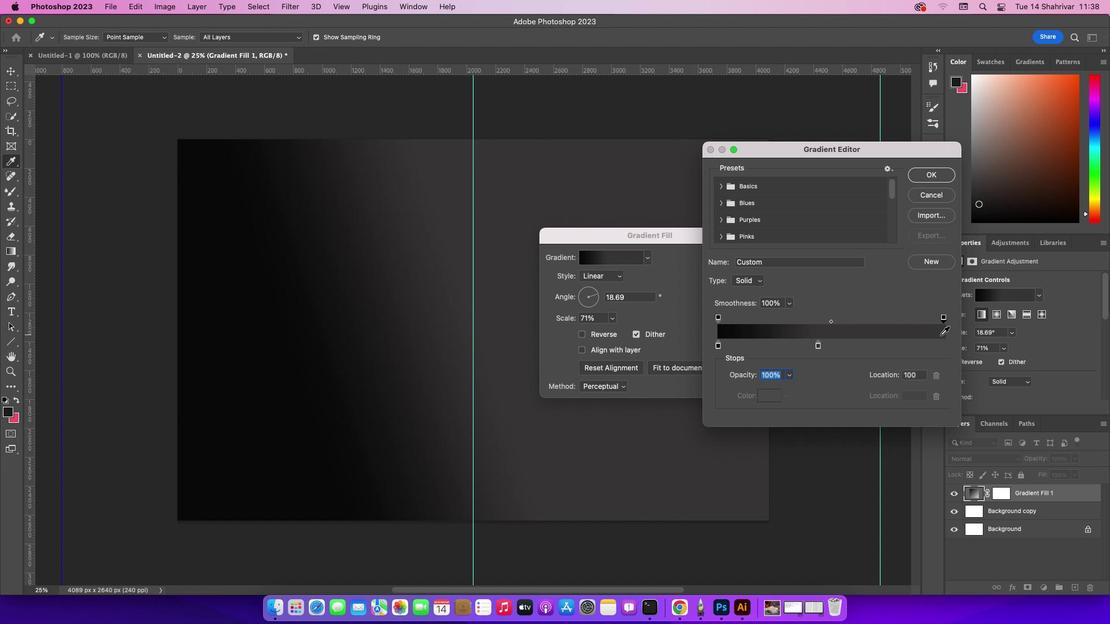 
Action: Mouse pressed left at (940, 334)
Screenshot: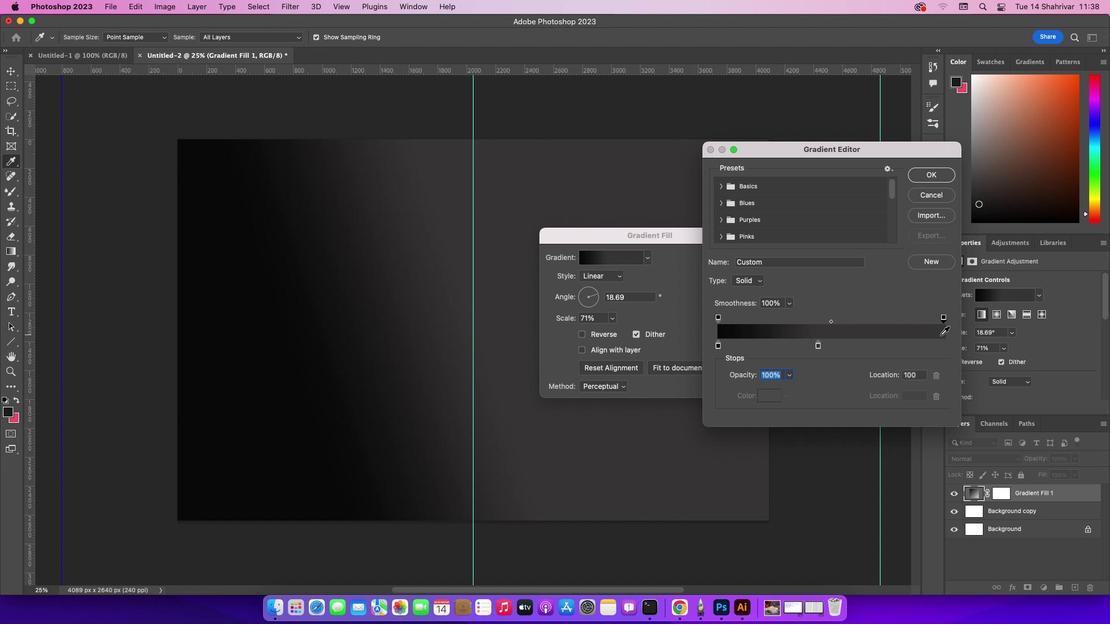 
Action: Mouse moved to (819, 346)
Screenshot: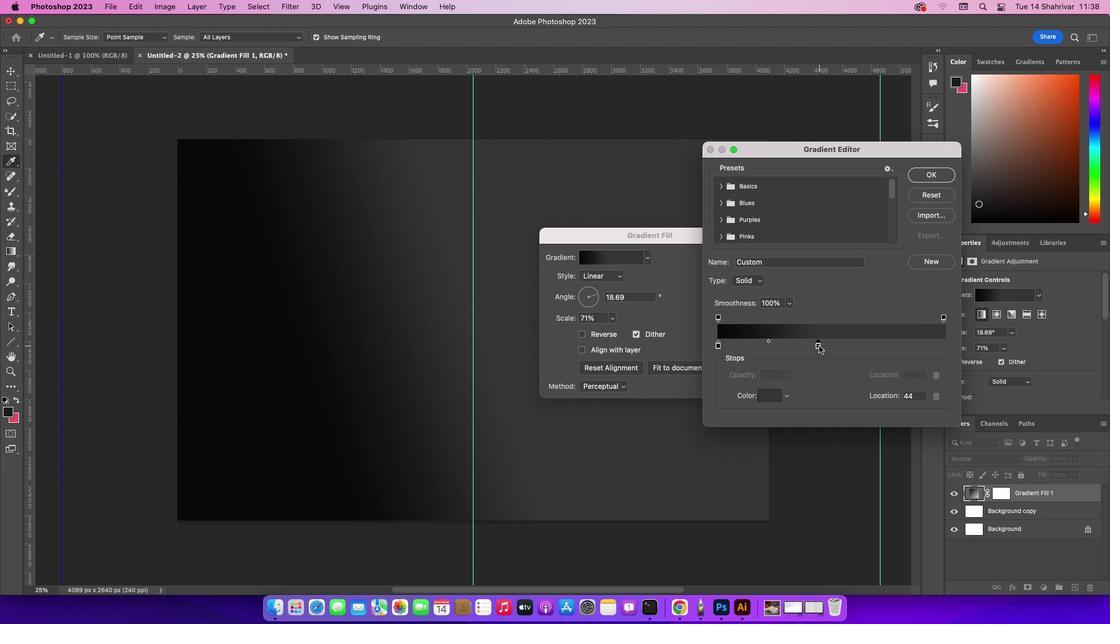 
Action: Mouse pressed left at (819, 346)
Screenshot: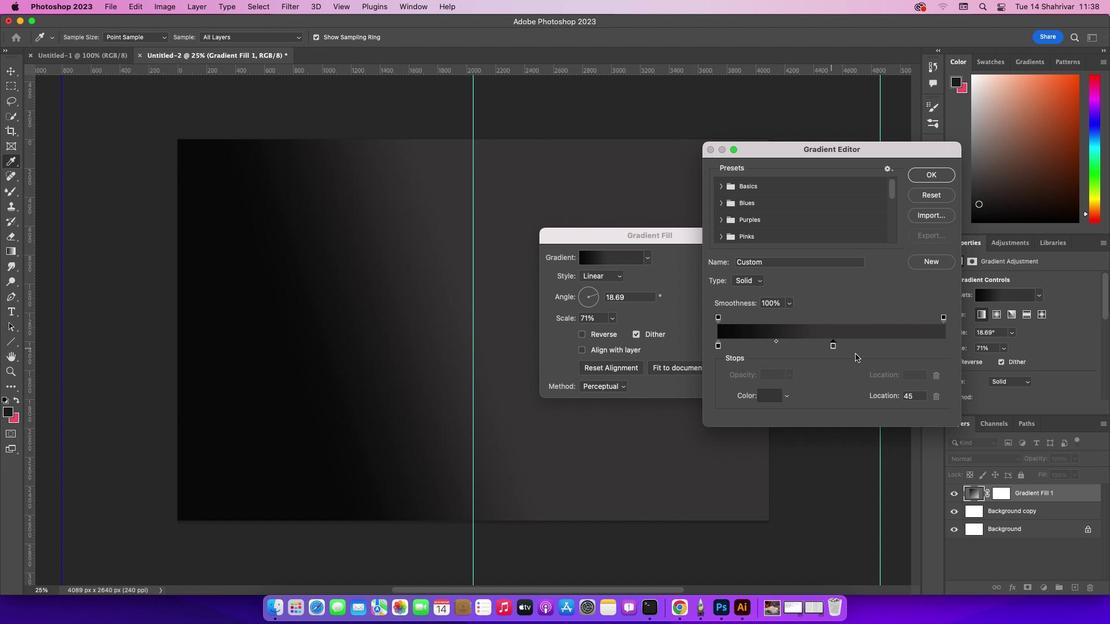 
Action: Key pressed Key.alt
Screenshot: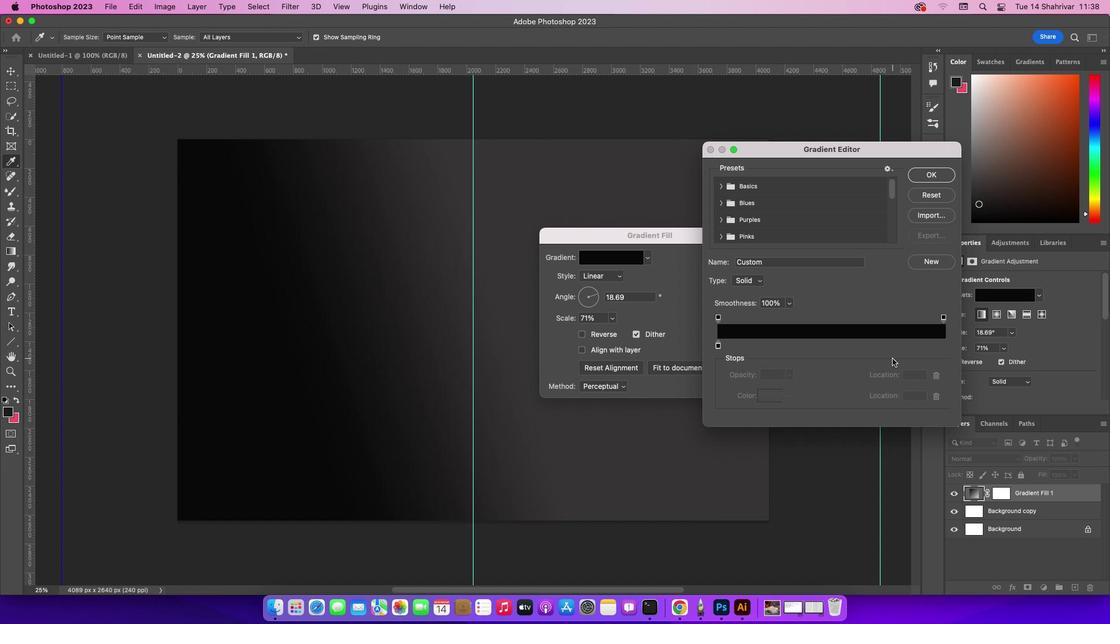 
Action: Mouse moved to (781, 345)
Screenshot: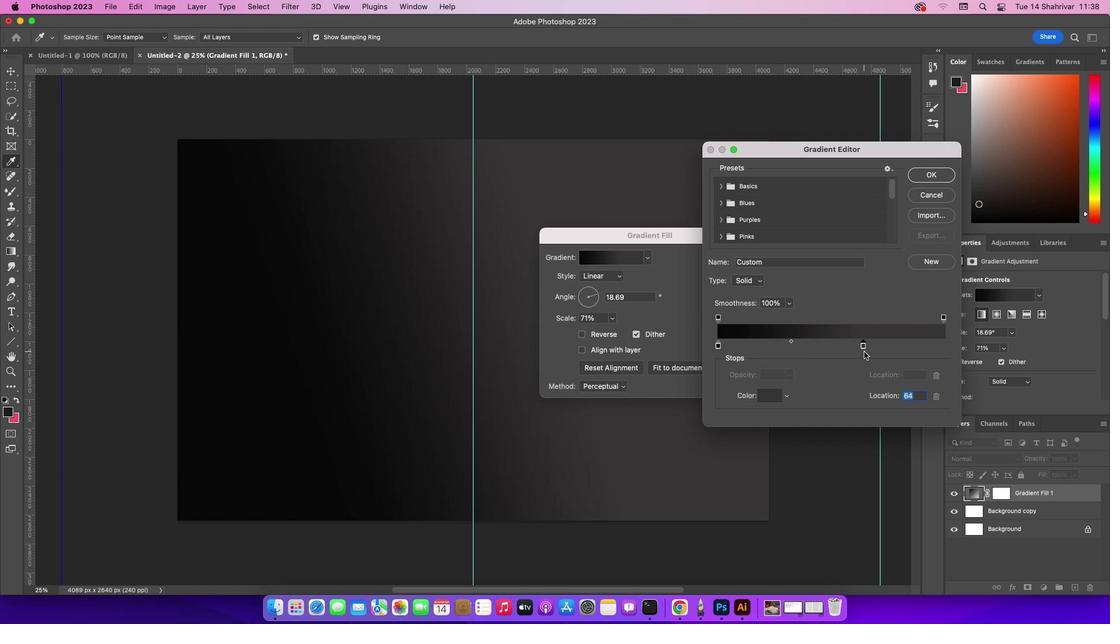 
Action: Mouse pressed left at (781, 345)
Screenshot: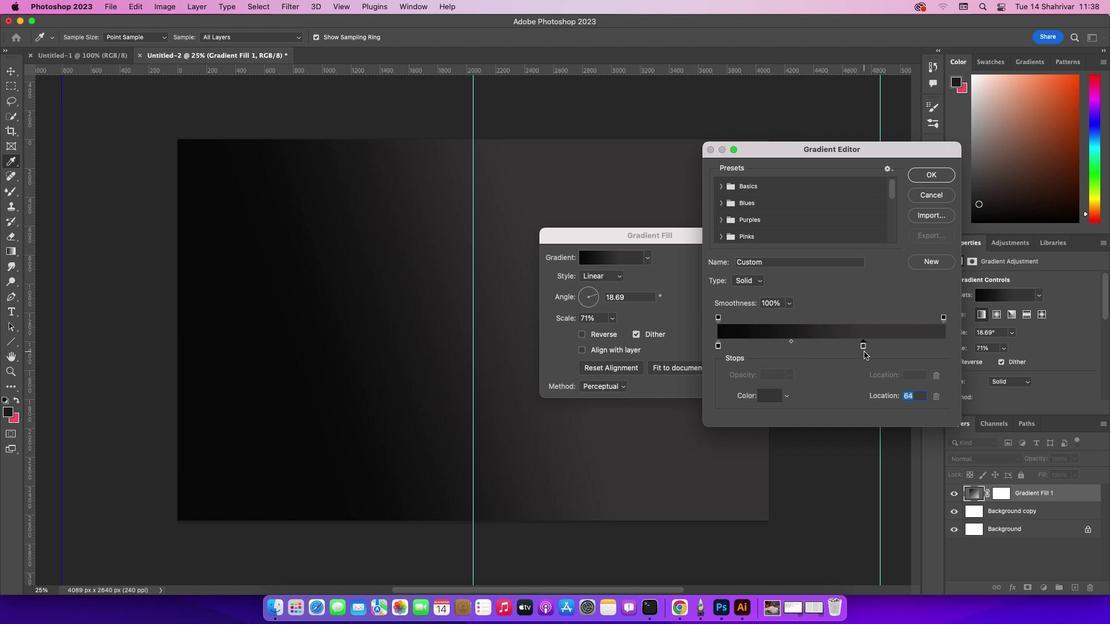 
Action: Mouse moved to (875, 347)
Screenshot: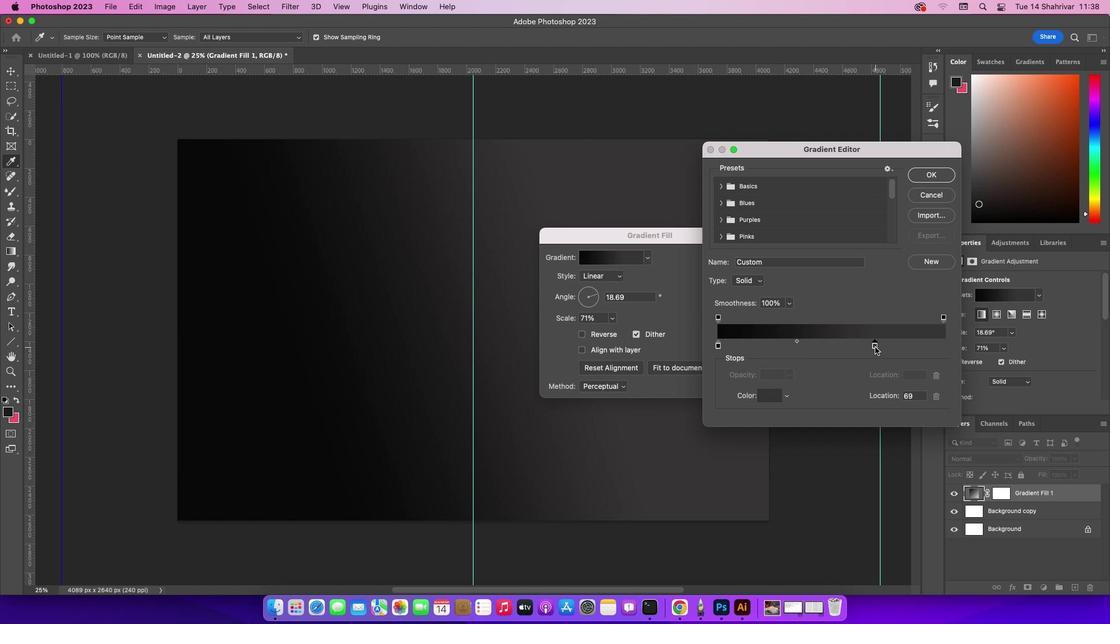 
Action: Mouse pressed right at (875, 347)
Screenshot: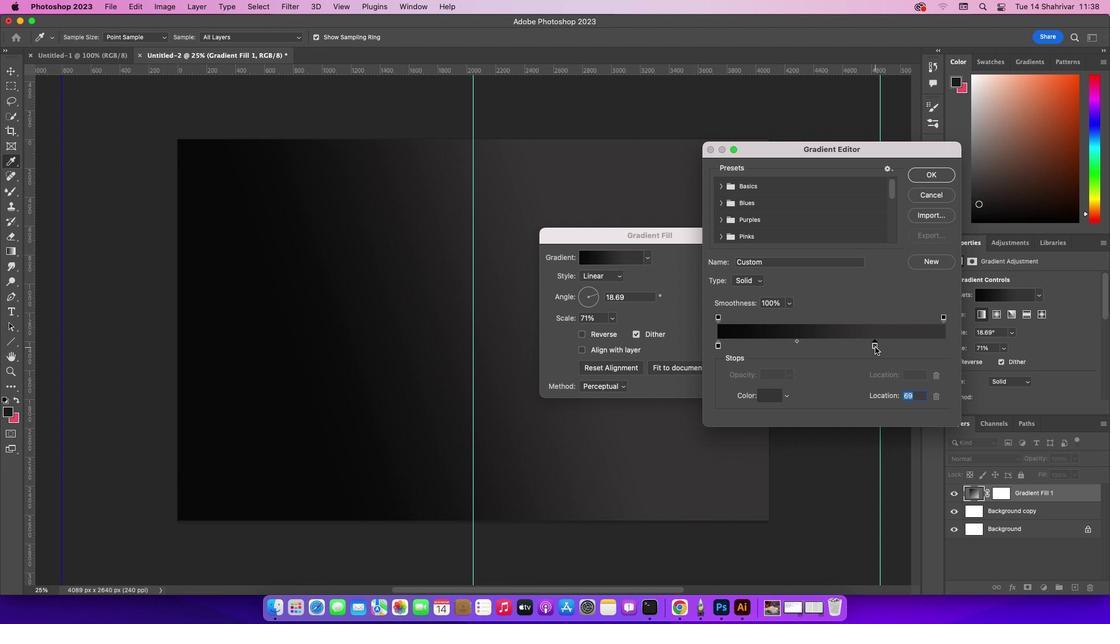 
Action: Mouse pressed right at (875, 347)
Screenshot: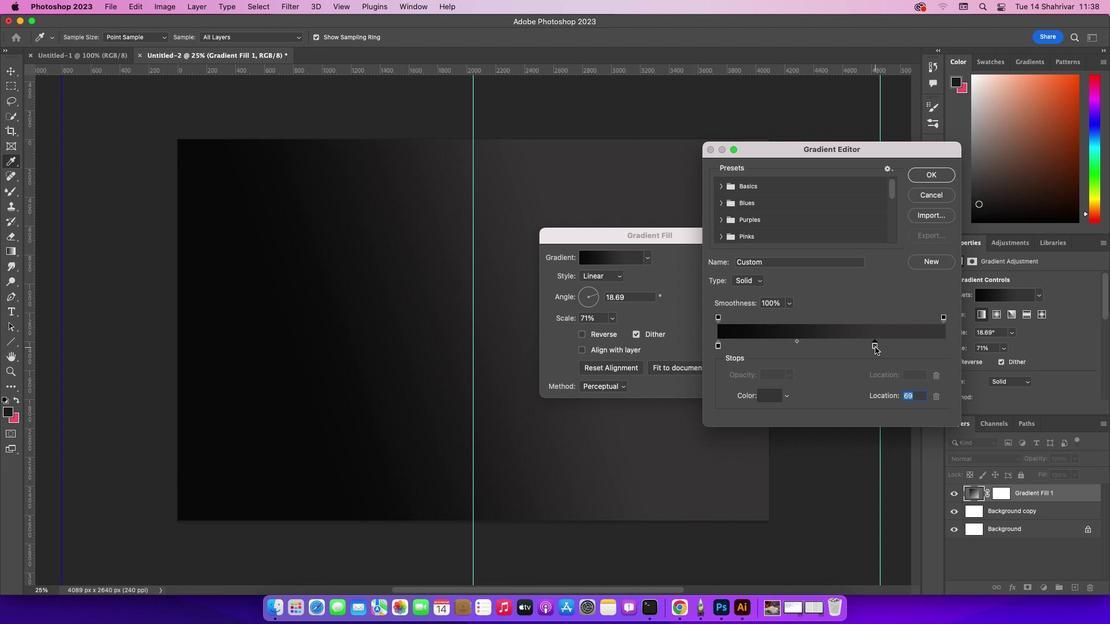 
Action: Mouse pressed right at (875, 347)
Screenshot: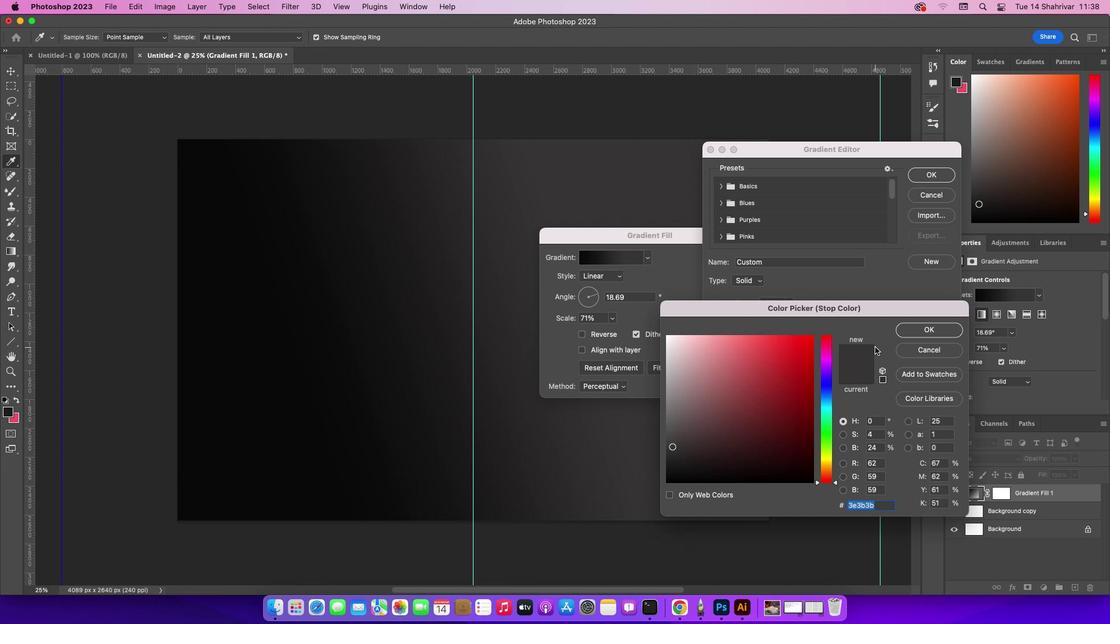 
Action: Mouse pressed right at (875, 347)
Screenshot: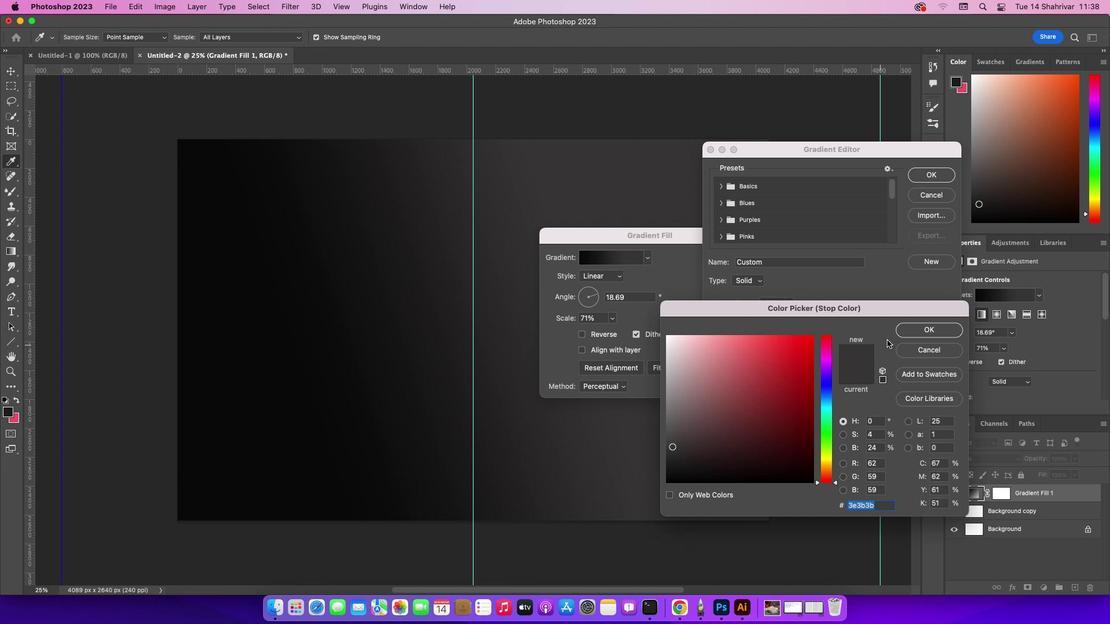 
Action: Mouse moved to (930, 349)
Screenshot: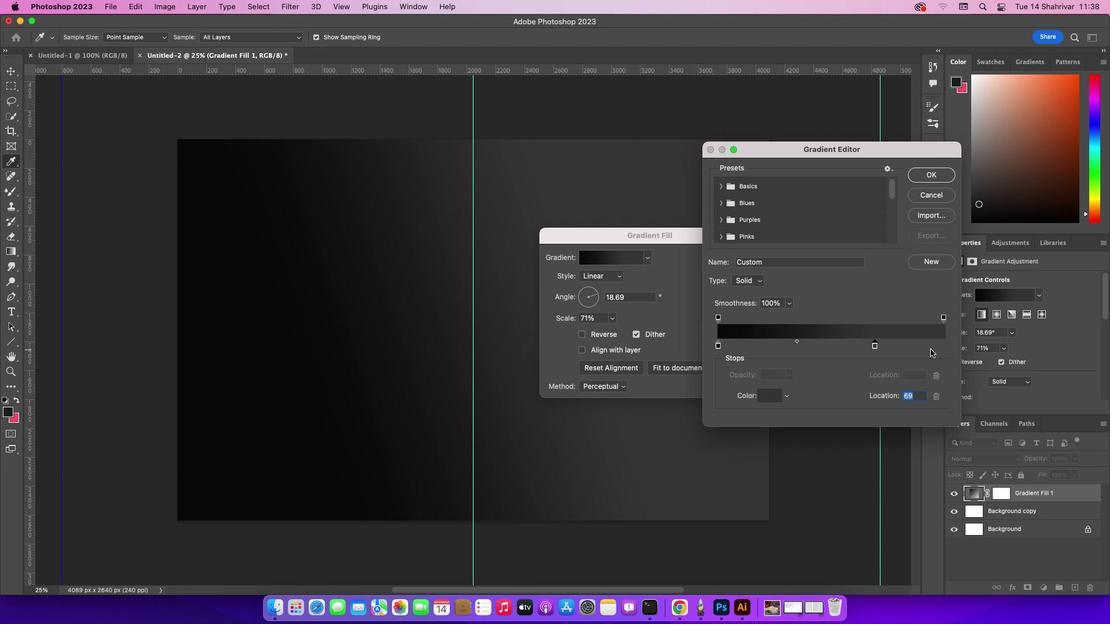 
Action: Mouse pressed left at (930, 349)
Screenshot: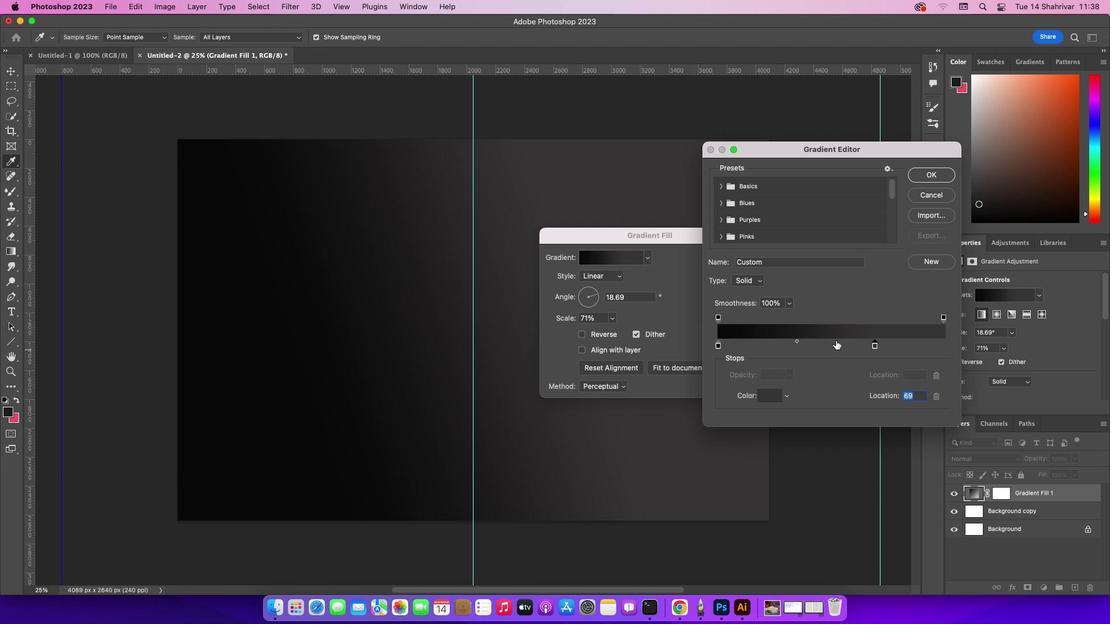 
Action: Mouse moved to (874, 346)
Screenshot: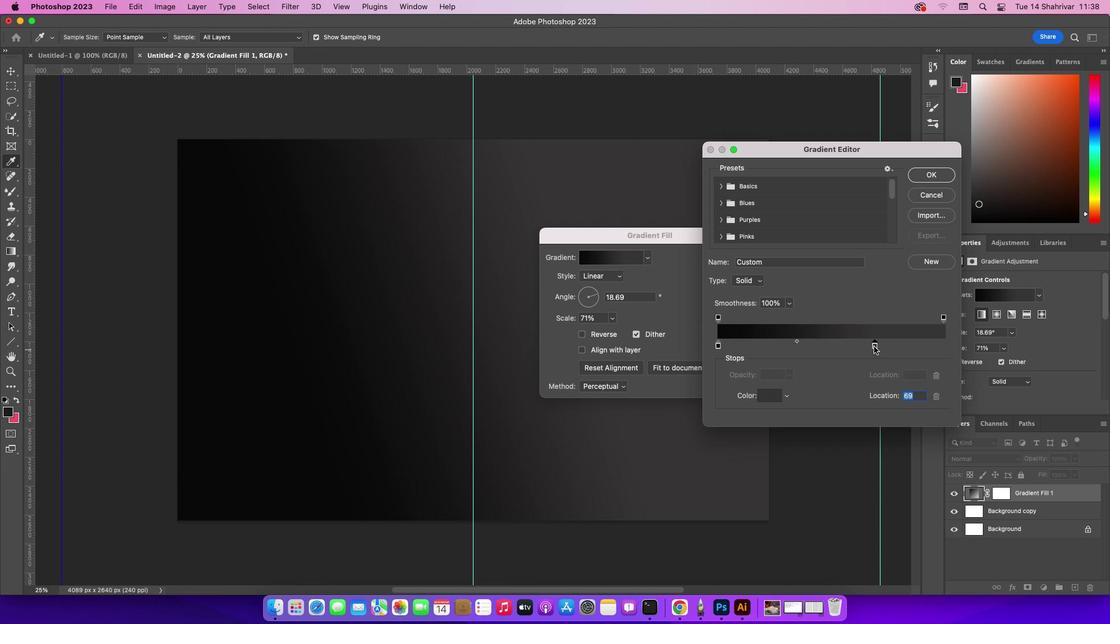 
Action: Key pressed Key.alt
Screenshot: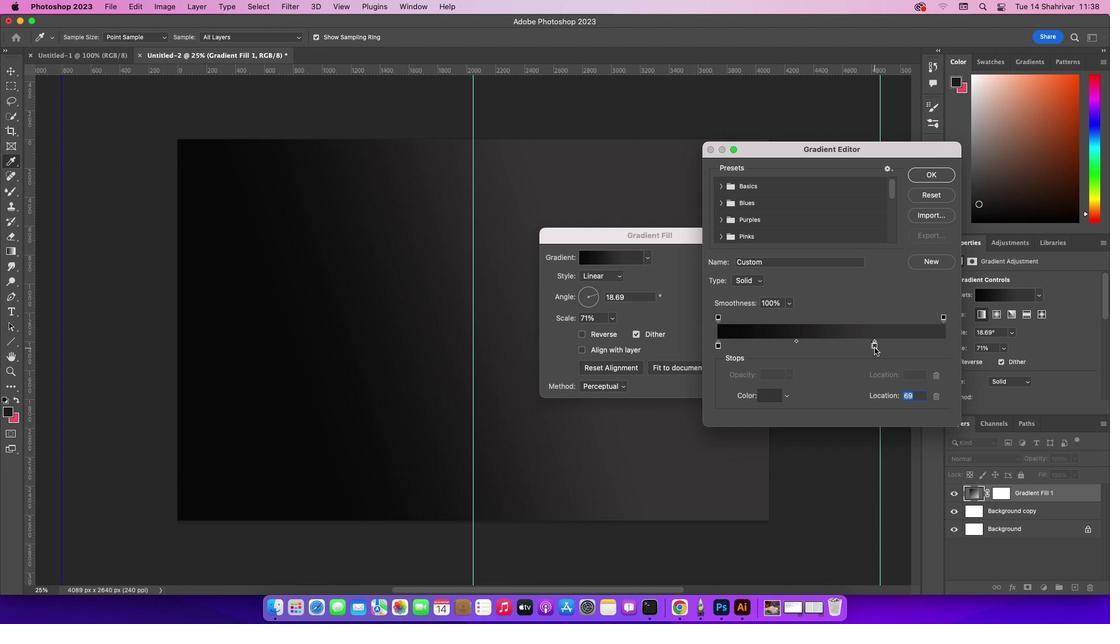 
Action: Mouse pressed left at (874, 346)
Screenshot: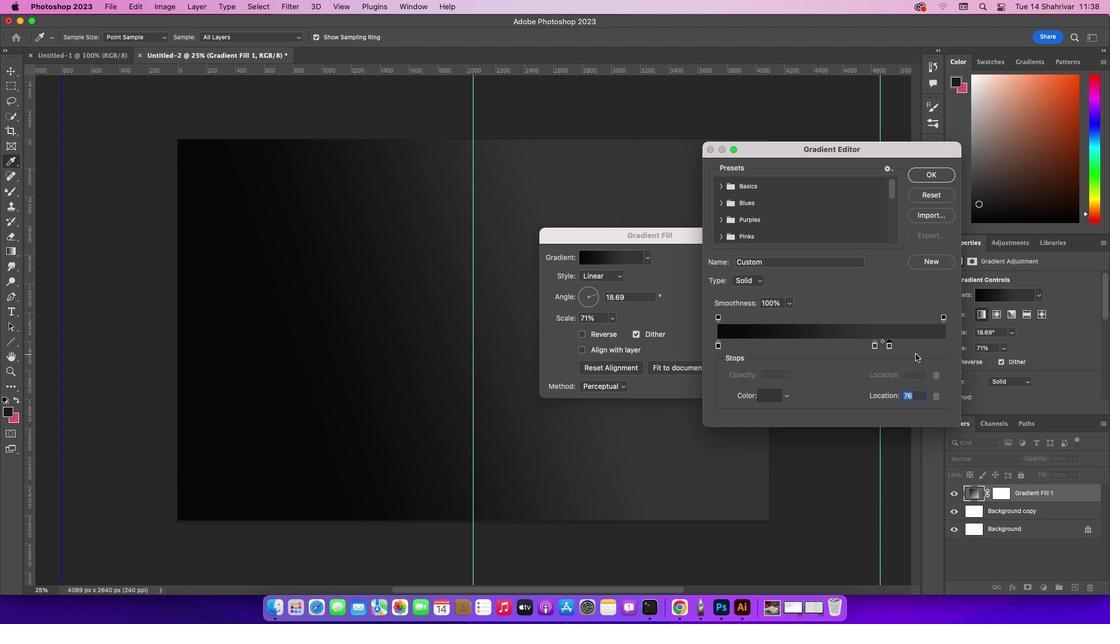 
Action: Mouse moved to (875, 344)
Screenshot: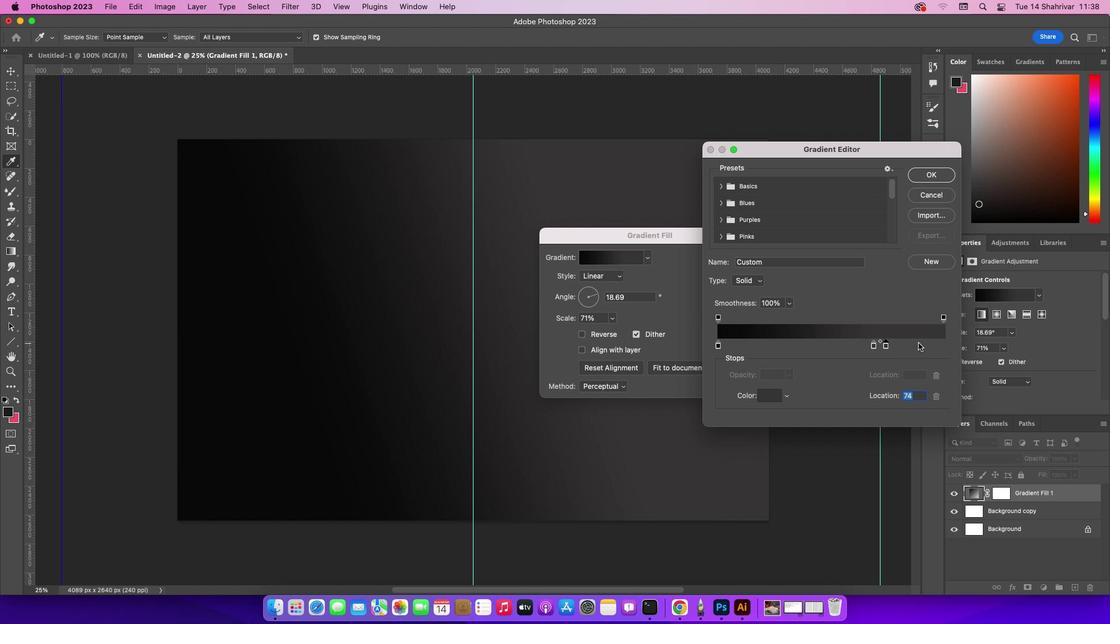 
Action: Mouse pressed left at (875, 344)
Screenshot: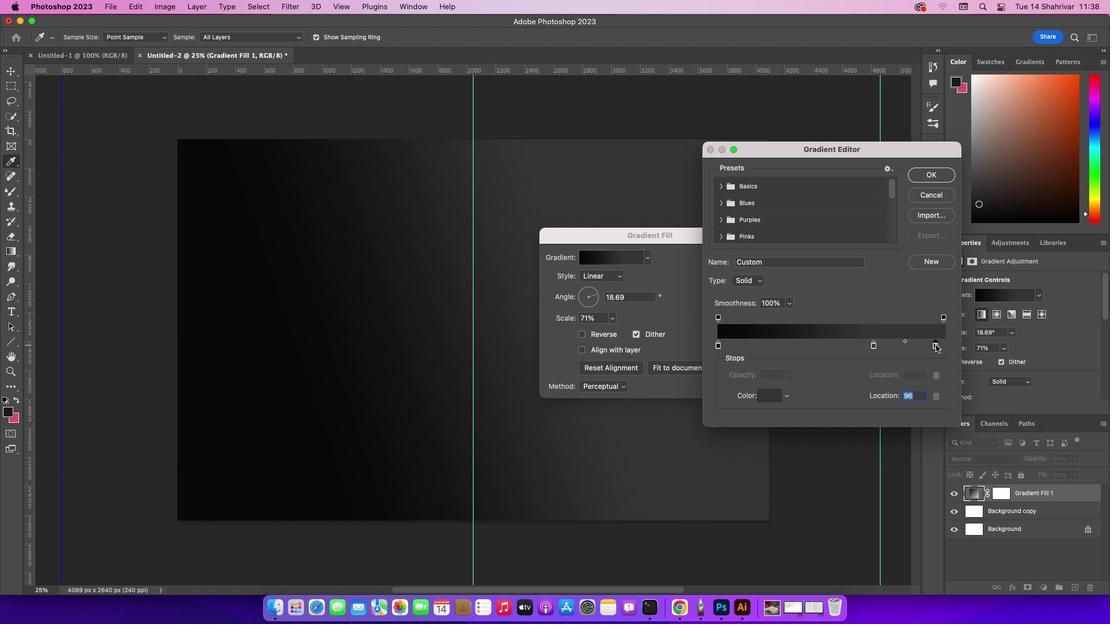 
Action: Mouse moved to (935, 345)
Screenshot: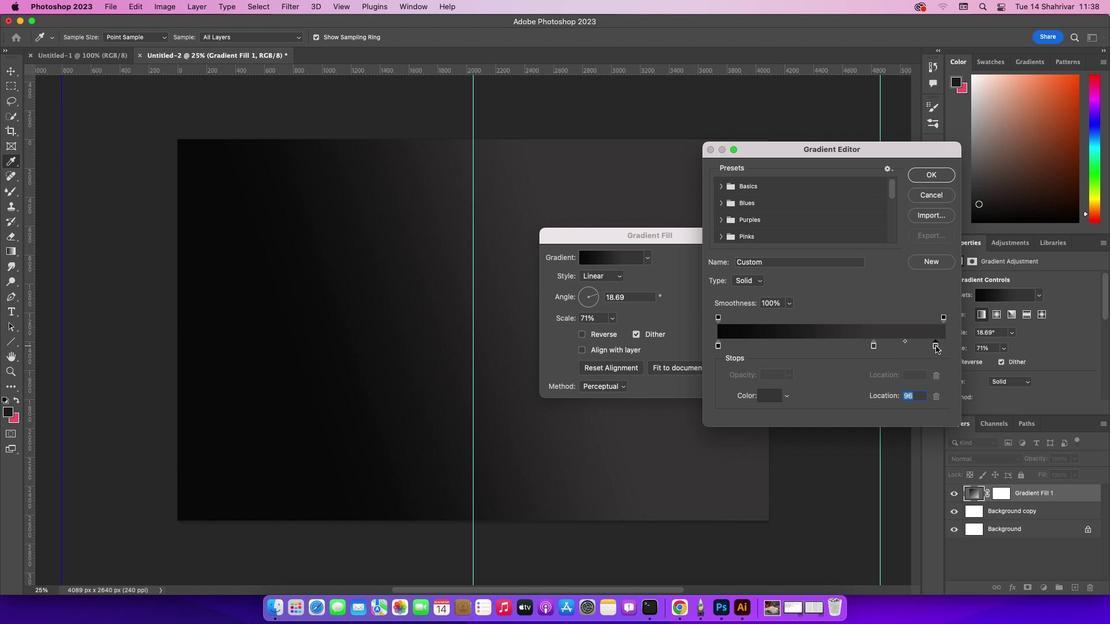 
Action: Mouse pressed left at (935, 345)
Screenshot: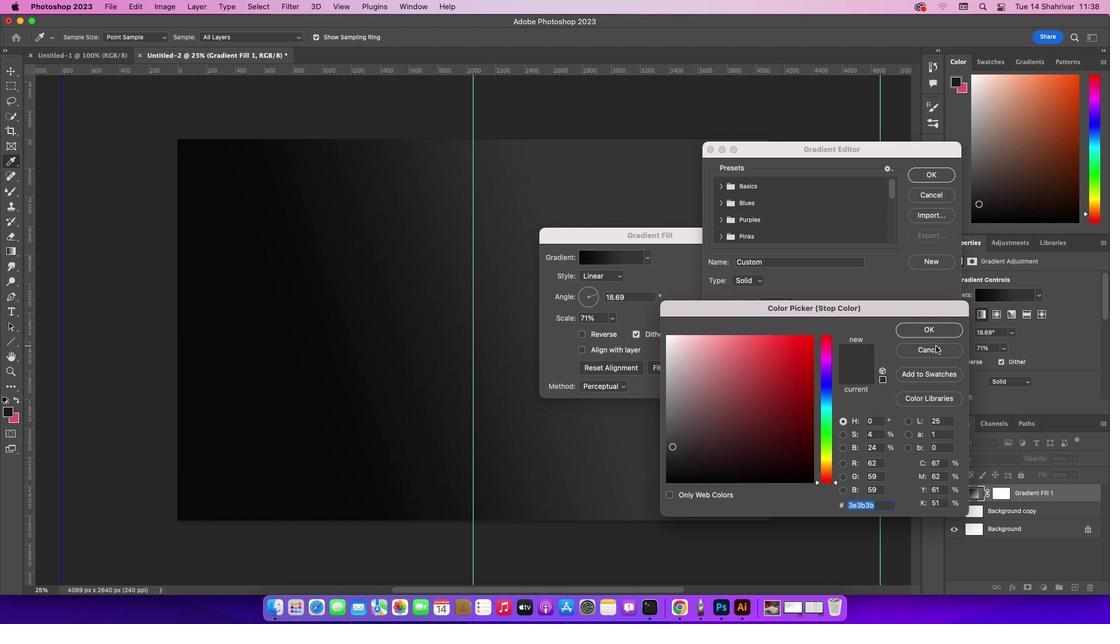 
Action: Mouse pressed left at (935, 345)
Screenshot: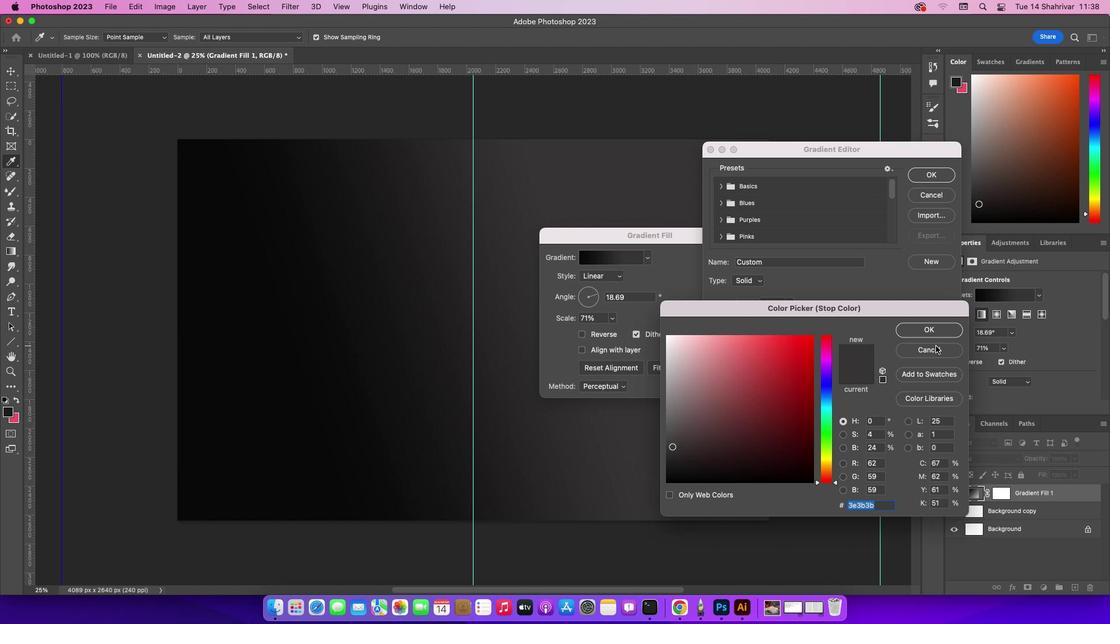 
Action: Mouse moved to (673, 474)
Screenshot: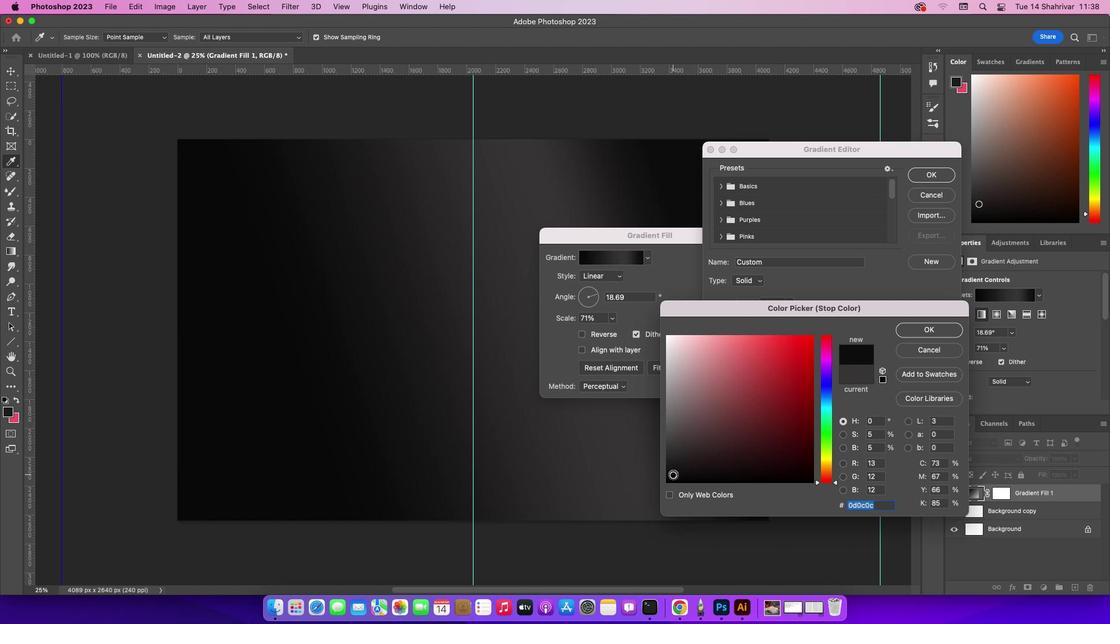 
Action: Mouse pressed left at (673, 474)
Screenshot: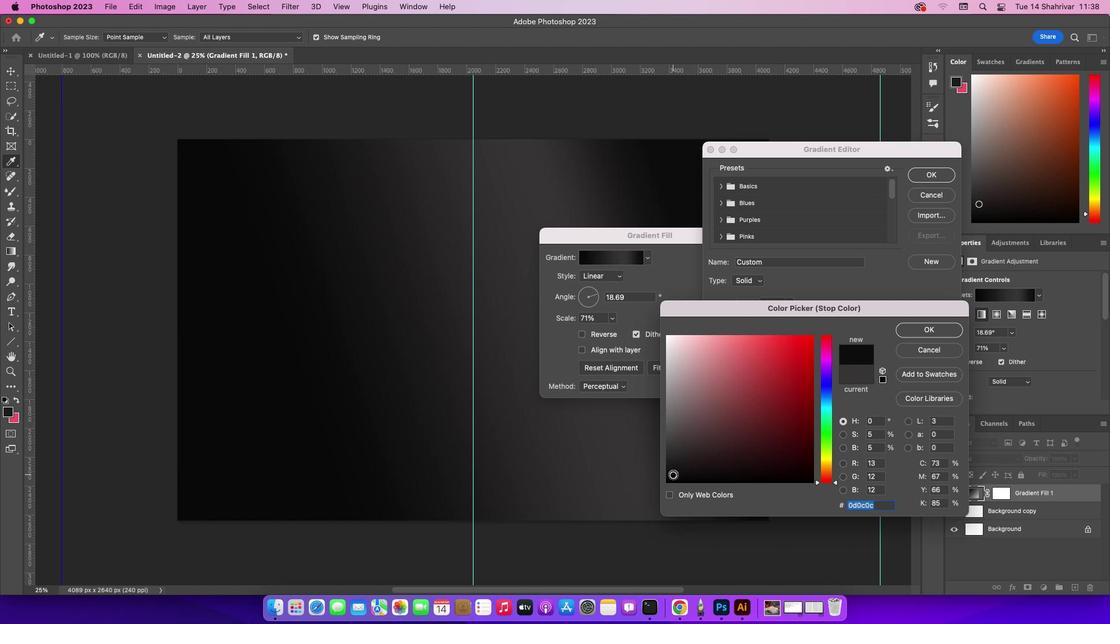 
Action: Mouse moved to (935, 326)
Screenshot: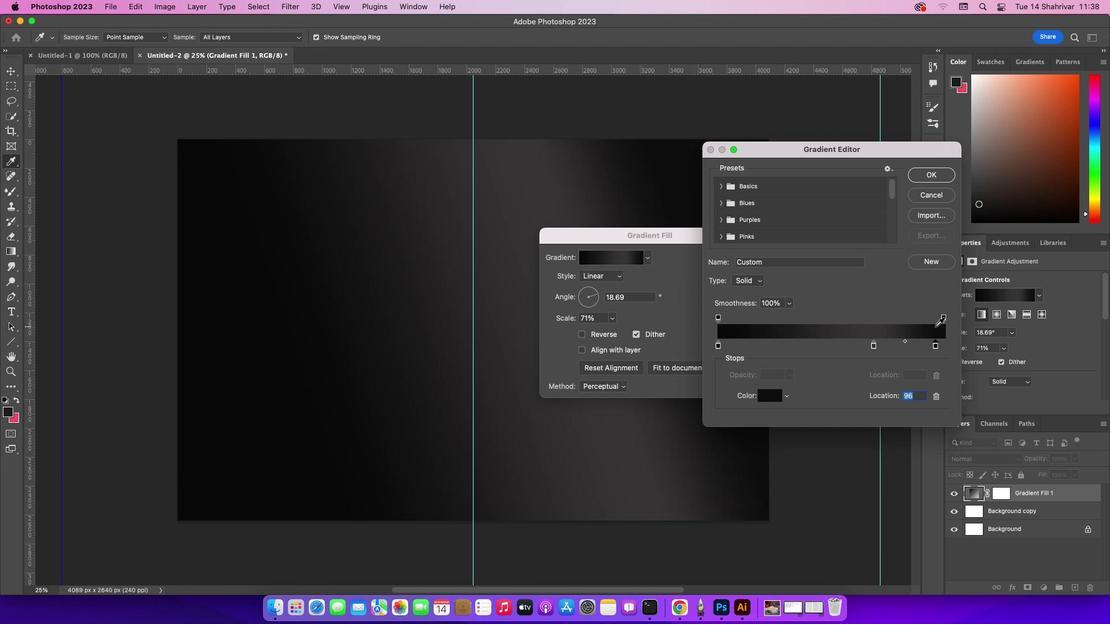 
Action: Mouse pressed left at (935, 326)
Screenshot: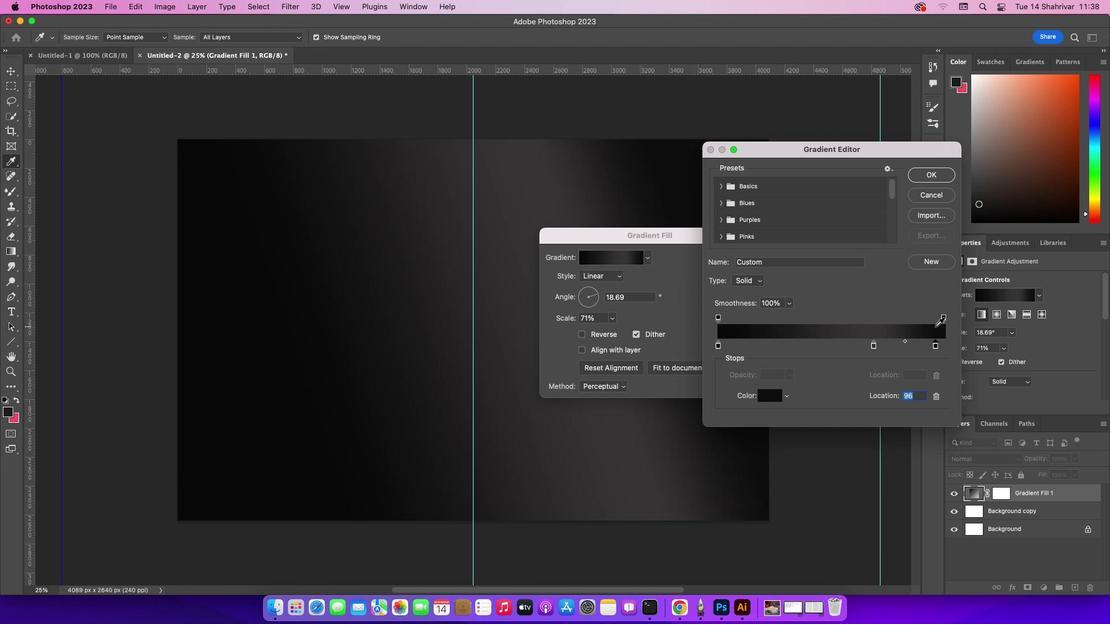 
Action: Mouse moved to (871, 345)
Screenshot: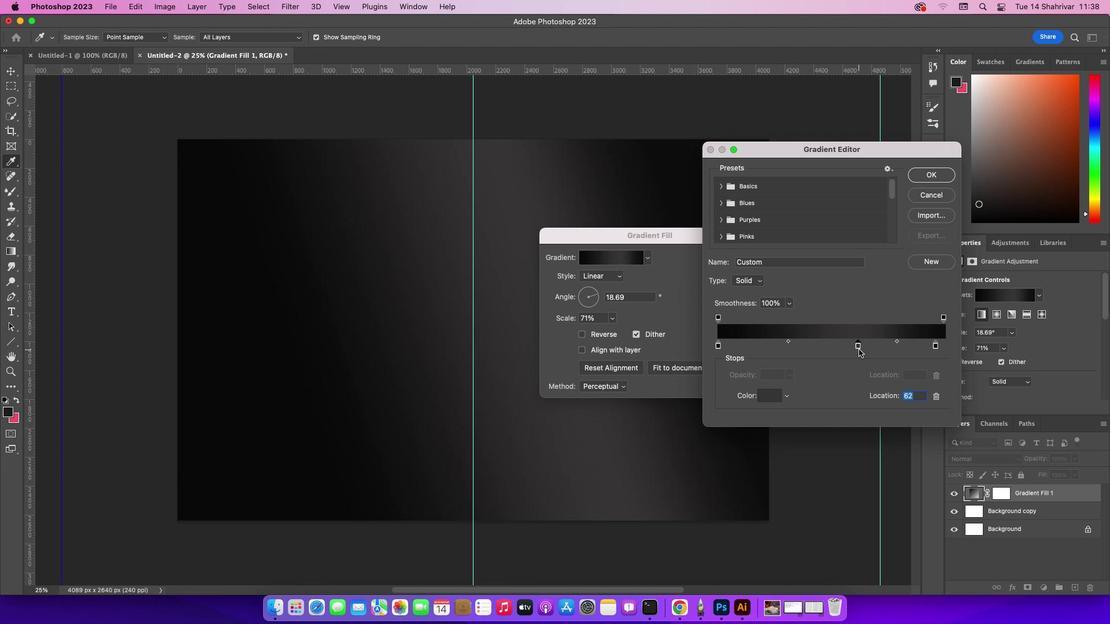 
Action: Mouse pressed left at (871, 345)
Screenshot: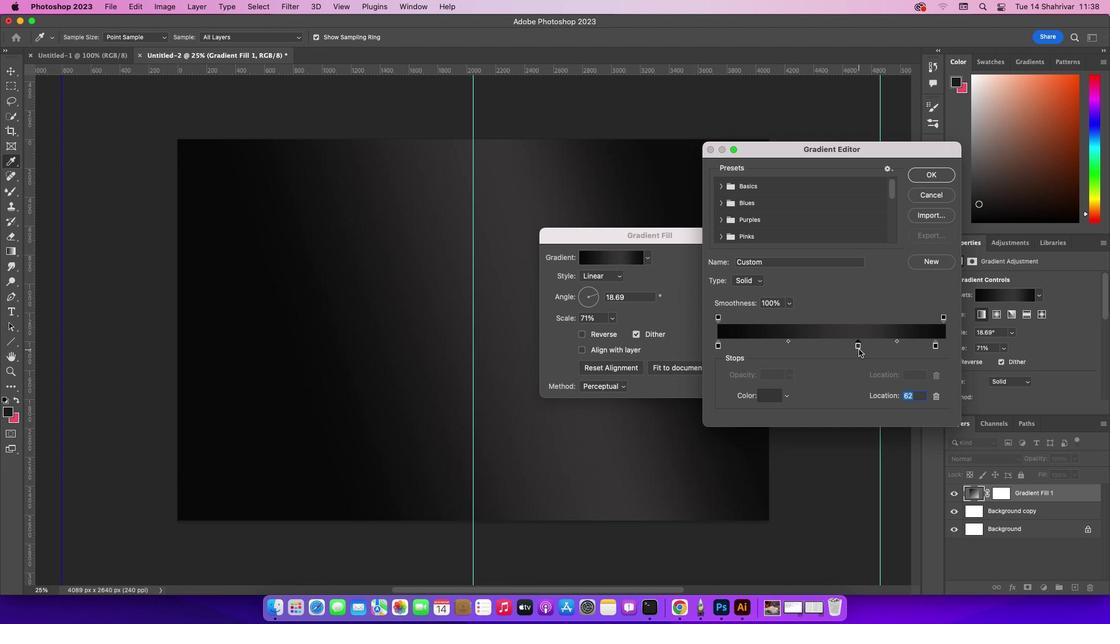 
Action: Mouse moved to (789, 342)
Screenshot: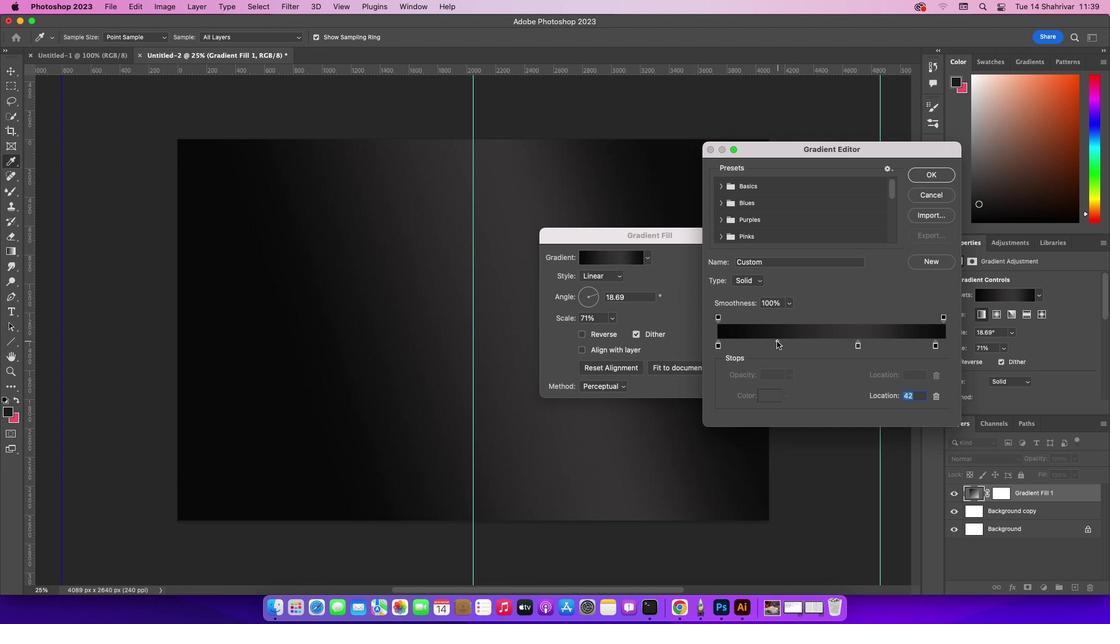 
Action: Mouse pressed left at (789, 342)
Screenshot: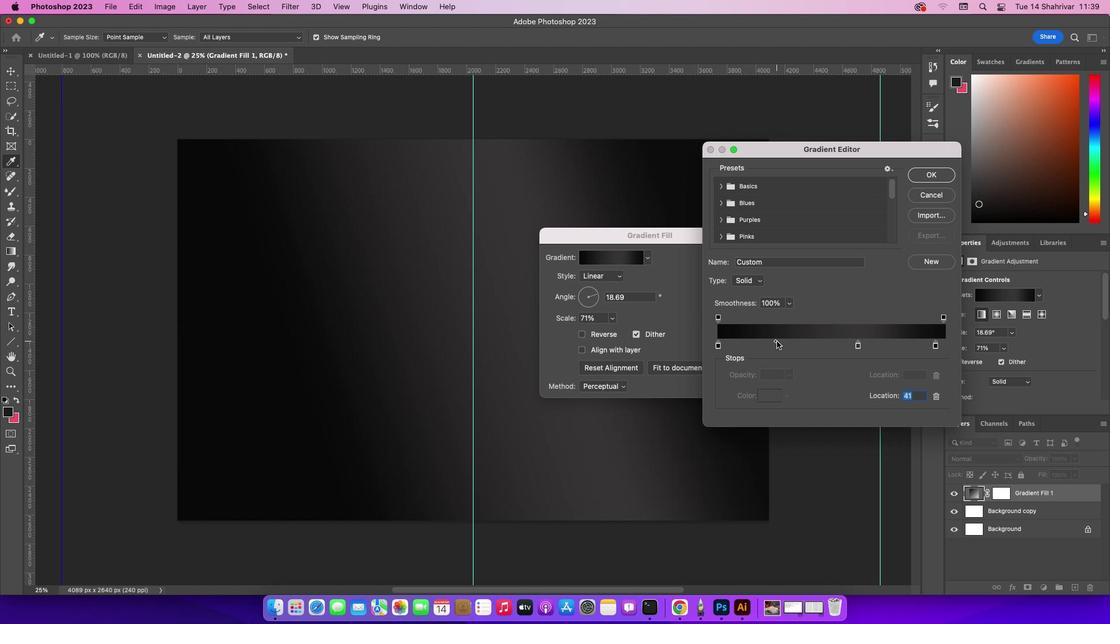 
Action: Mouse moved to (776, 341)
Screenshot: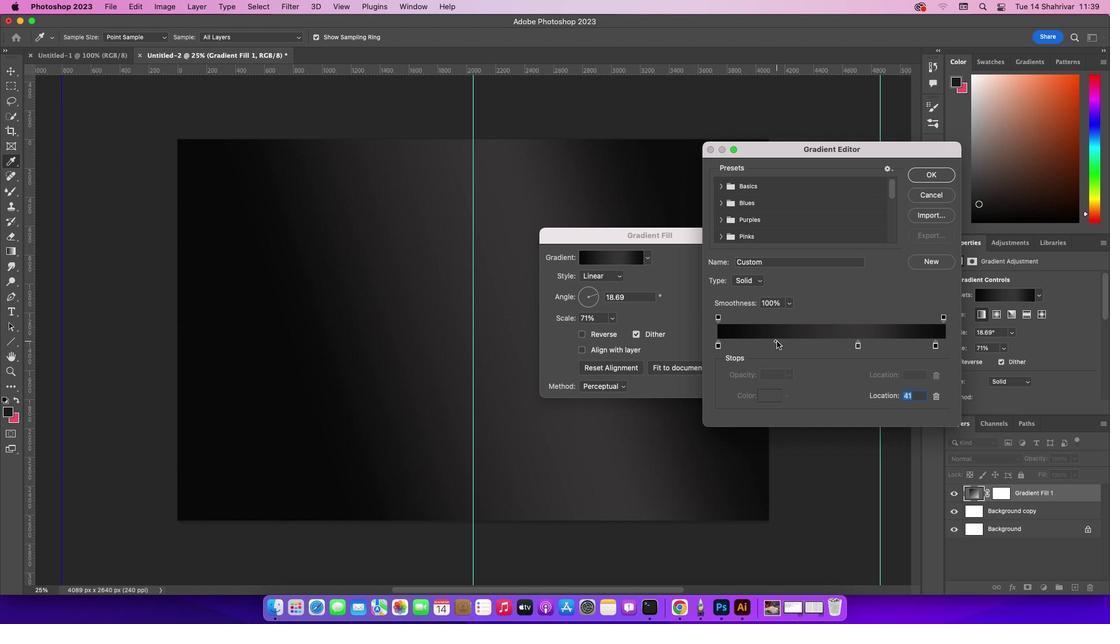 
Action: Mouse pressed left at (776, 341)
Screenshot: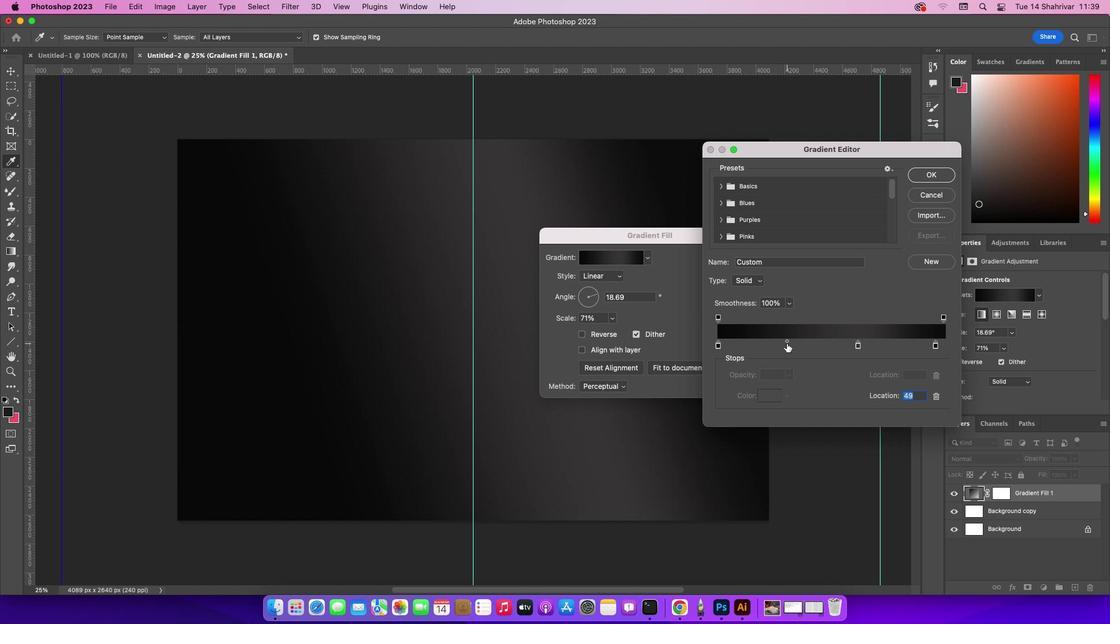 
Action: Mouse moved to (944, 179)
Screenshot: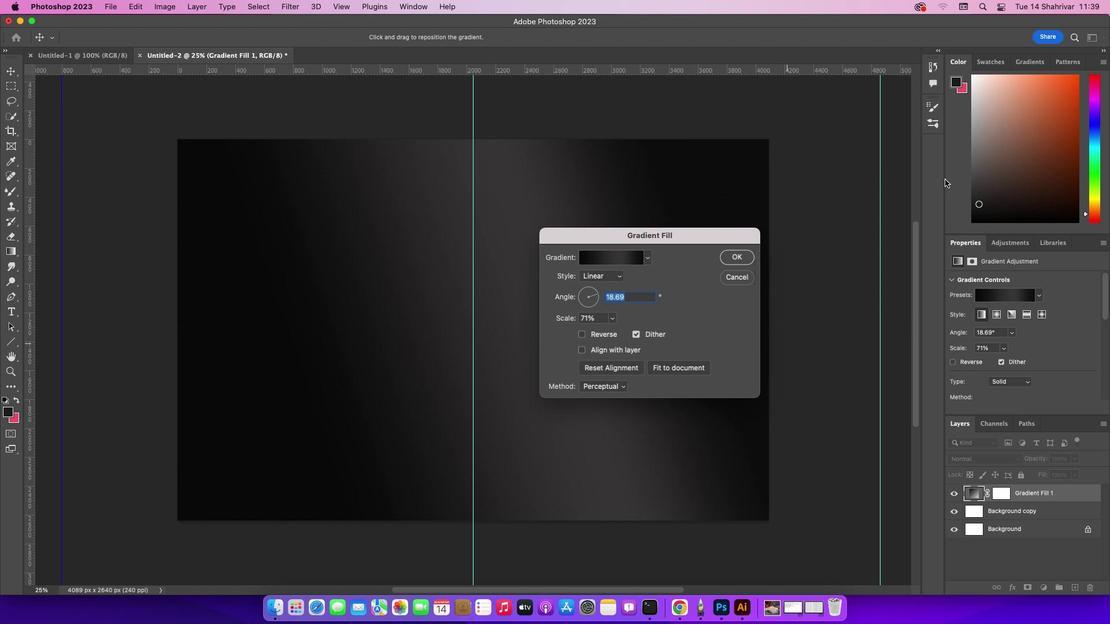 
Action: Mouse pressed left at (944, 179)
Screenshot: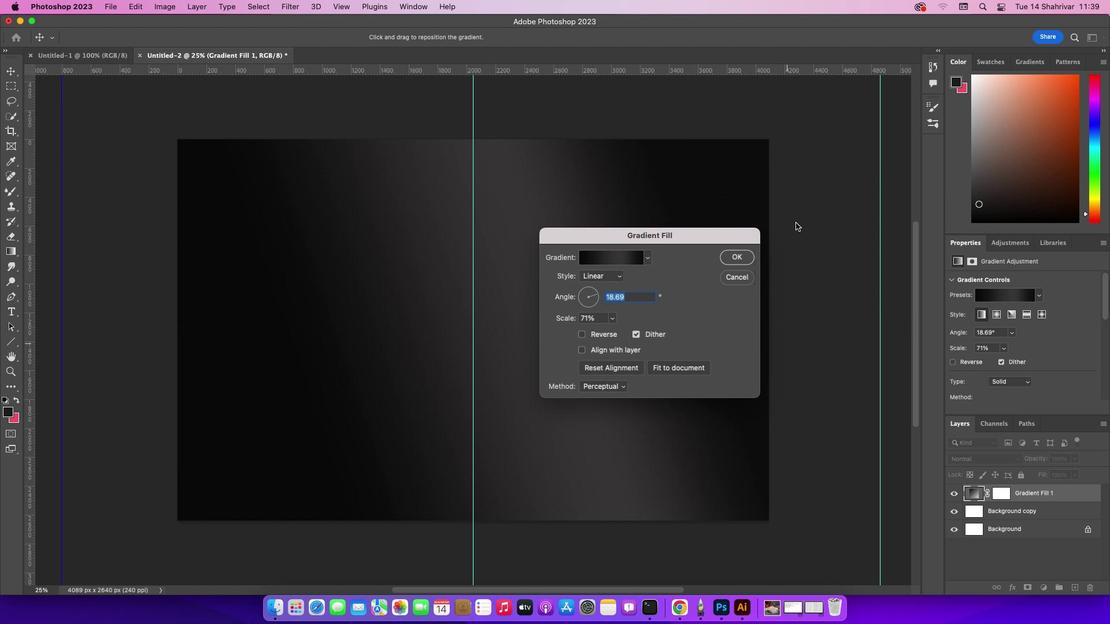 
Action: Mouse moved to (752, 256)
Screenshot: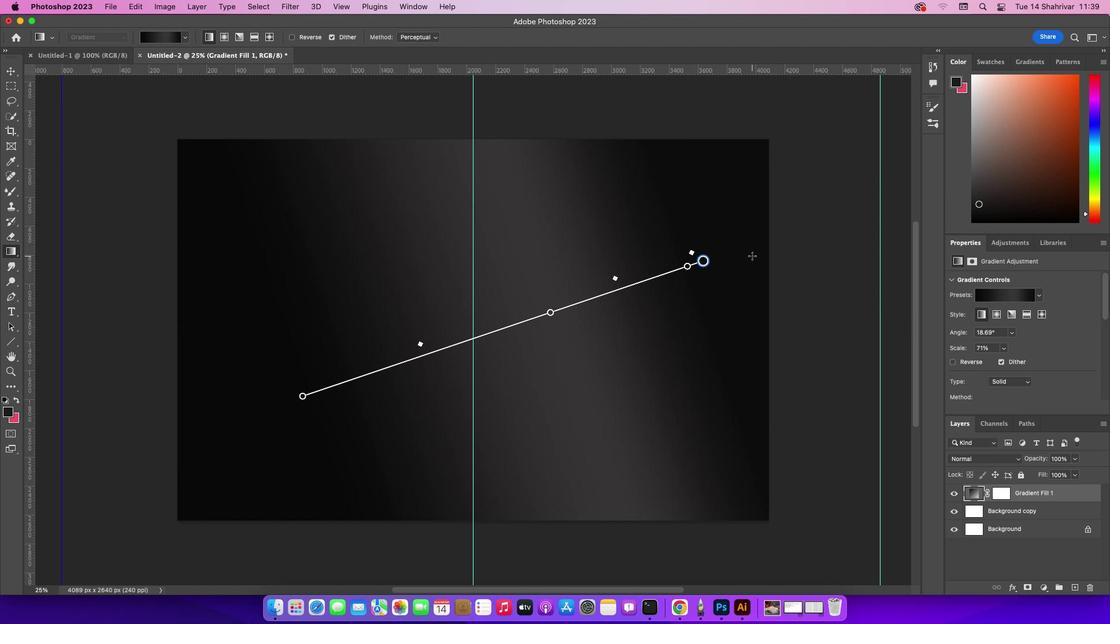 
Action: Mouse pressed left at (752, 256)
Screenshot: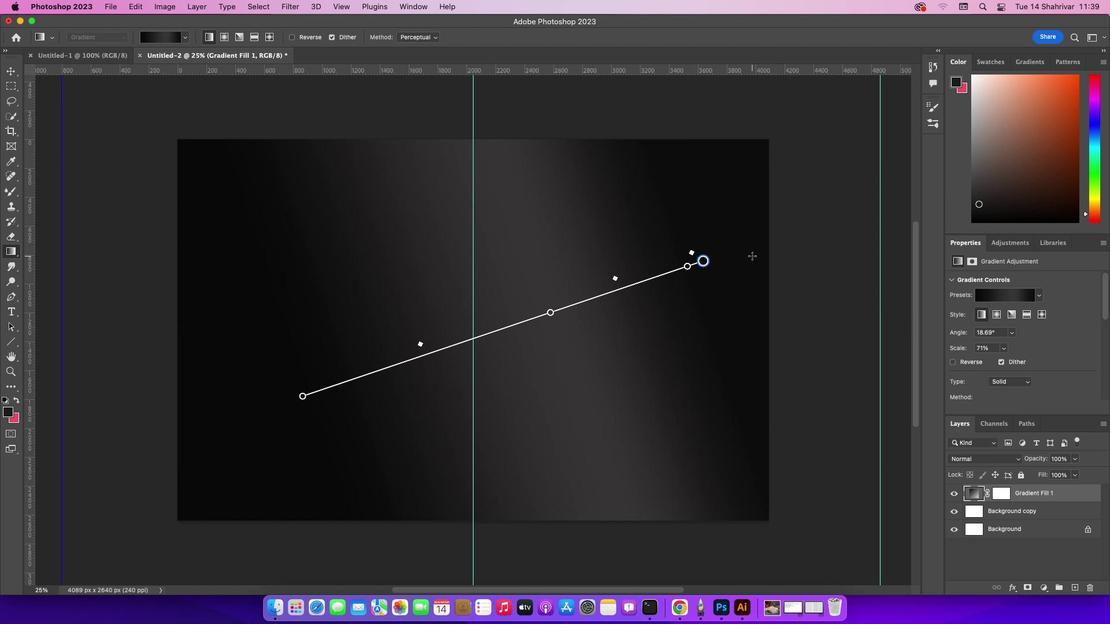 
Action: Mouse moved to (702, 260)
Screenshot: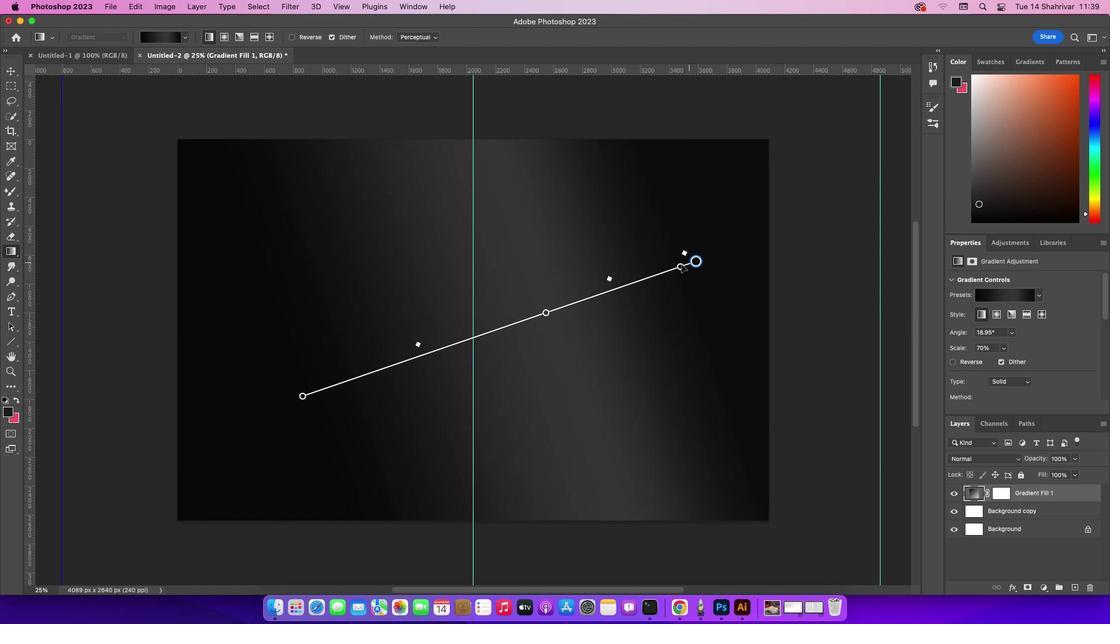 
Action: Mouse pressed left at (702, 260)
Screenshot: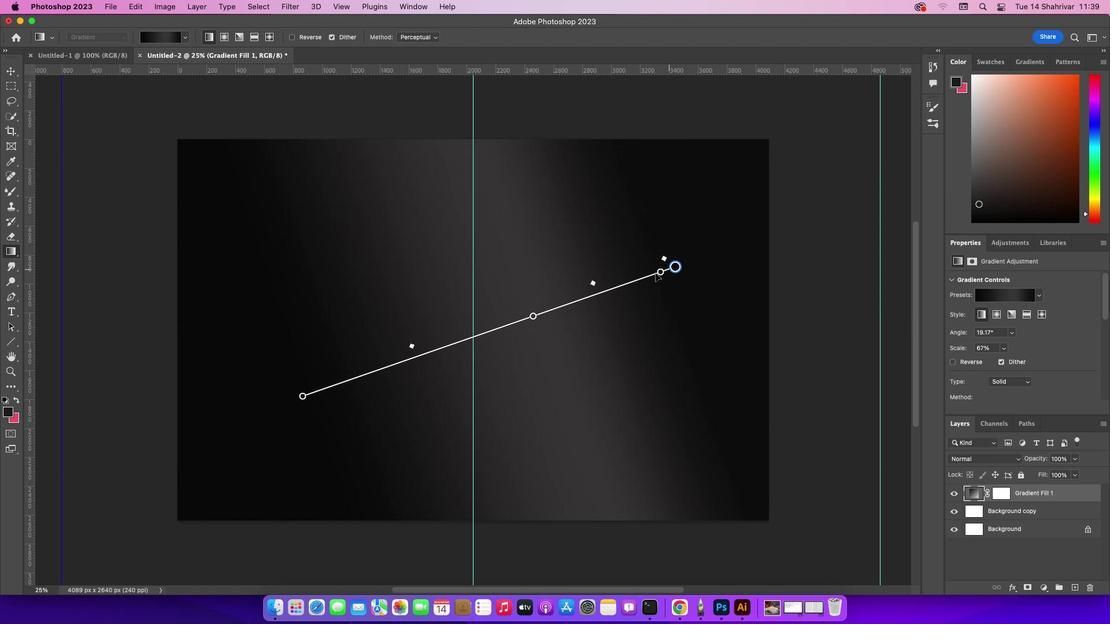 
Action: Mouse moved to (544, 313)
Screenshot: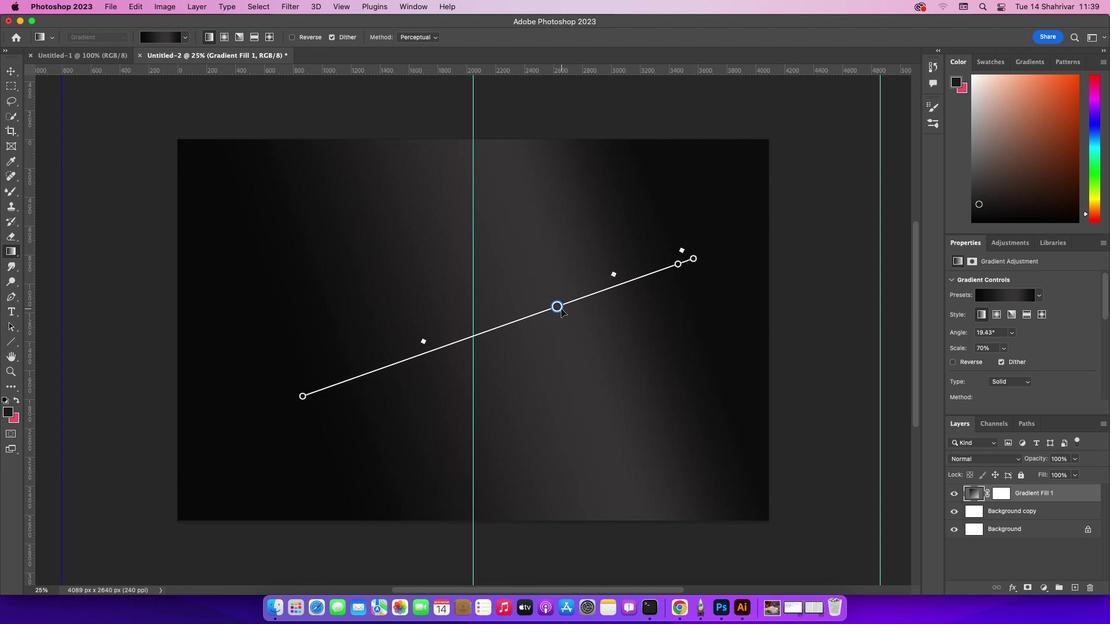 
Action: Mouse pressed left at (544, 313)
Screenshot: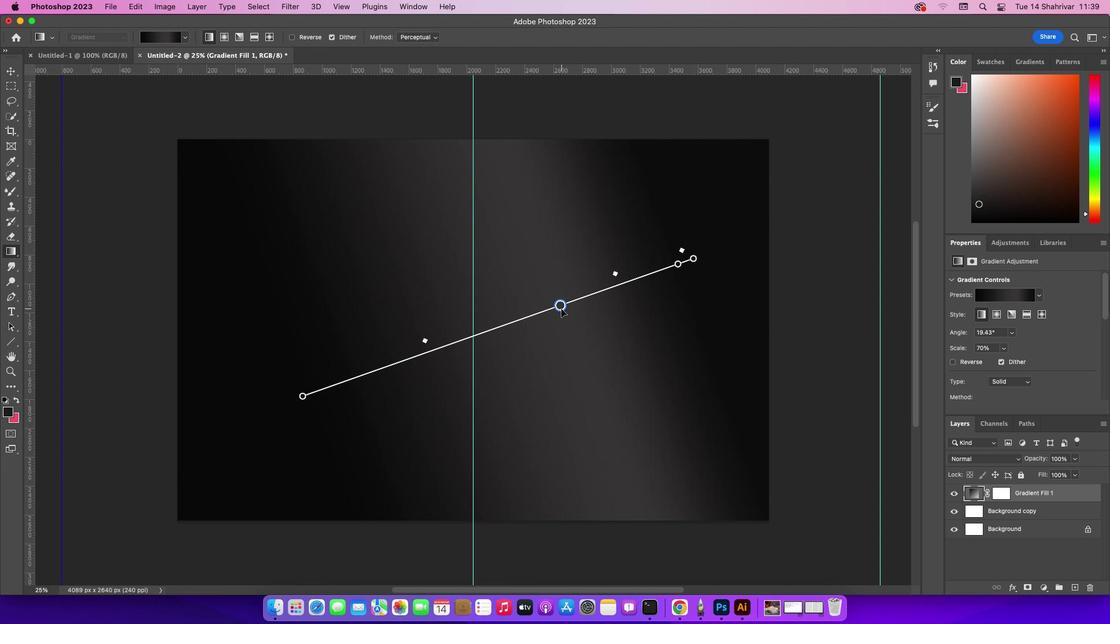 
Action: Mouse moved to (804, 307)
Screenshot: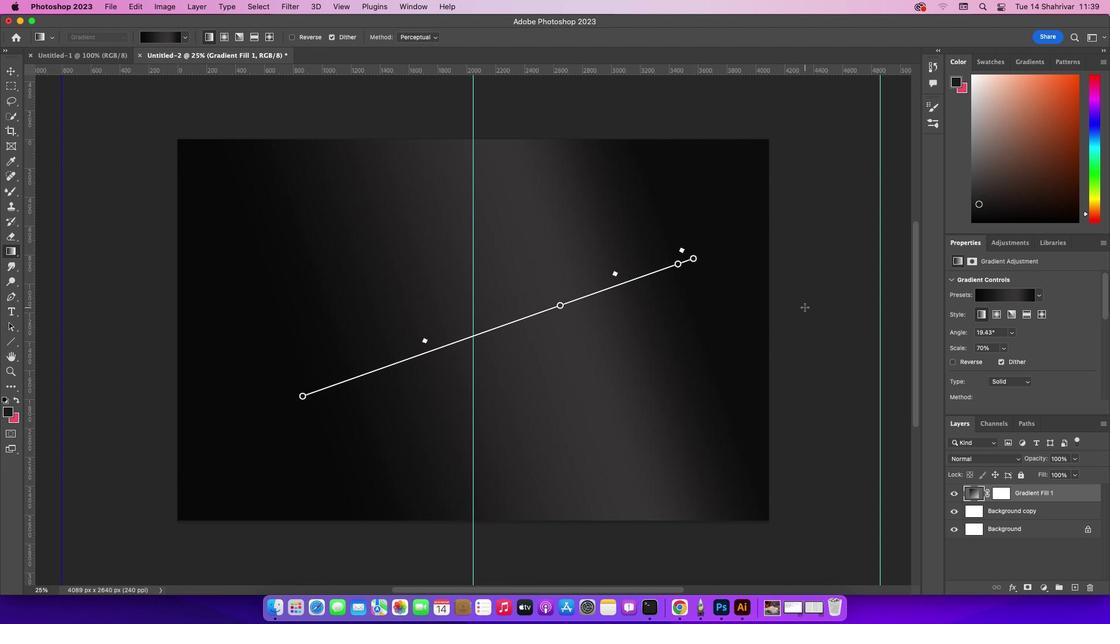 
Action: Mouse pressed left at (804, 307)
Screenshot: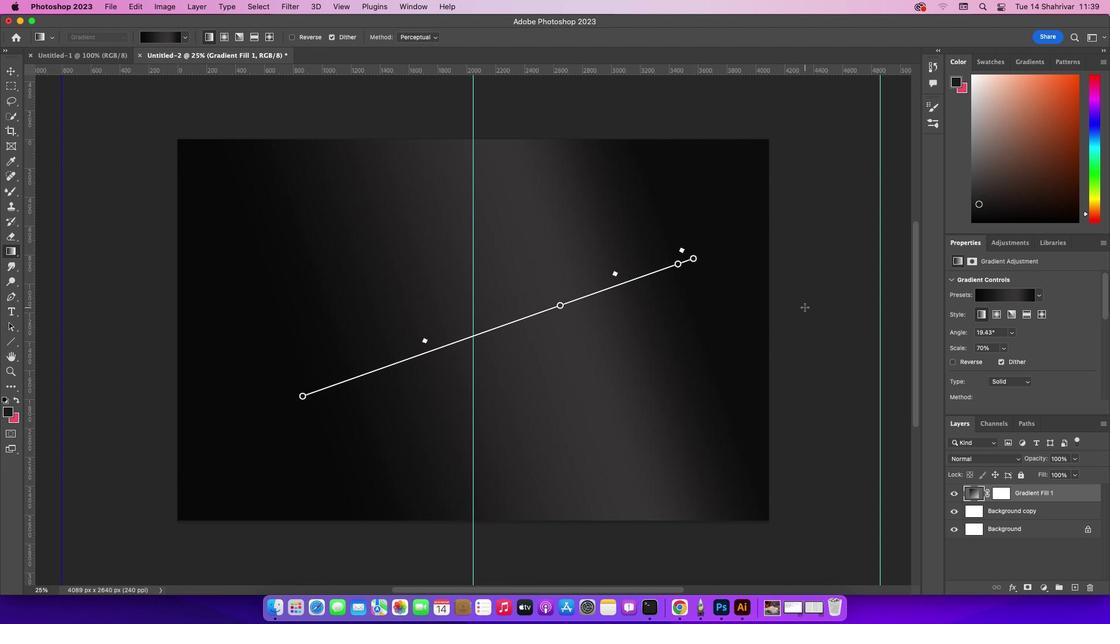 
Action: Mouse moved to (12, 68)
Screenshot: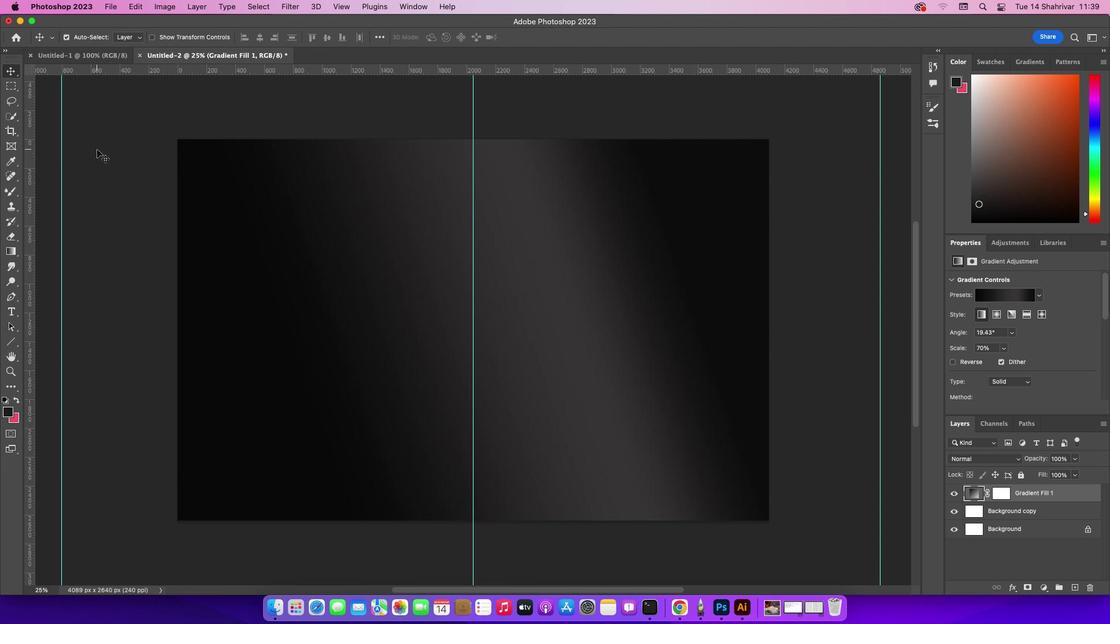 
Action: Mouse pressed left at (12, 68)
Screenshot: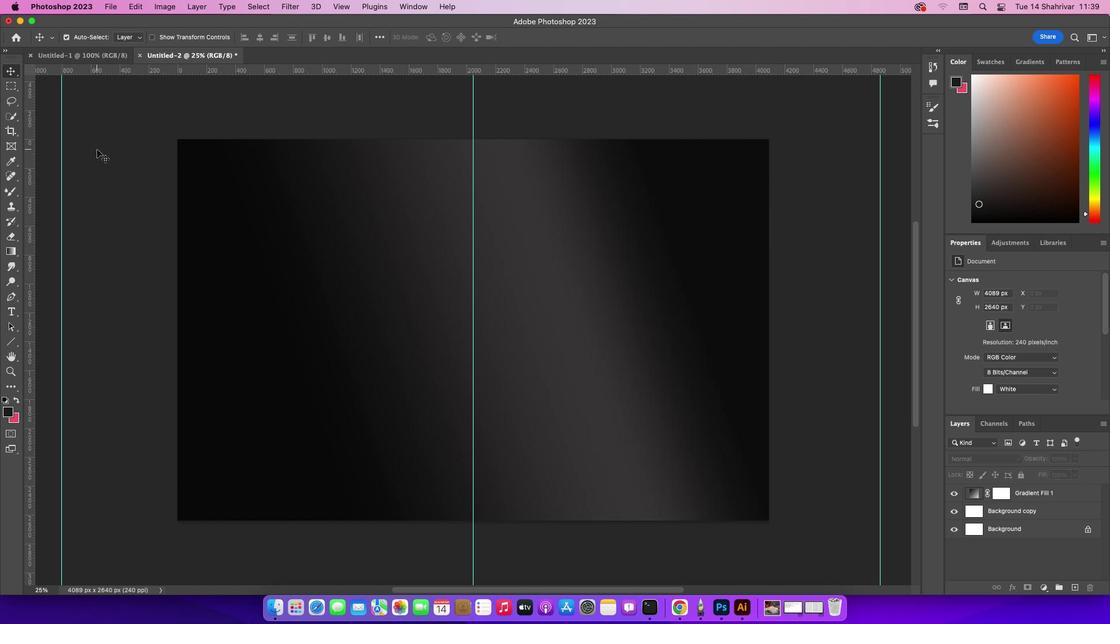 
Action: Mouse moved to (96, 149)
Screenshot: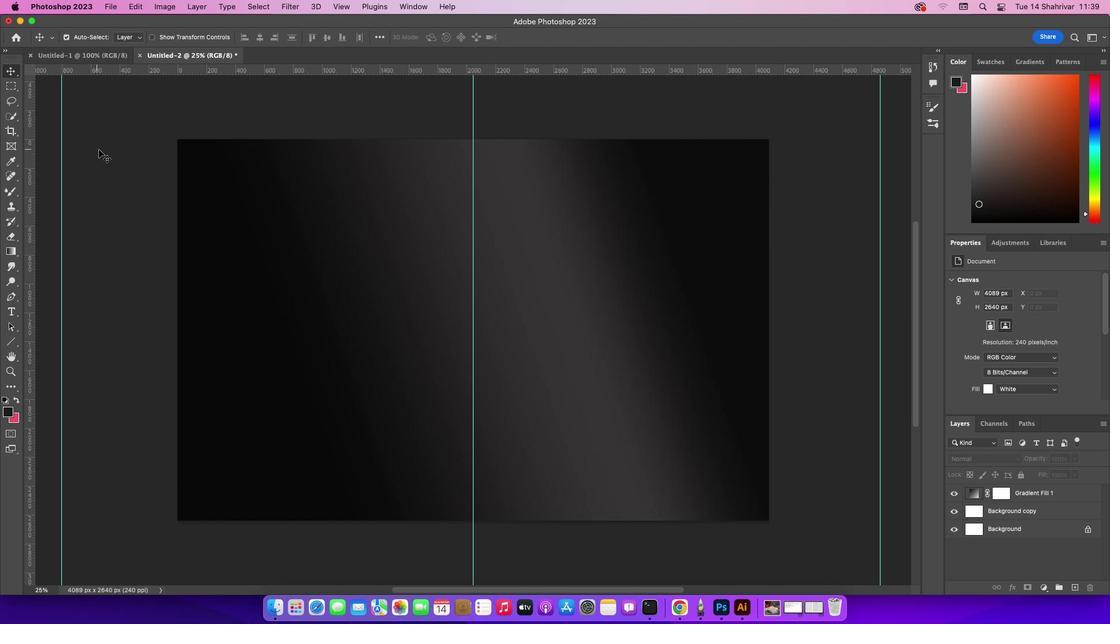 
Action: Mouse pressed left at (96, 149)
Screenshot: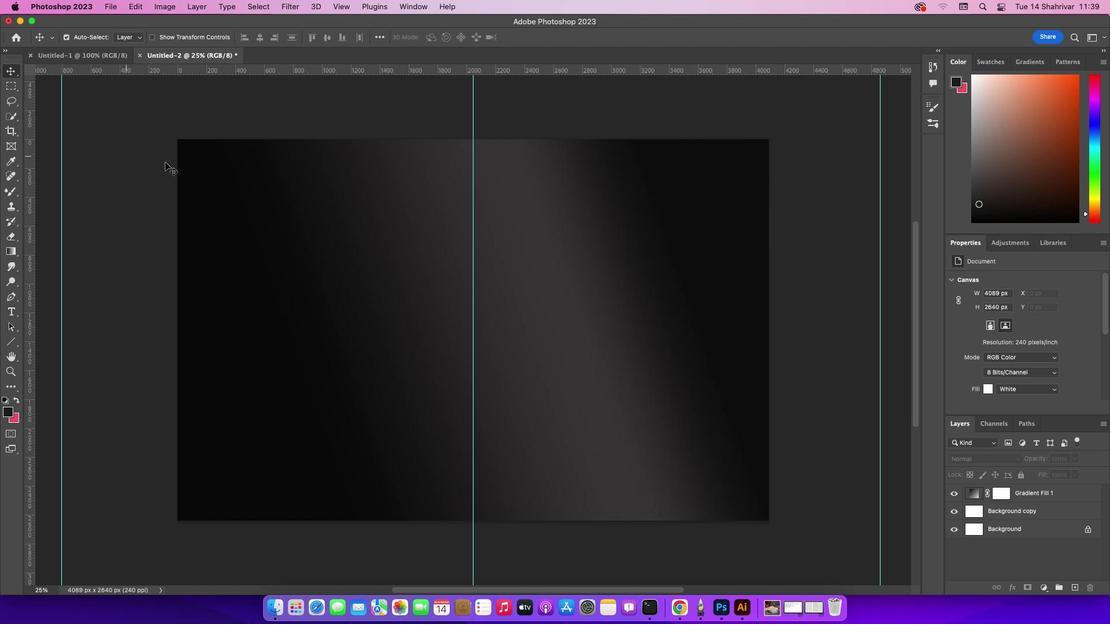 
Action: Mouse moved to (117, 7)
Screenshot: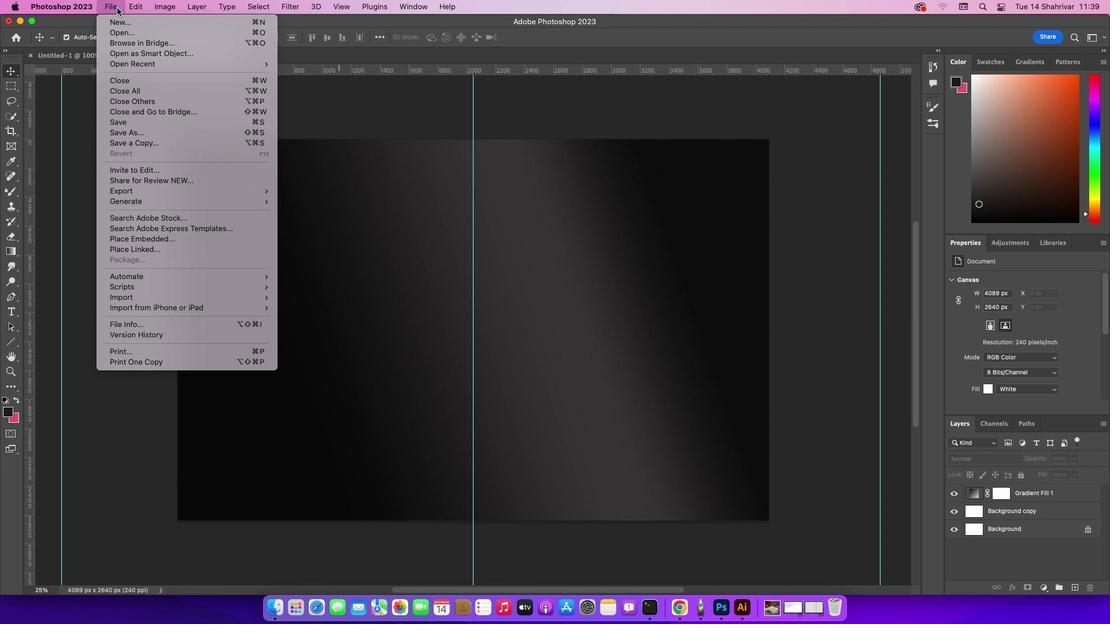 
Action: Mouse pressed left at (117, 7)
Screenshot: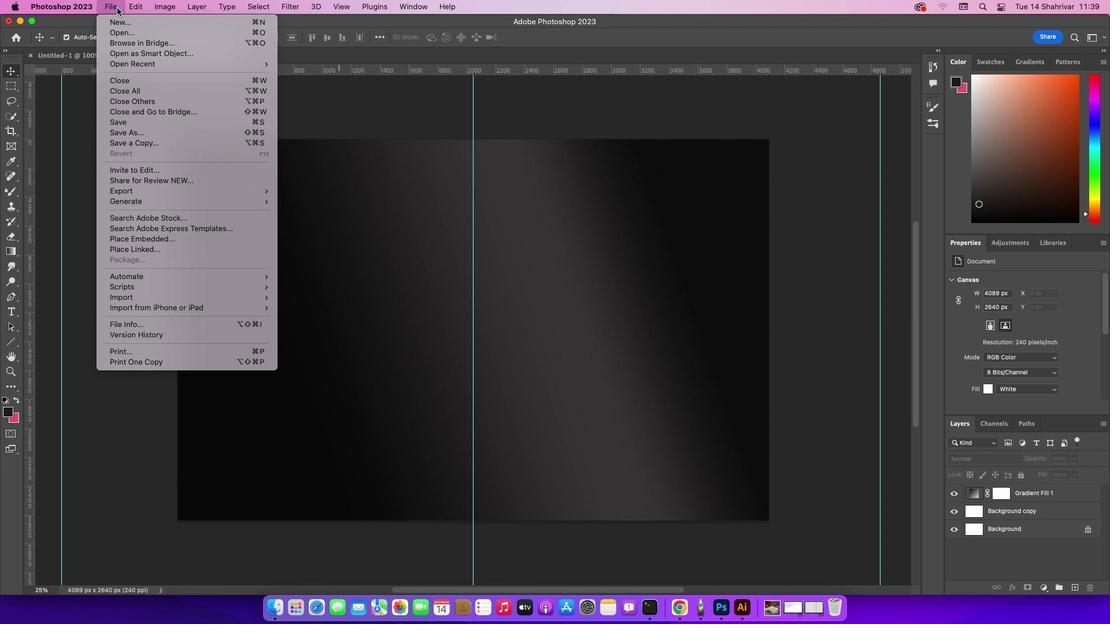 
Action: Mouse moved to (387, 161)
Screenshot: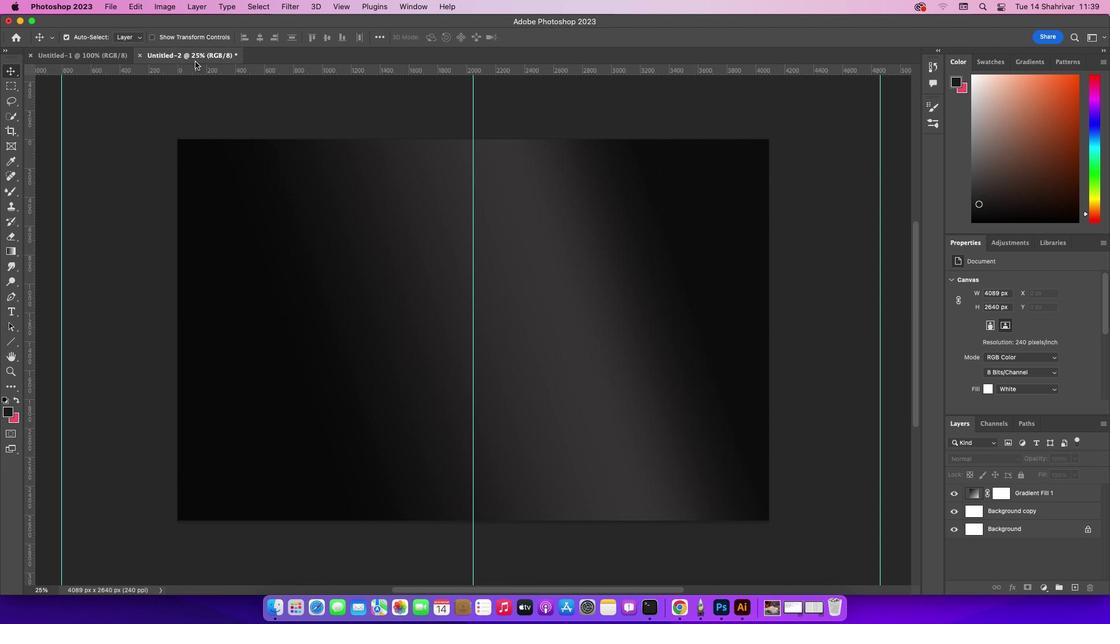 
Action: Mouse pressed left at (387, 161)
Screenshot: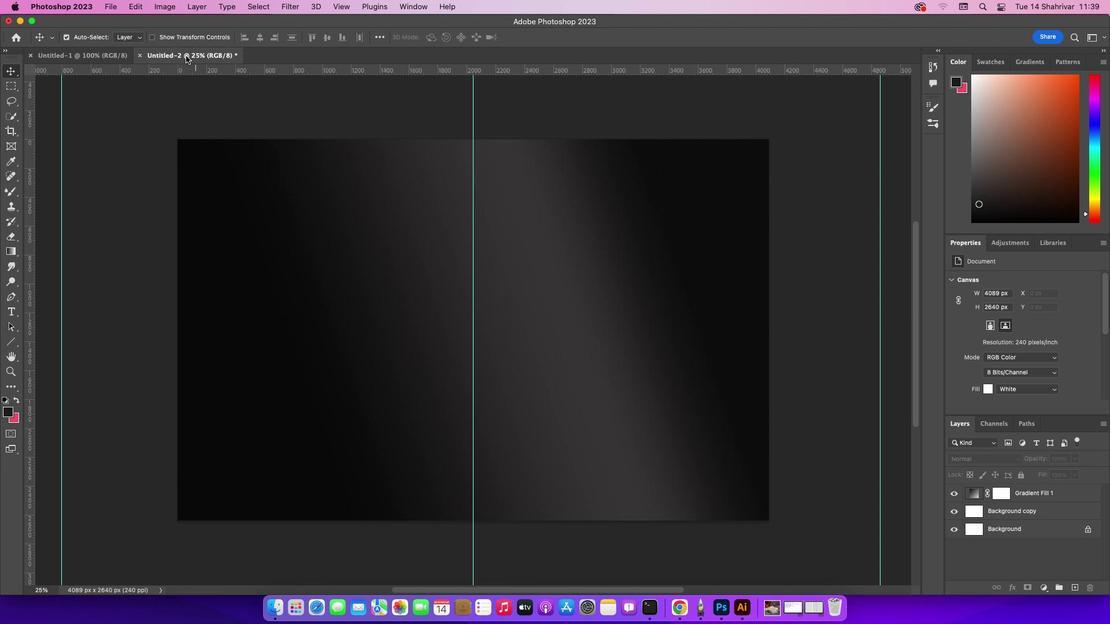 
Action: Mouse moved to (30, 55)
Screenshot: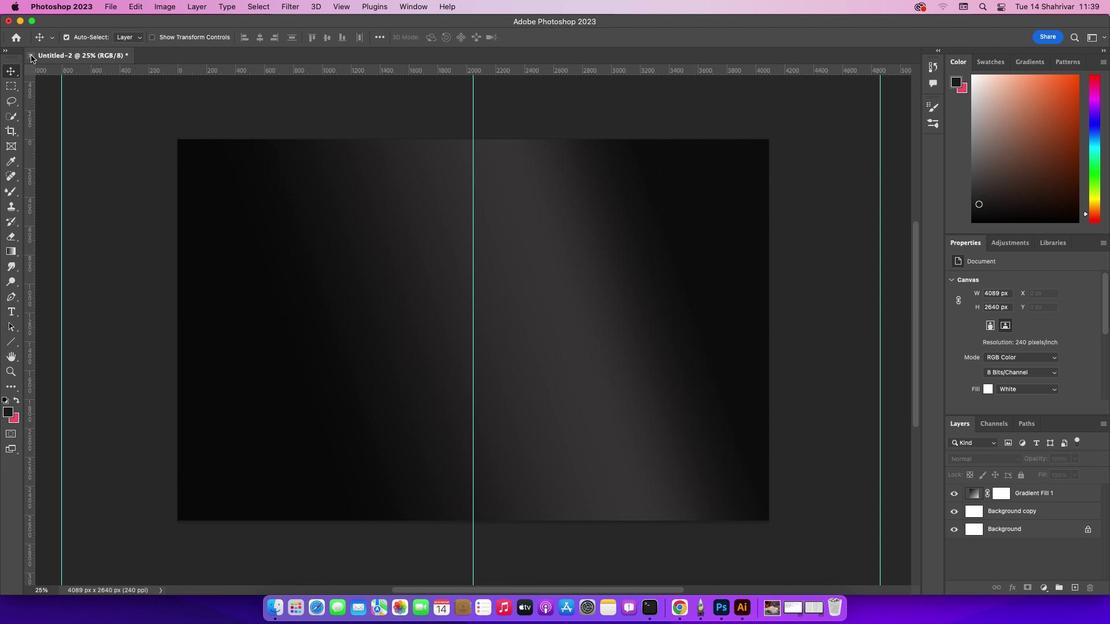 
Action: Mouse pressed left at (30, 55)
Screenshot: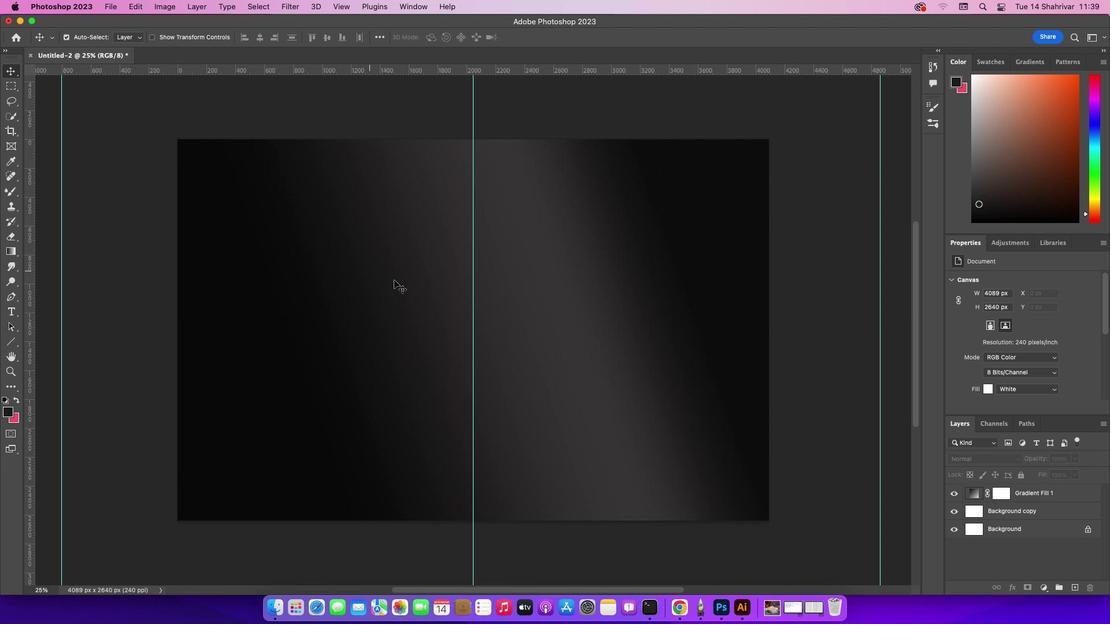 
Action: Mouse moved to (117, 1)
Screenshot: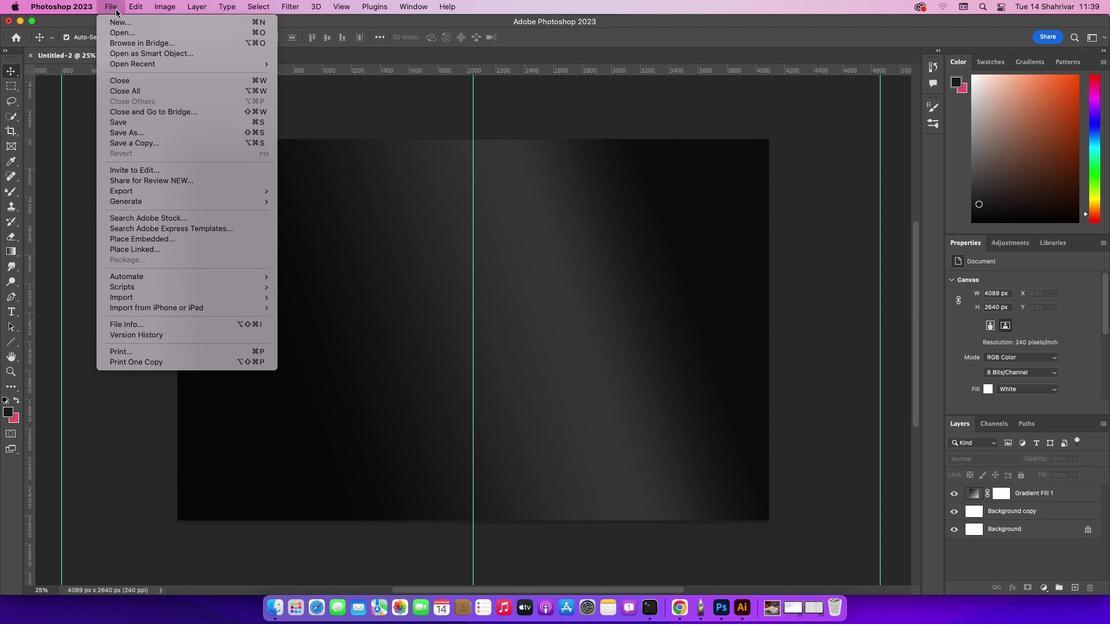 
Action: Mouse pressed left at (117, 1)
Screenshot: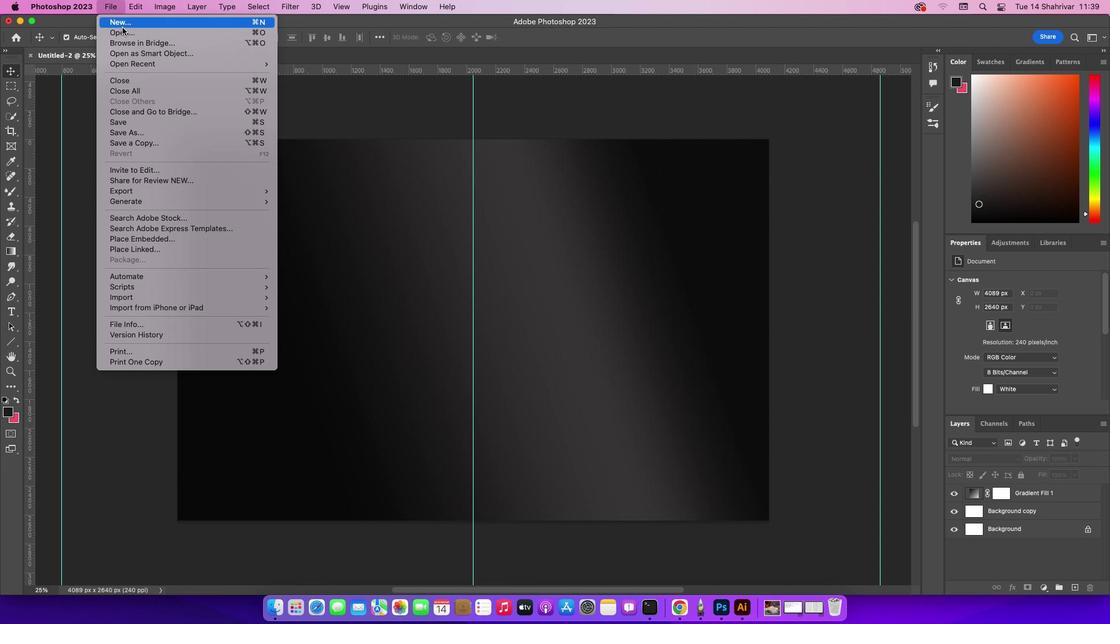 
Action: Mouse moved to (123, 30)
Screenshot: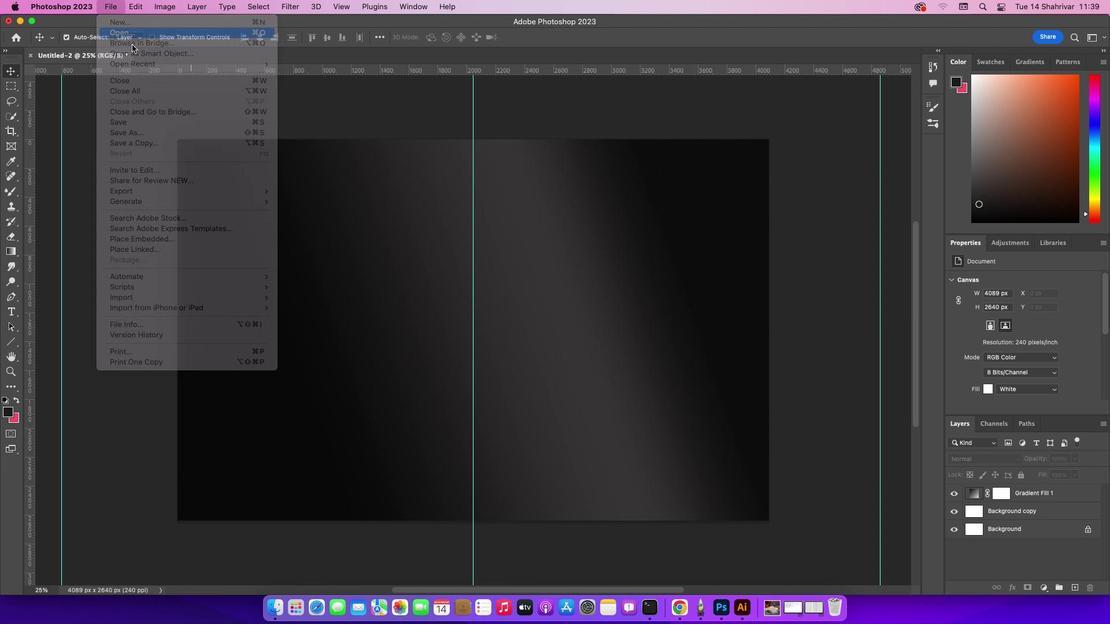 
Action: Mouse pressed left at (123, 30)
Screenshot: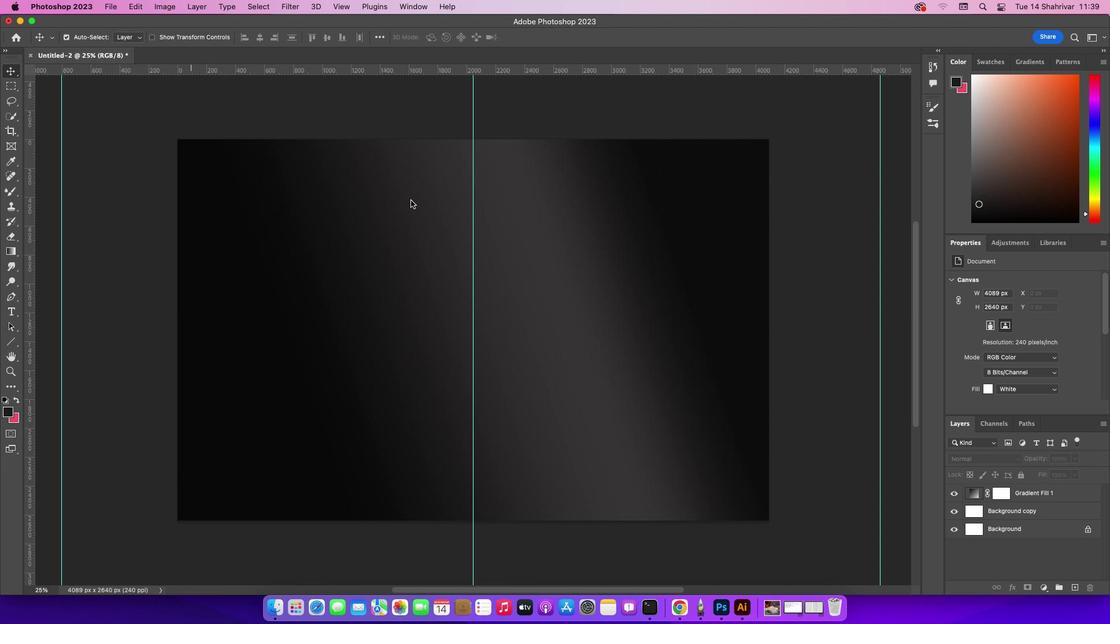 
Action: Mouse moved to (360, 156)
Screenshot: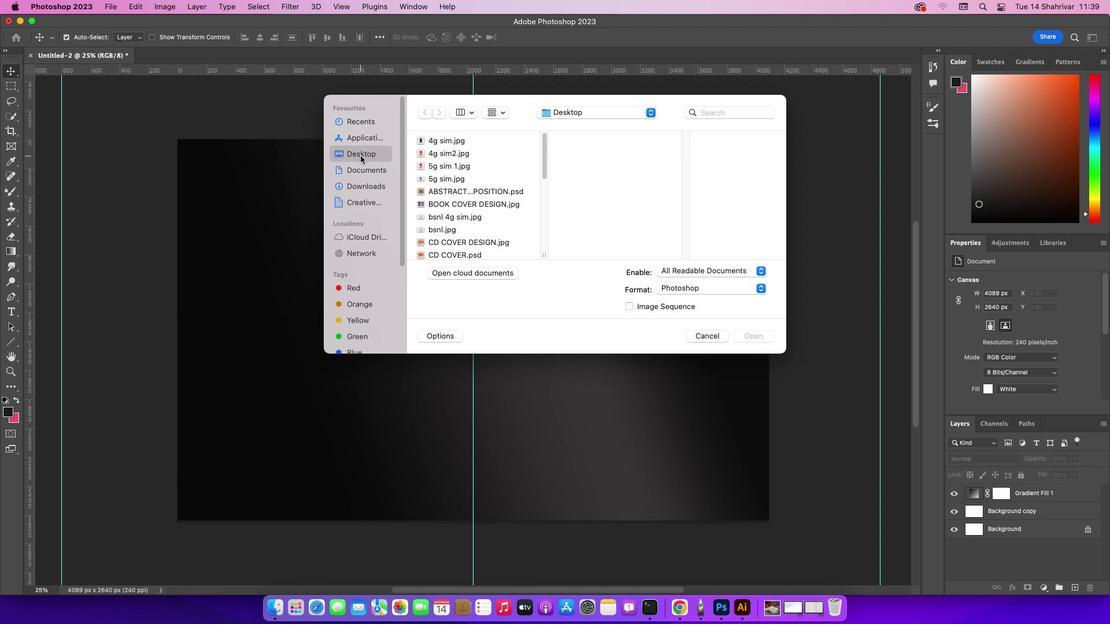 
Action: Mouse pressed left at (360, 156)
